 Task: Look for Airbnb options in Vasind, India from 8th December, 2023 to 16th December, 2023 for 2 adults.1  bedroom having 1 bed and 1 bathroom. Property type can be hotel. Amenities needed are: wifi, washing machine. Look for 3 properties as per requirement.
Action: Mouse moved to (564, 162)
Screenshot: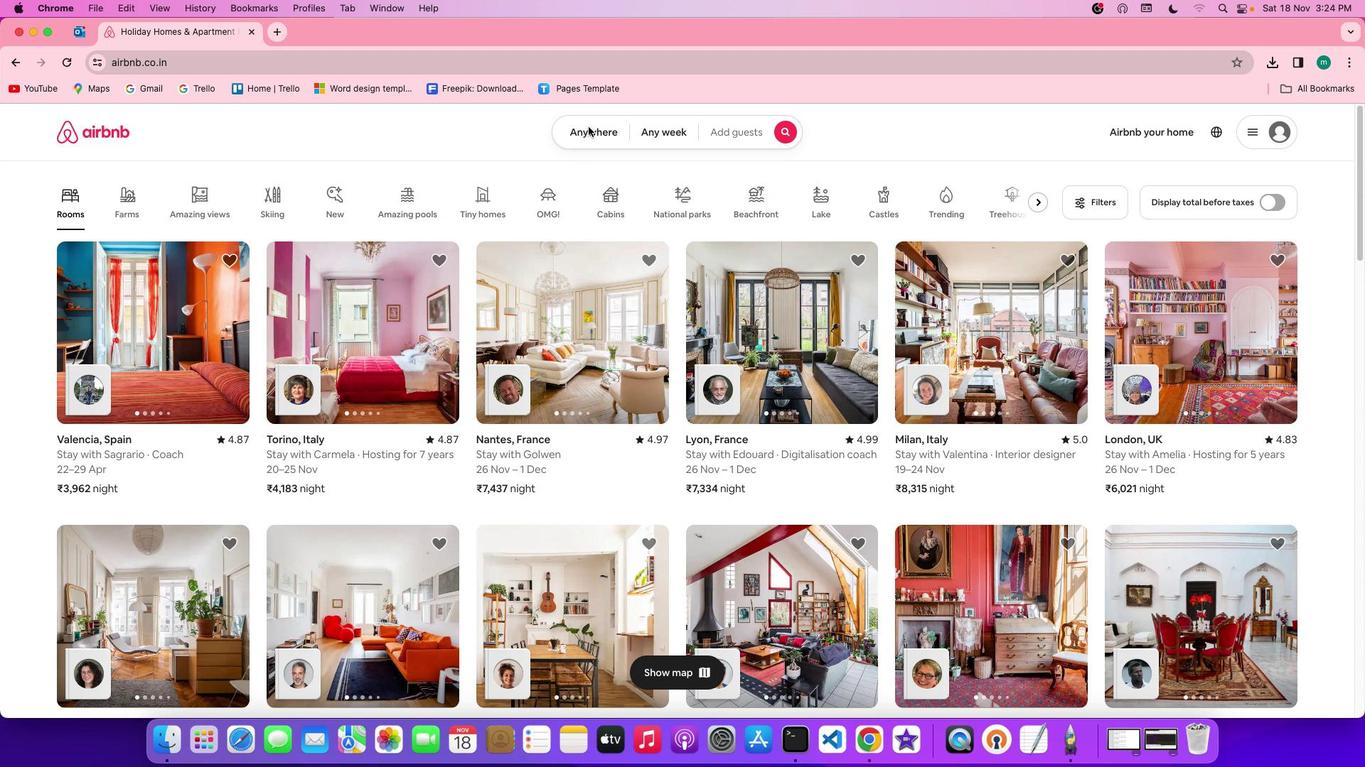 
Action: Mouse pressed left at (564, 162)
Screenshot: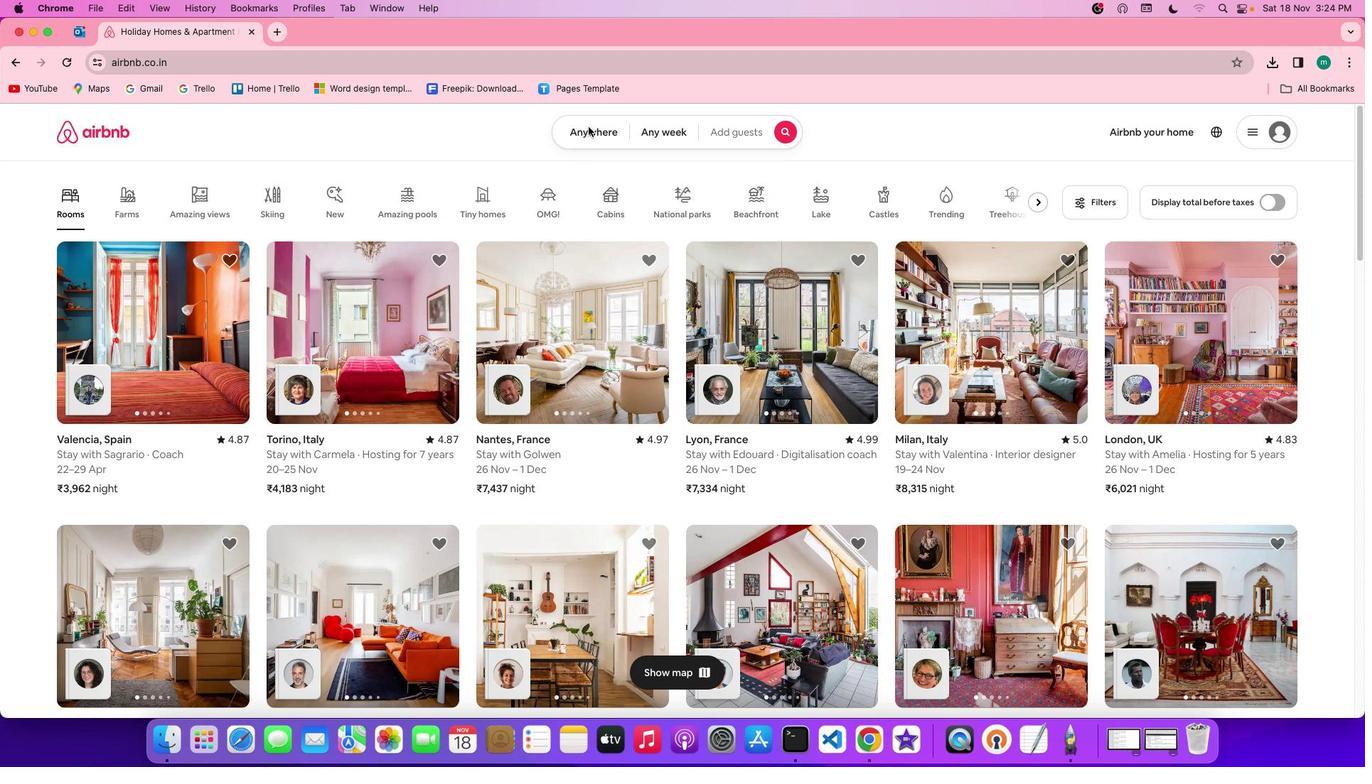 
Action: Mouse pressed left at (564, 162)
Screenshot: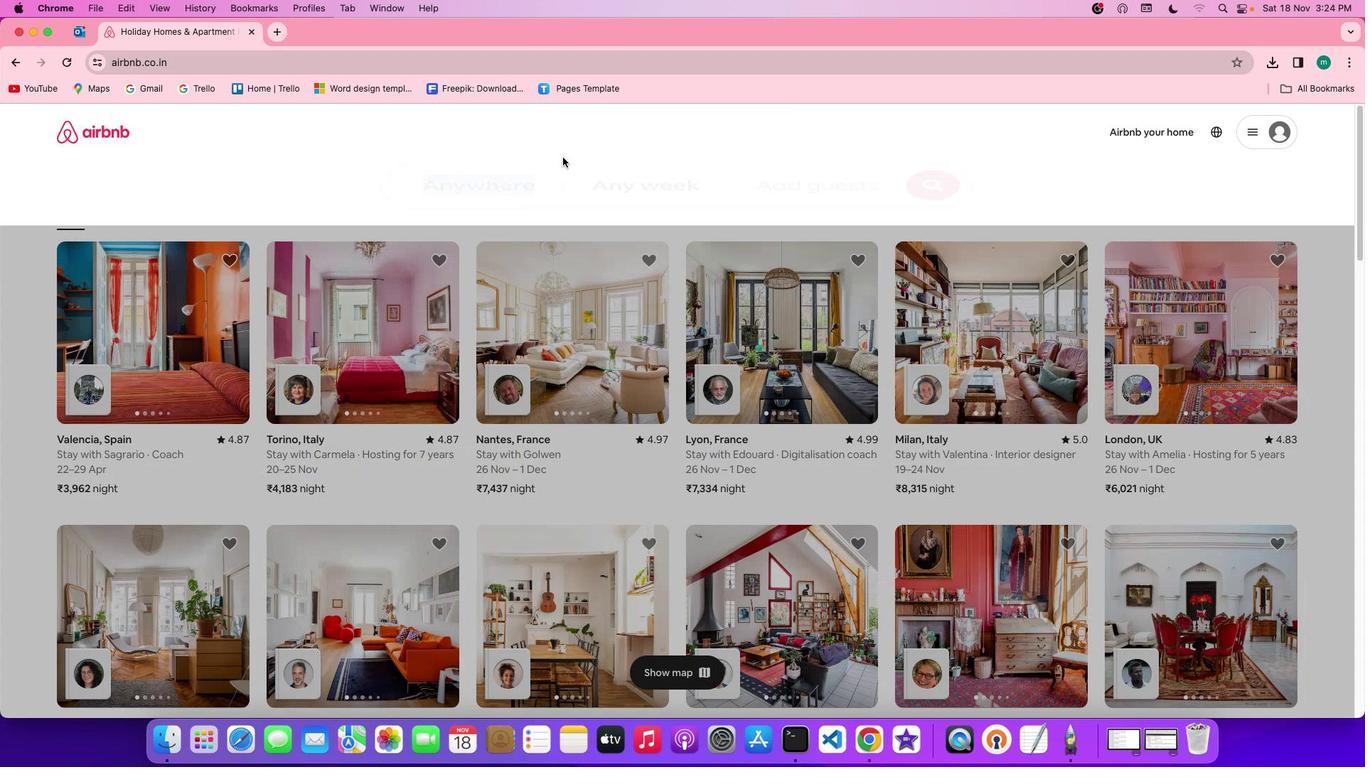 
Action: Mouse moved to (494, 218)
Screenshot: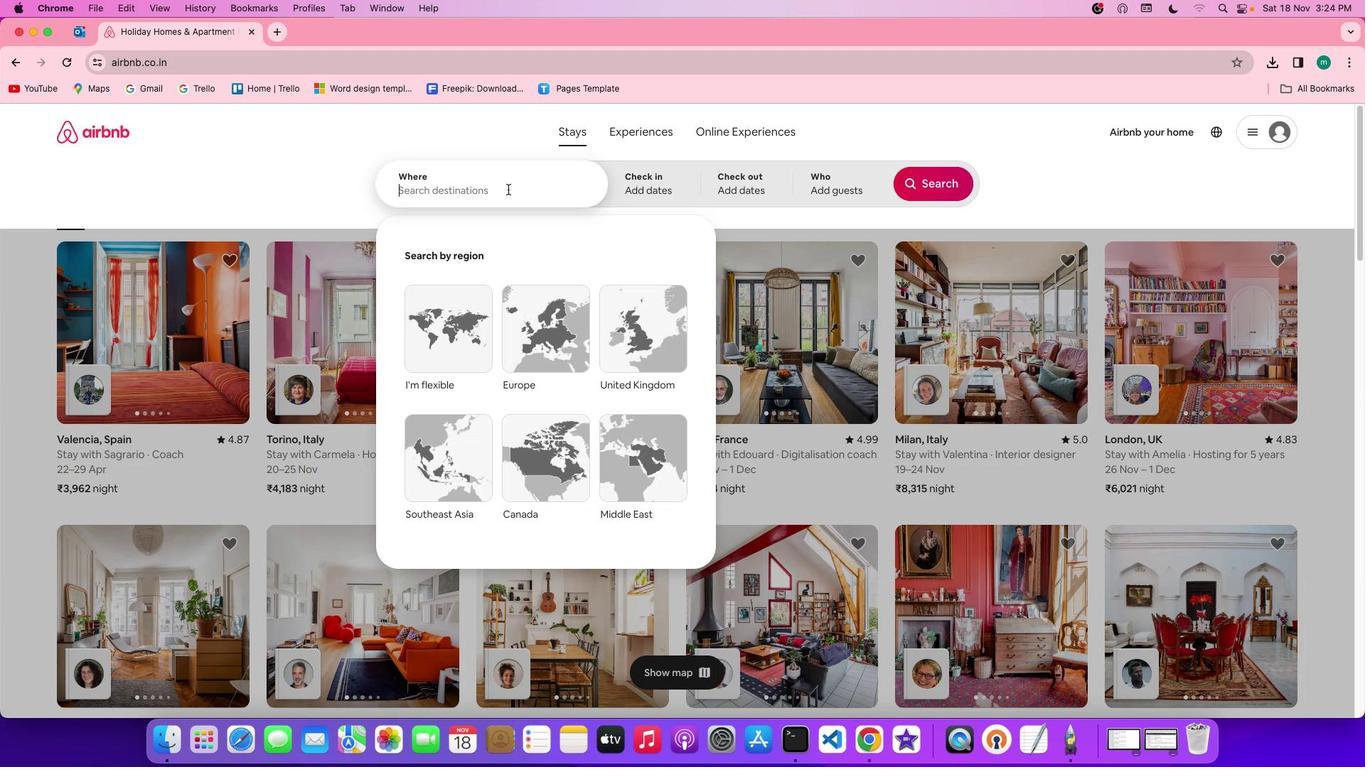 
Action: Mouse pressed left at (494, 218)
Screenshot: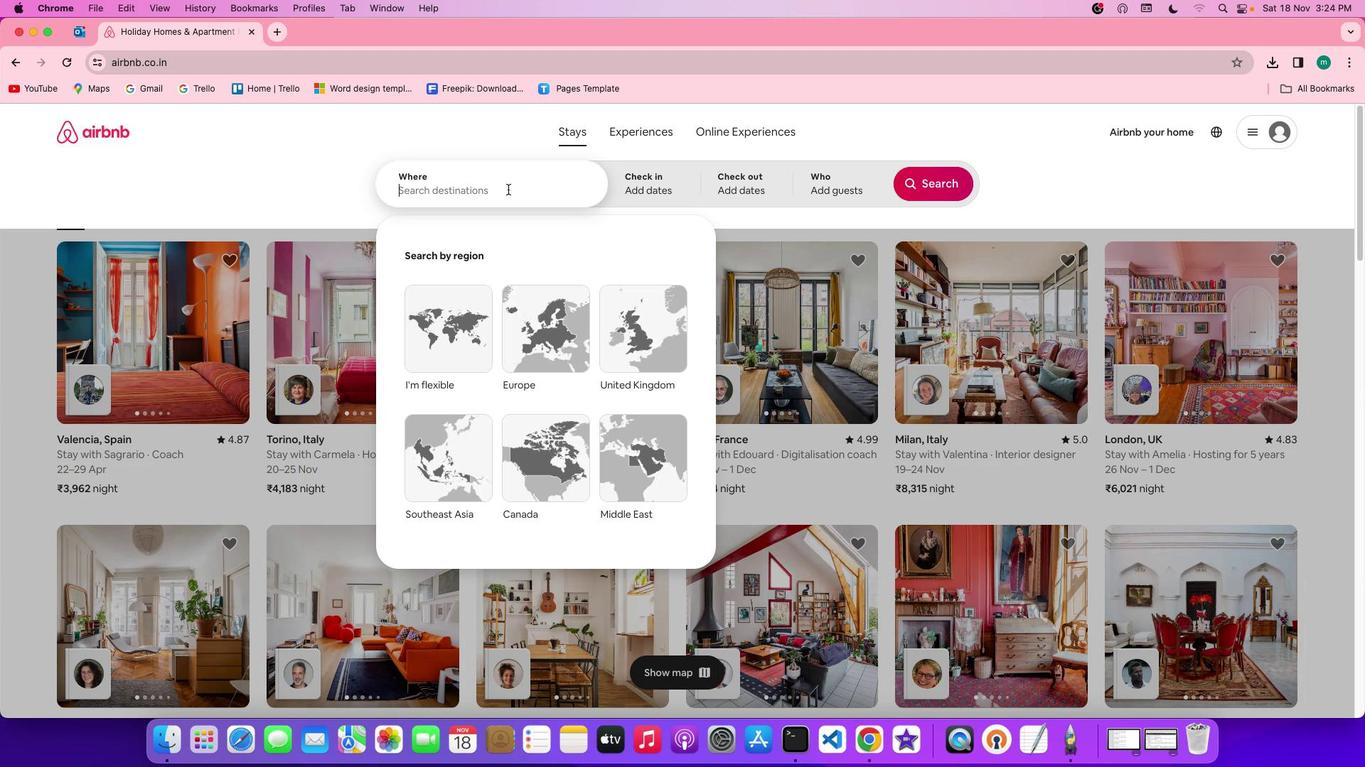 
Action: Key pressed Key.shift'V''a''s''i''n''d'','Key.spaceKey.shift'i''n''d''i''a'
Screenshot: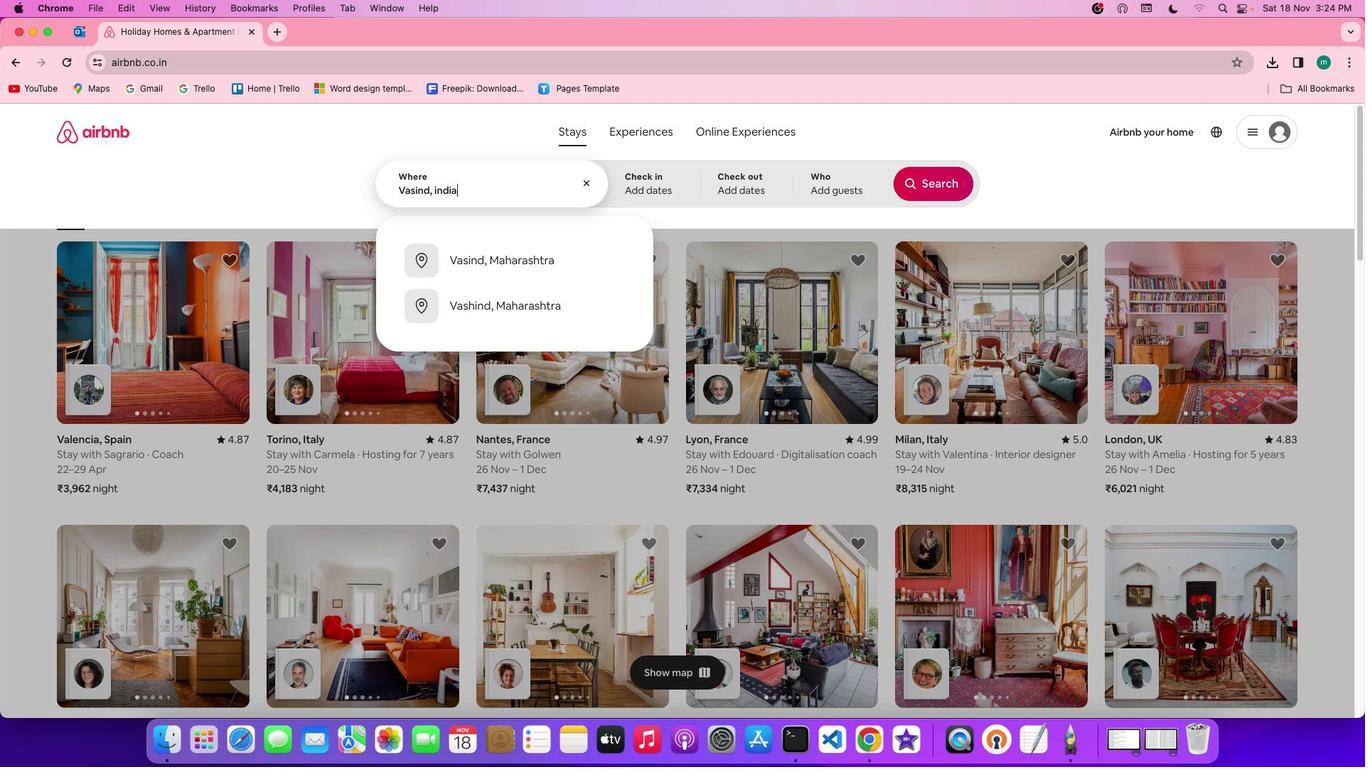 
Action: Mouse moved to (629, 218)
Screenshot: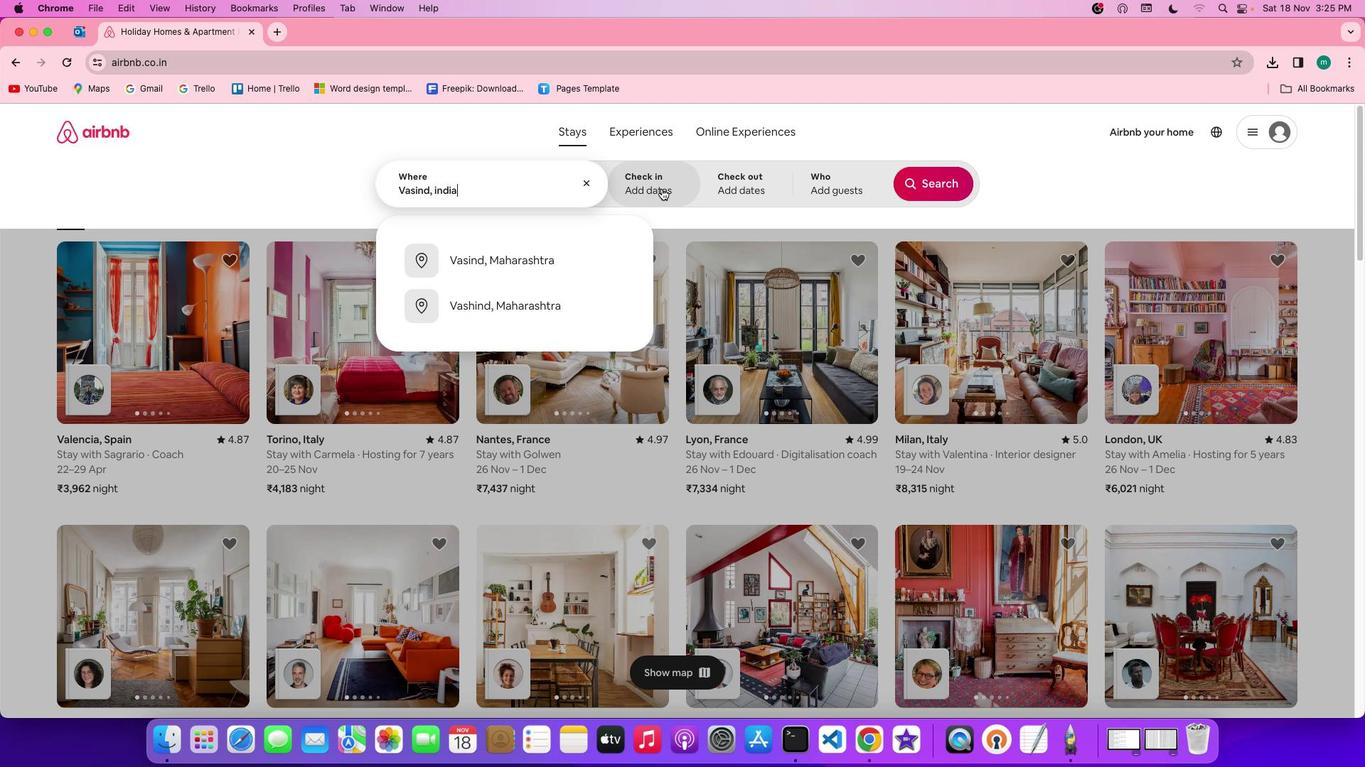 
Action: Mouse pressed left at (629, 218)
Screenshot: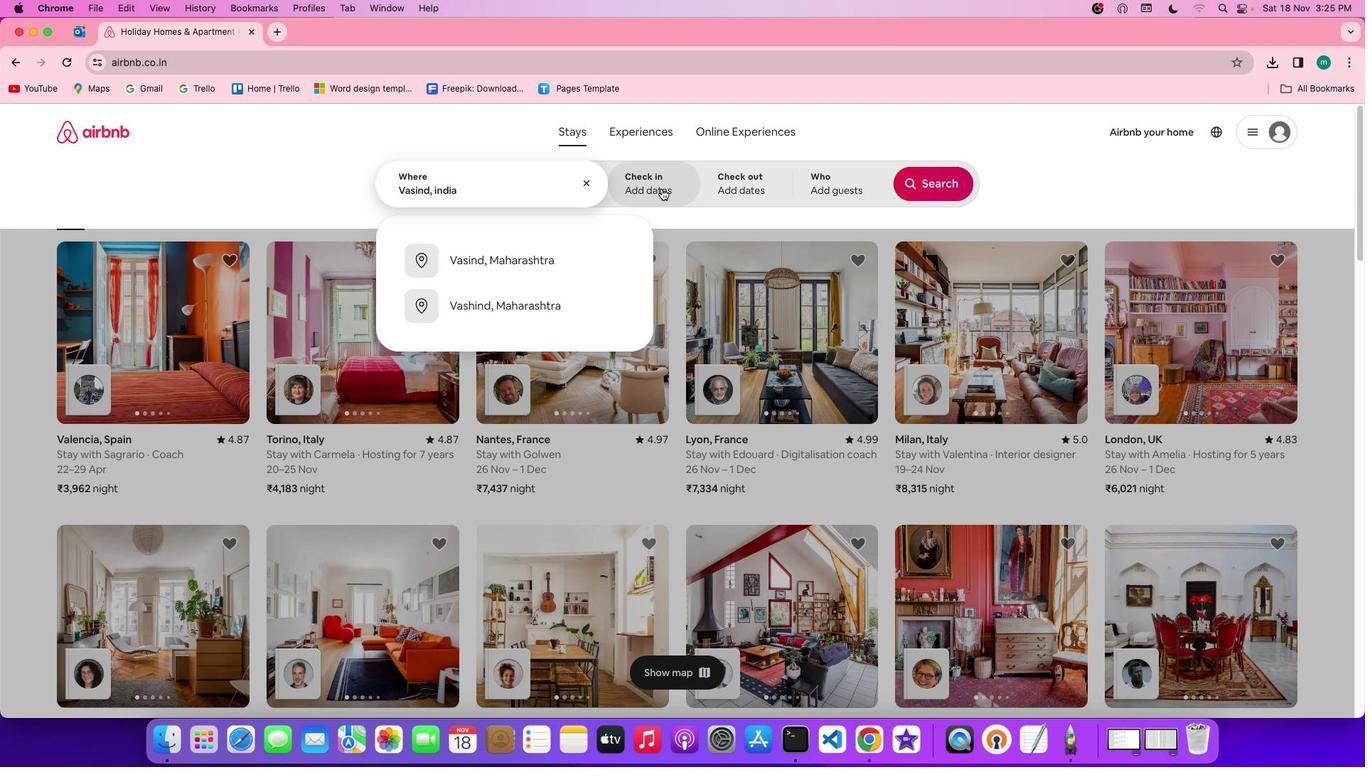 
Action: Mouse moved to (818, 410)
Screenshot: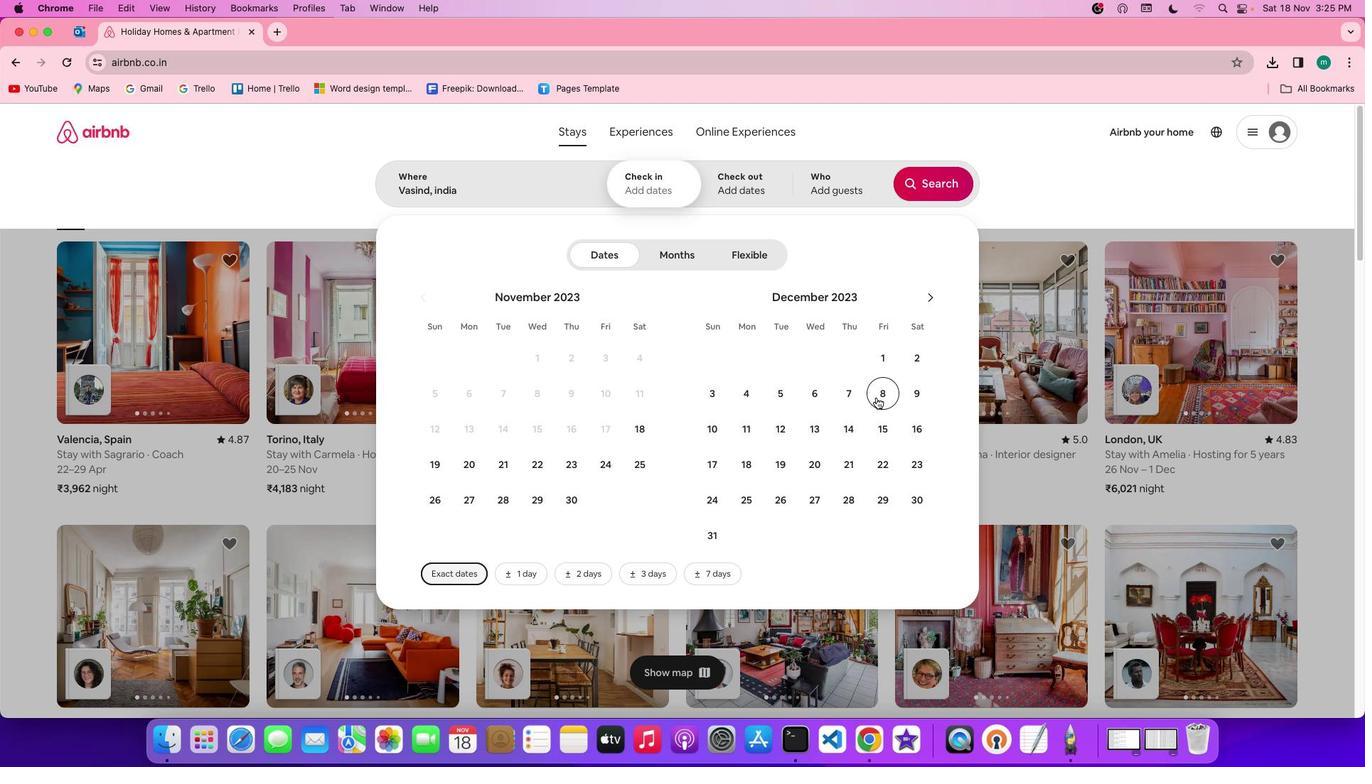 
Action: Mouse pressed left at (818, 410)
Screenshot: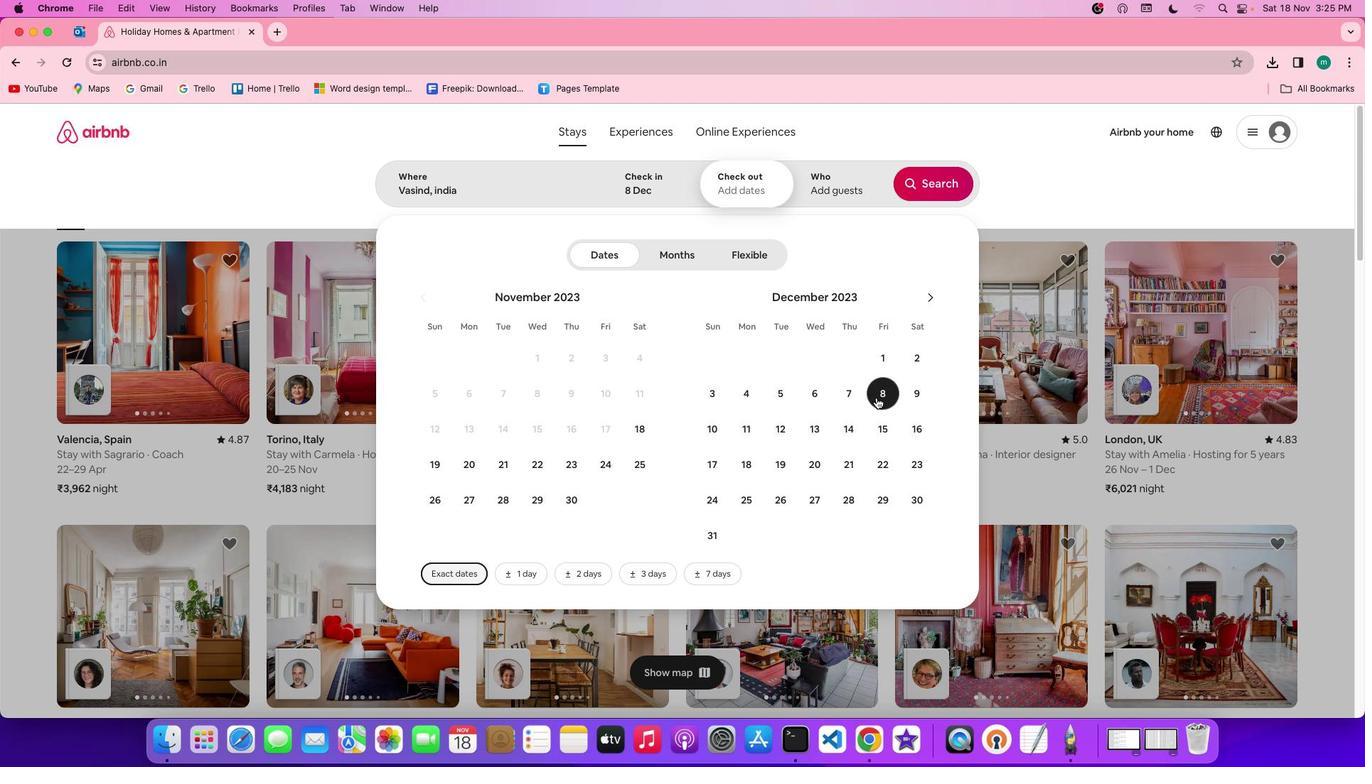 
Action: Mouse moved to (851, 441)
Screenshot: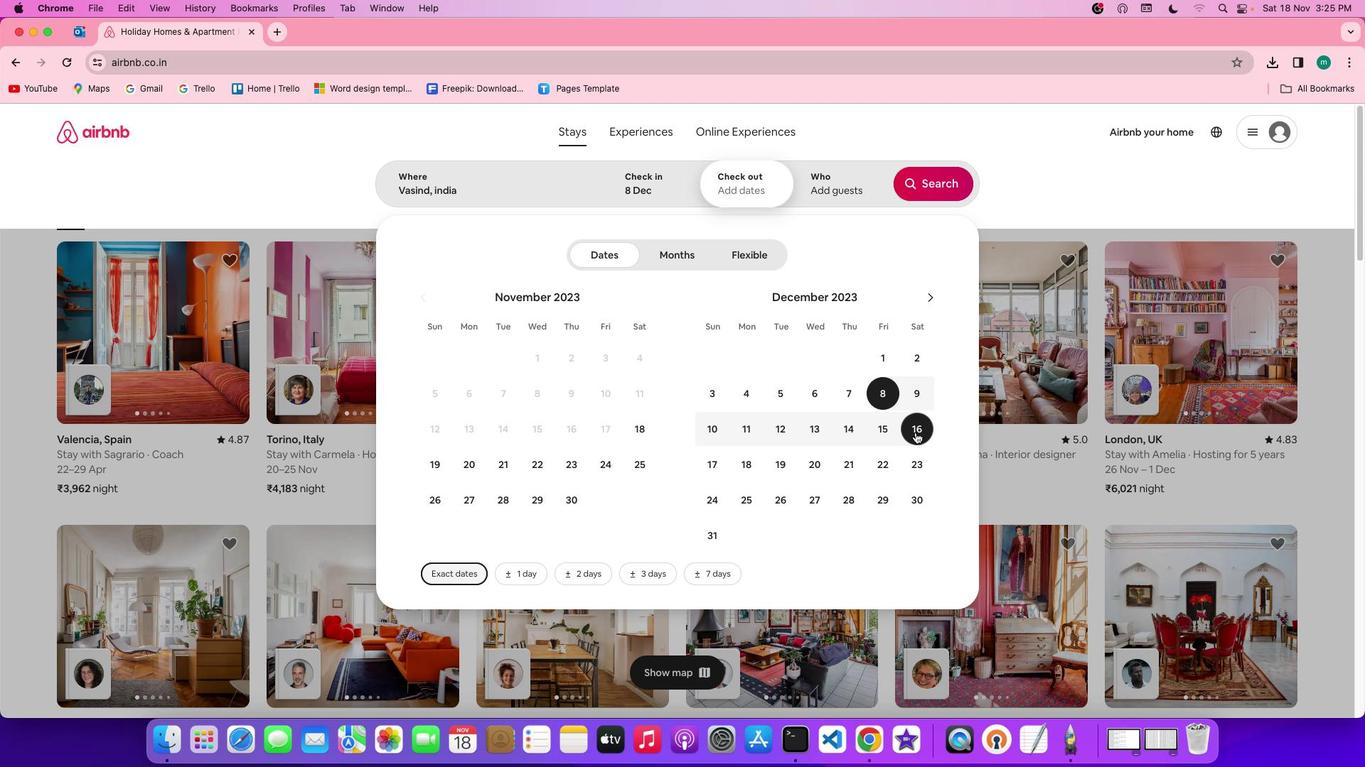 
Action: Mouse pressed left at (851, 441)
Screenshot: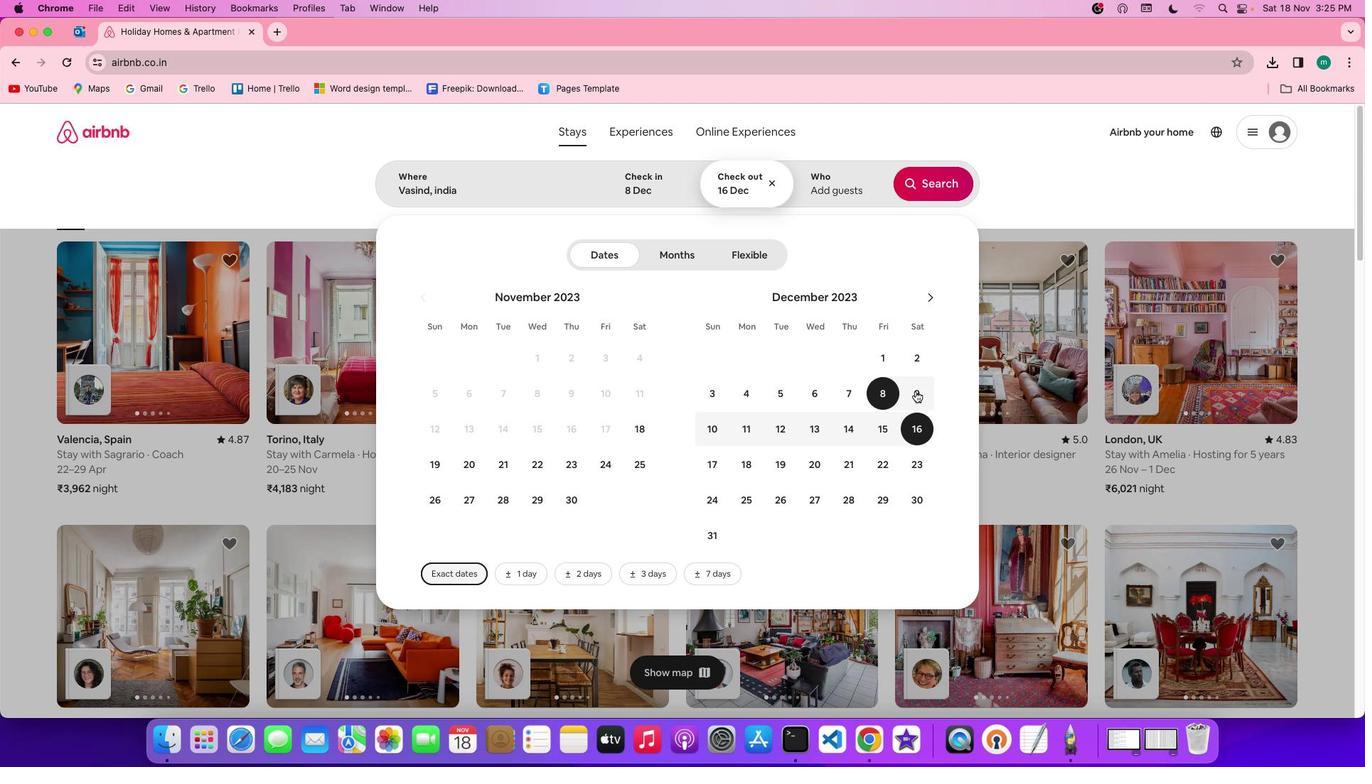 
Action: Mouse moved to (809, 210)
Screenshot: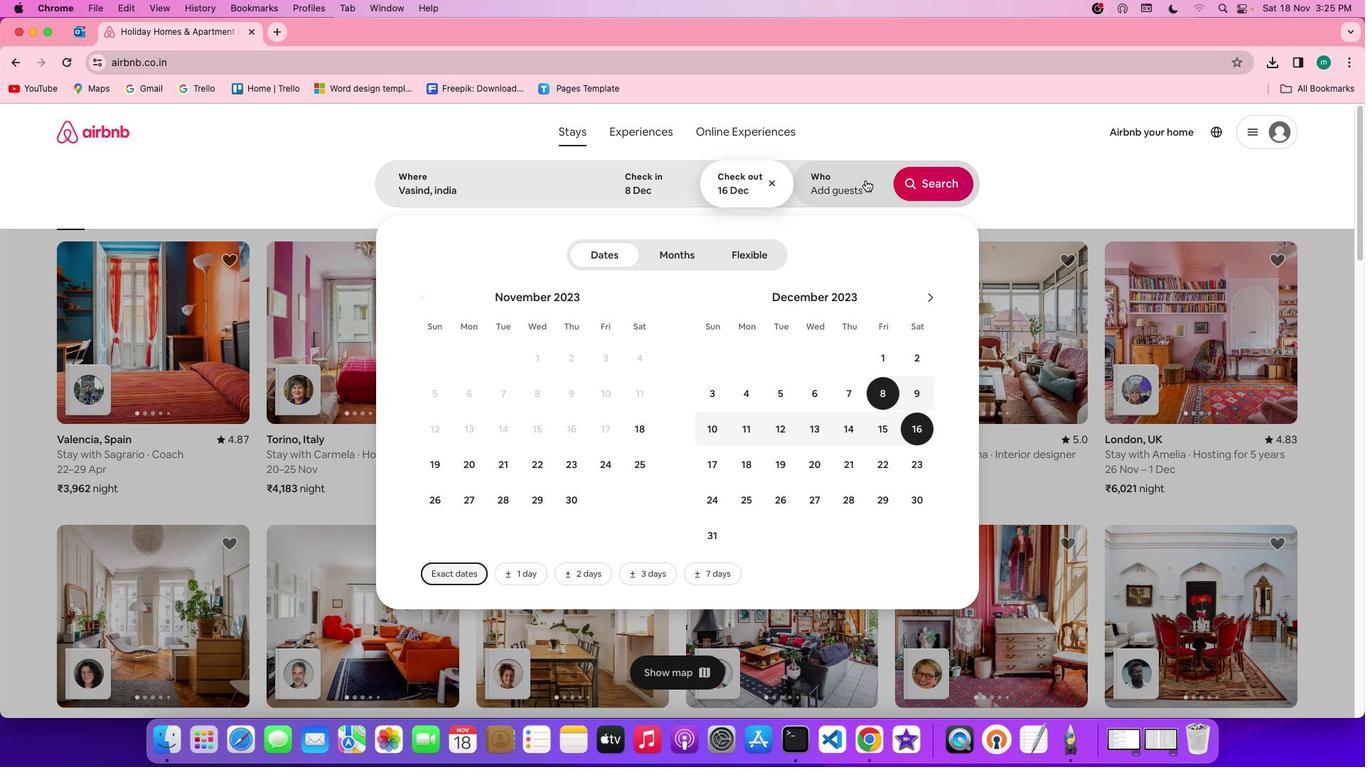 
Action: Mouse pressed left at (809, 210)
Screenshot: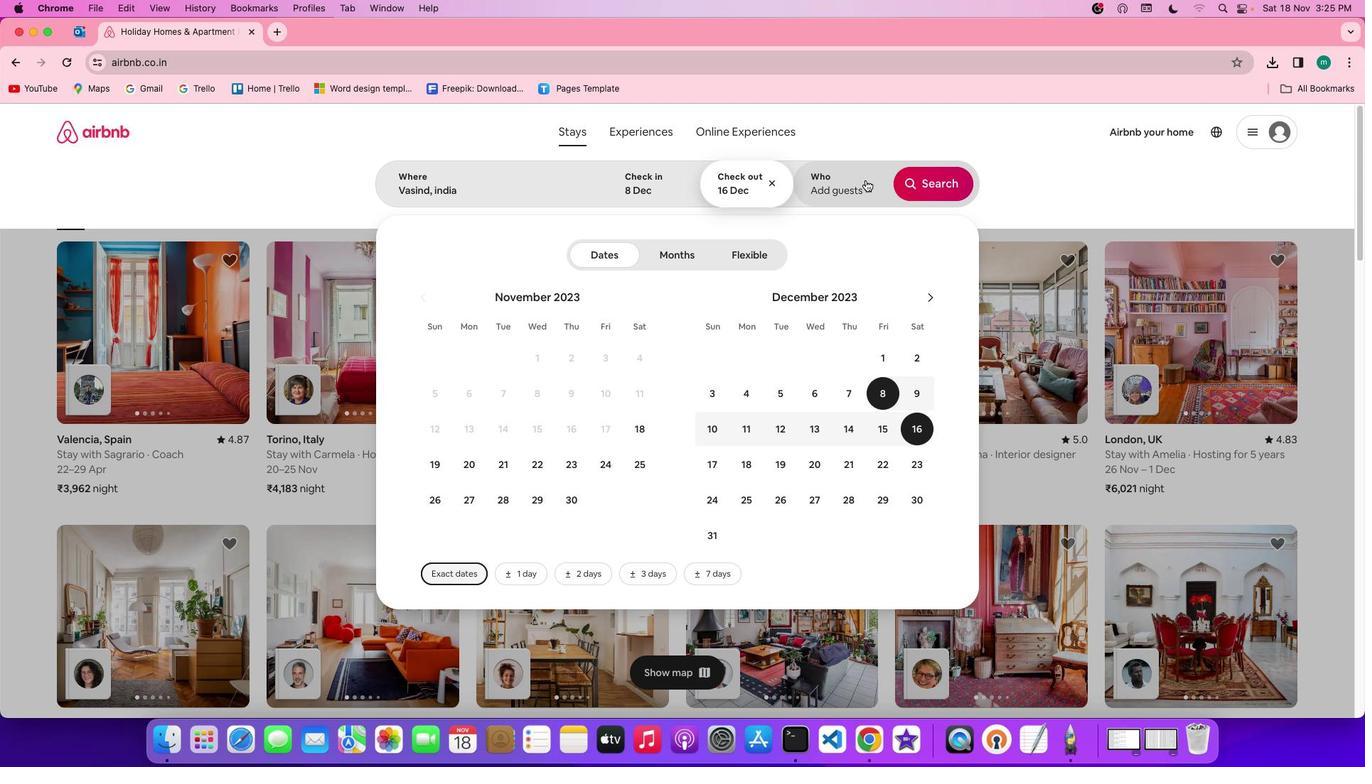 
Action: Mouse moved to (880, 279)
Screenshot: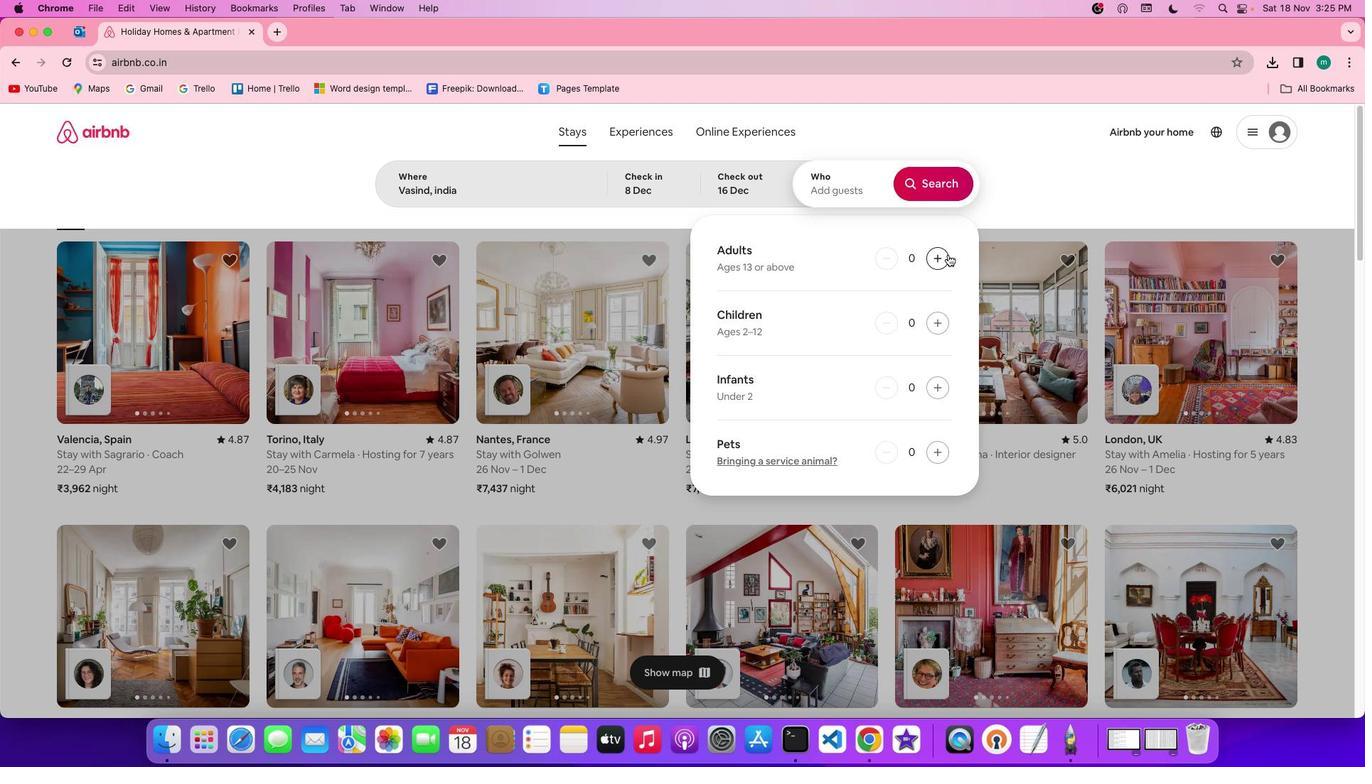 
Action: Mouse pressed left at (880, 279)
Screenshot: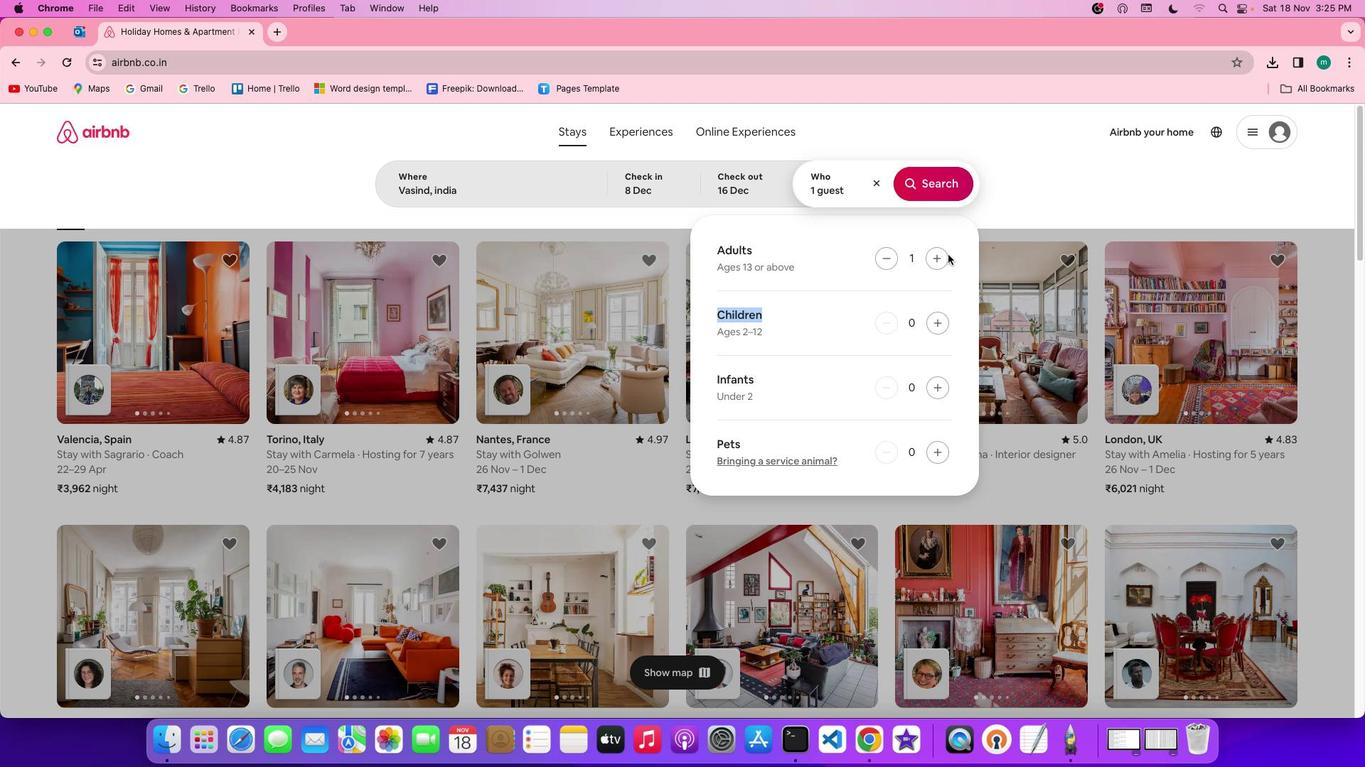 
Action: Mouse pressed left at (880, 279)
Screenshot: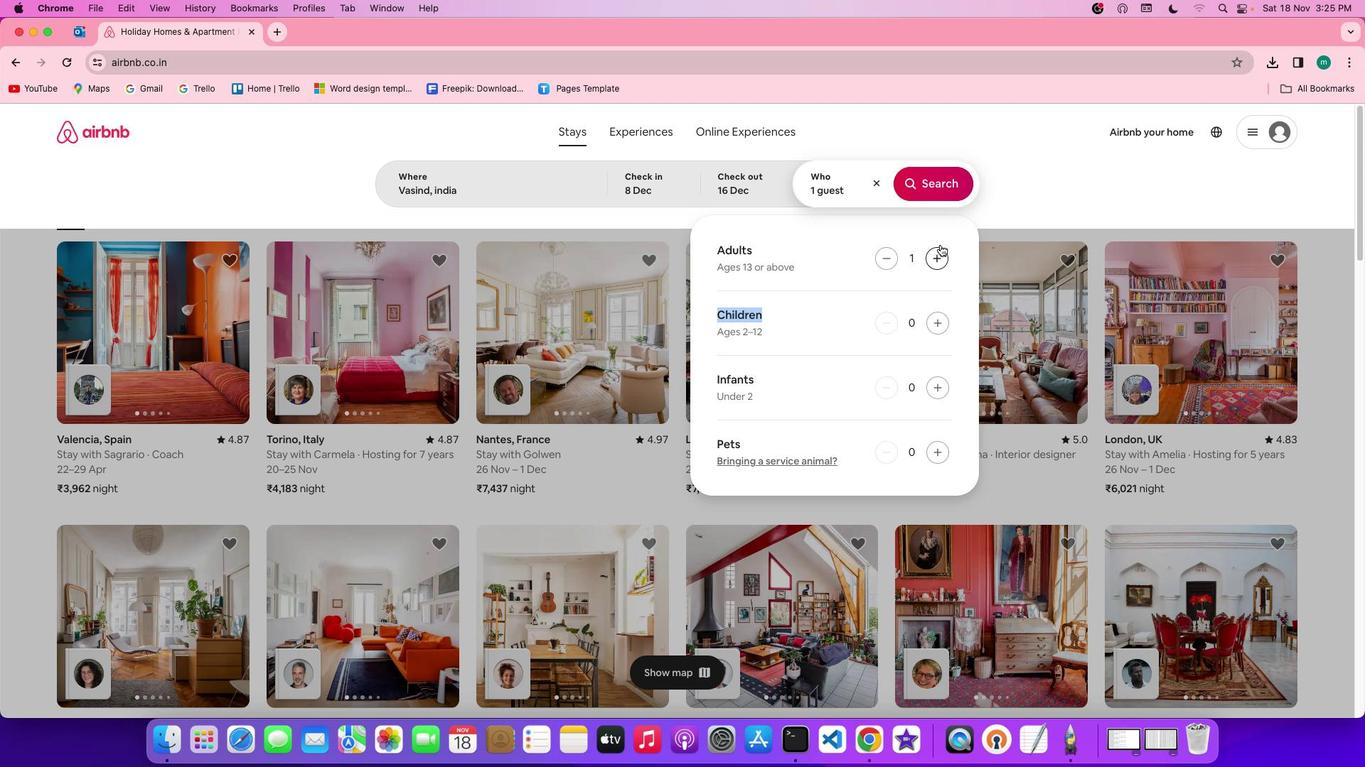 
Action: Mouse moved to (863, 282)
Screenshot: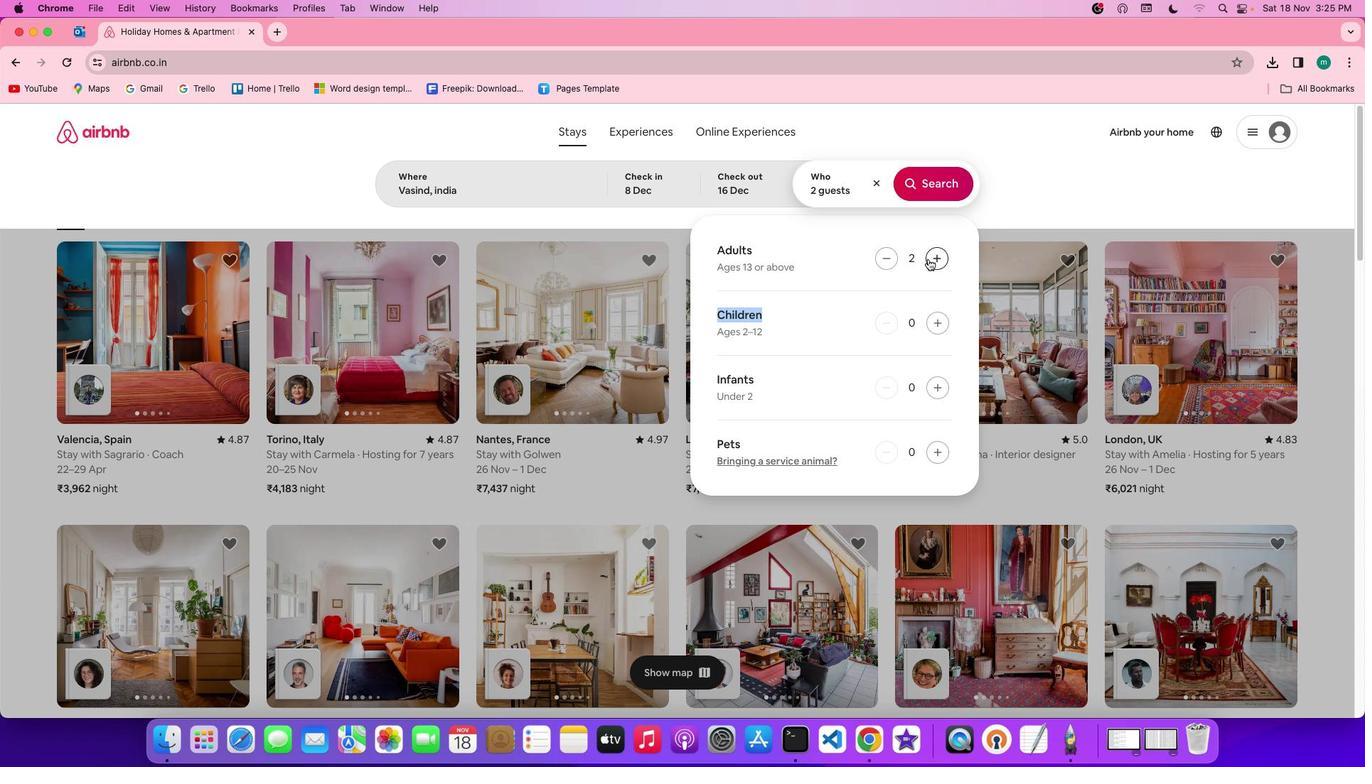 
Action: Mouse pressed left at (863, 282)
Screenshot: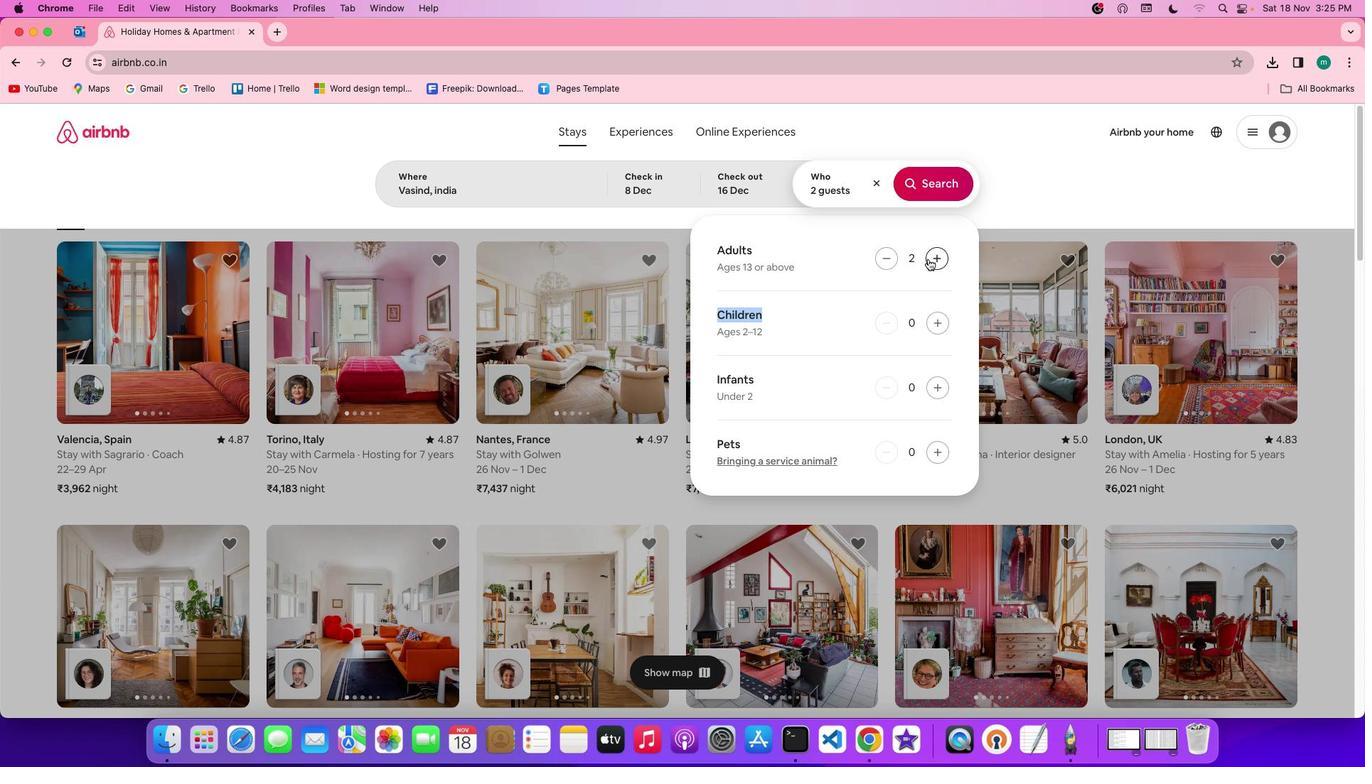 
Action: Mouse moved to (865, 216)
Screenshot: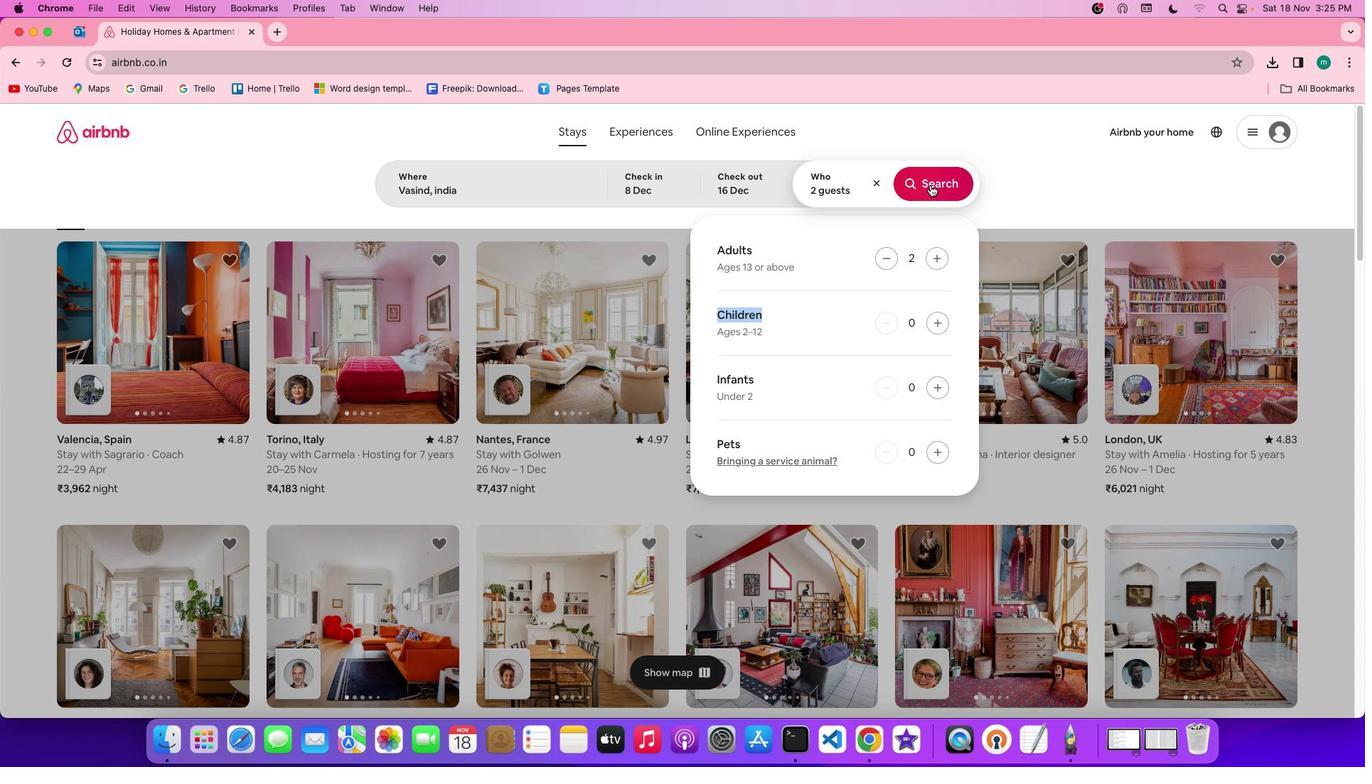 
Action: Mouse pressed left at (865, 216)
Screenshot: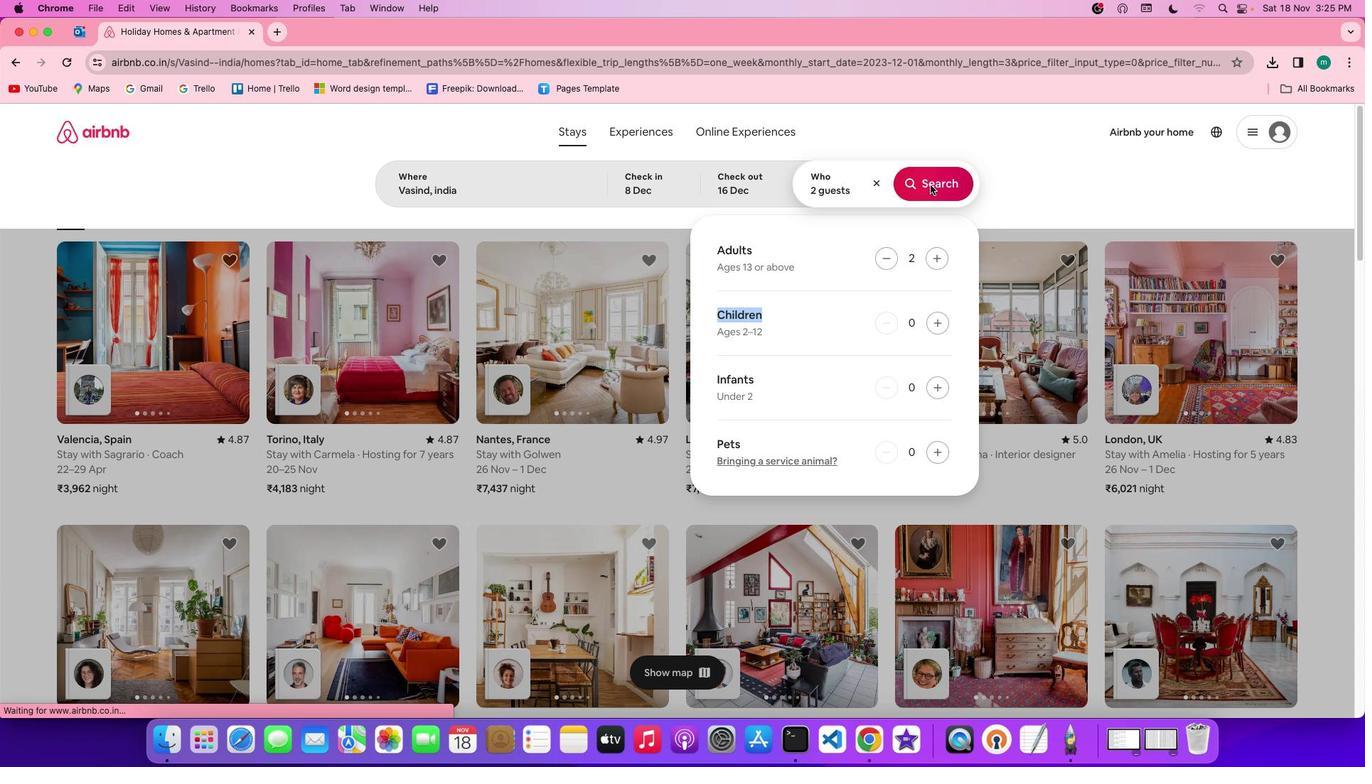 
Action: Mouse moved to (1045, 224)
Screenshot: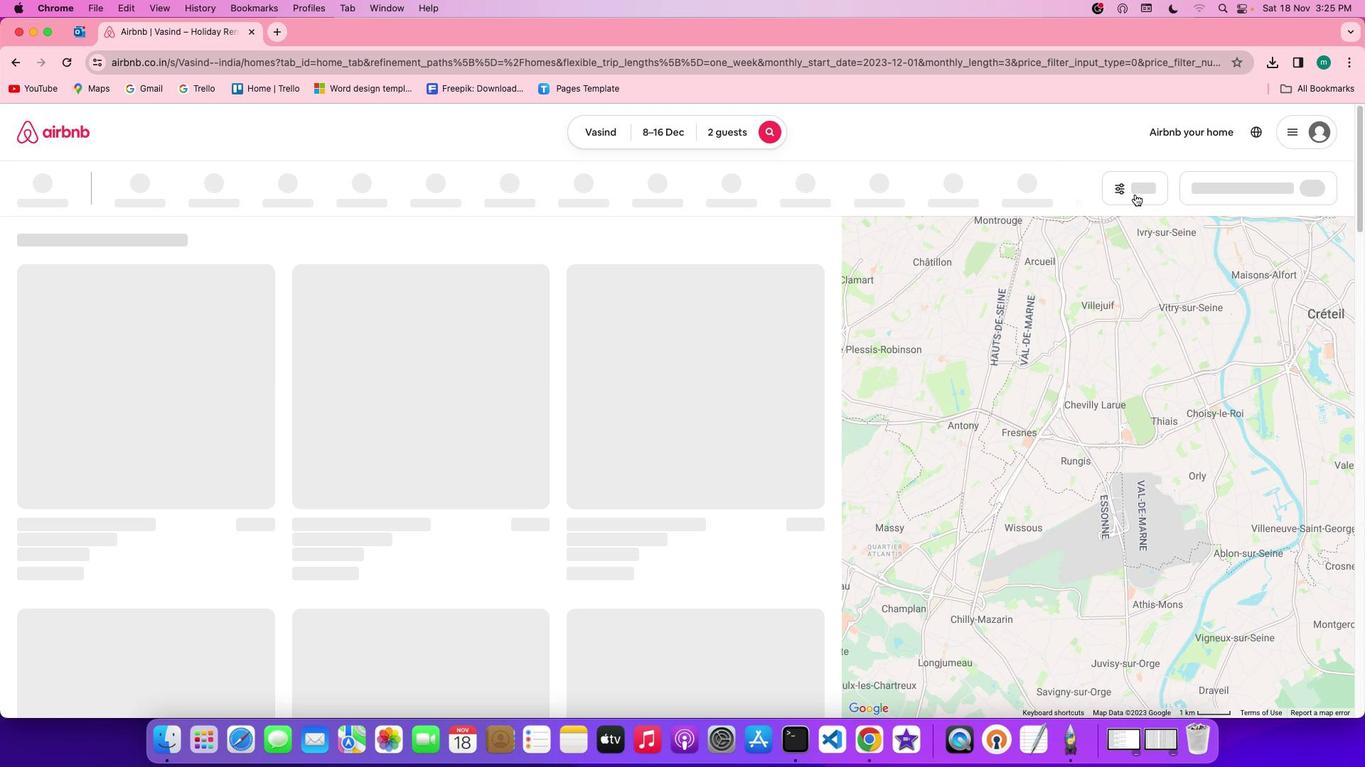 
Action: Mouse pressed left at (1045, 224)
Screenshot: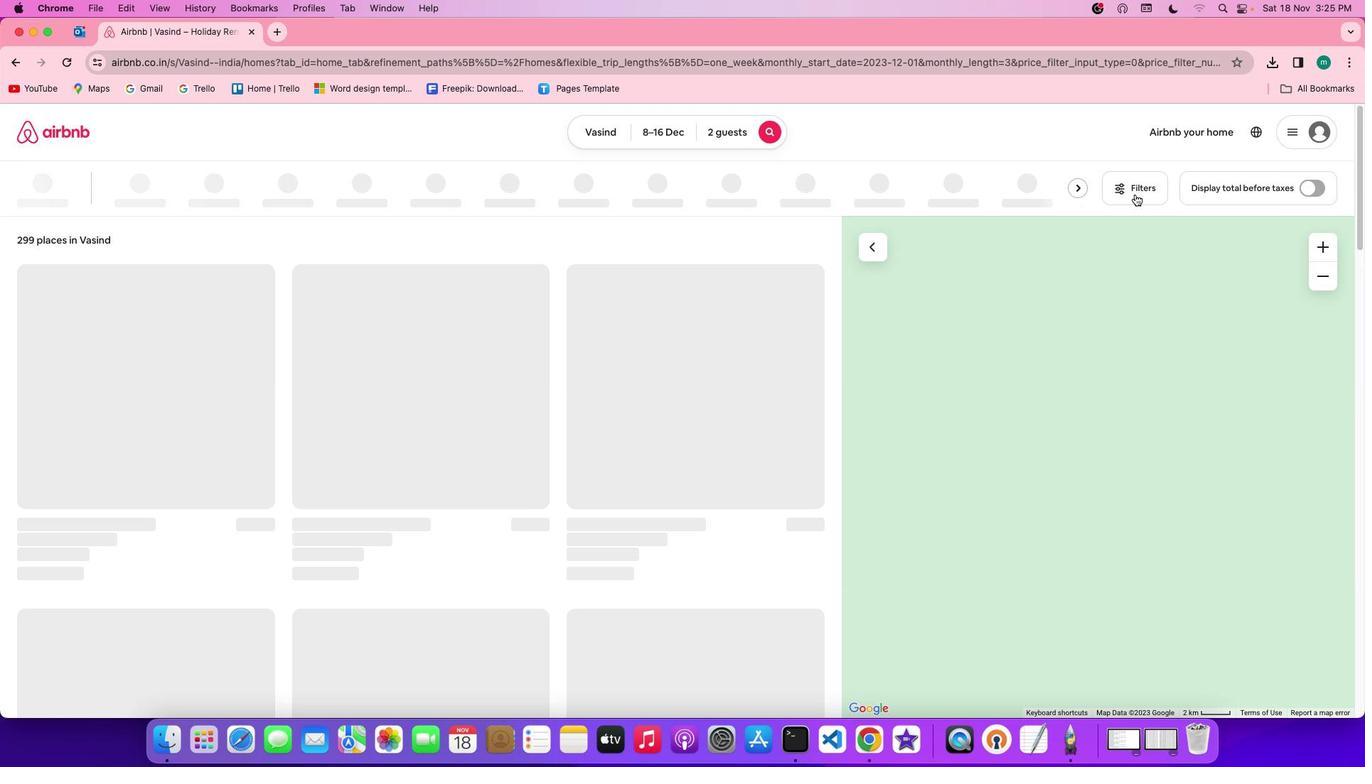 
Action: Mouse moved to (728, 447)
Screenshot: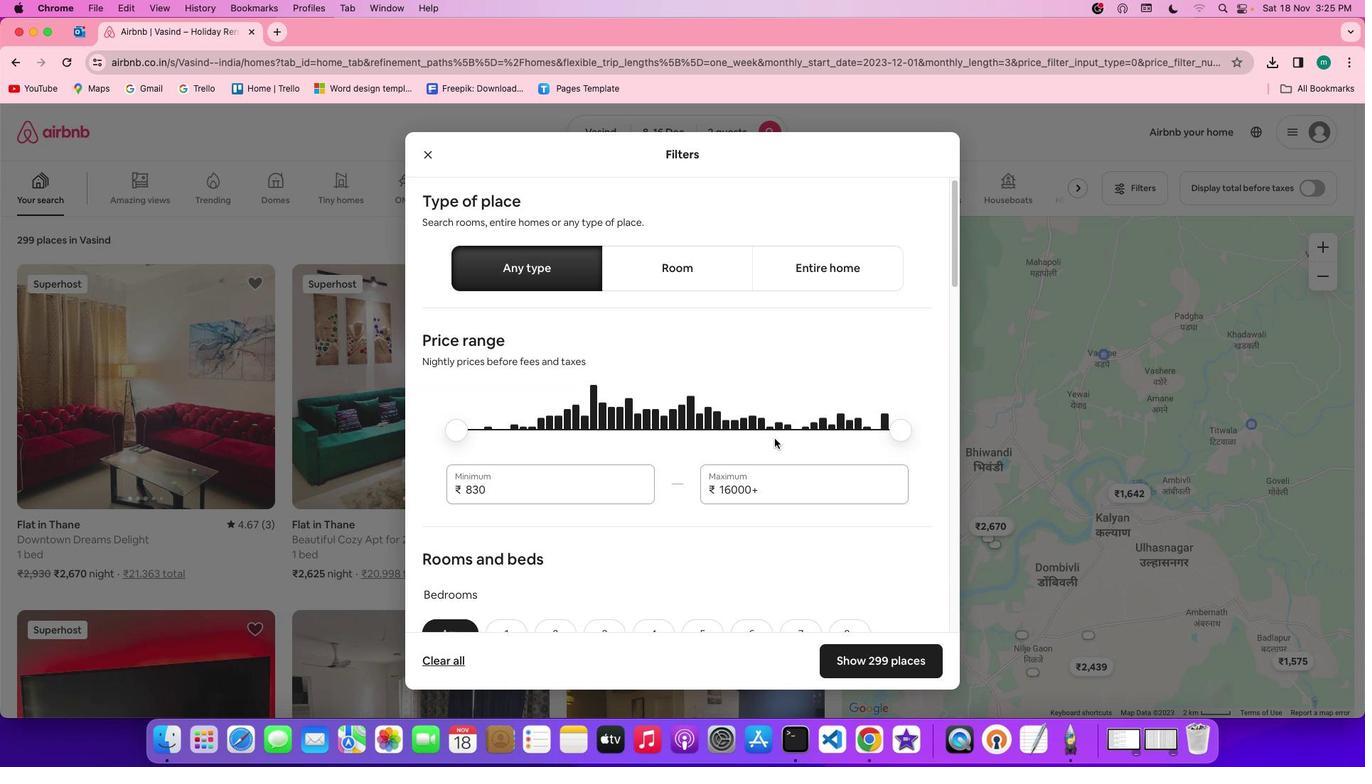 
Action: Mouse scrolled (728, 447) with delta (48, 45)
Screenshot: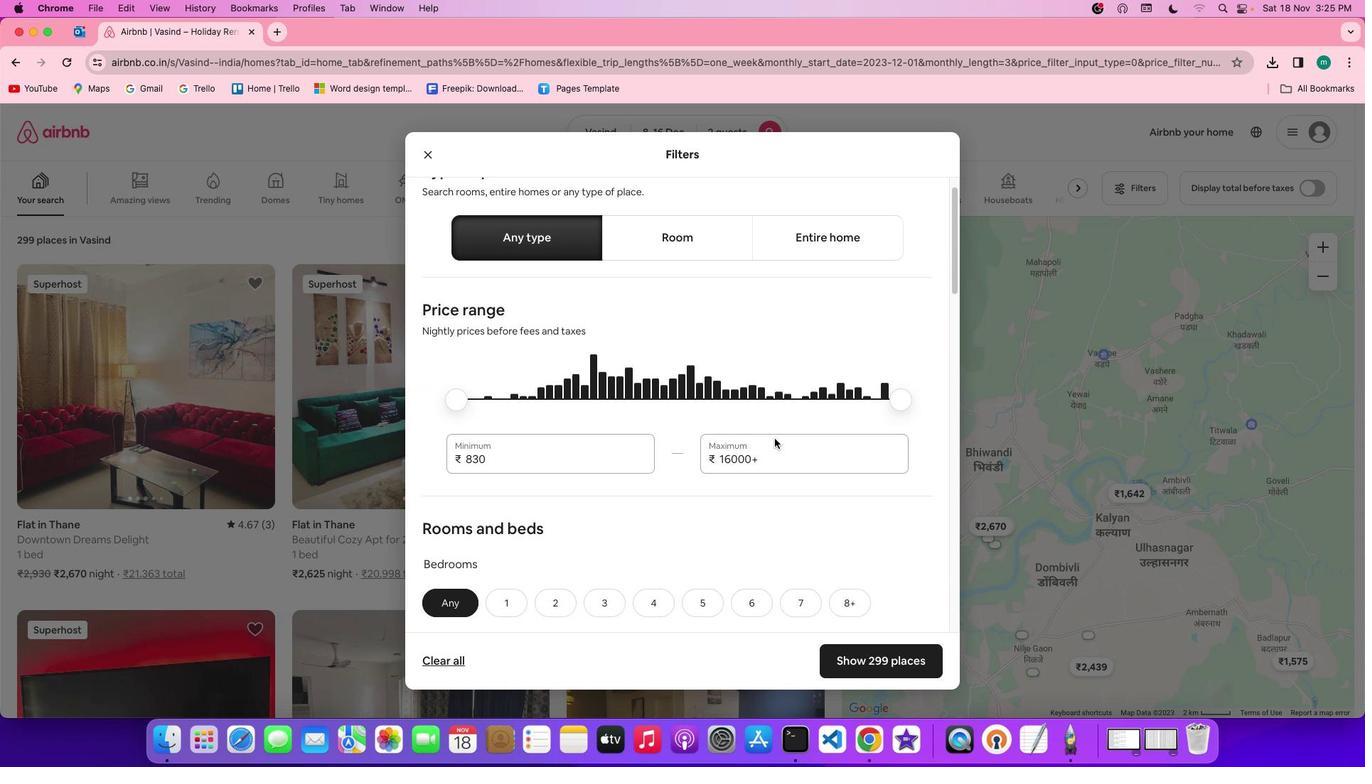 
Action: Mouse scrolled (728, 447) with delta (48, 45)
Screenshot: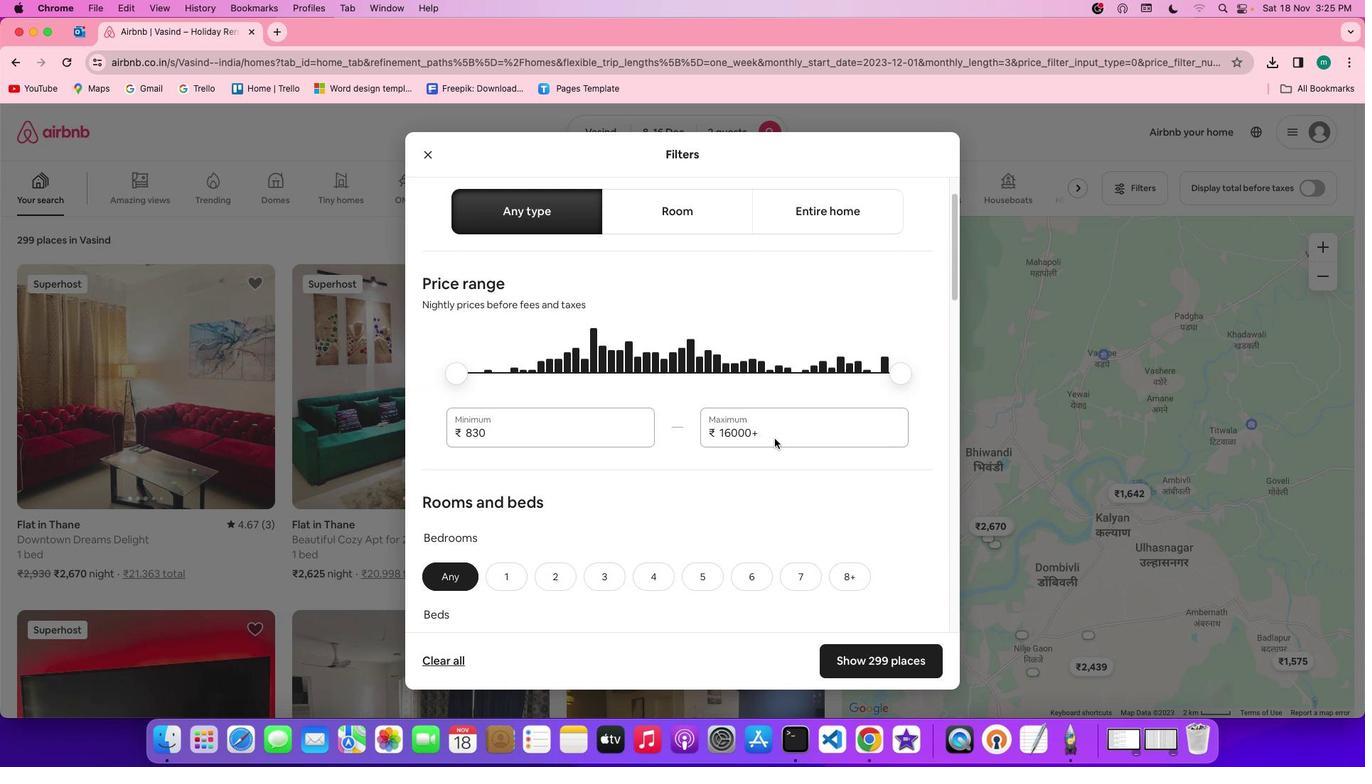 
Action: Mouse scrolled (728, 447) with delta (48, 45)
Screenshot: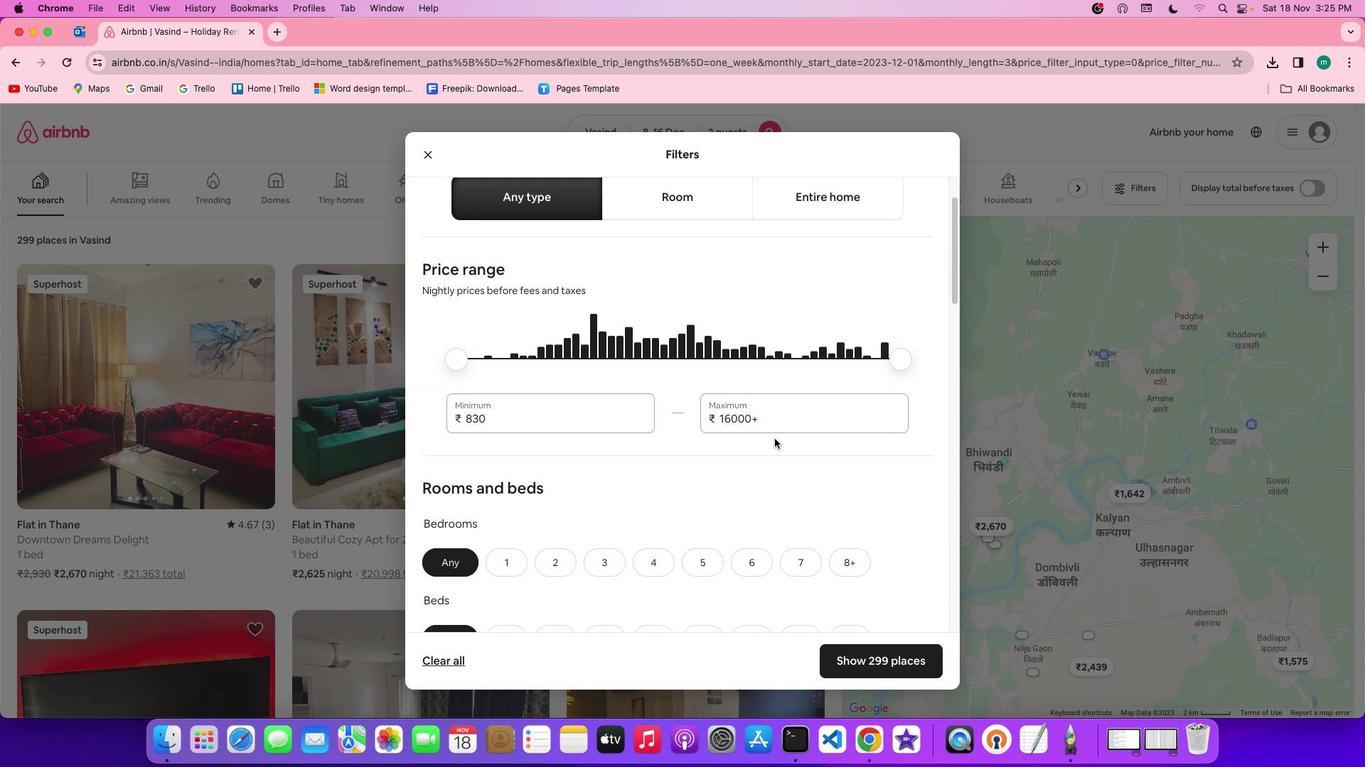 
Action: Mouse scrolled (728, 447) with delta (48, 45)
Screenshot: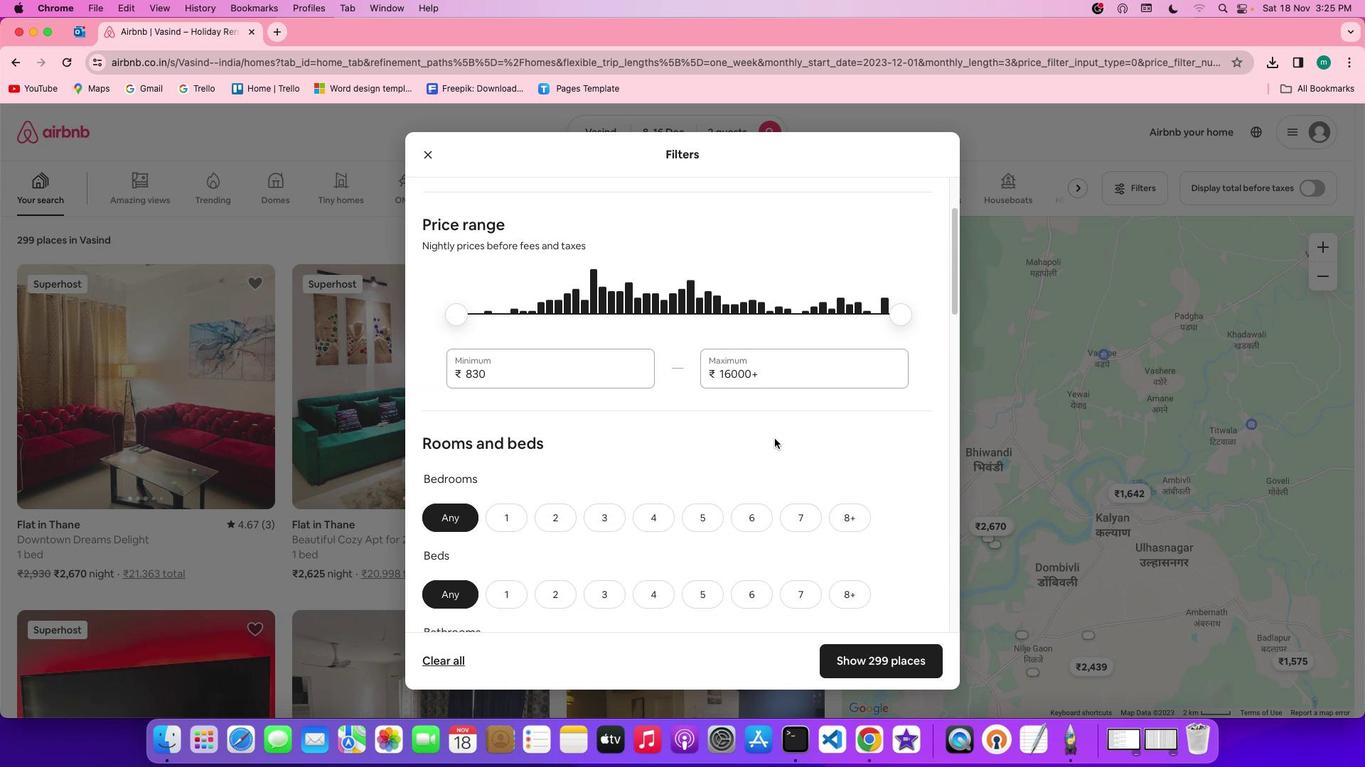 
Action: Mouse moved to (728, 448)
Screenshot: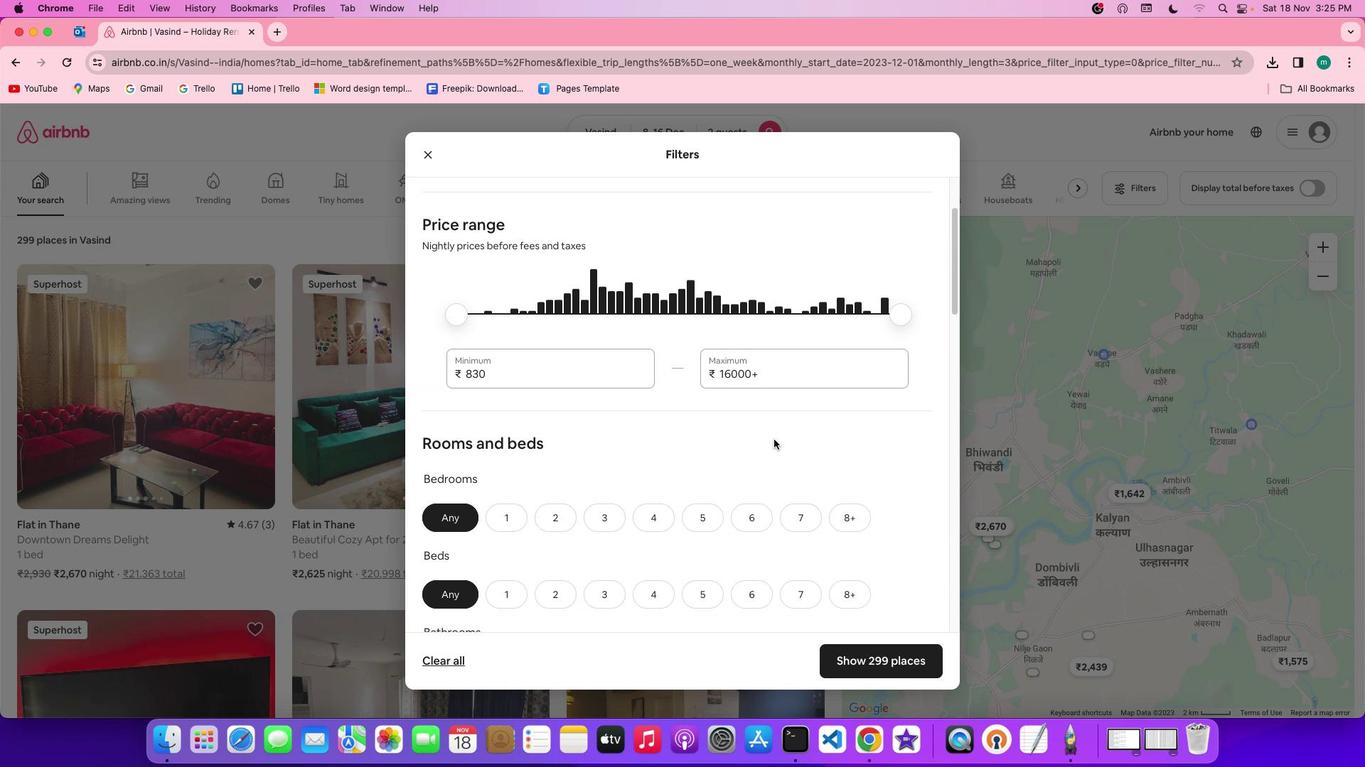 
Action: Mouse scrolled (728, 448) with delta (48, 45)
Screenshot: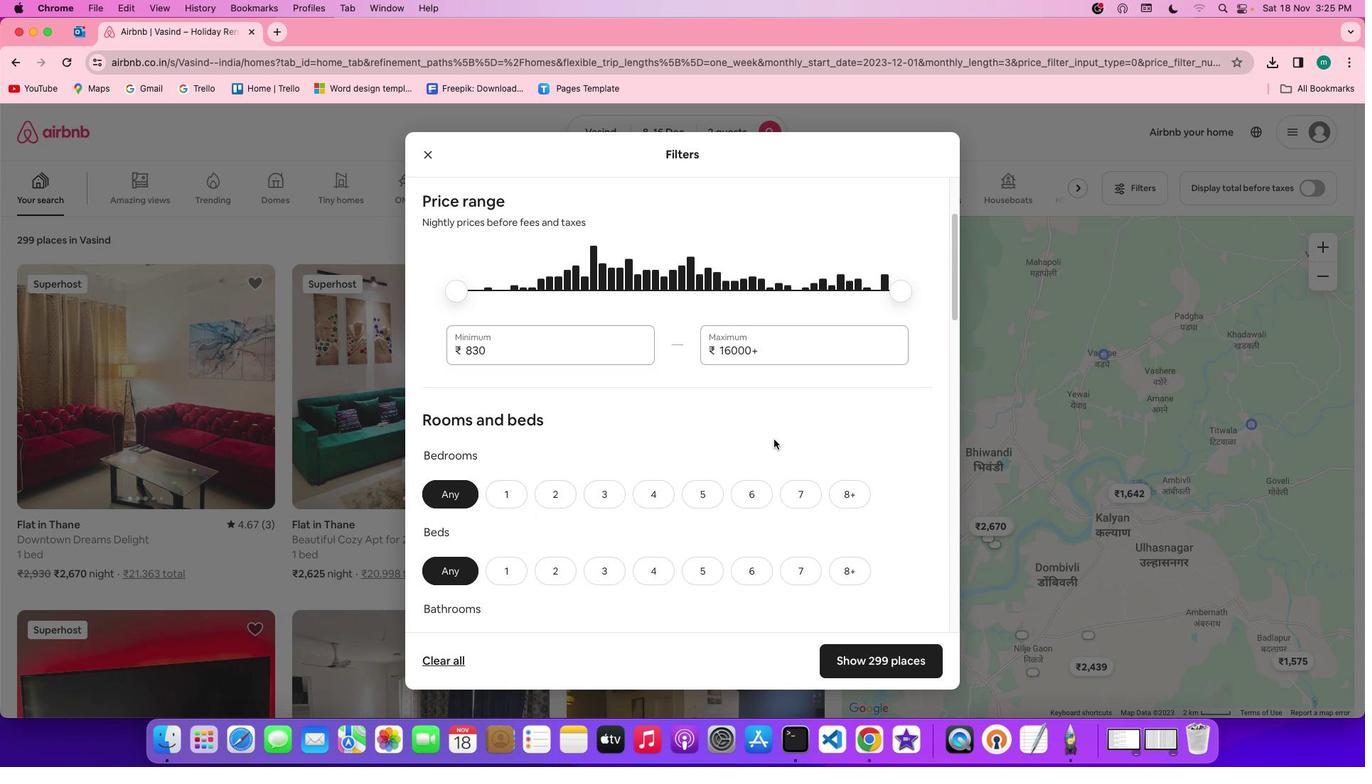 
Action: Mouse scrolled (728, 448) with delta (48, 45)
Screenshot: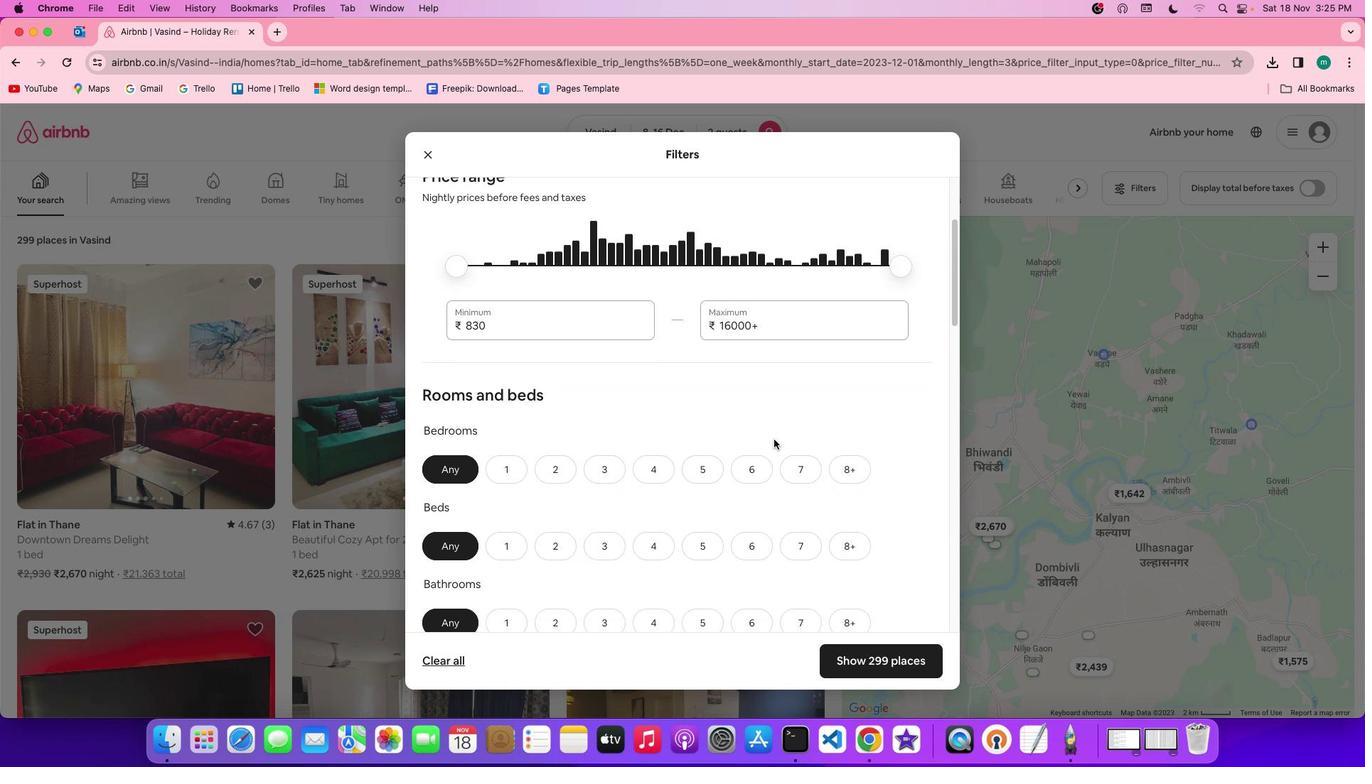 
Action: Mouse scrolled (728, 448) with delta (48, 45)
Screenshot: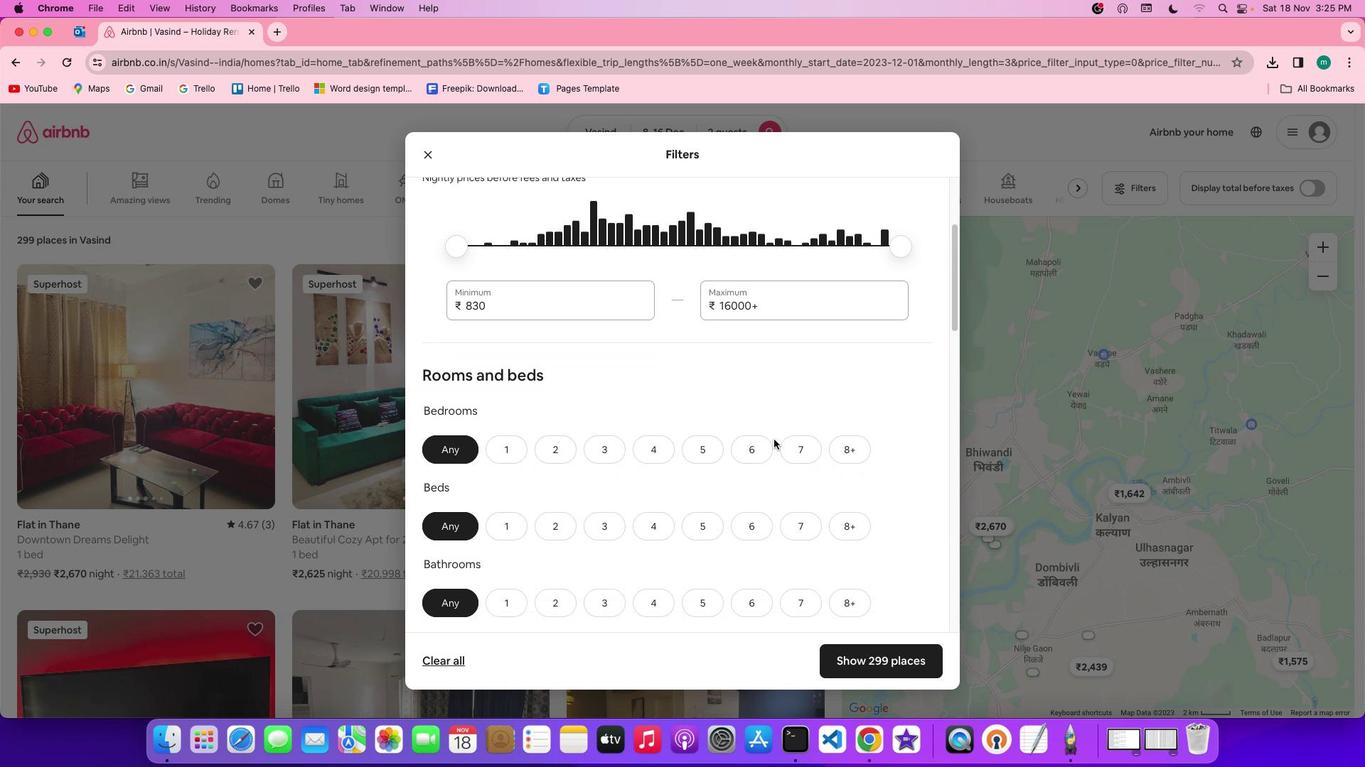 
Action: Mouse scrolled (728, 448) with delta (48, 45)
Screenshot: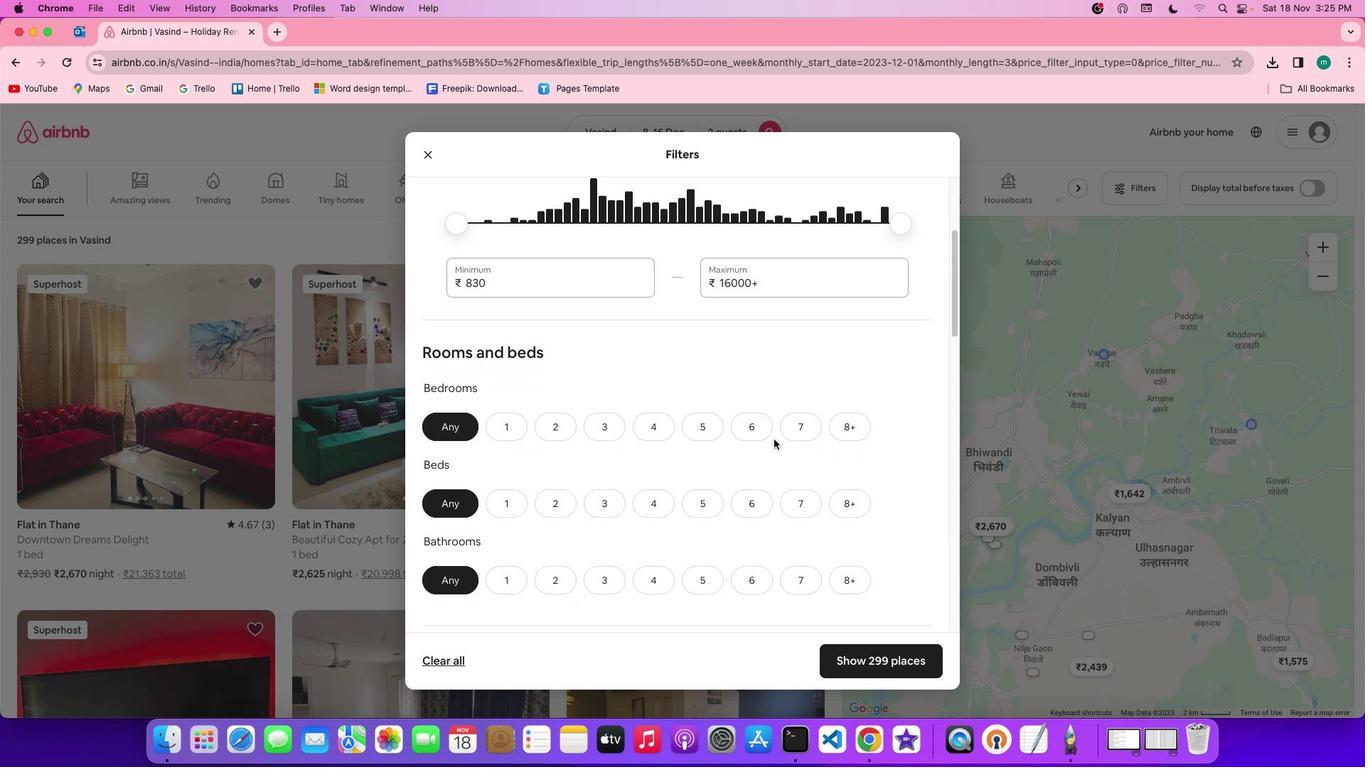 
Action: Mouse scrolled (728, 448) with delta (48, 45)
Screenshot: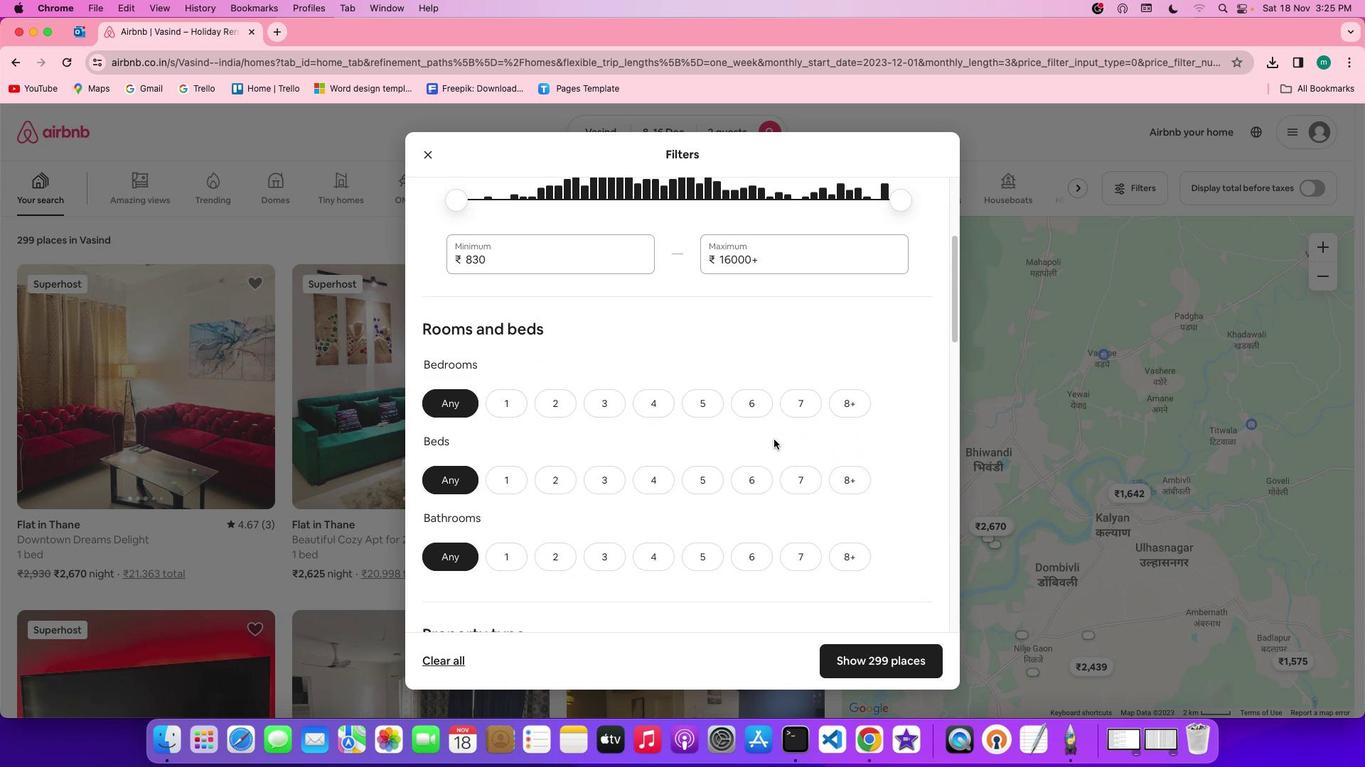 
Action: Mouse scrolled (728, 448) with delta (48, 45)
Screenshot: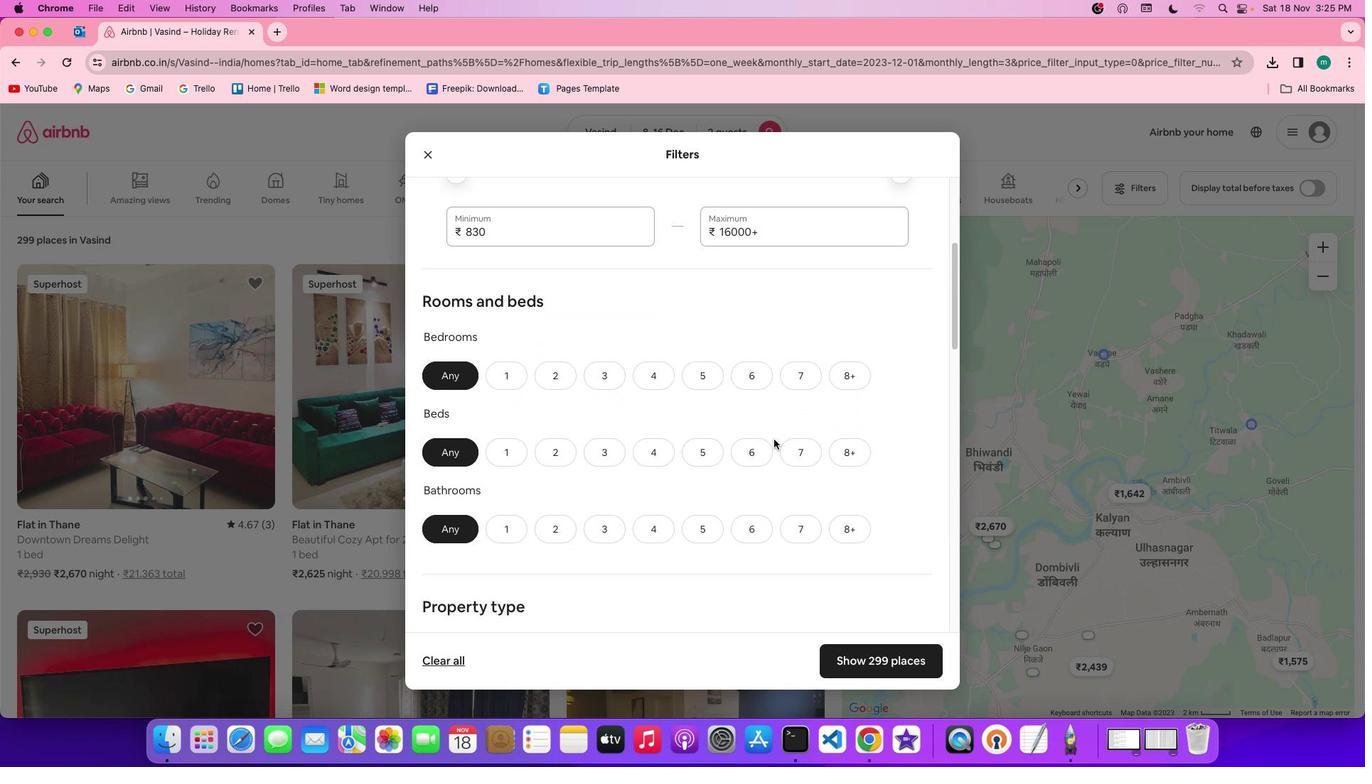 
Action: Mouse scrolled (728, 448) with delta (48, 45)
Screenshot: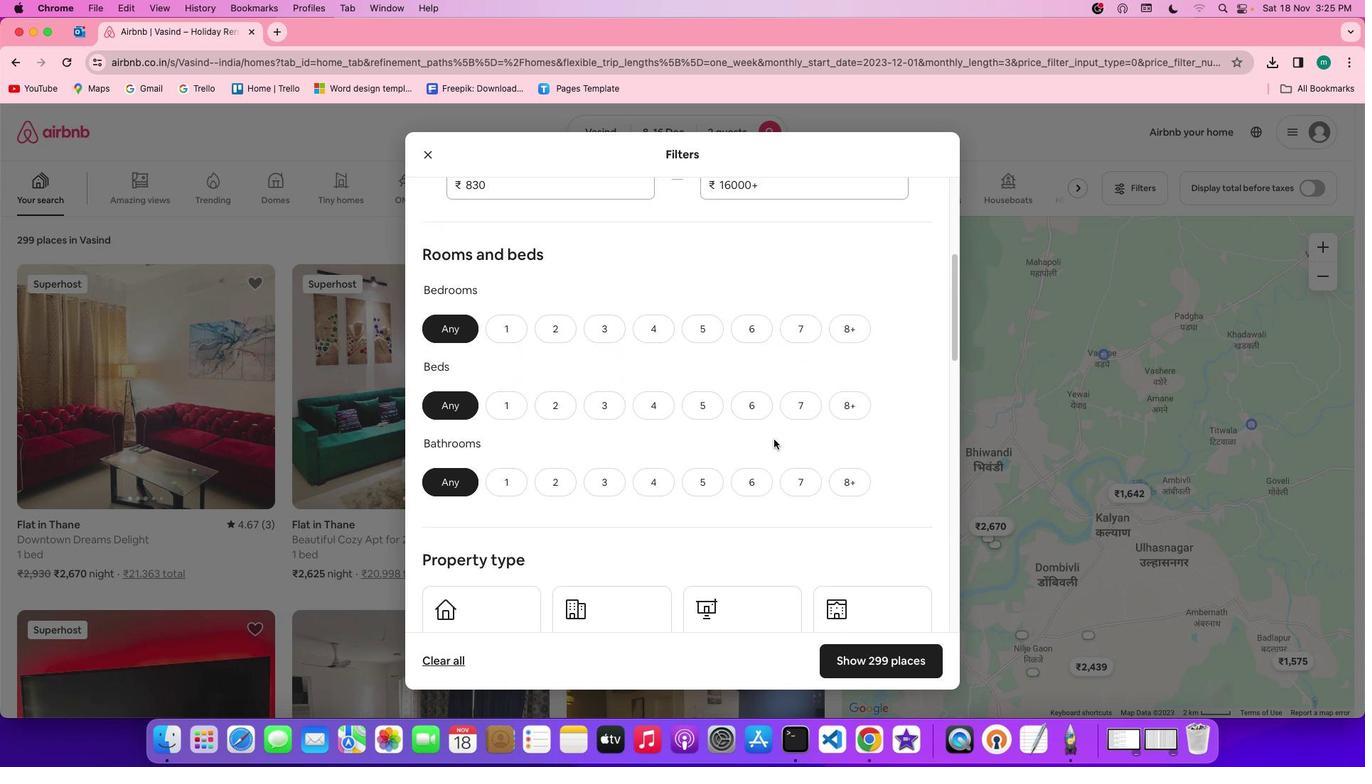 
Action: Mouse scrolled (728, 448) with delta (48, 44)
Screenshot: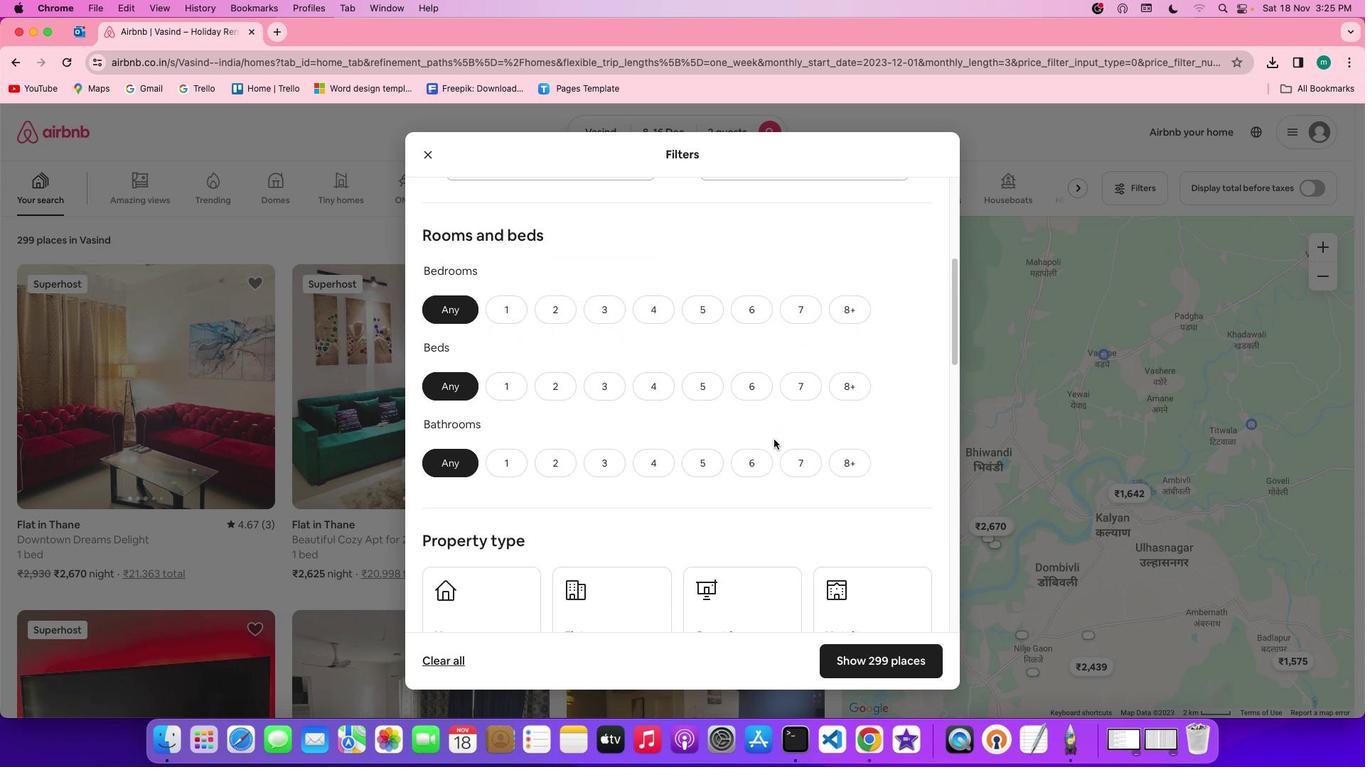 
Action: Mouse scrolled (728, 448) with delta (48, 45)
Screenshot: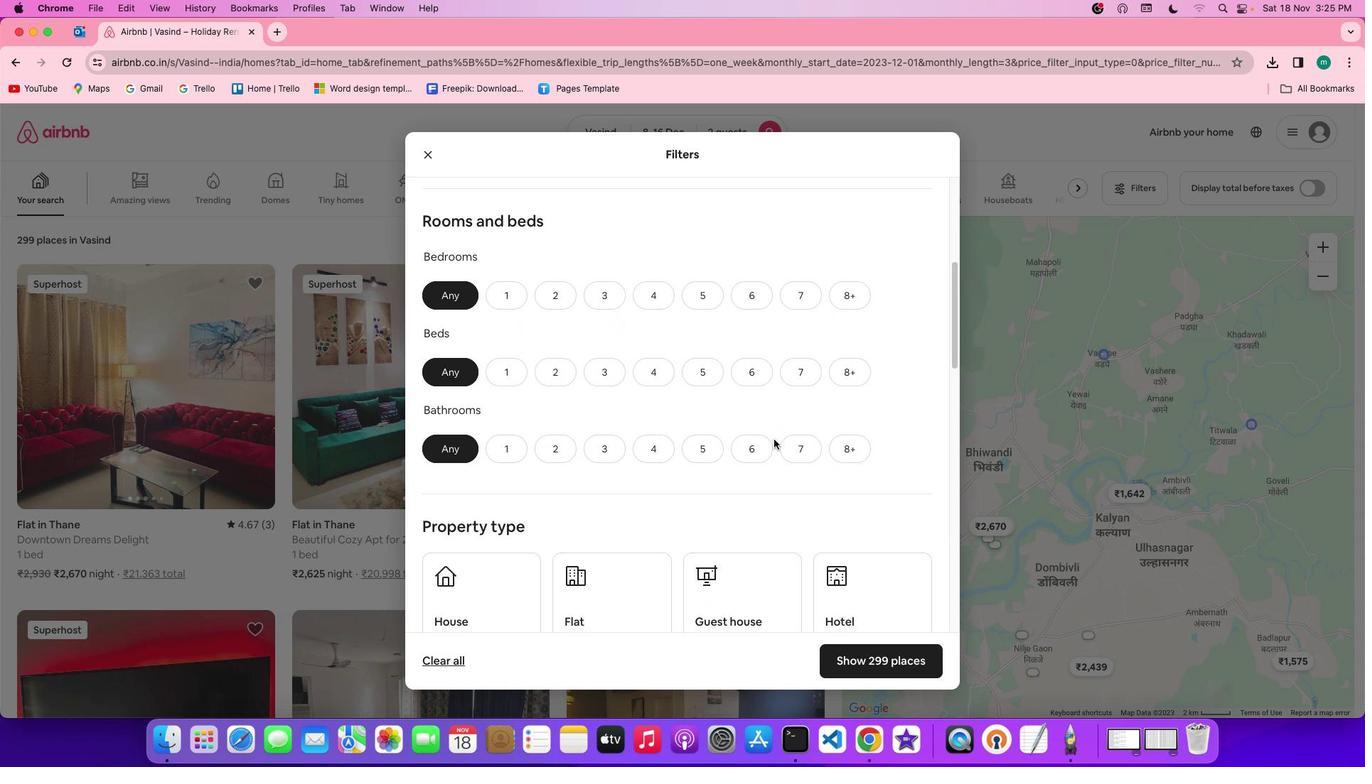 
Action: Mouse scrolled (728, 448) with delta (48, 45)
Screenshot: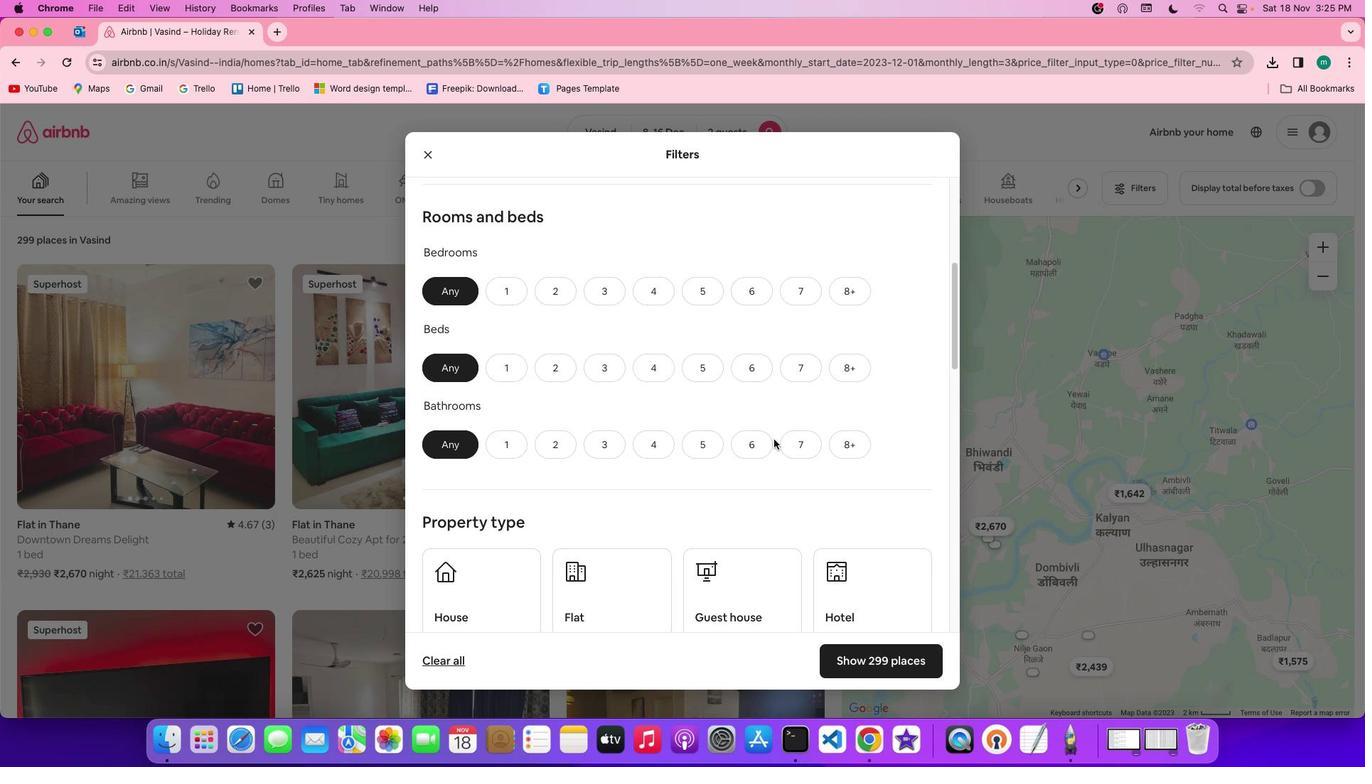 
Action: Mouse moved to (494, 310)
Screenshot: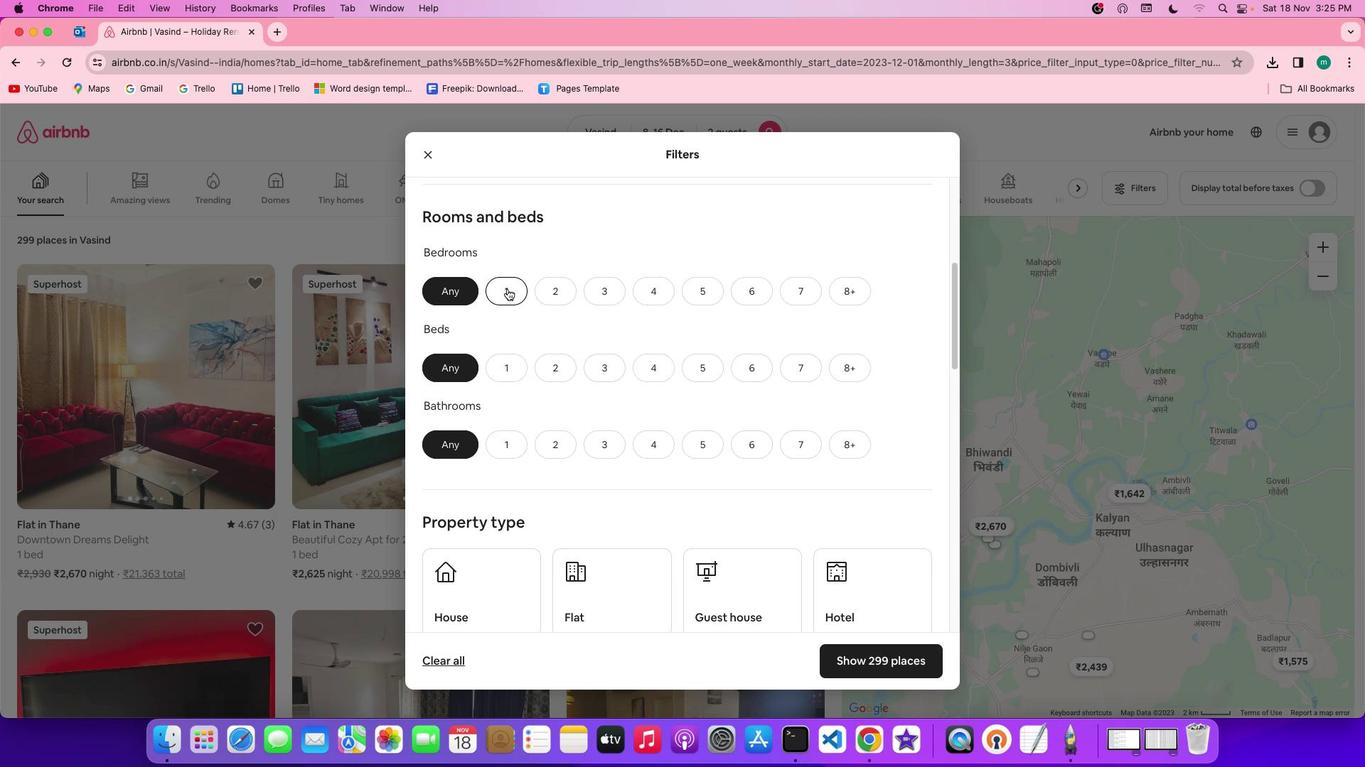 
Action: Mouse pressed left at (494, 310)
Screenshot: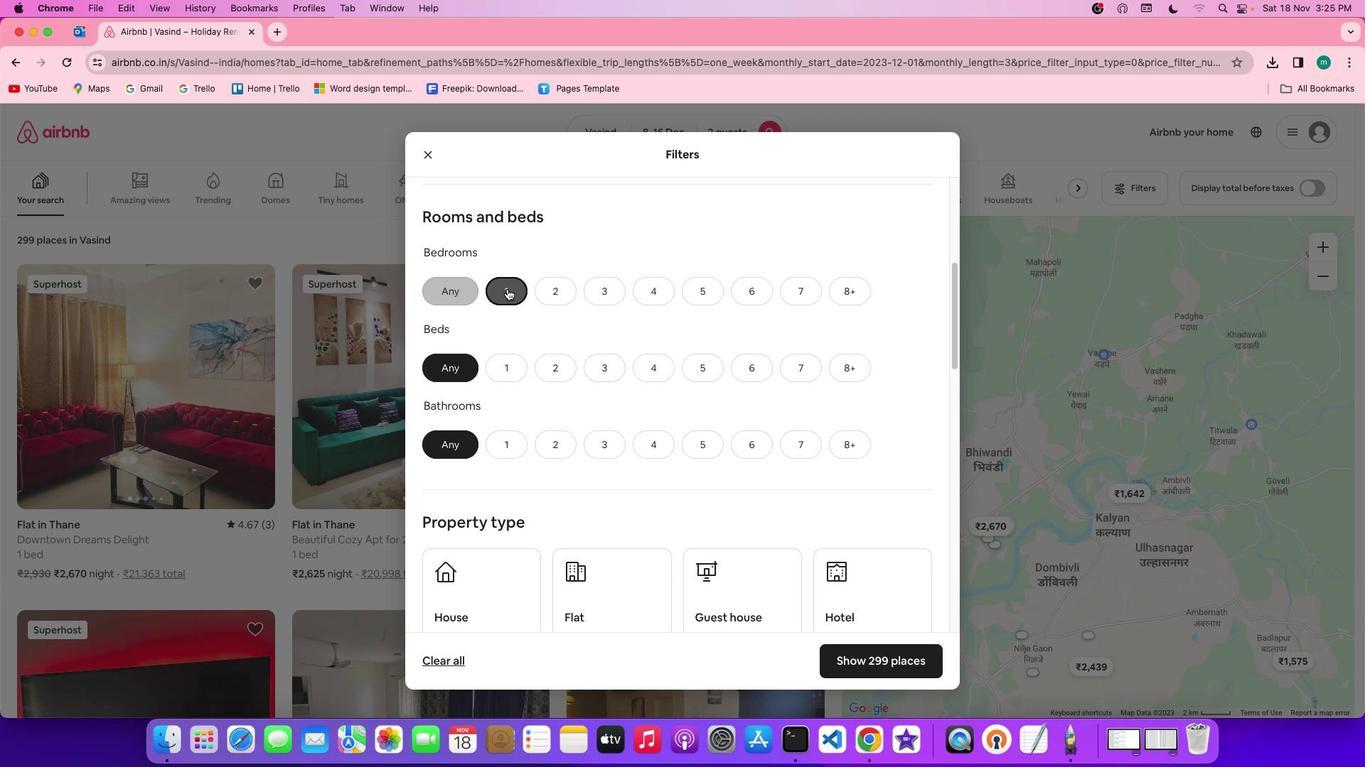 
Action: Mouse moved to (490, 388)
Screenshot: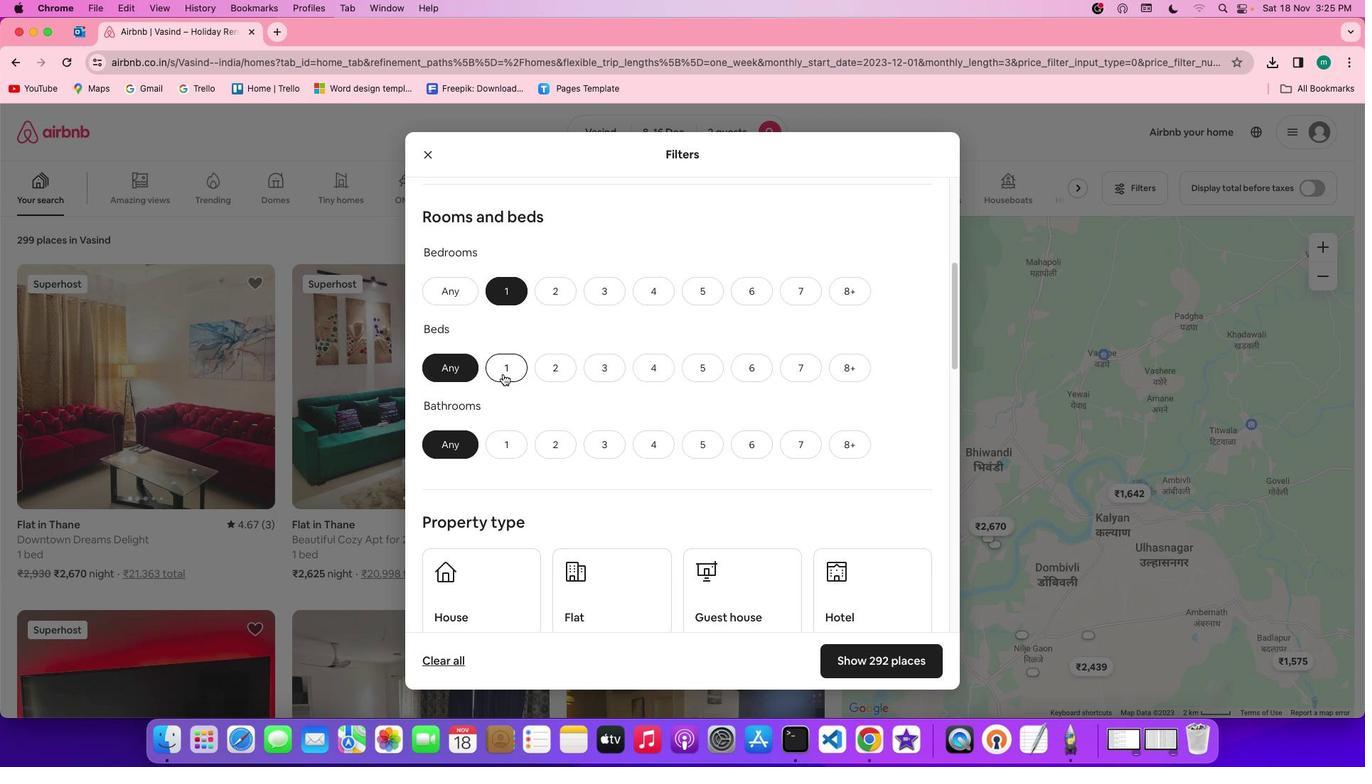 
Action: Mouse pressed left at (490, 388)
Screenshot: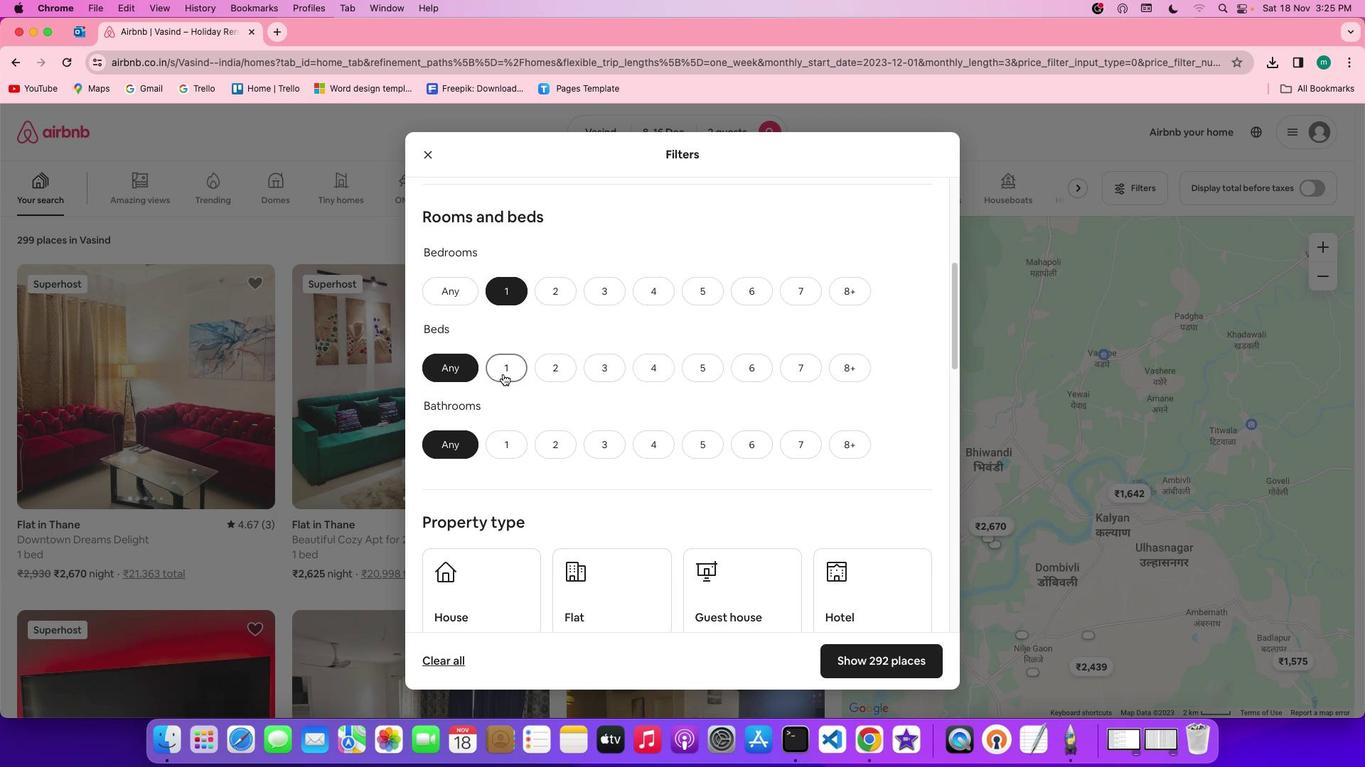 
Action: Mouse moved to (486, 445)
Screenshot: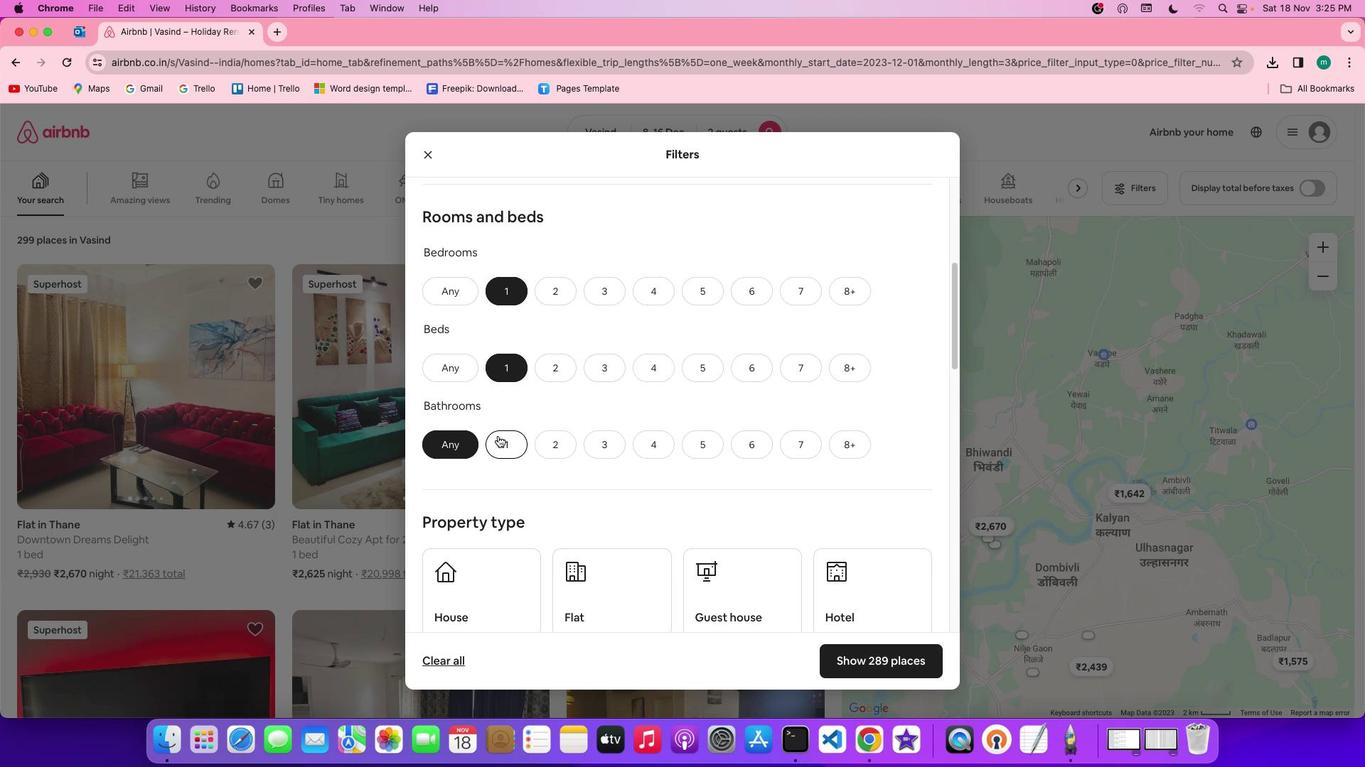 
Action: Mouse pressed left at (486, 445)
Screenshot: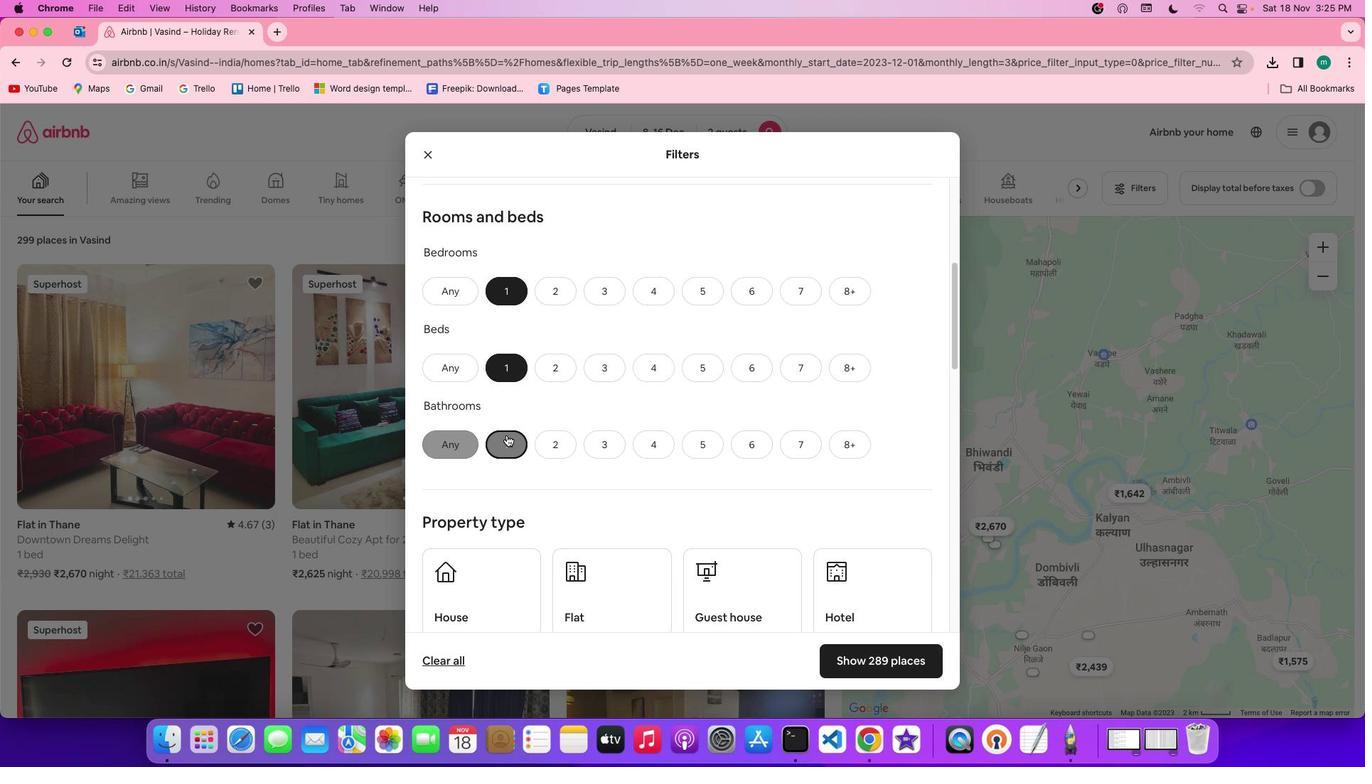 
Action: Mouse moved to (762, 478)
Screenshot: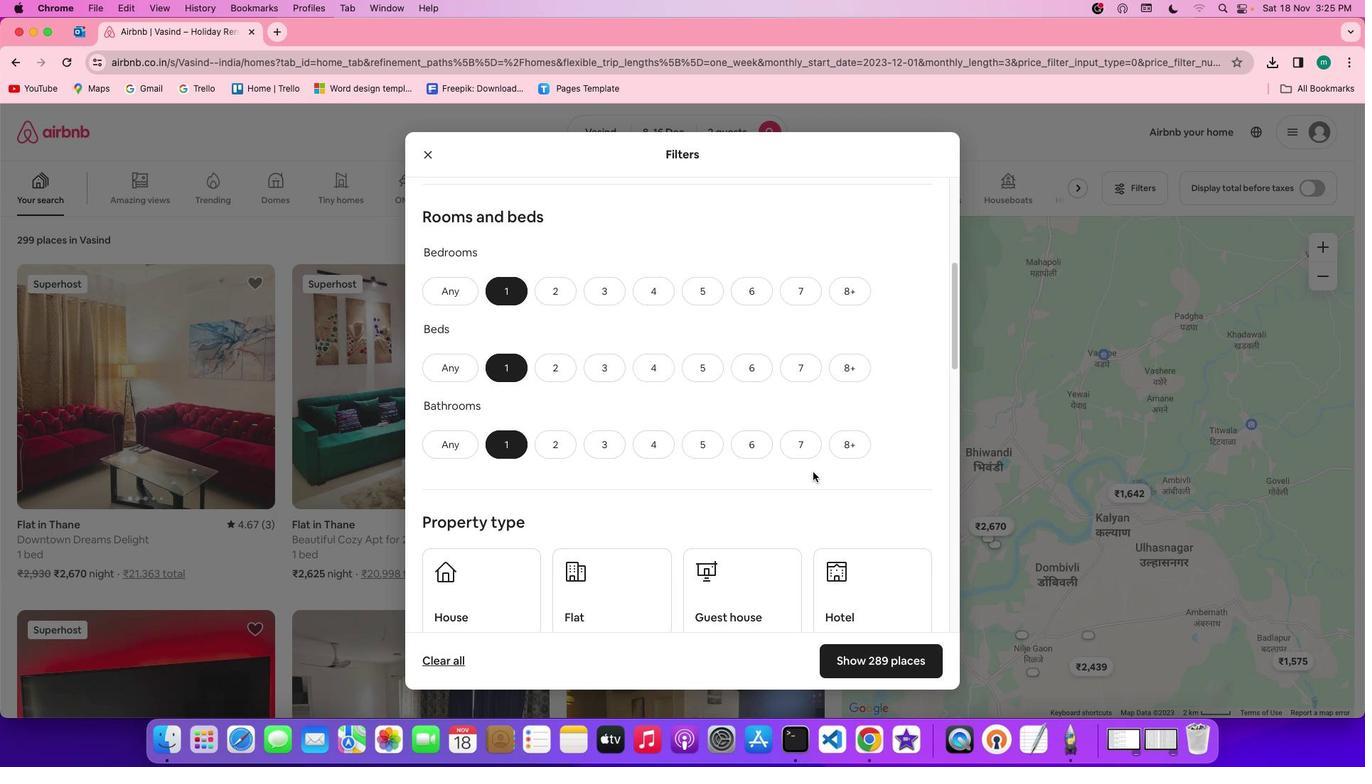 
Action: Mouse scrolled (762, 478) with delta (48, 45)
Screenshot: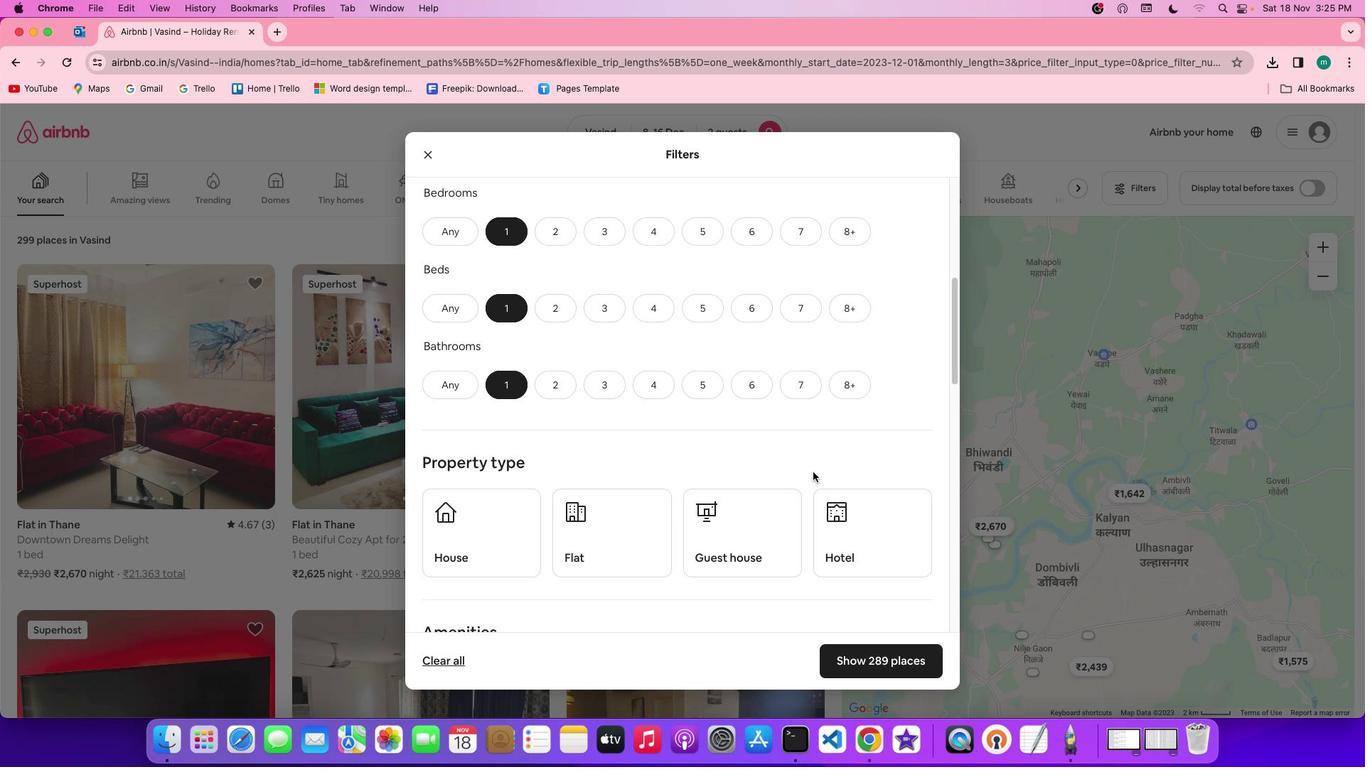 
Action: Mouse scrolled (762, 478) with delta (48, 45)
Screenshot: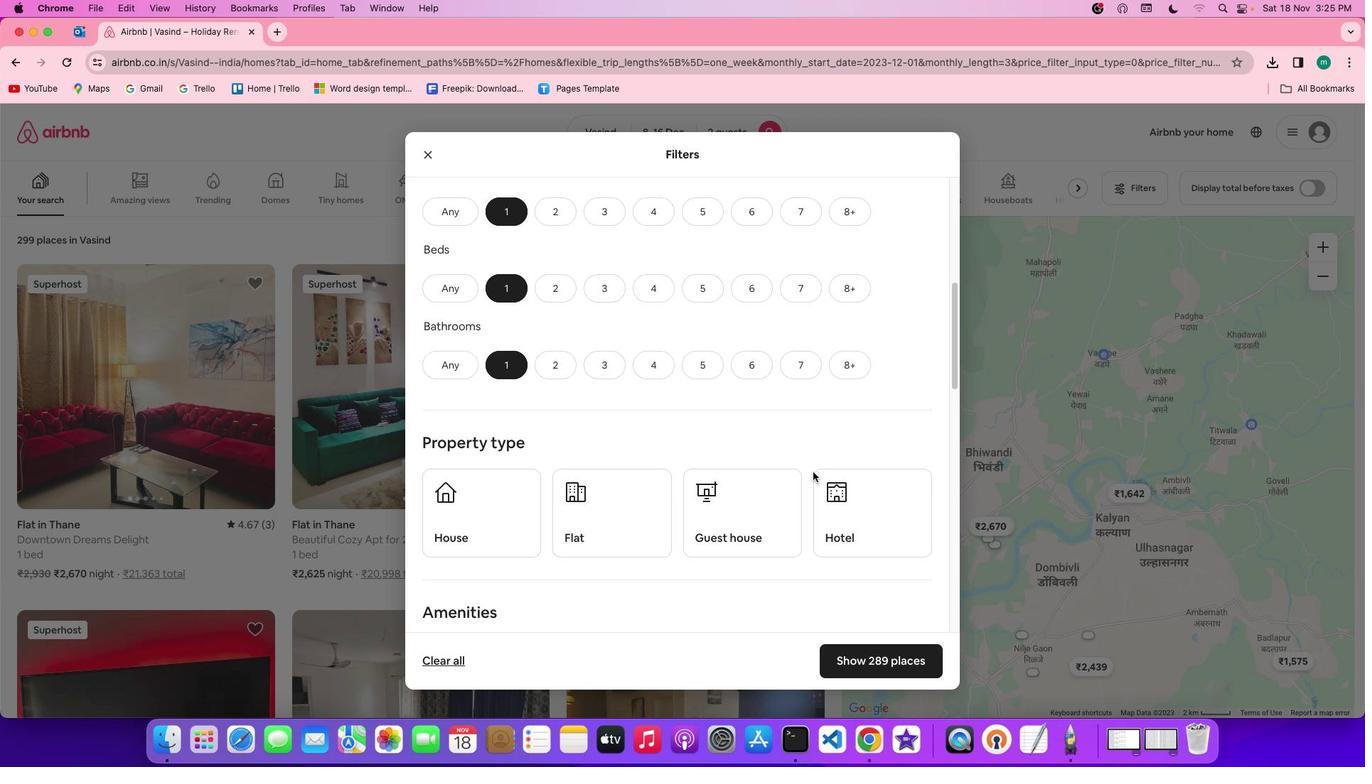 
Action: Mouse scrolled (762, 478) with delta (48, 44)
Screenshot: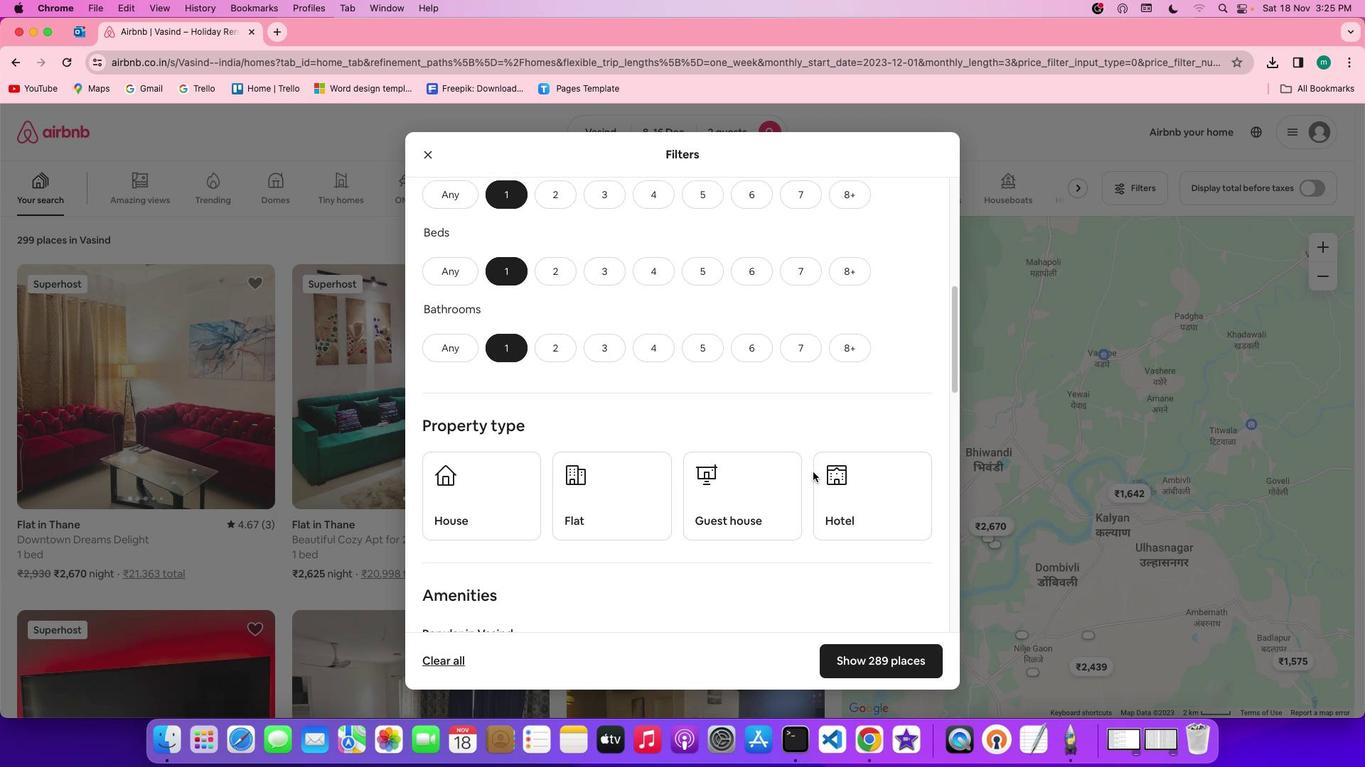 
Action: Mouse scrolled (762, 478) with delta (48, 45)
Screenshot: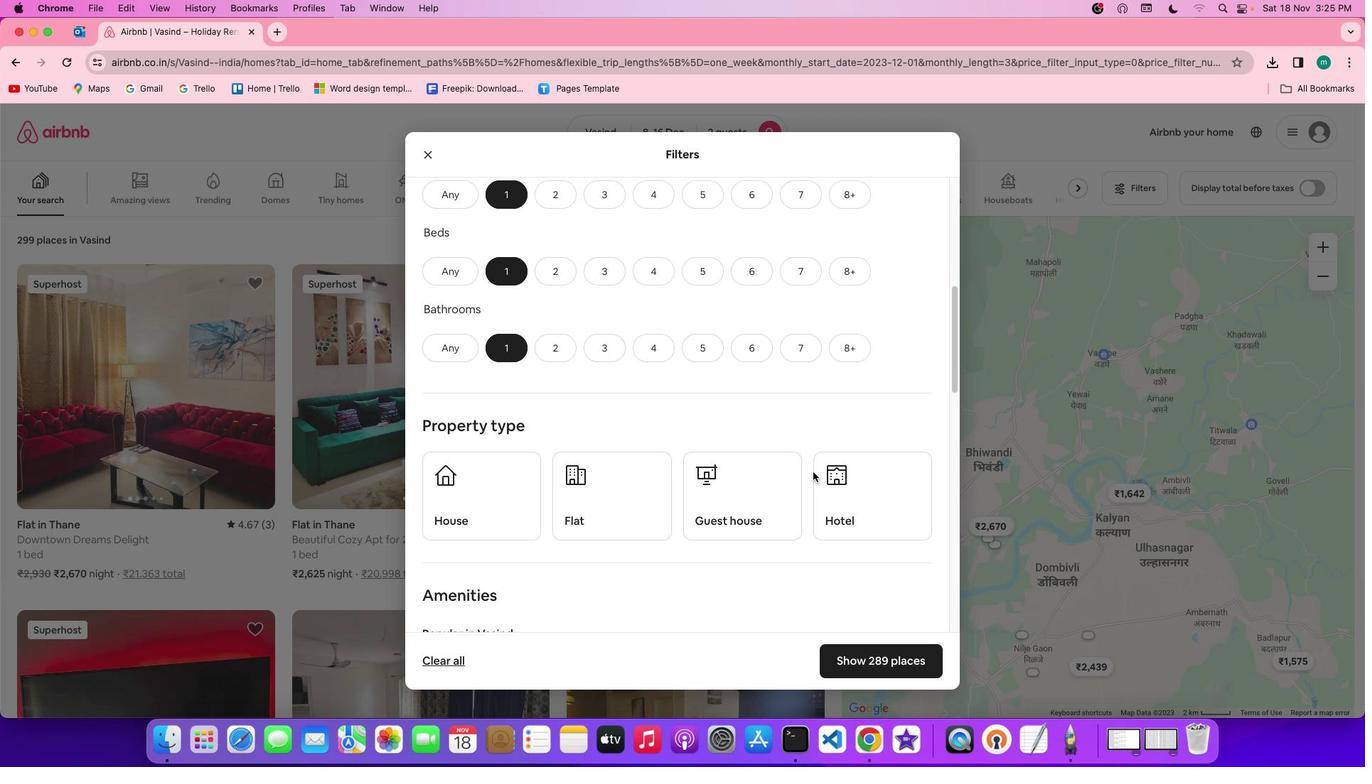 
Action: Mouse scrolled (762, 478) with delta (48, 45)
Screenshot: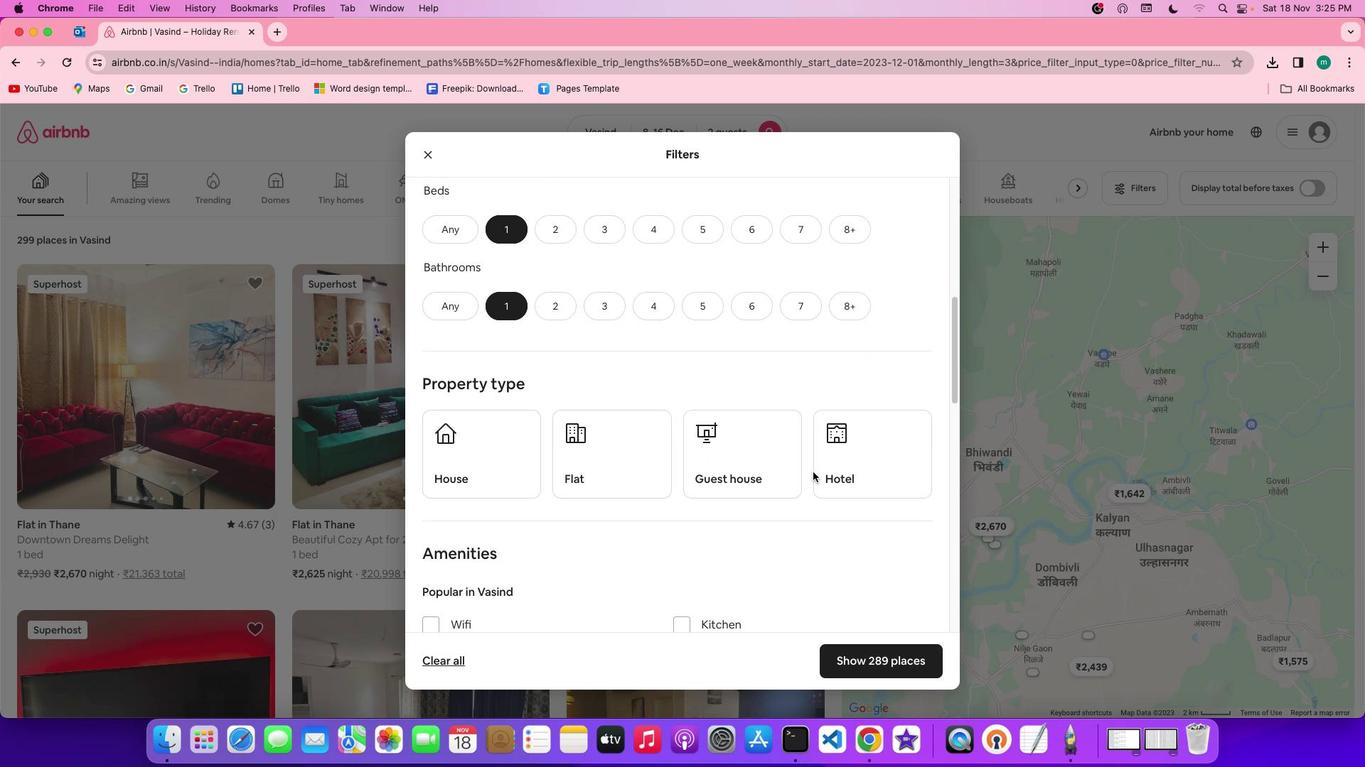 
Action: Mouse scrolled (762, 478) with delta (48, 45)
Screenshot: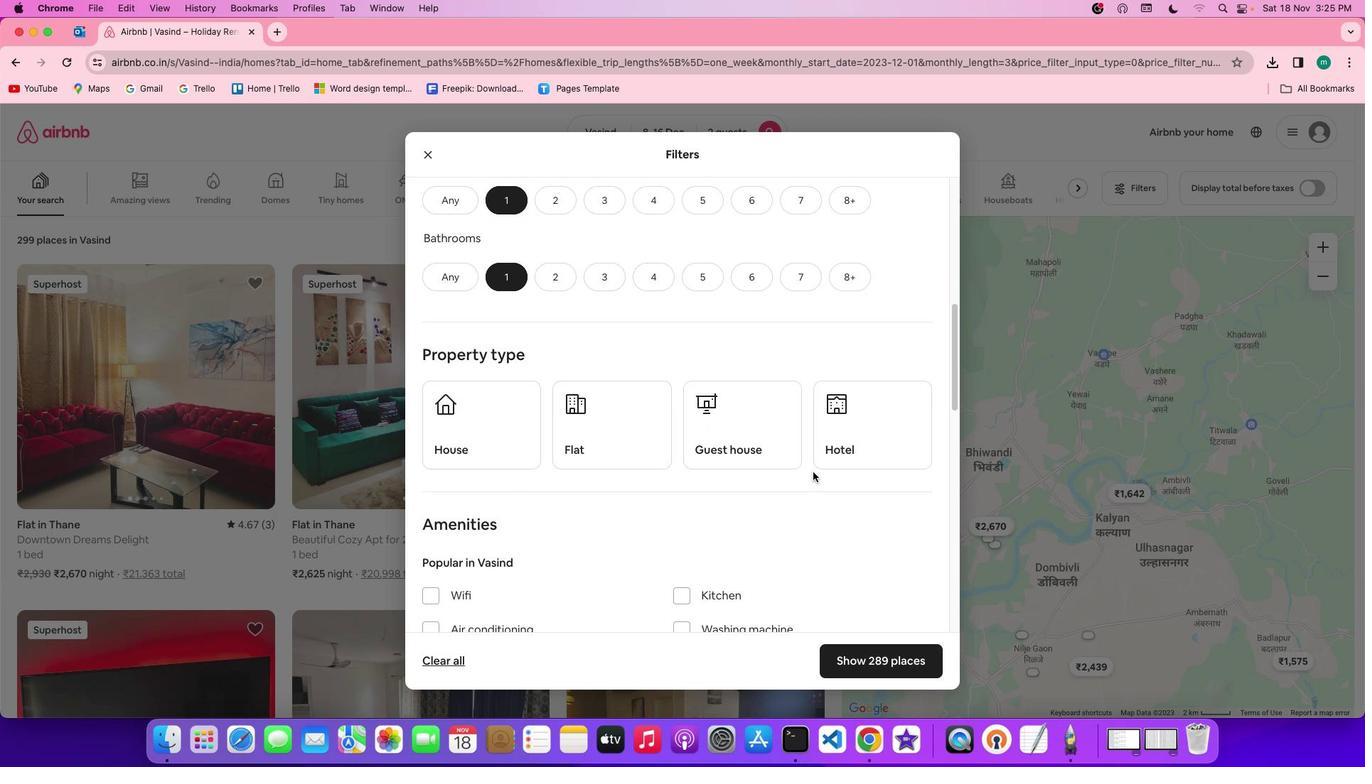 
Action: Mouse scrolled (762, 478) with delta (48, 45)
Screenshot: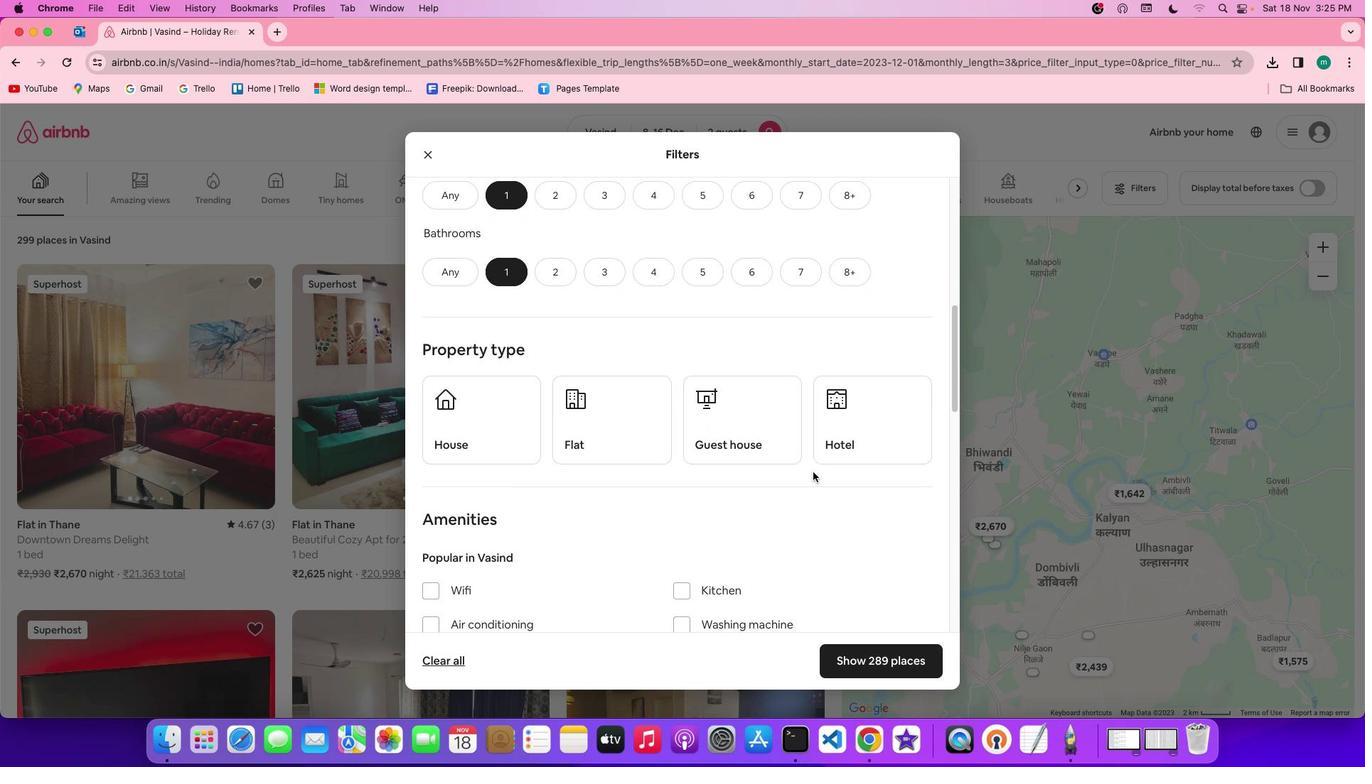 
Action: Mouse scrolled (762, 478) with delta (48, 45)
Screenshot: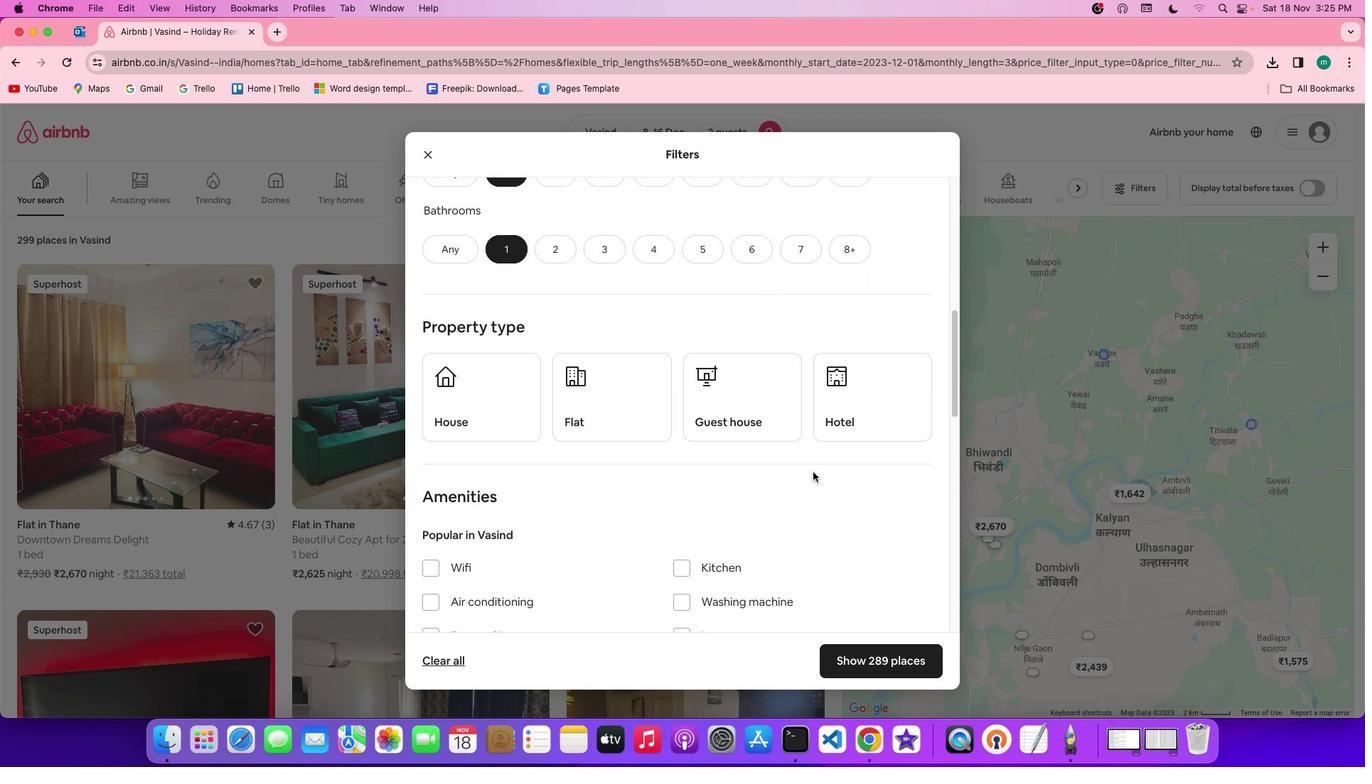 
Action: Mouse scrolled (762, 478) with delta (48, 45)
Screenshot: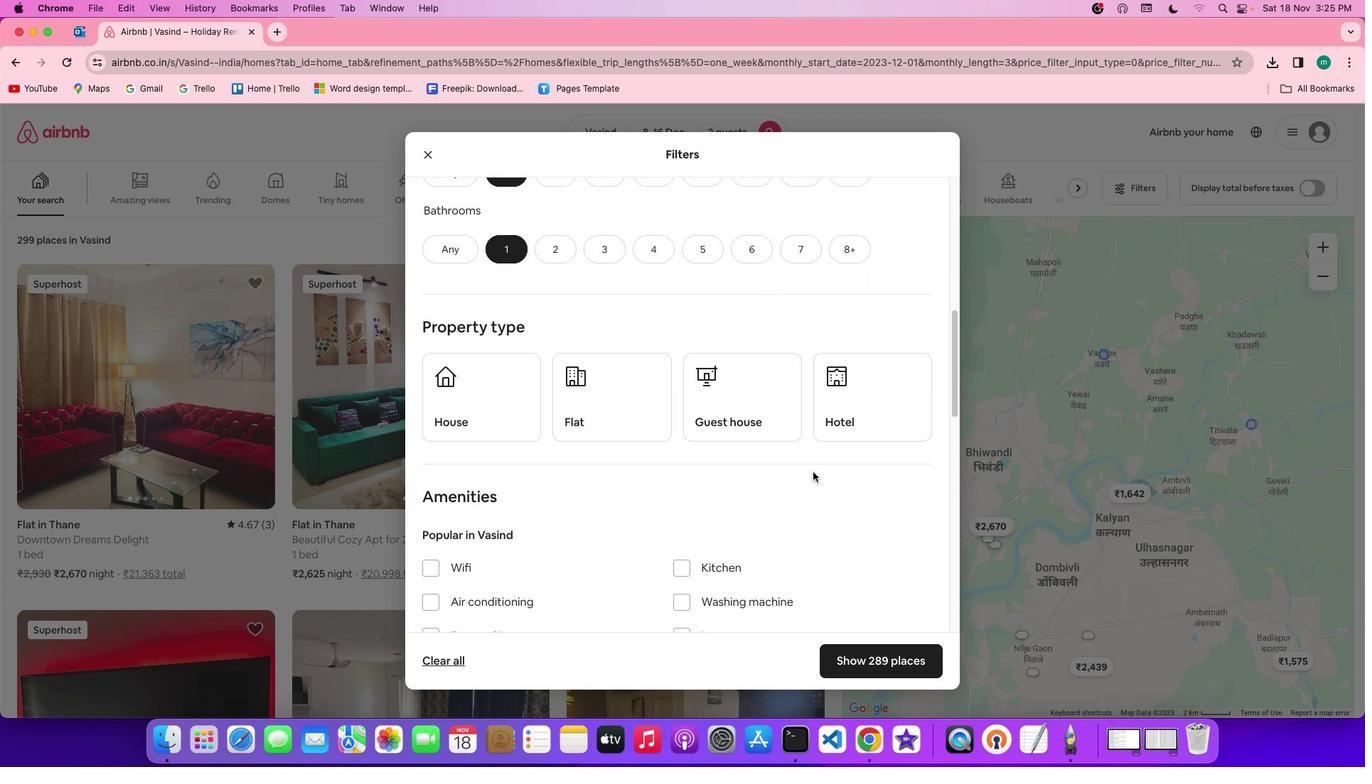 
Action: Mouse moved to (826, 419)
Screenshot: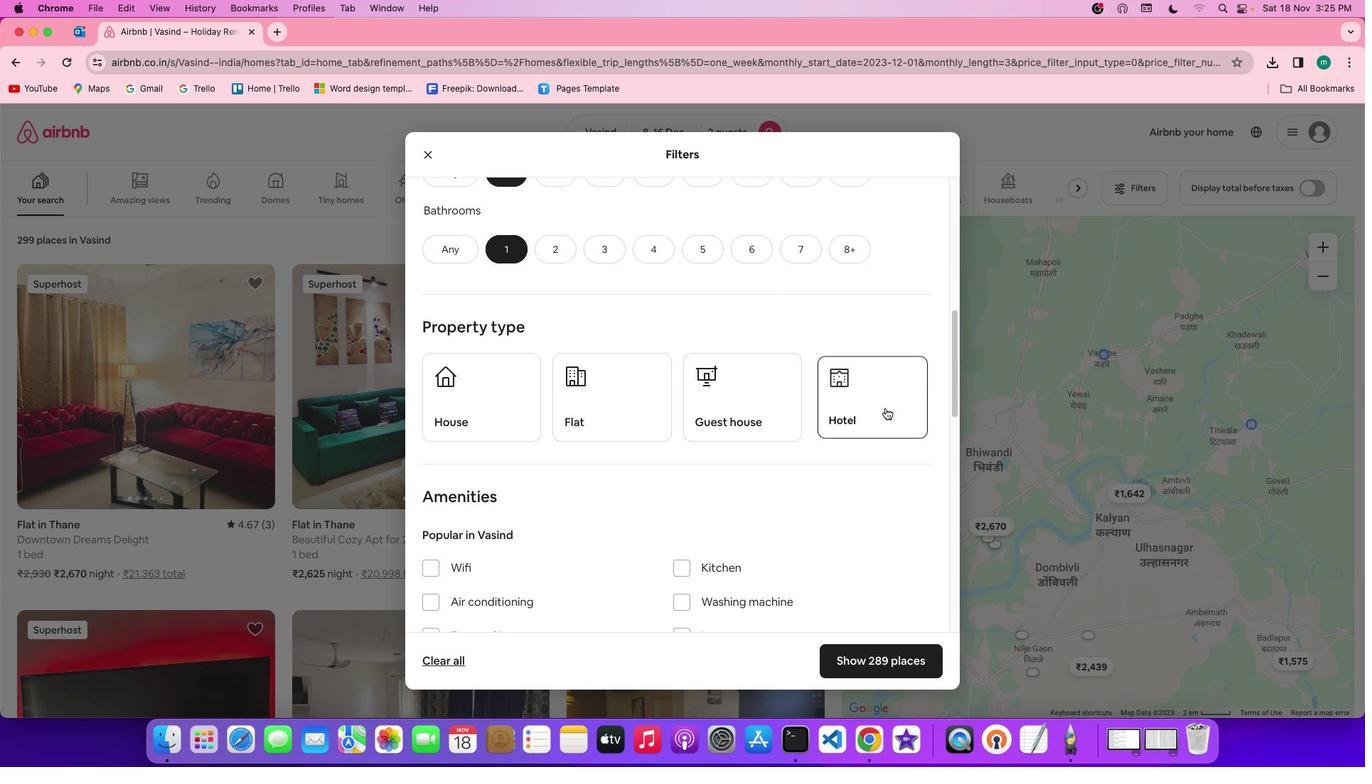 
Action: Mouse pressed left at (826, 419)
Screenshot: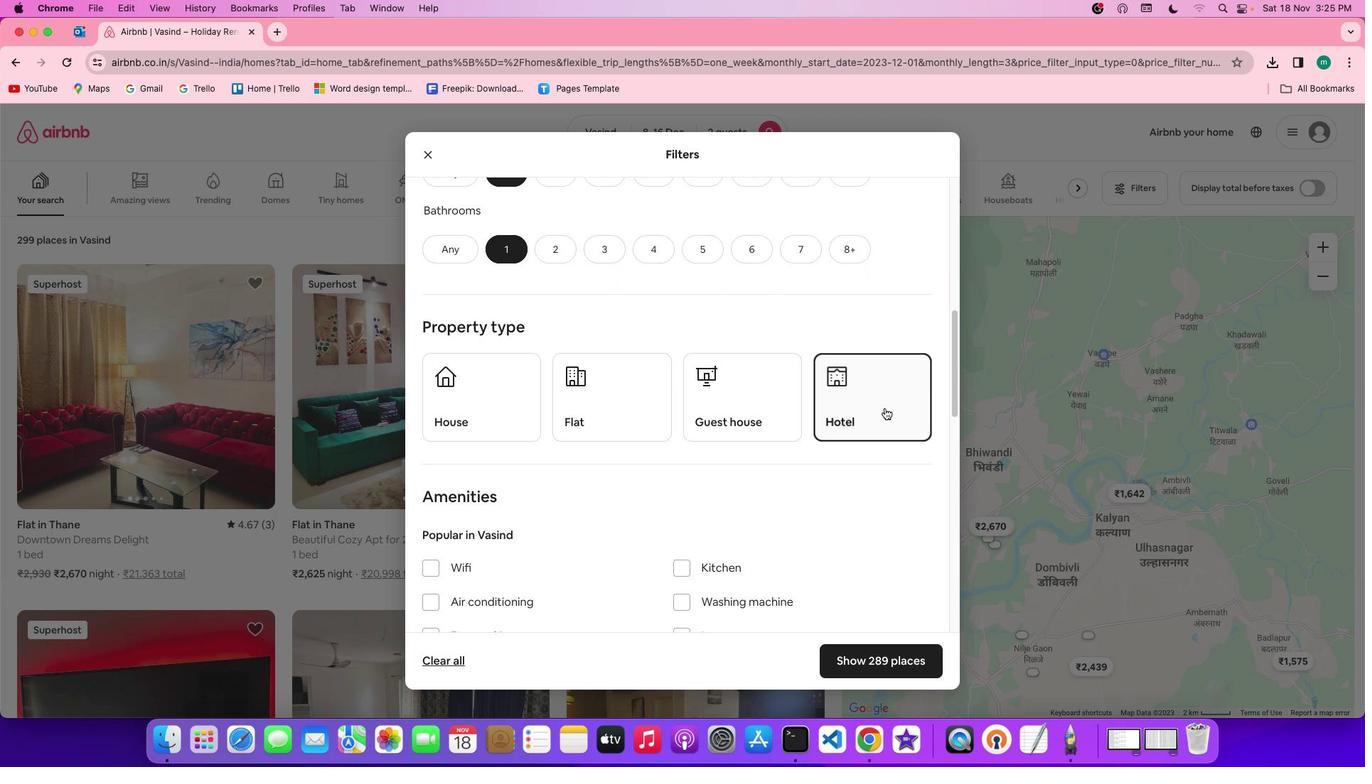 
Action: Mouse moved to (745, 504)
Screenshot: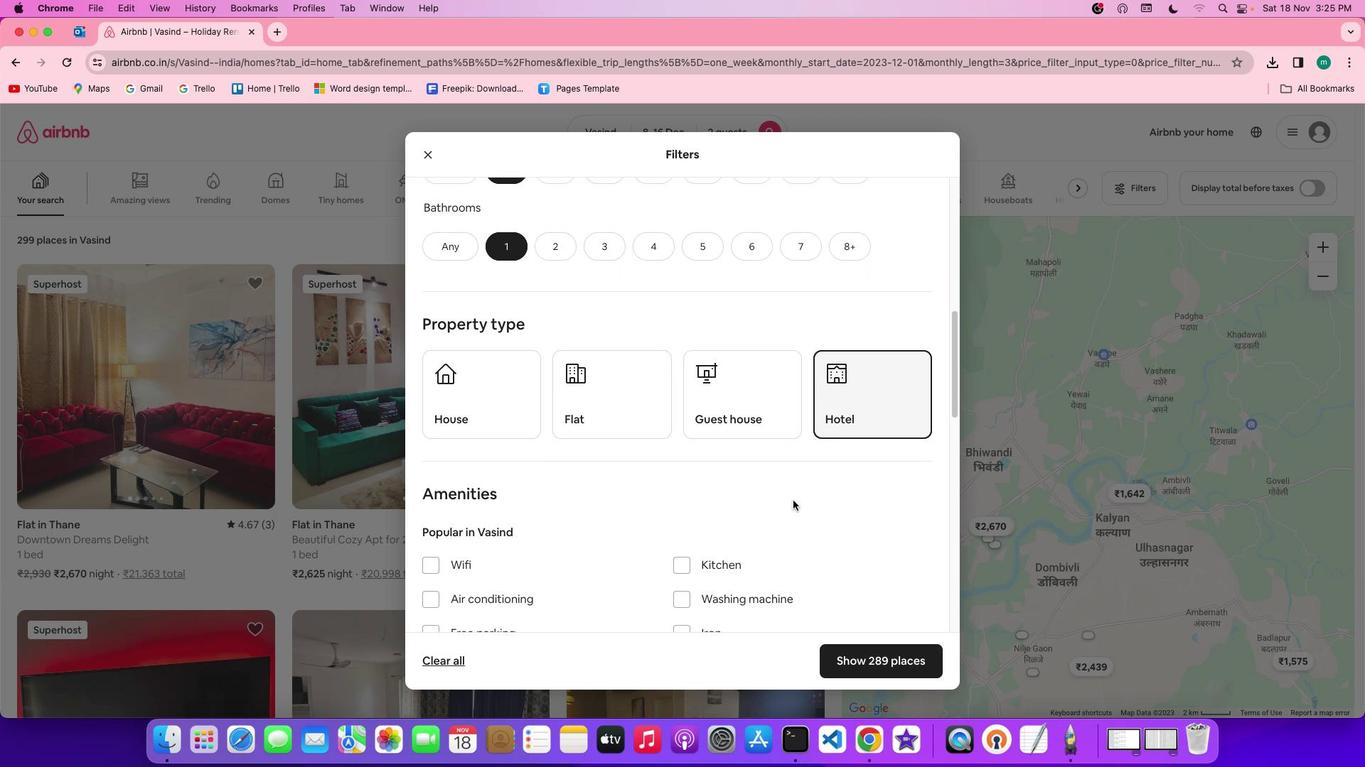 
Action: Mouse scrolled (745, 504) with delta (48, 45)
Screenshot: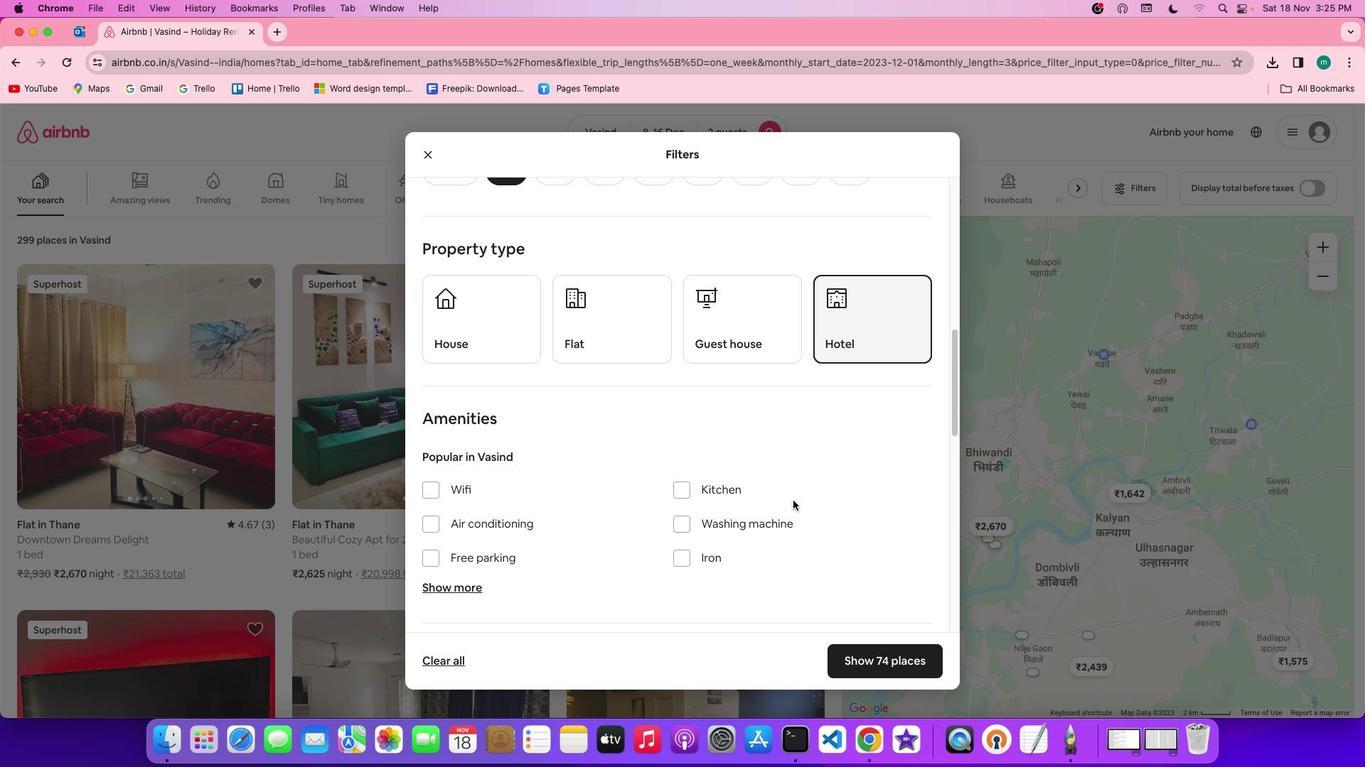 
Action: Mouse scrolled (745, 504) with delta (48, 45)
Screenshot: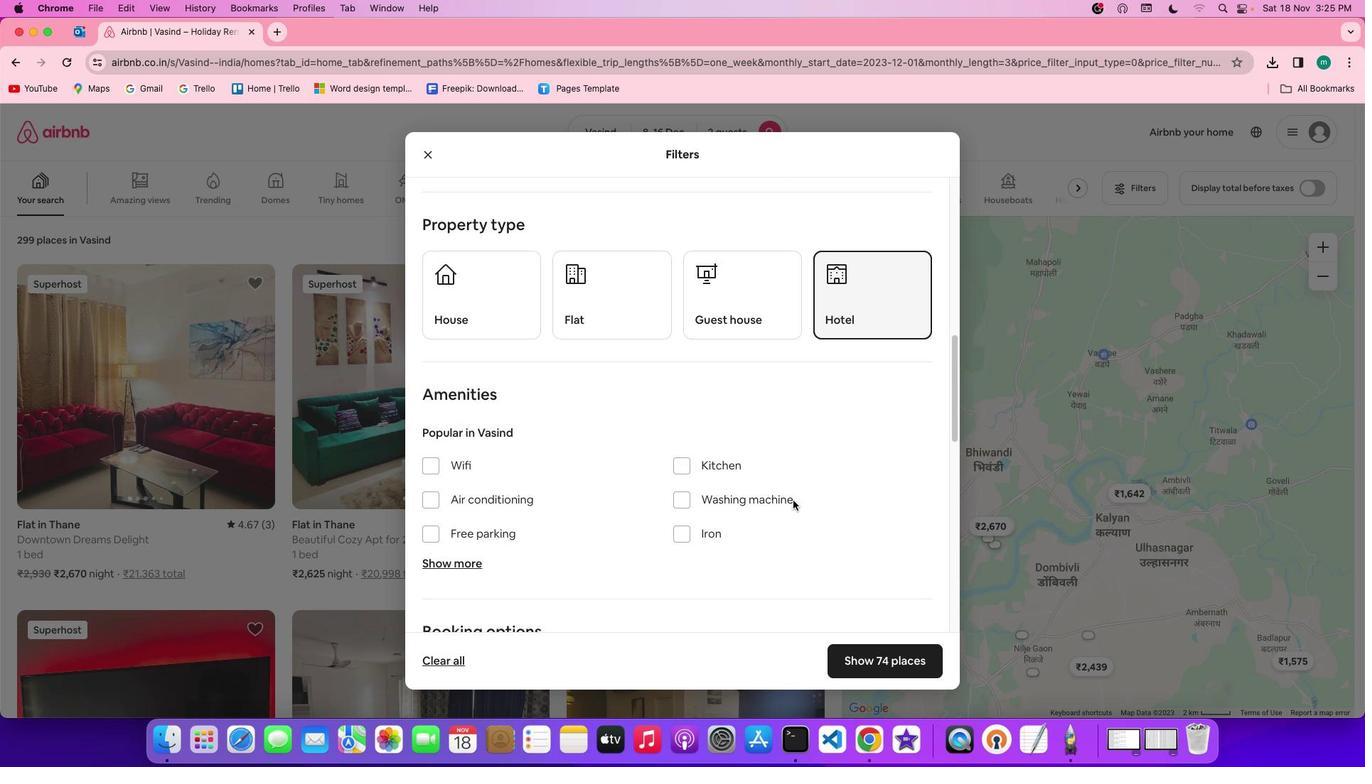
Action: Mouse scrolled (745, 504) with delta (48, 44)
Screenshot: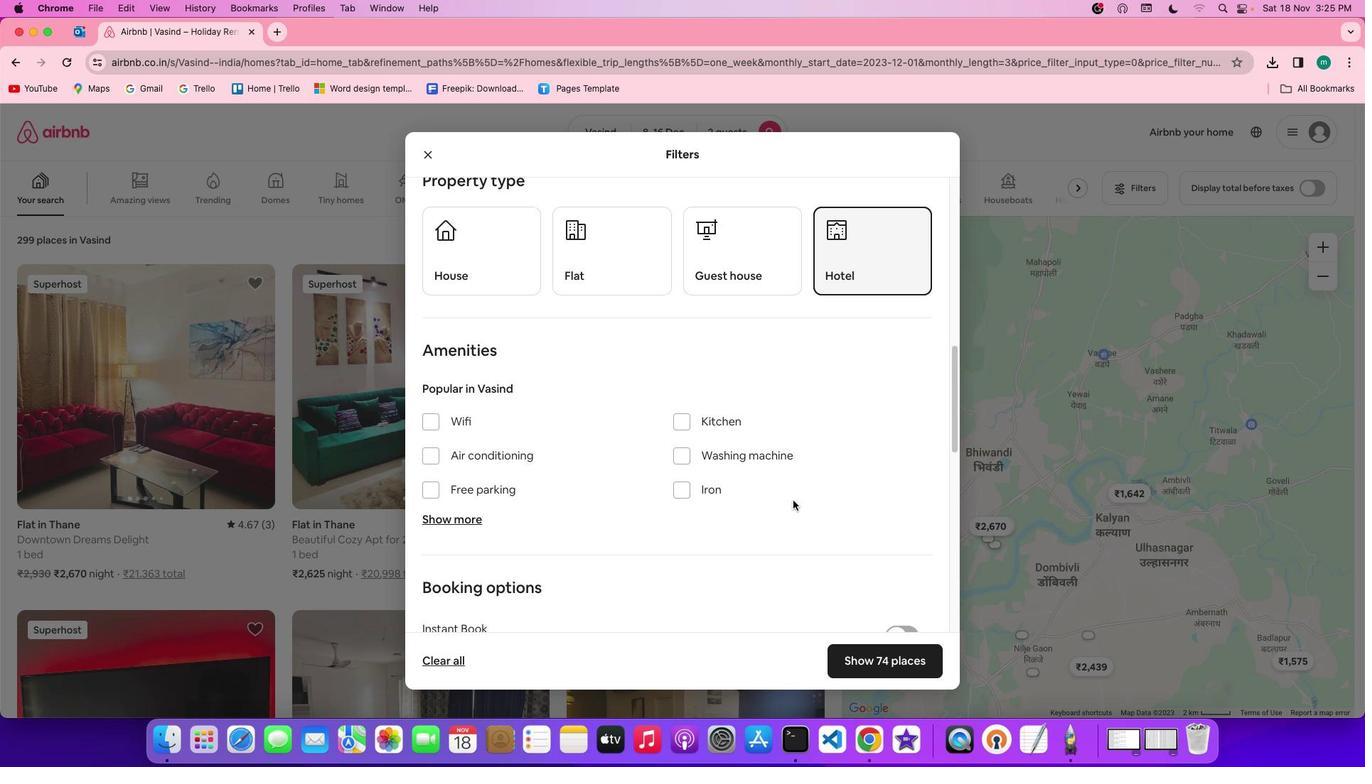
Action: Mouse scrolled (745, 504) with delta (48, 44)
Screenshot: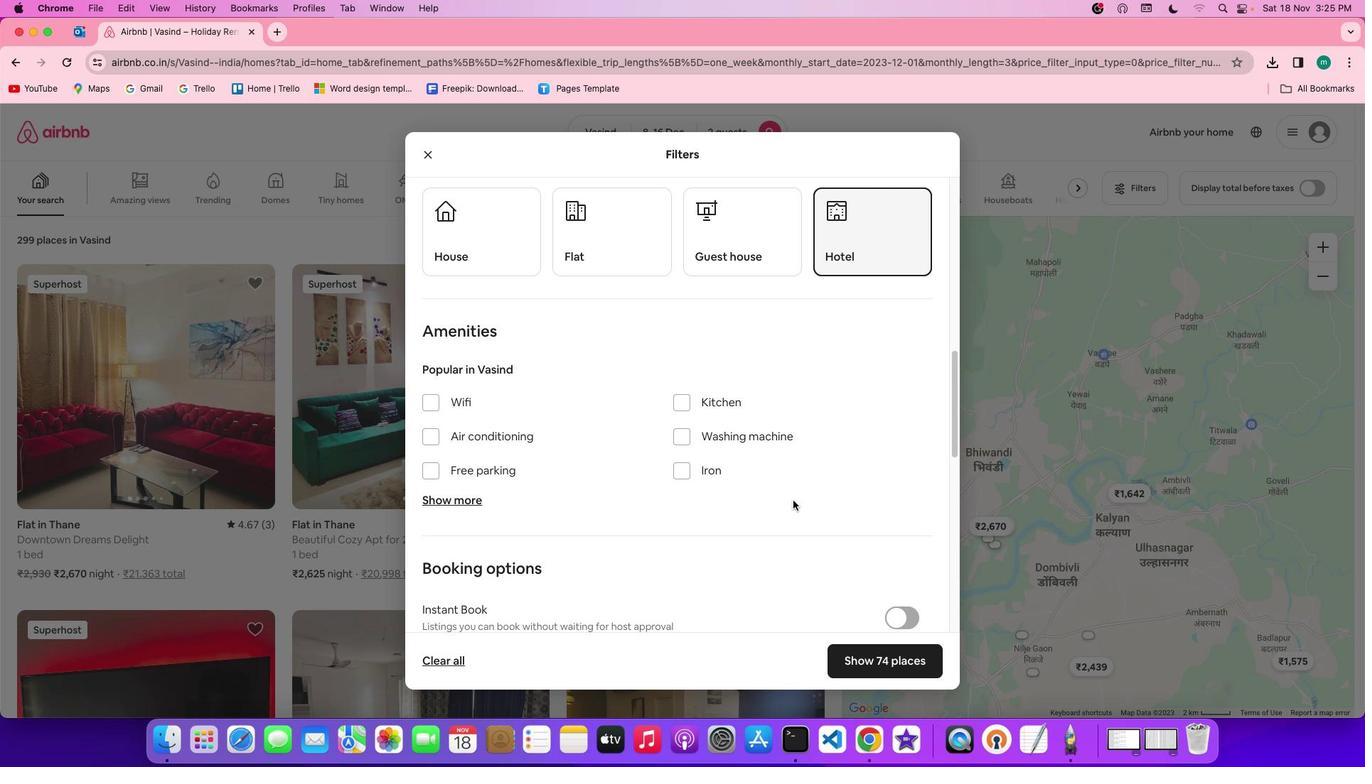 
Action: Mouse scrolled (745, 504) with delta (48, 45)
Screenshot: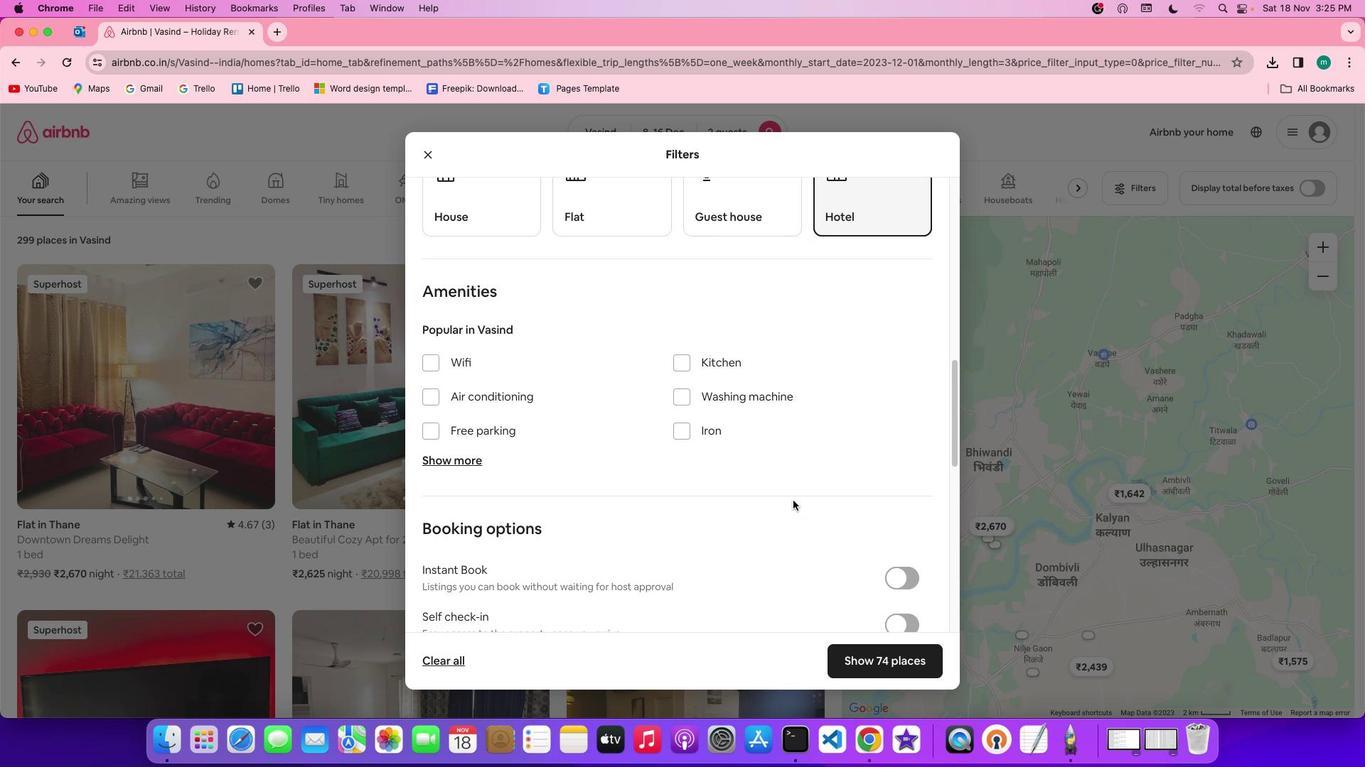 
Action: Mouse scrolled (745, 504) with delta (48, 45)
Screenshot: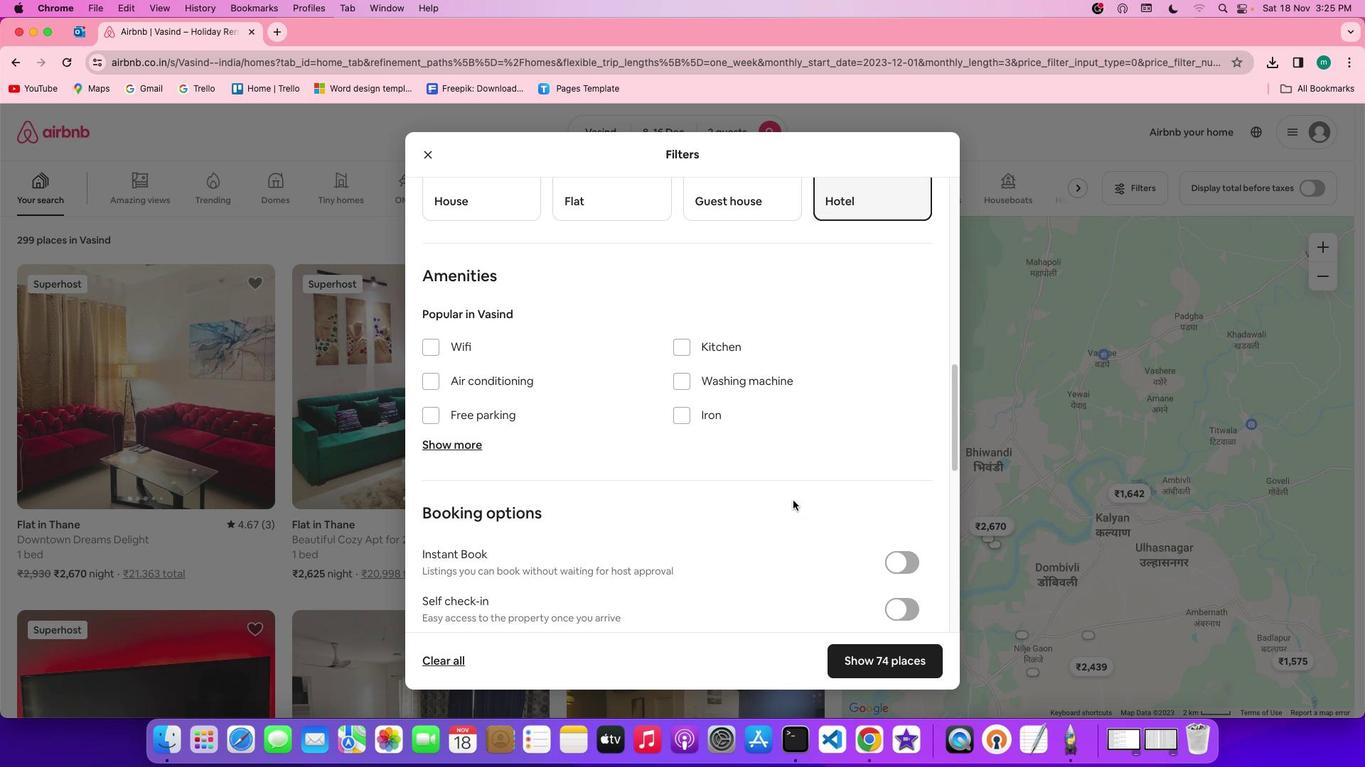 
Action: Mouse scrolled (745, 504) with delta (48, 45)
Screenshot: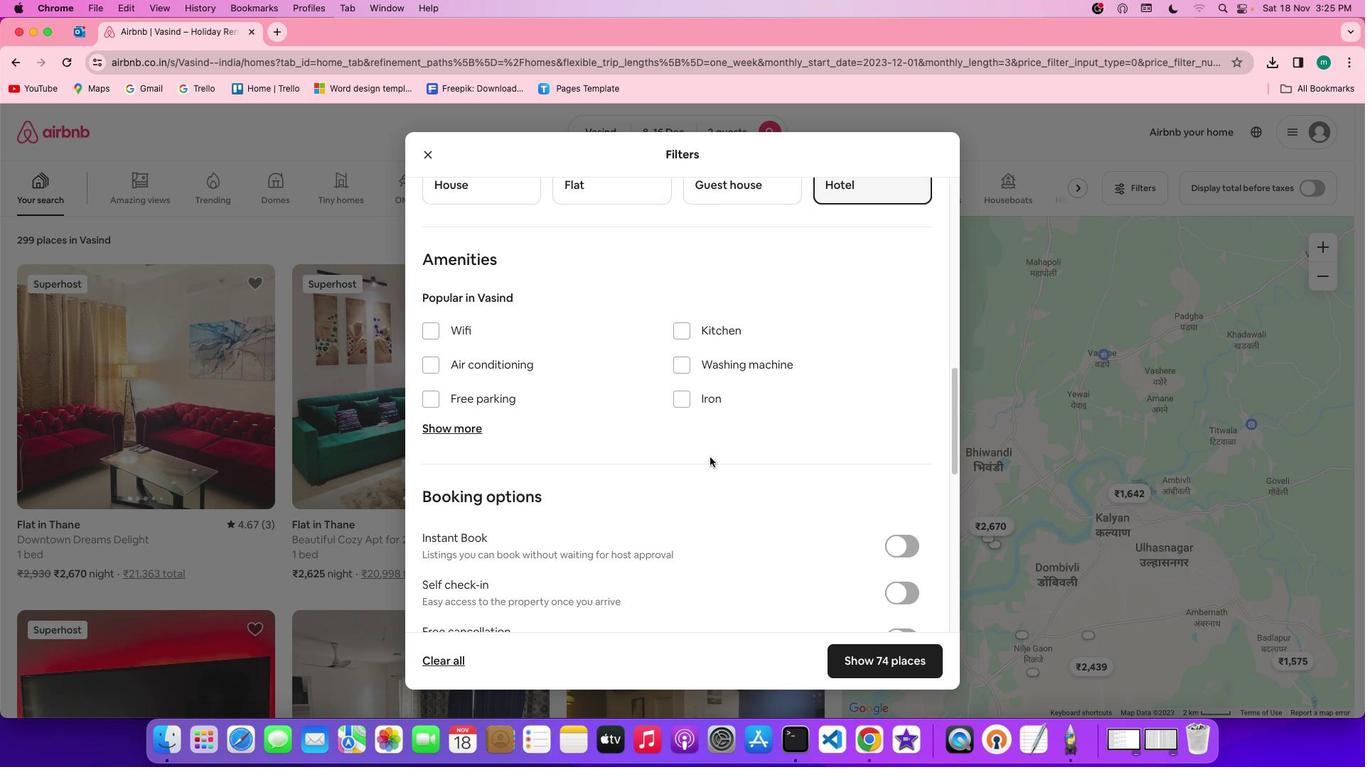
Action: Mouse moved to (425, 346)
Screenshot: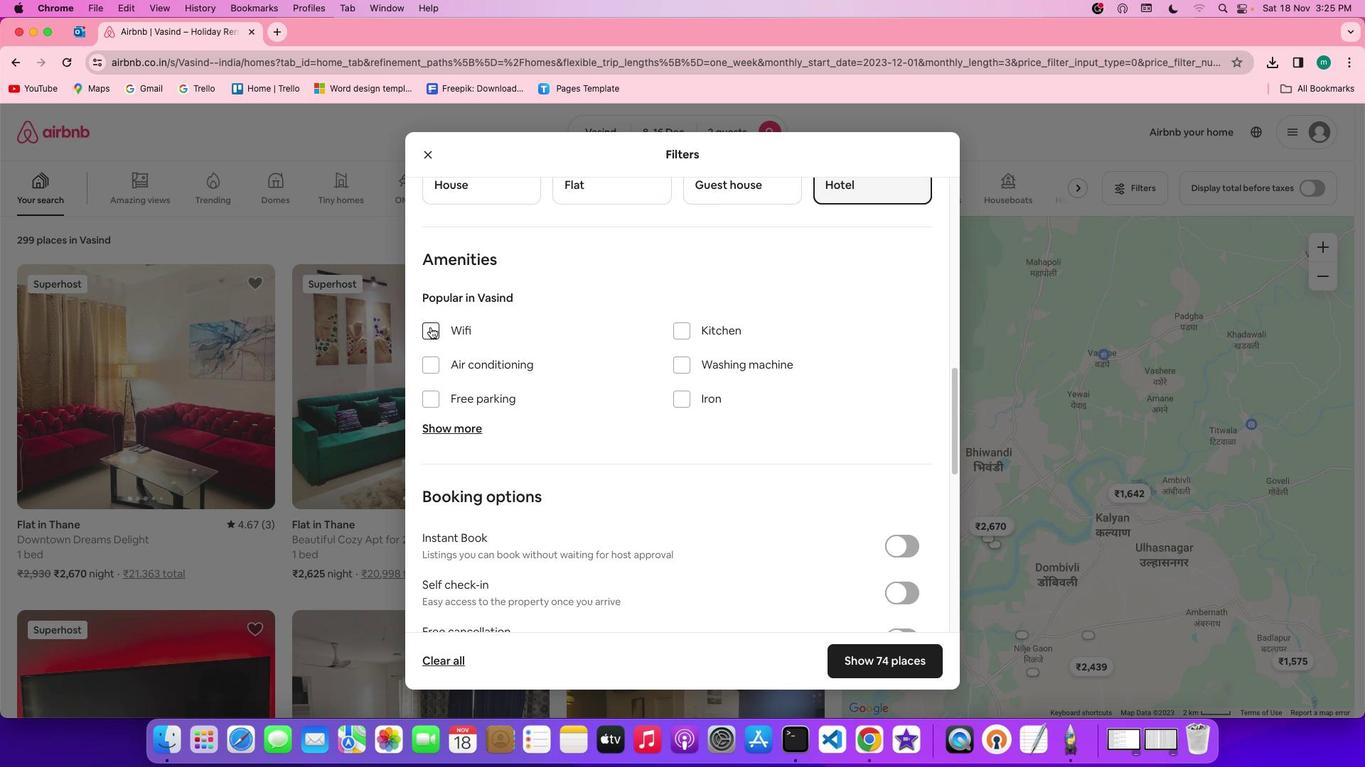 
Action: Mouse pressed left at (425, 346)
Screenshot: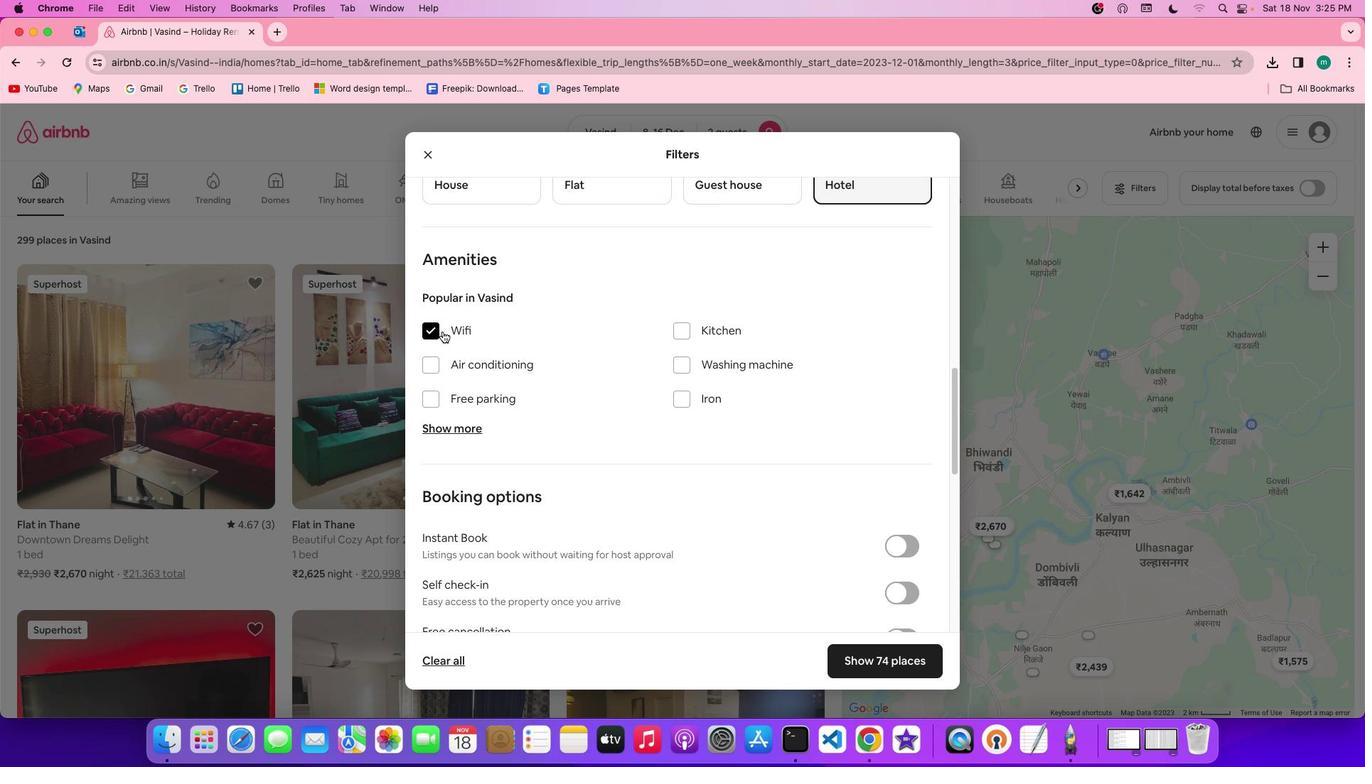 
Action: Mouse moved to (765, 457)
Screenshot: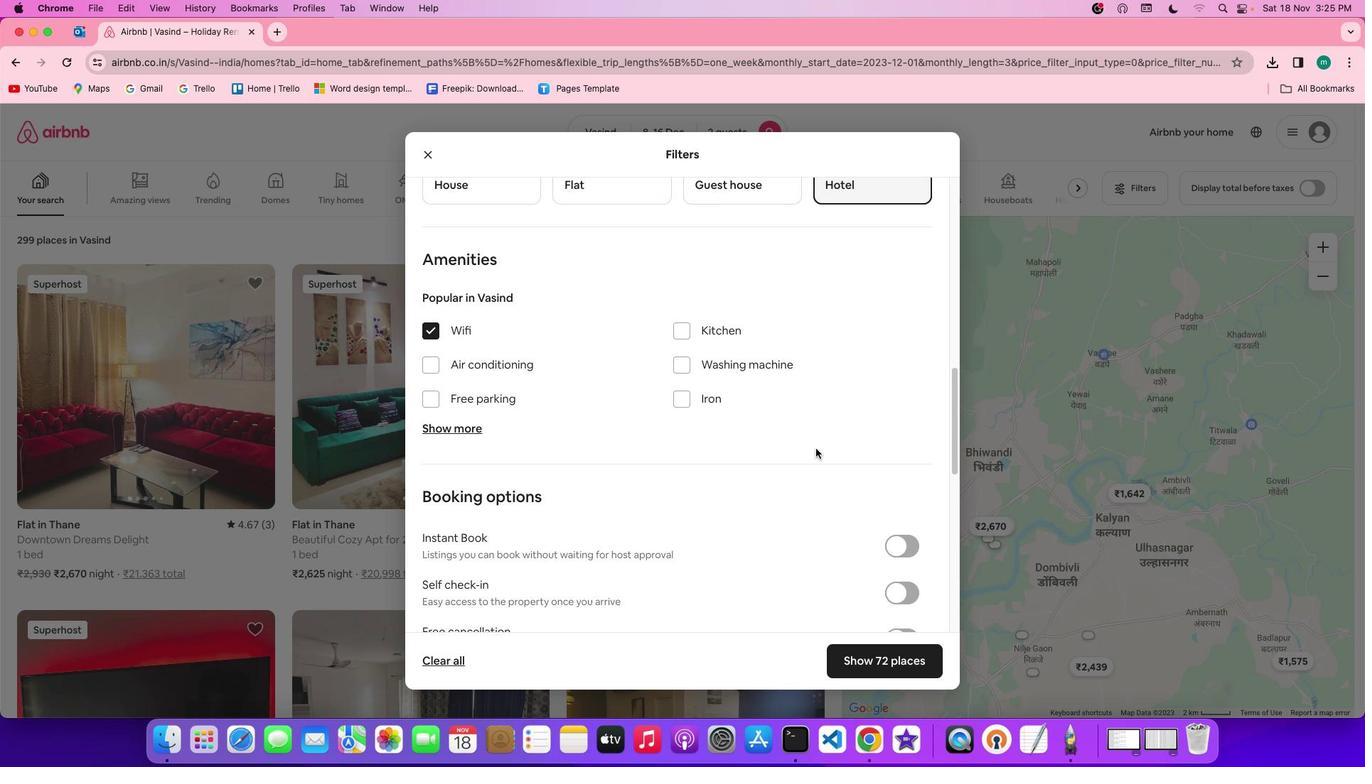 
Action: Mouse scrolled (765, 457) with delta (48, 45)
Screenshot: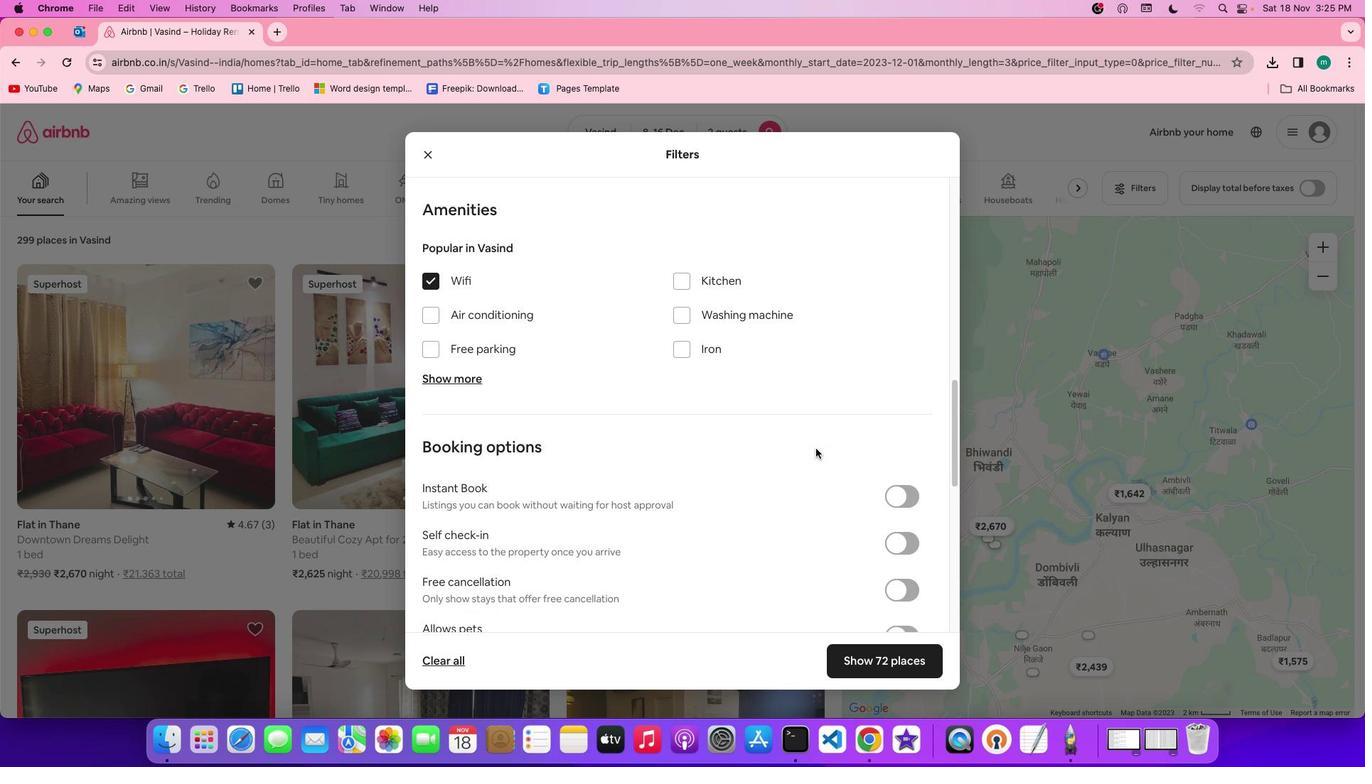 
Action: Mouse scrolled (765, 457) with delta (48, 45)
Screenshot: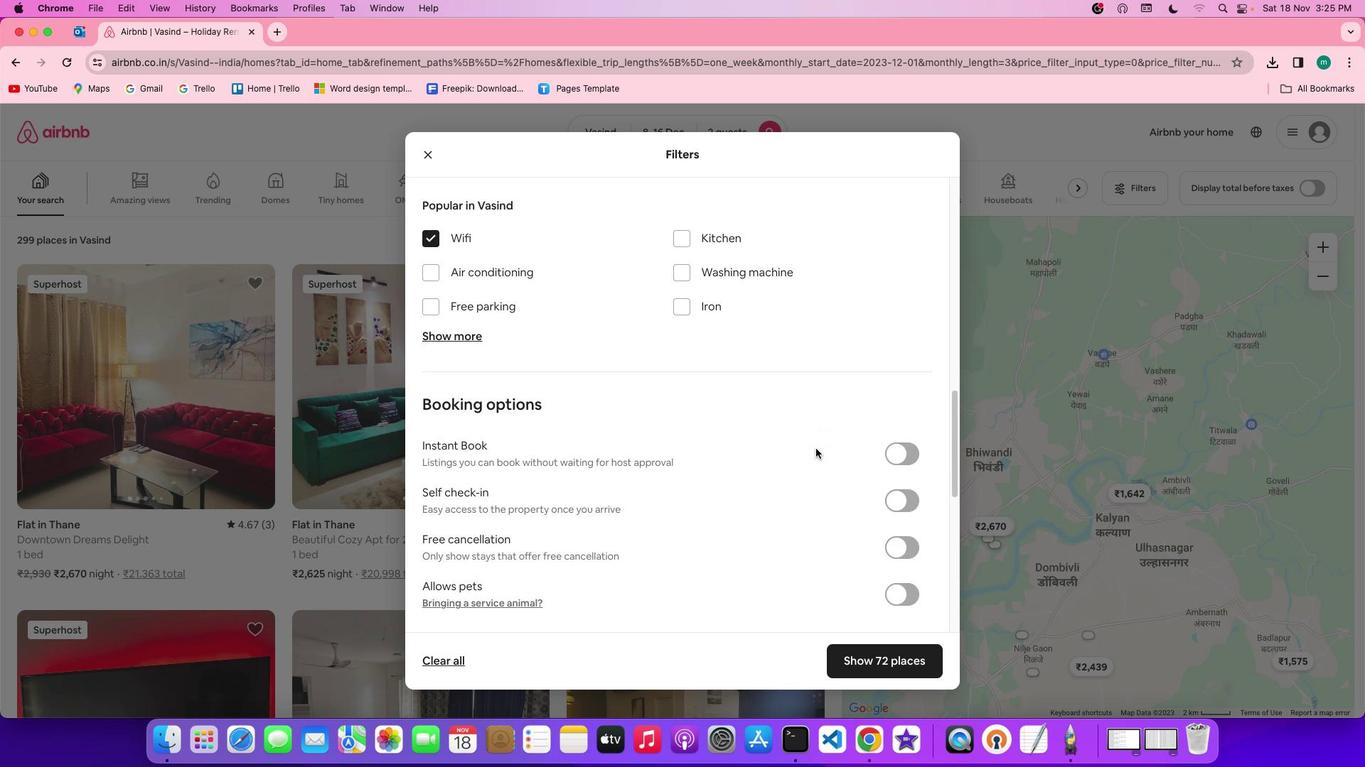 
Action: Mouse scrolled (765, 457) with delta (48, 44)
Screenshot: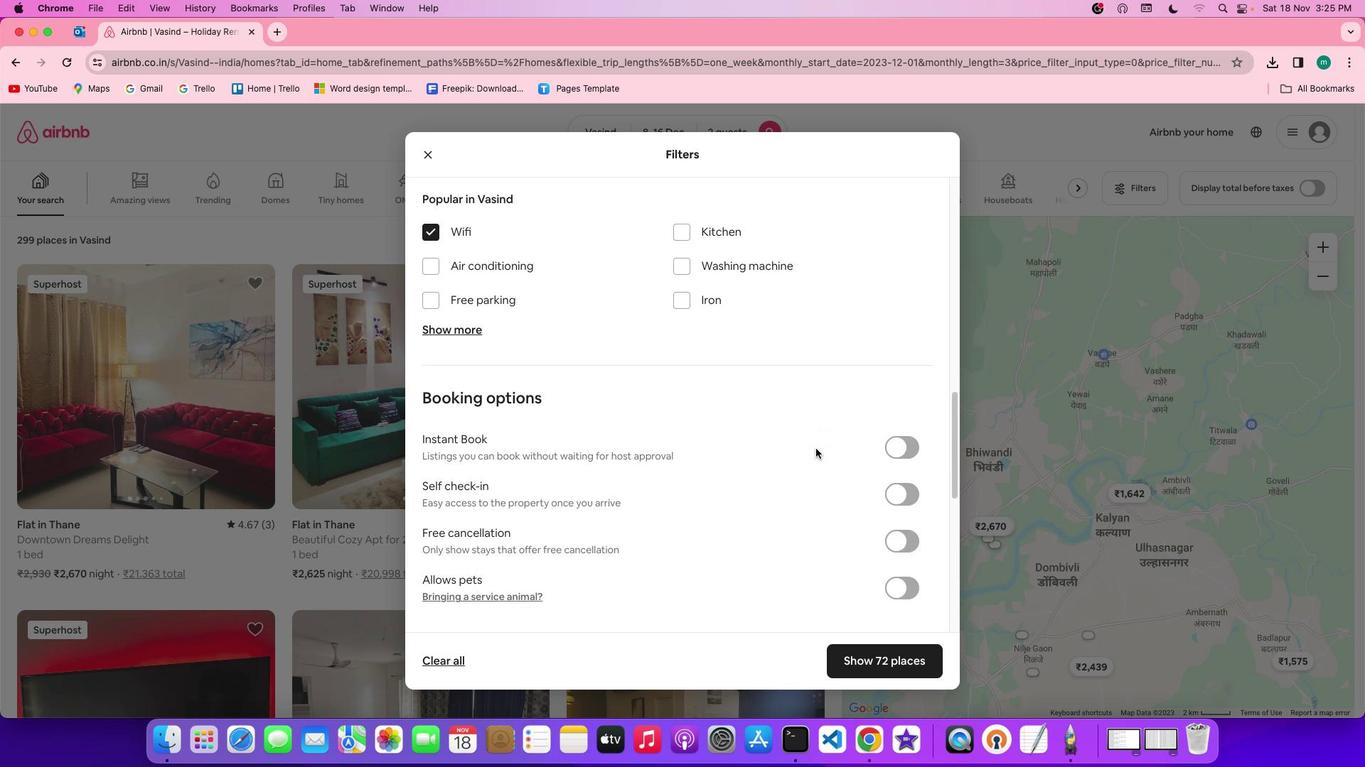 
Action: Mouse moved to (458, 348)
Screenshot: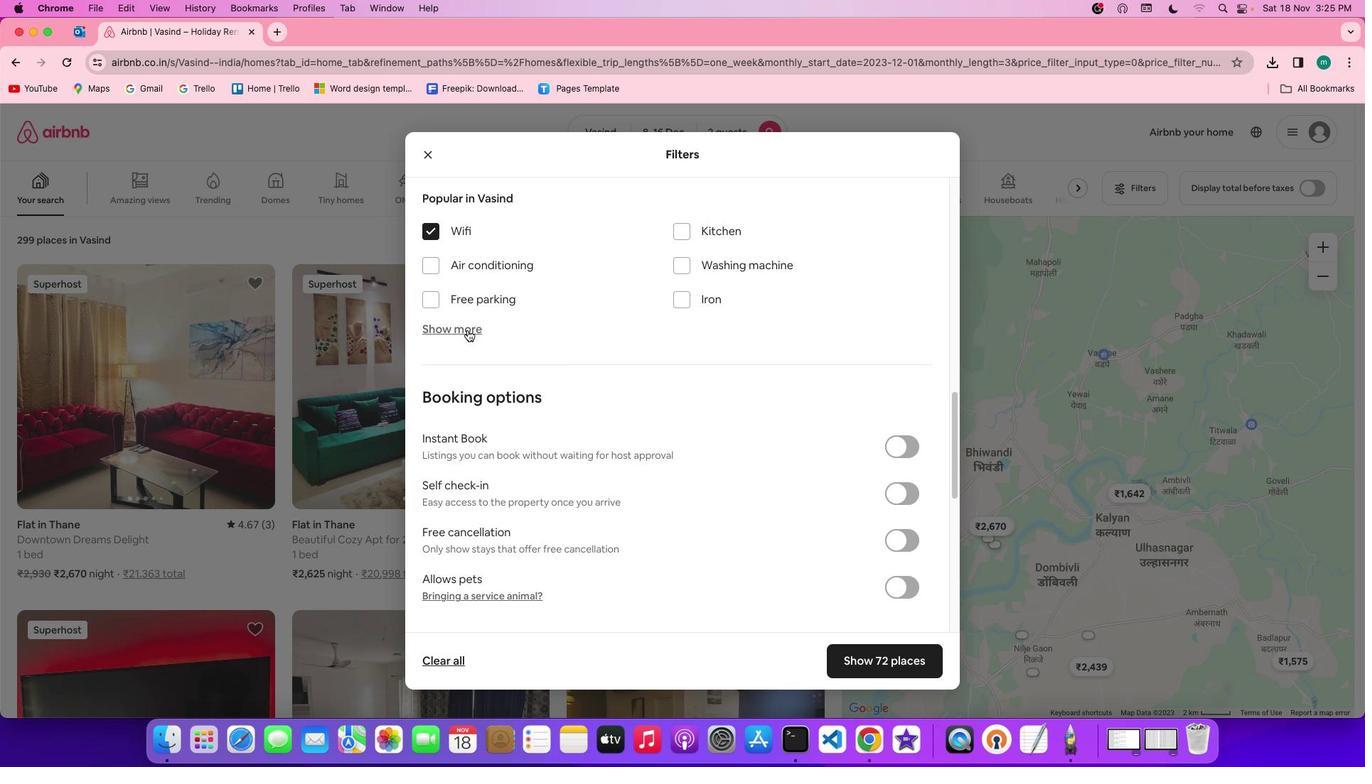 
Action: Mouse pressed left at (458, 348)
Screenshot: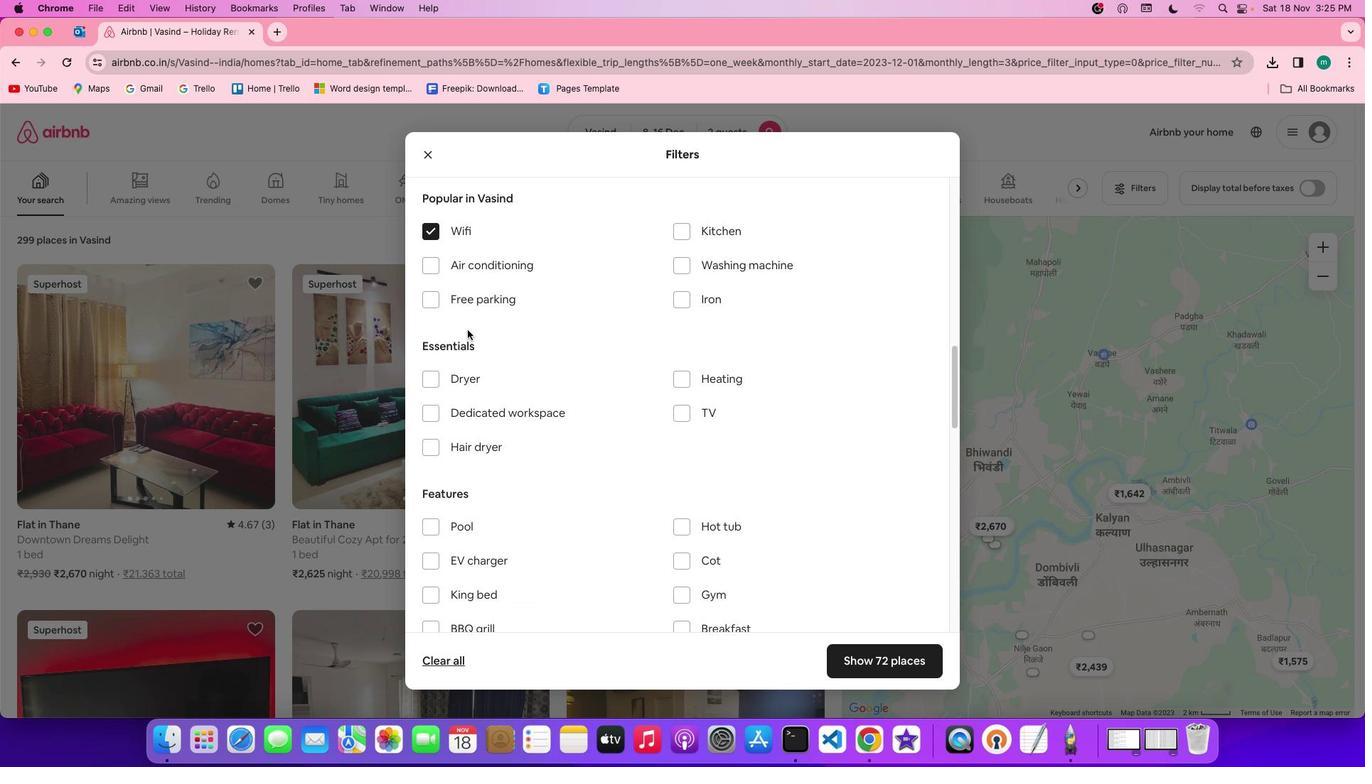 
Action: Mouse moved to (717, 418)
Screenshot: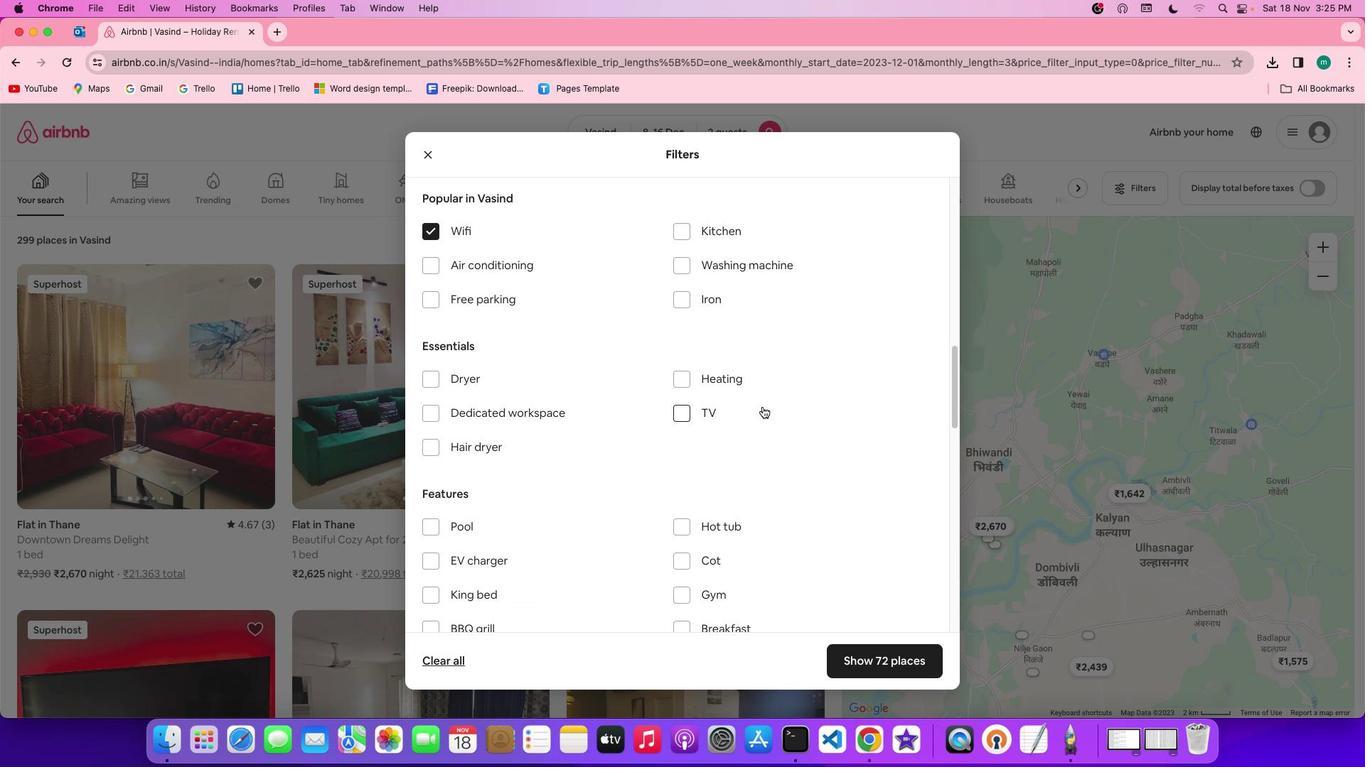 
Action: Mouse scrolled (717, 418) with delta (48, 45)
Screenshot: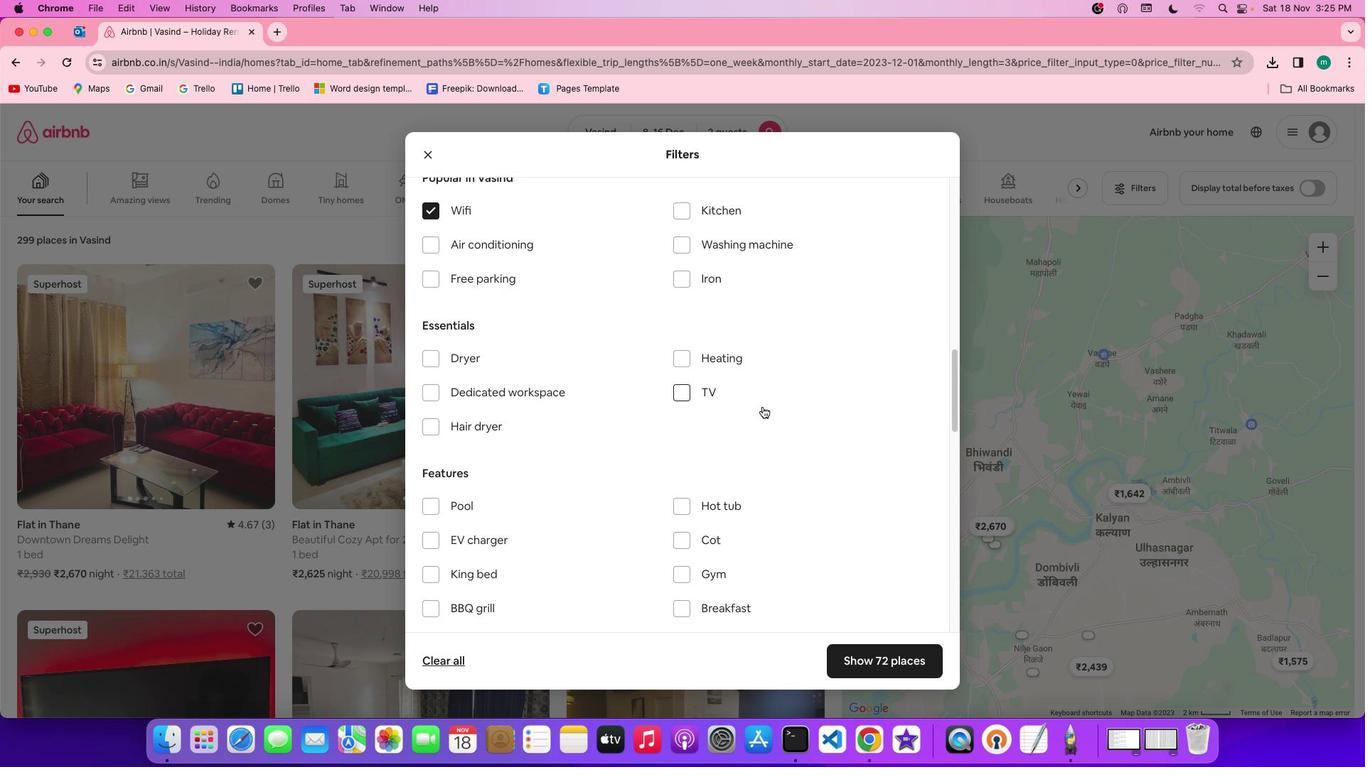 
Action: Mouse scrolled (717, 418) with delta (48, 45)
Screenshot: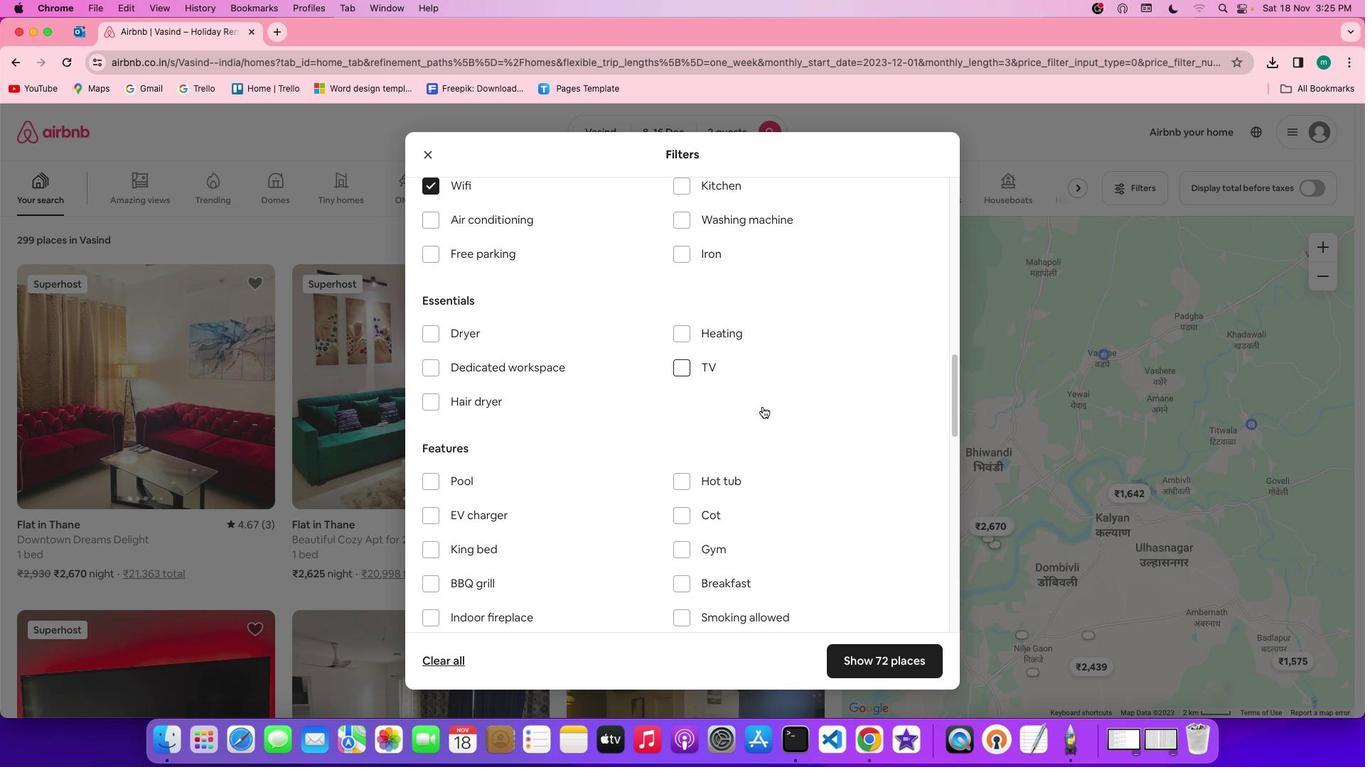 
Action: Mouse scrolled (717, 418) with delta (48, 45)
Screenshot: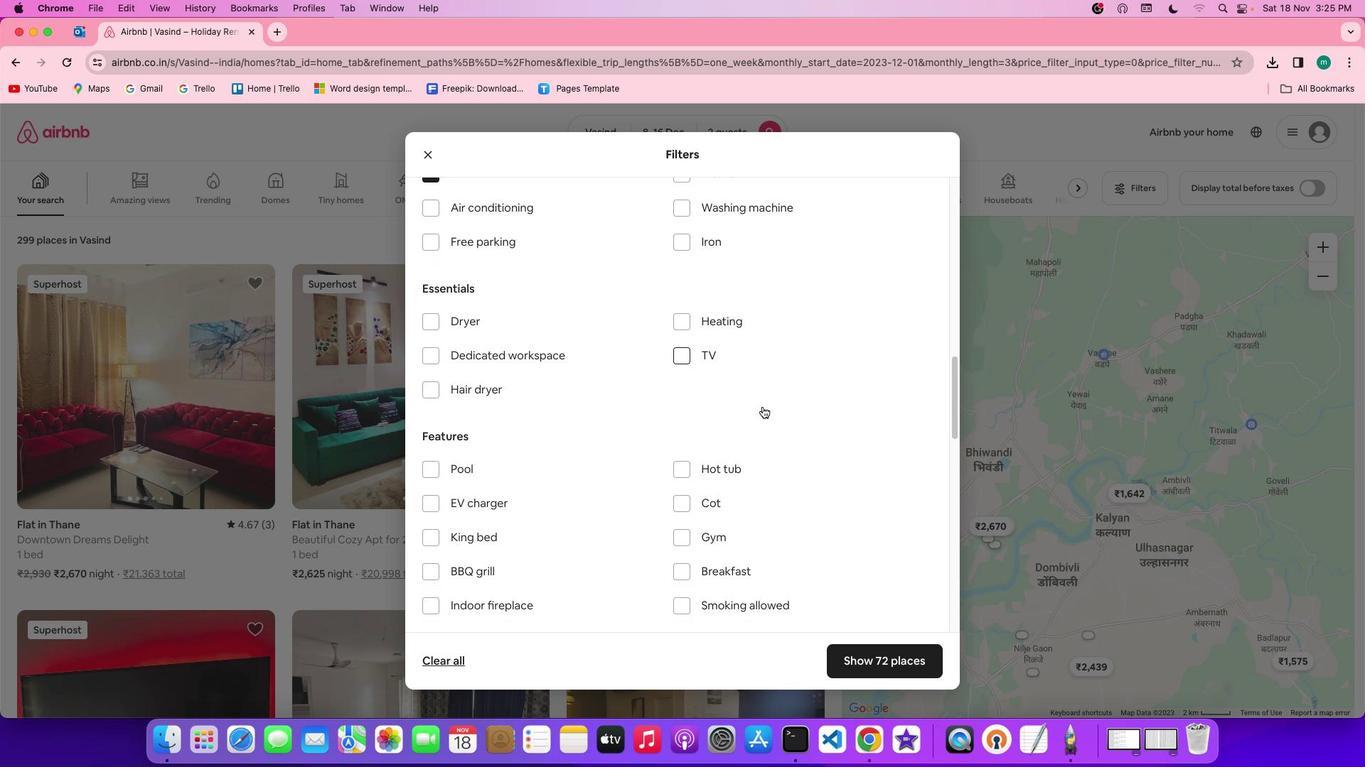 
Action: Mouse scrolled (717, 418) with delta (48, 45)
Screenshot: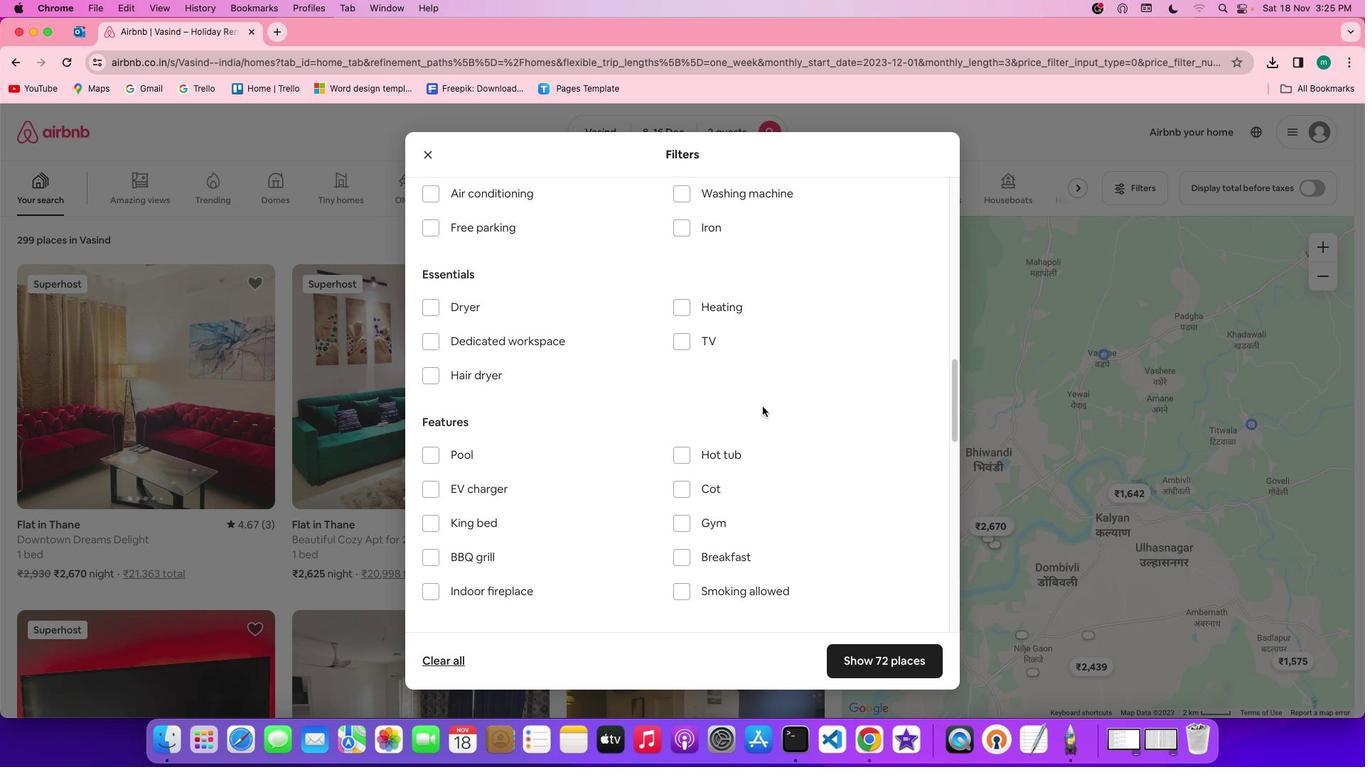 
Action: Mouse scrolled (717, 418) with delta (48, 45)
Screenshot: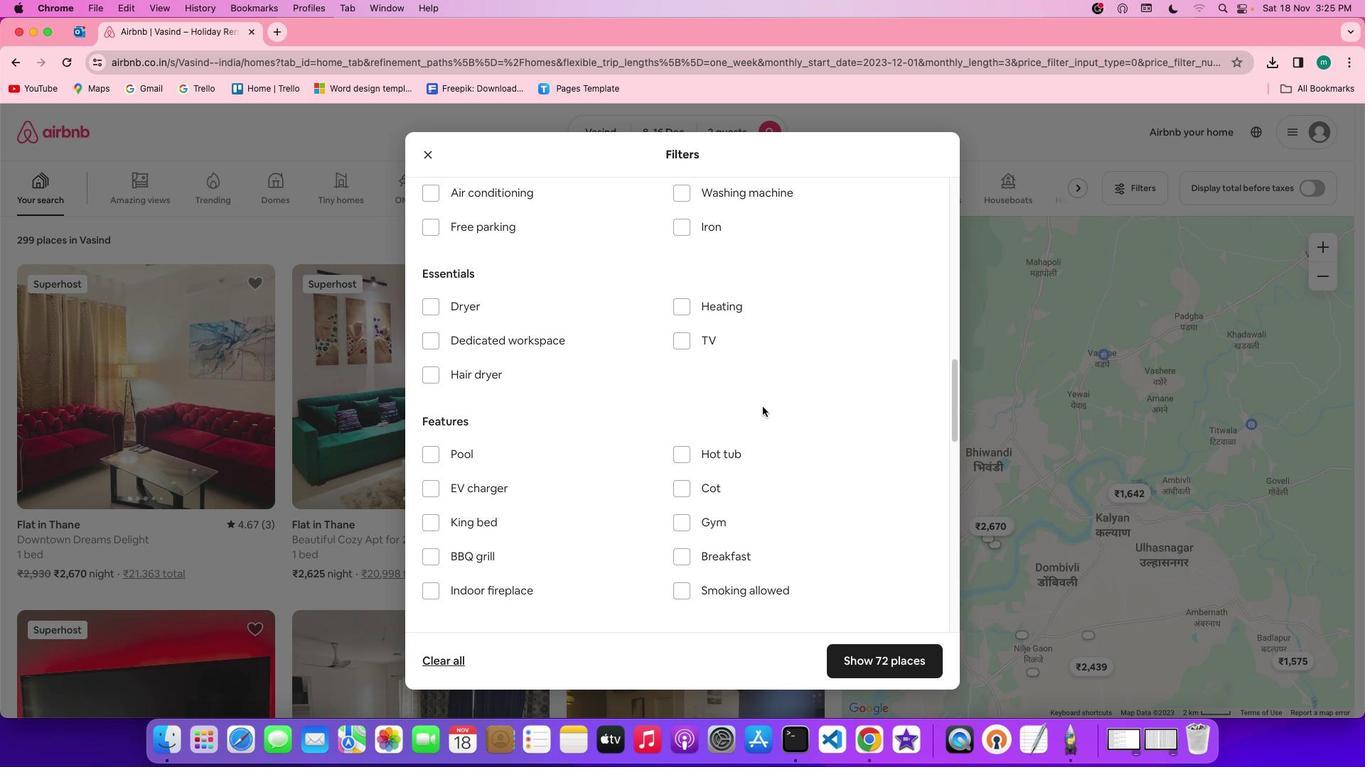 
Action: Mouse moved to (681, 218)
Screenshot: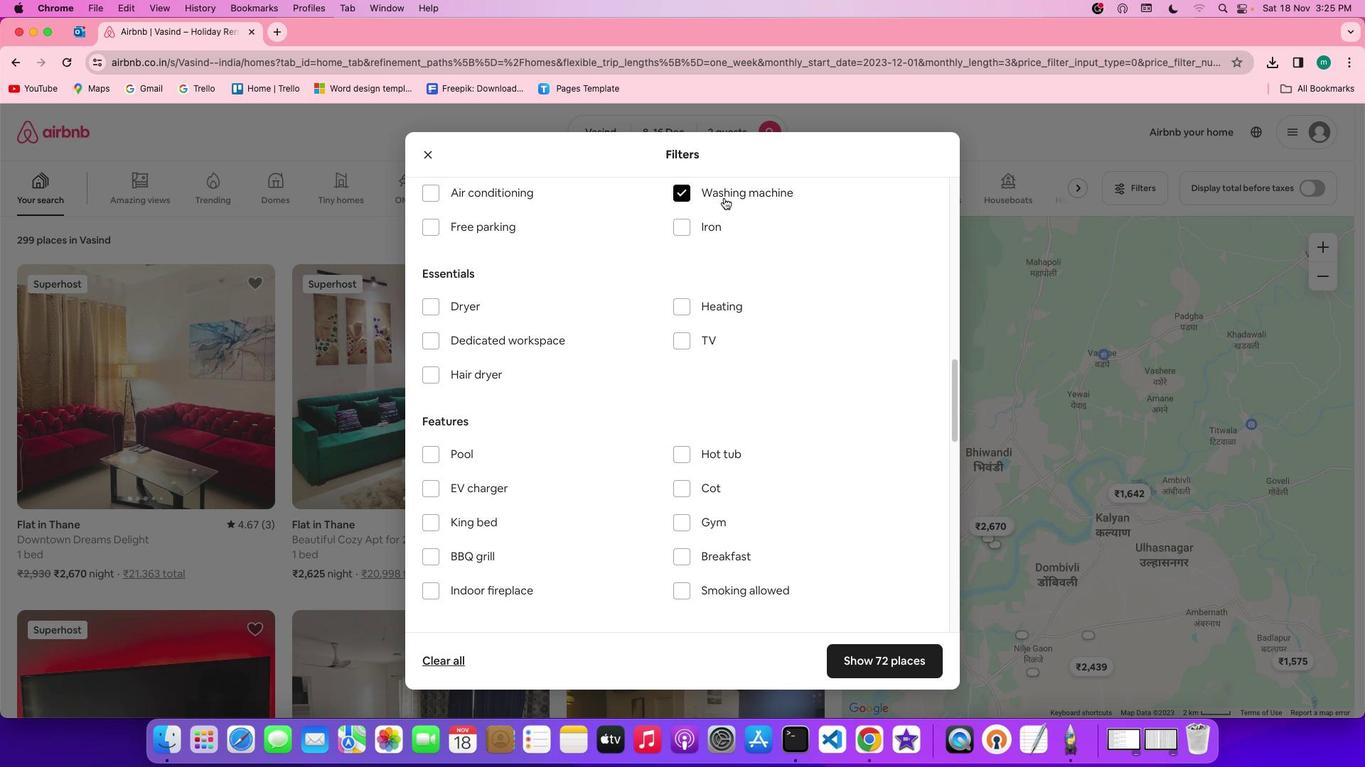 
Action: Mouse pressed left at (681, 218)
Screenshot: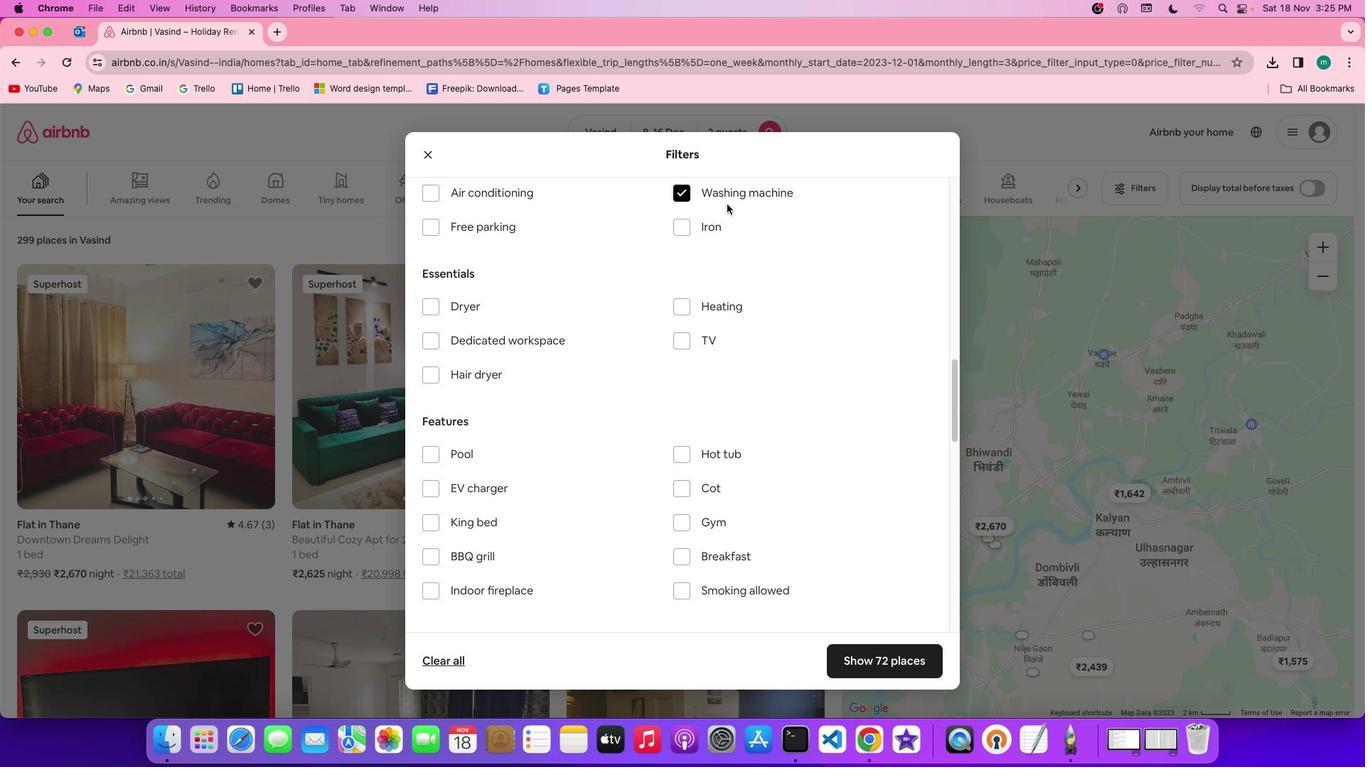 
Action: Mouse moved to (701, 452)
Screenshot: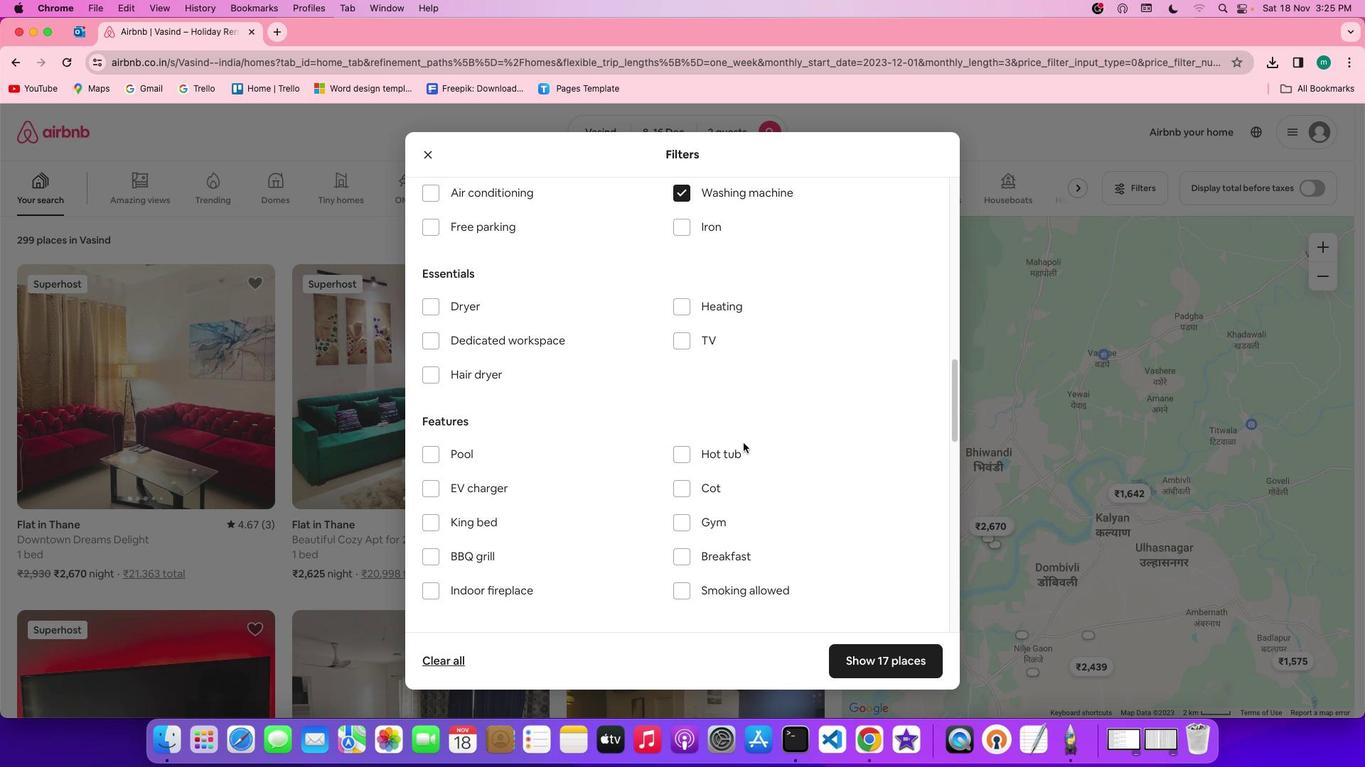
Action: Mouse scrolled (701, 452) with delta (48, 45)
Screenshot: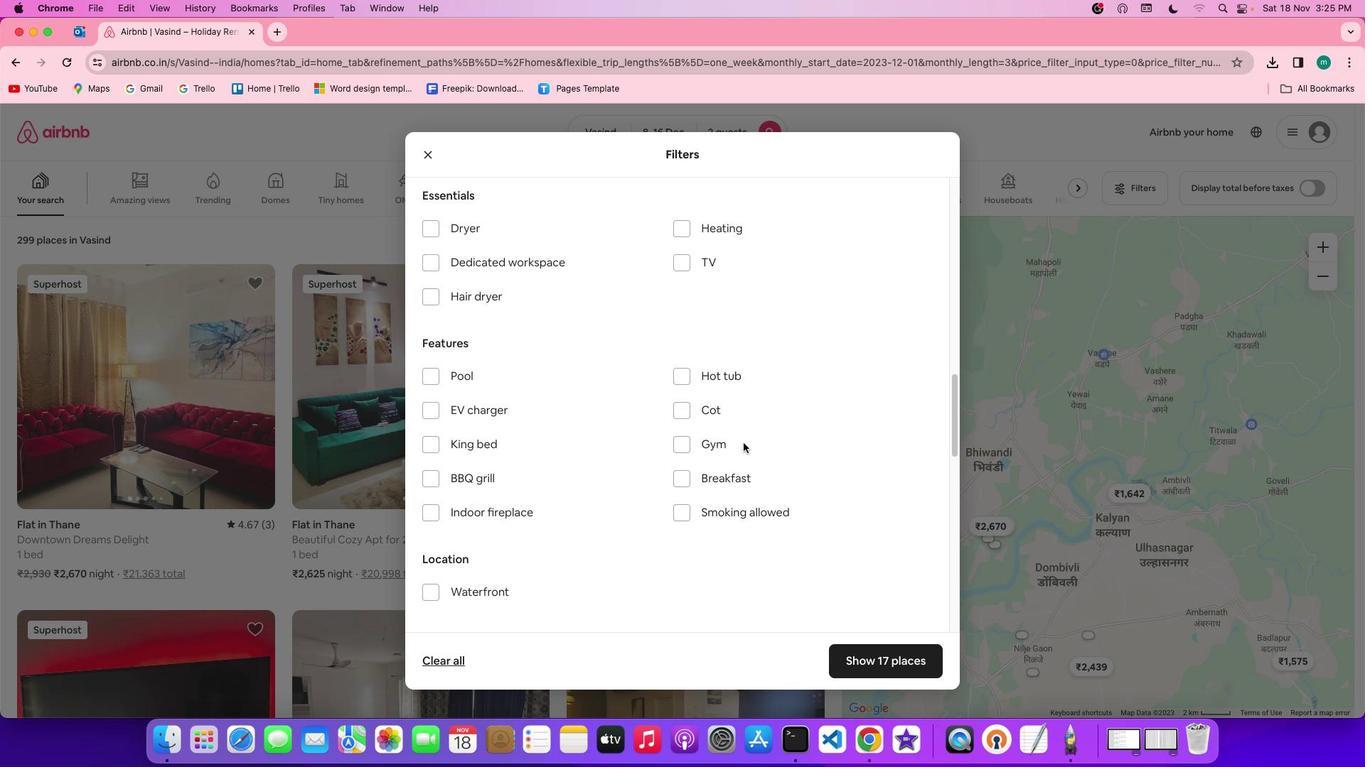 
Action: Mouse scrolled (701, 452) with delta (48, 45)
Screenshot: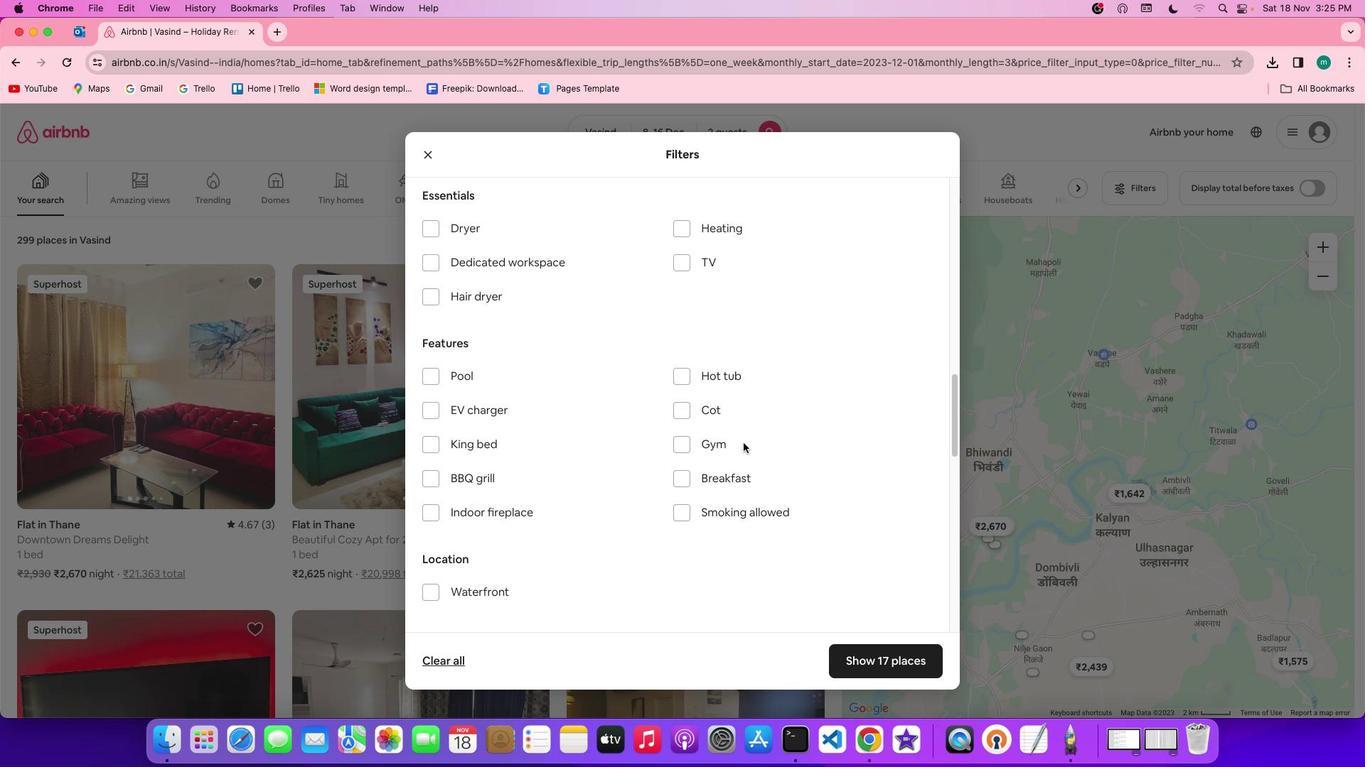 
Action: Mouse scrolled (701, 452) with delta (48, 44)
Screenshot: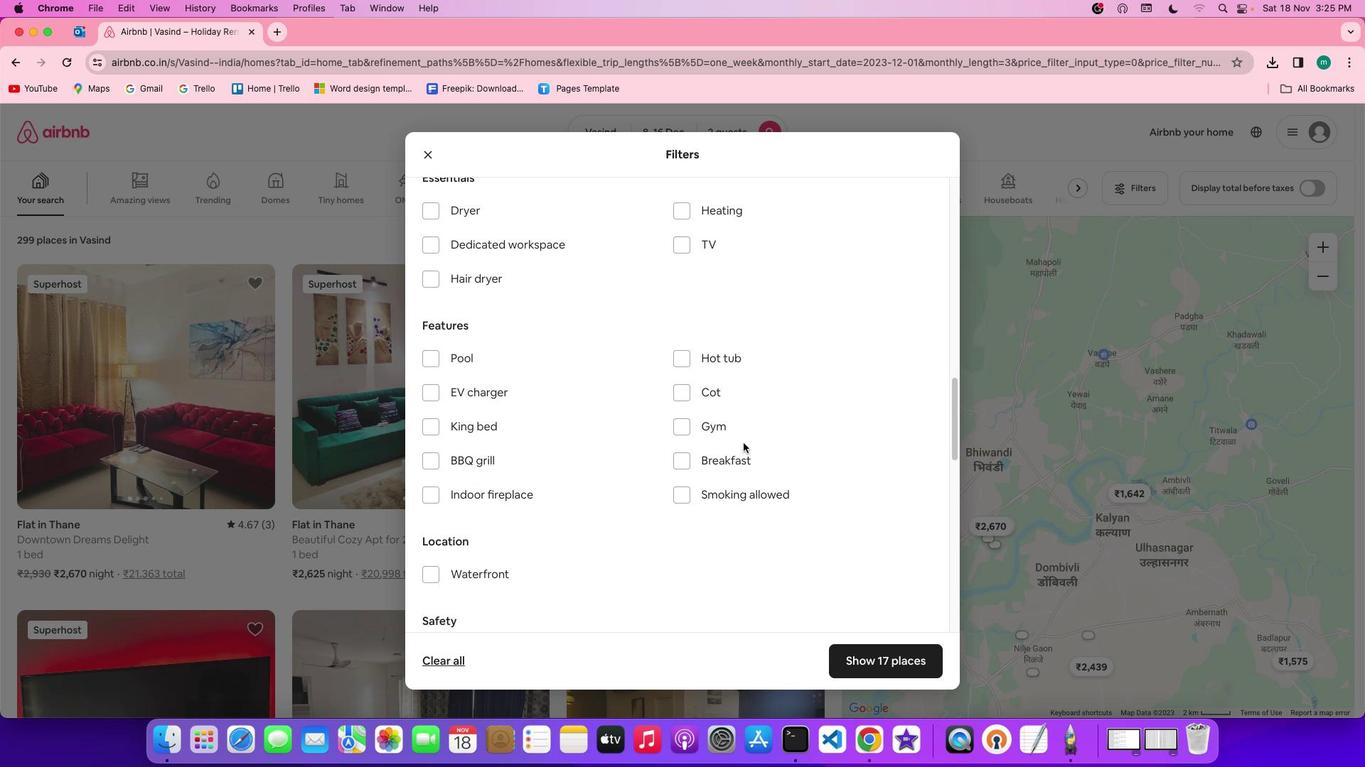 
Action: Mouse scrolled (701, 452) with delta (48, 45)
Screenshot: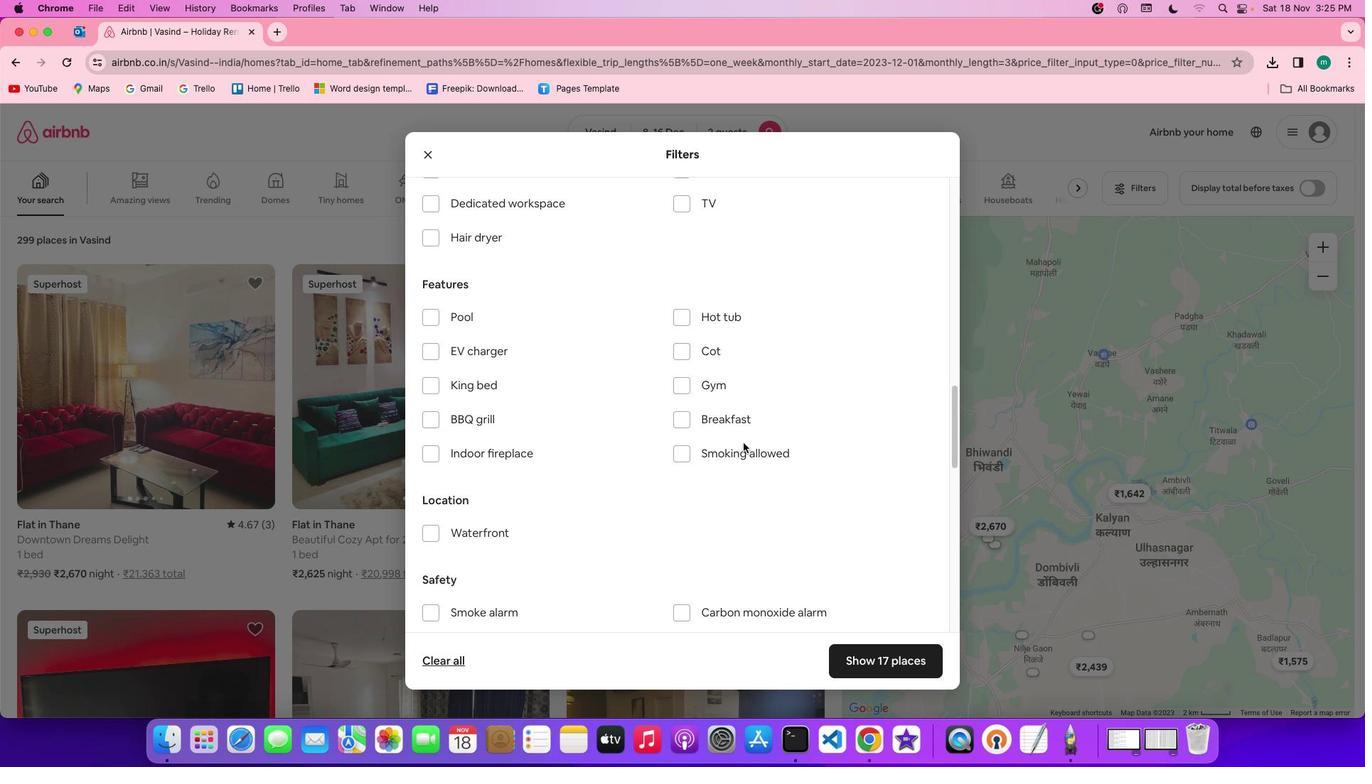 
Action: Mouse scrolled (701, 452) with delta (48, 45)
Screenshot: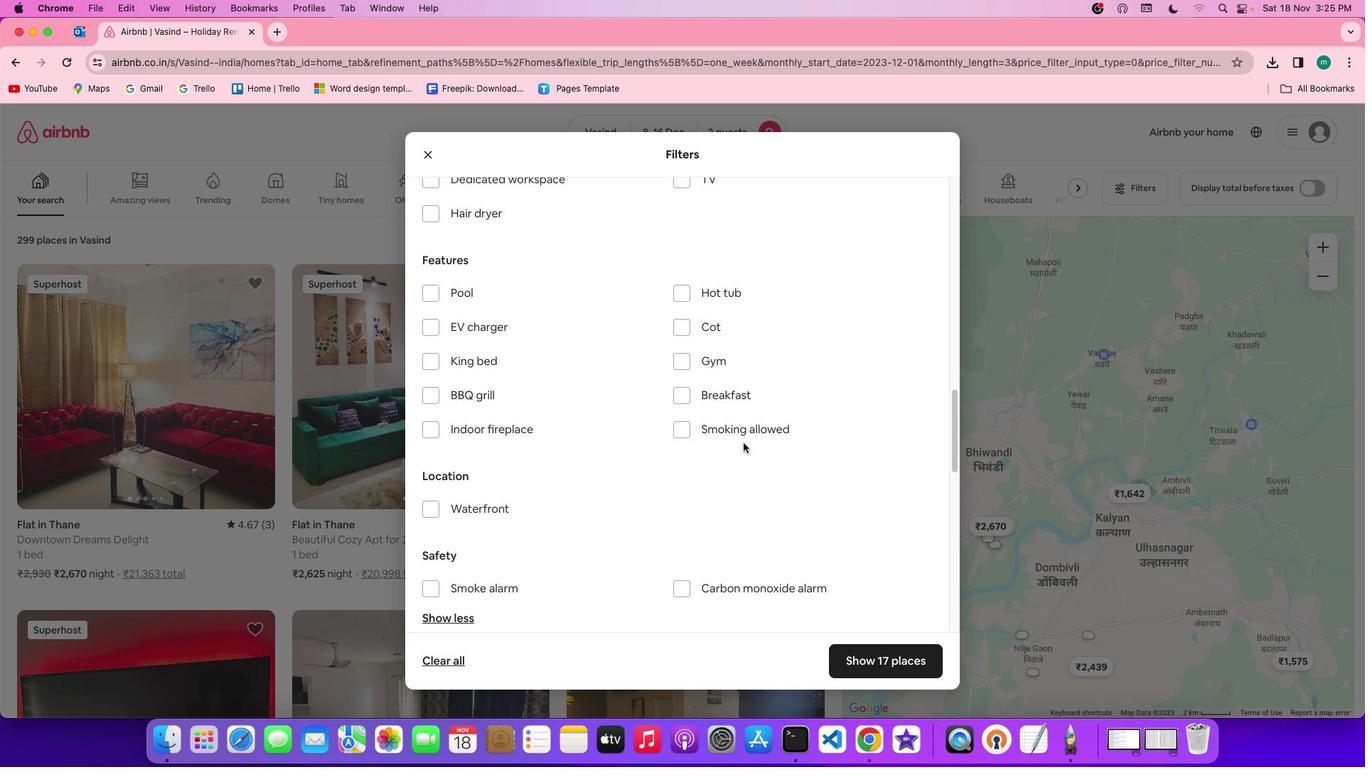 
Action: Mouse scrolled (701, 452) with delta (48, 45)
Screenshot: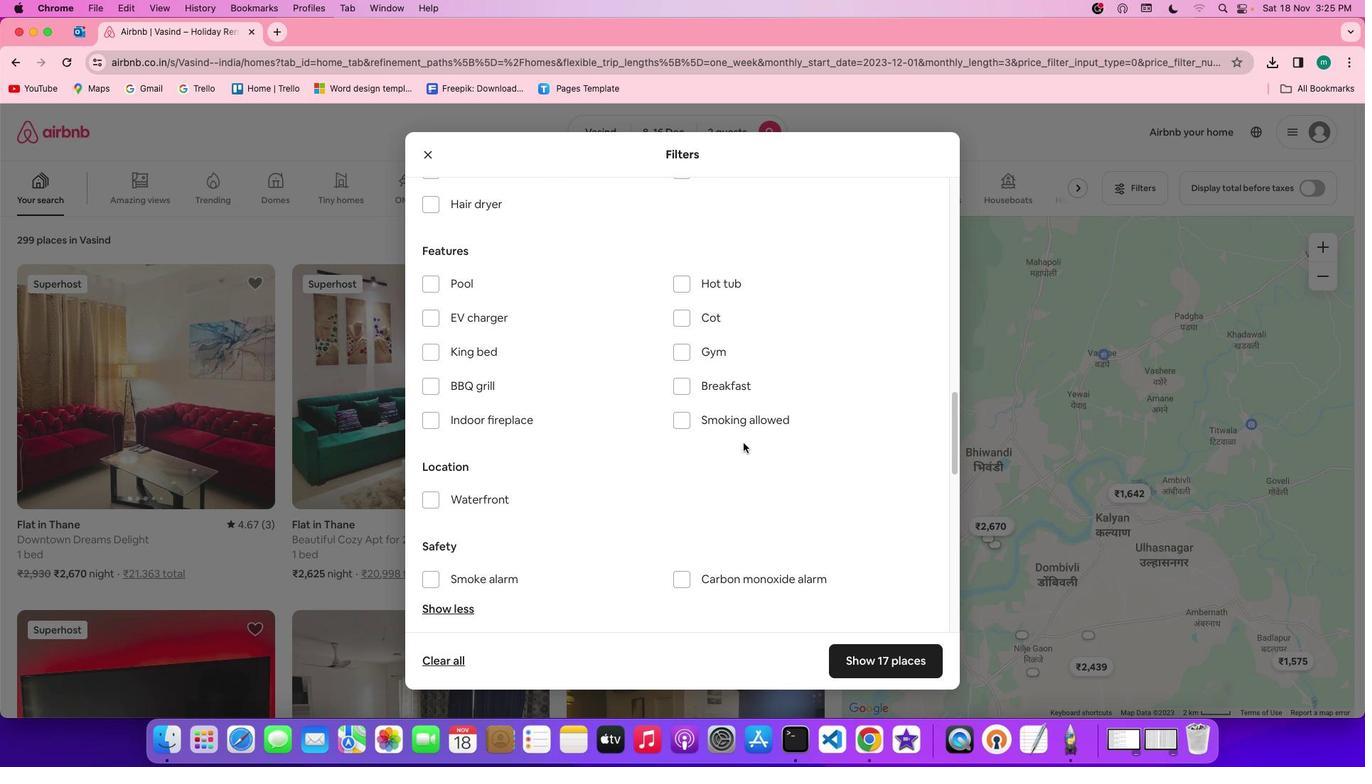 
Action: Mouse scrolled (701, 452) with delta (48, 45)
Screenshot: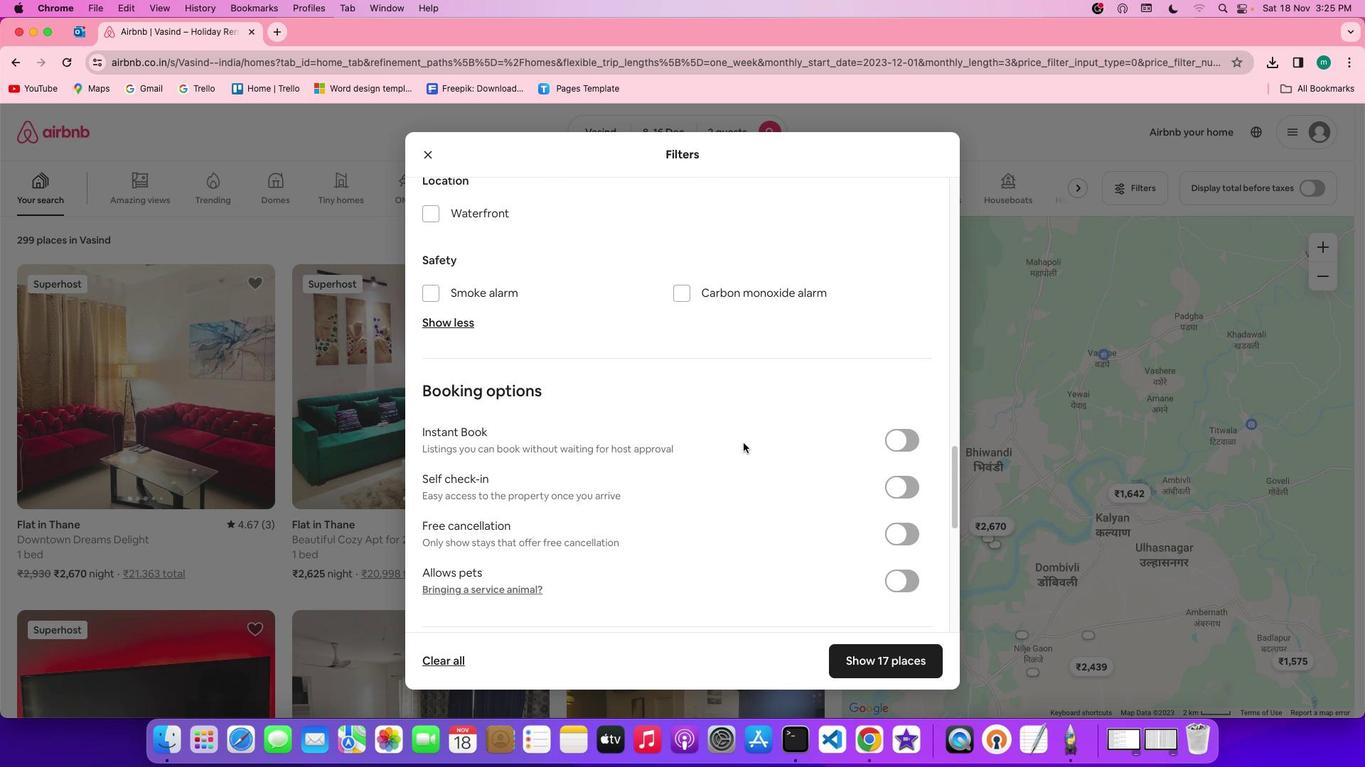 
Action: Mouse scrolled (701, 452) with delta (48, 45)
Screenshot: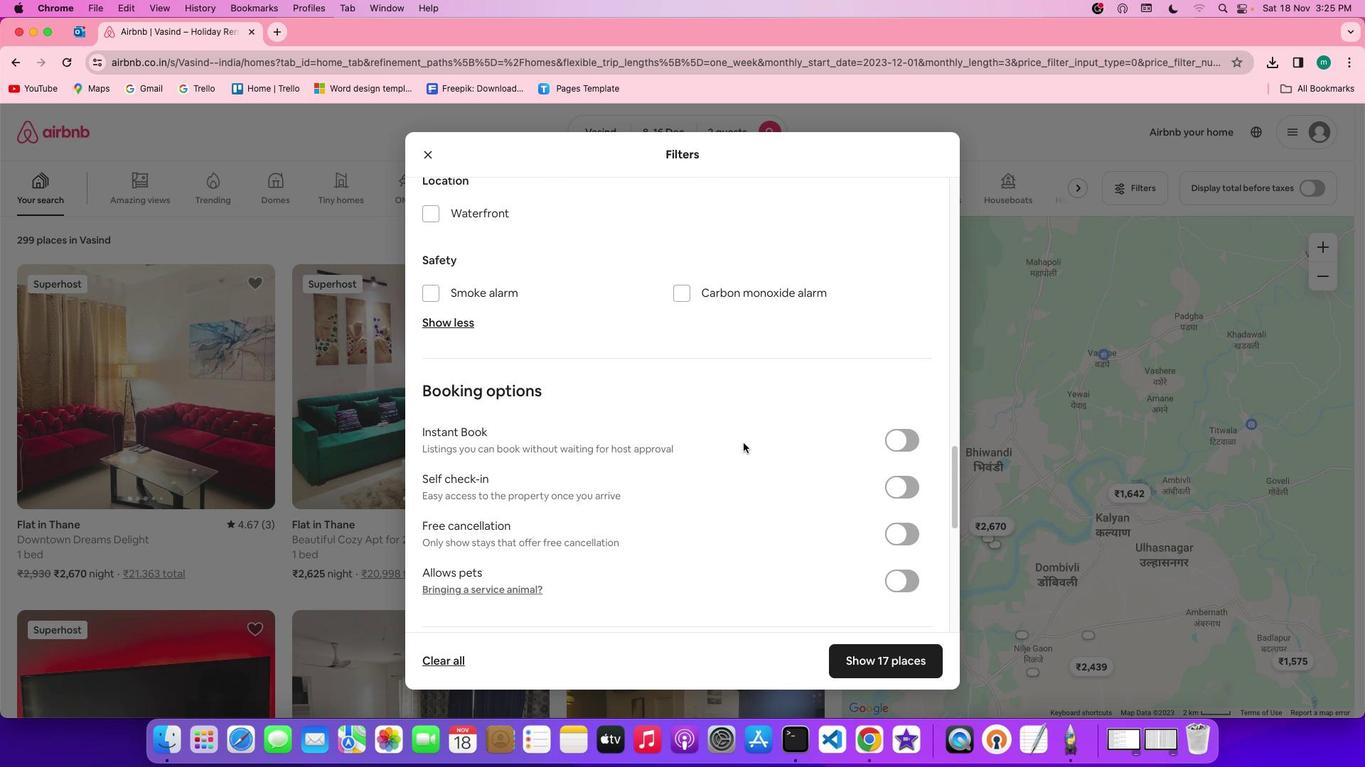 
Action: Mouse scrolled (701, 452) with delta (48, 44)
Screenshot: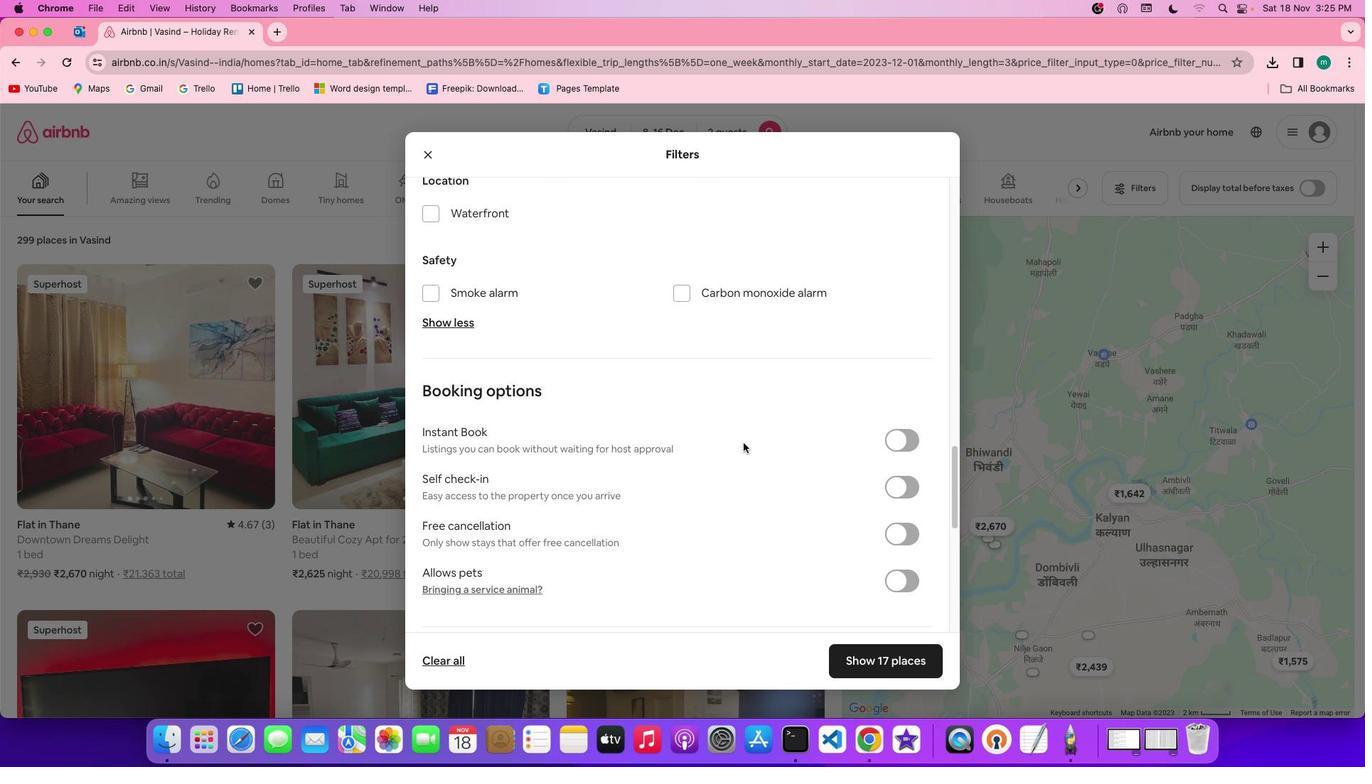 
Action: Mouse scrolled (701, 452) with delta (48, 42)
Screenshot: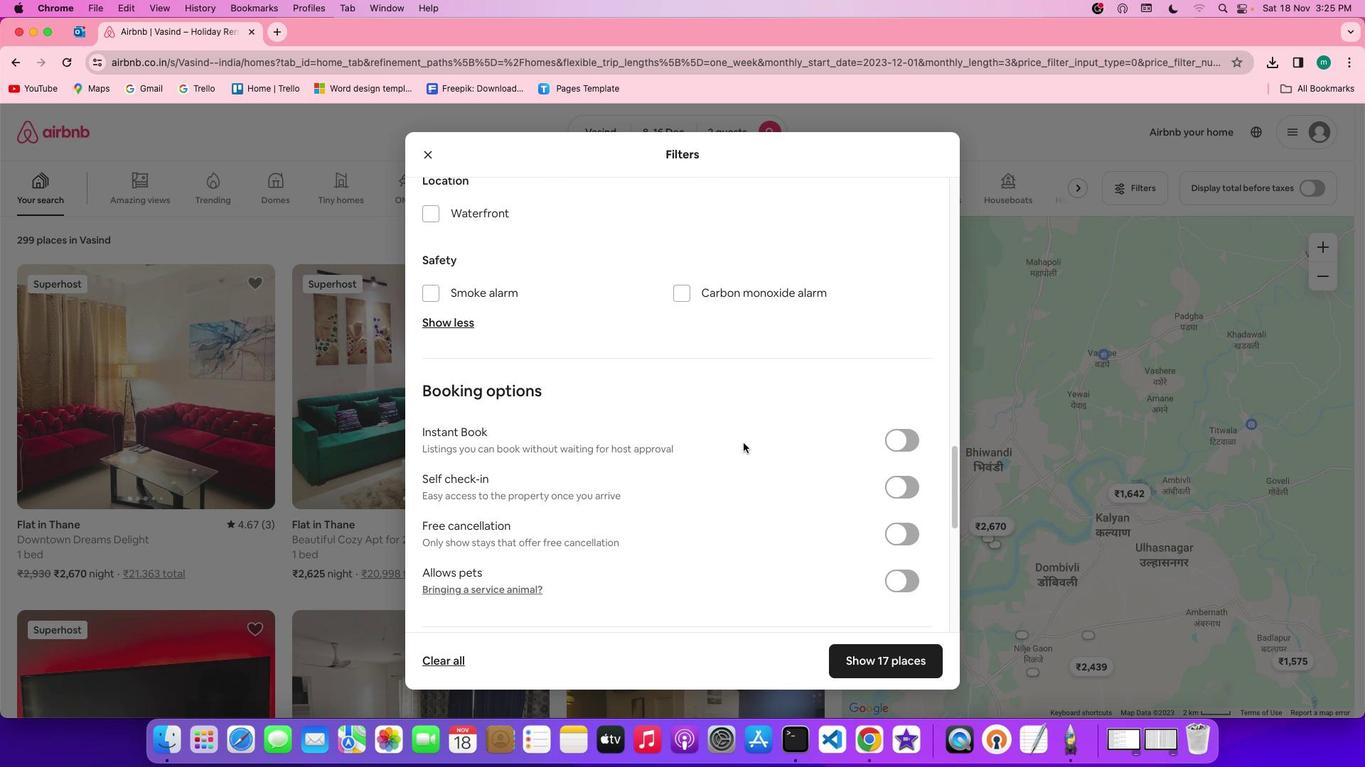 
Action: Mouse scrolled (701, 452) with delta (48, 45)
Screenshot: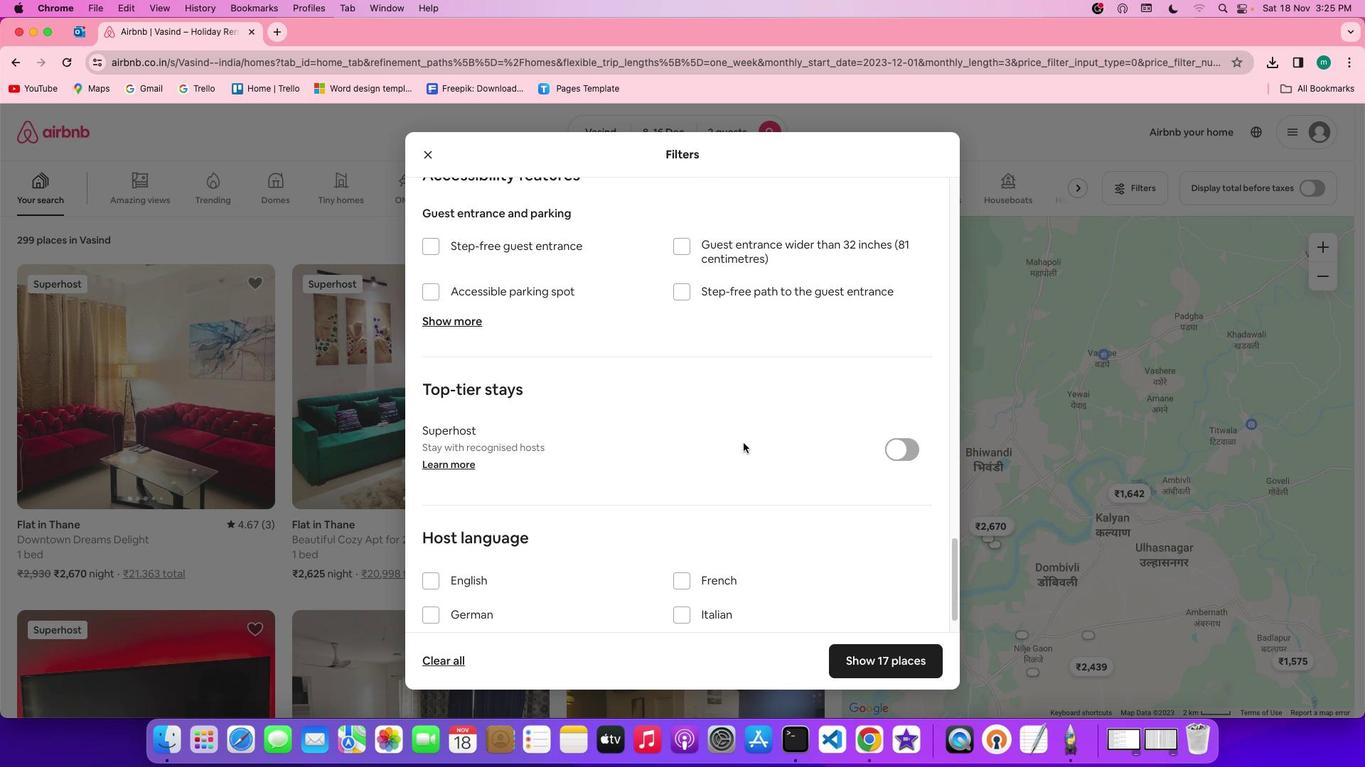 
Action: Mouse scrolled (701, 452) with delta (48, 45)
Screenshot: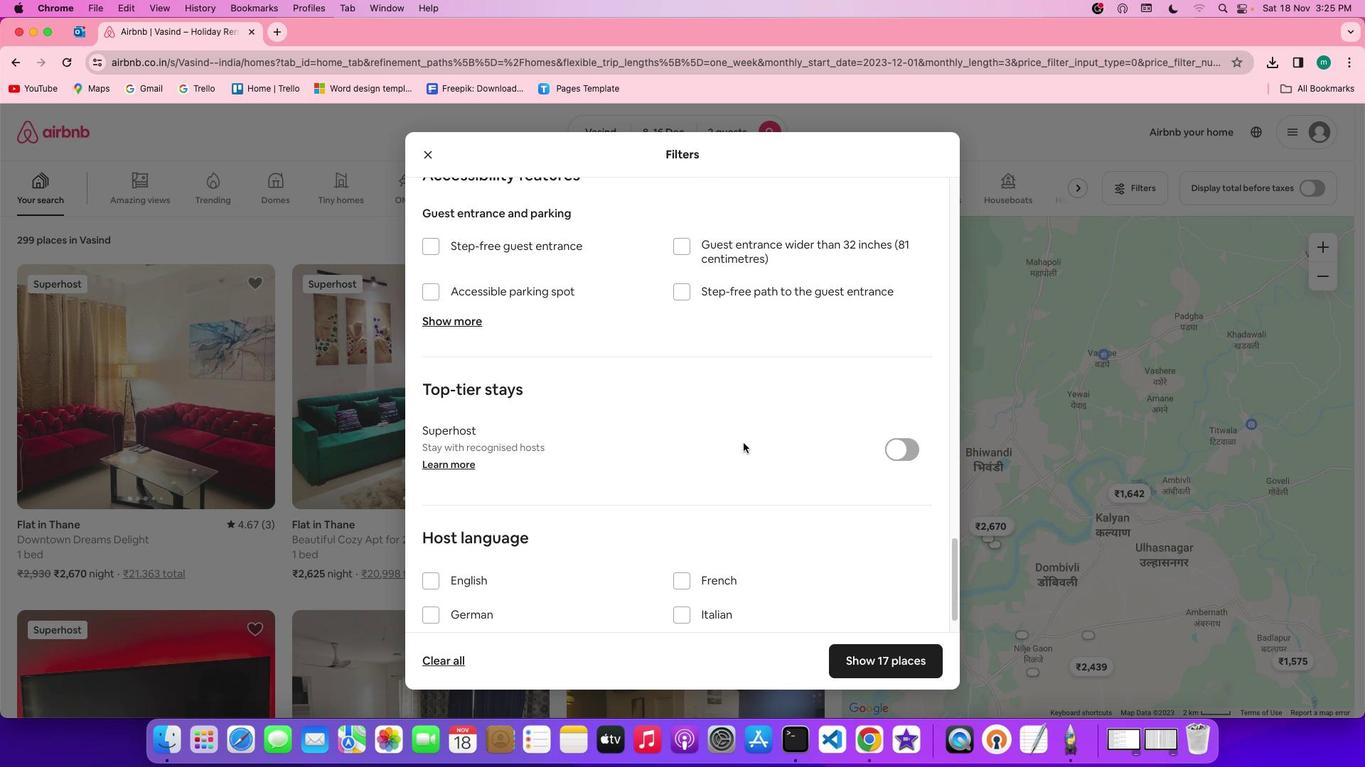 
Action: Mouse scrolled (701, 452) with delta (48, 44)
Screenshot: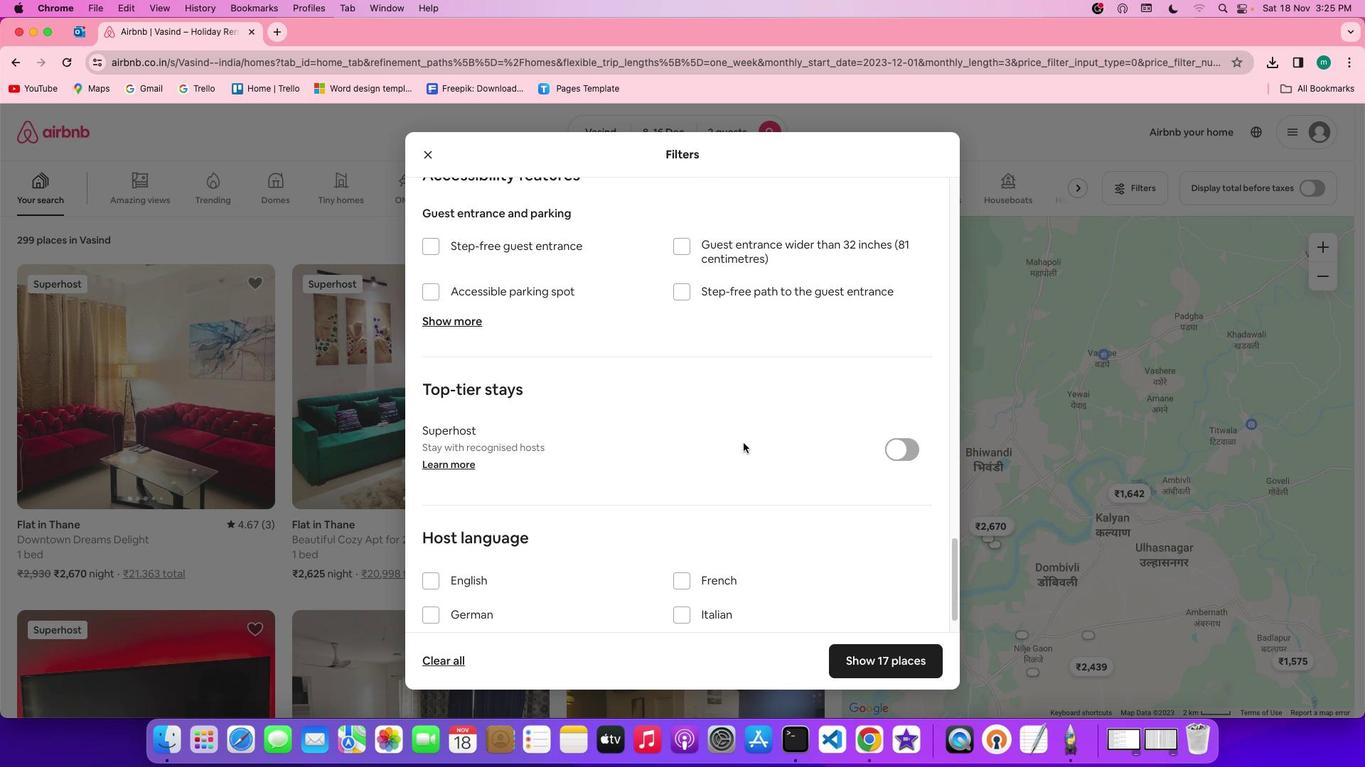 
Action: Mouse scrolled (701, 452) with delta (48, 42)
Screenshot: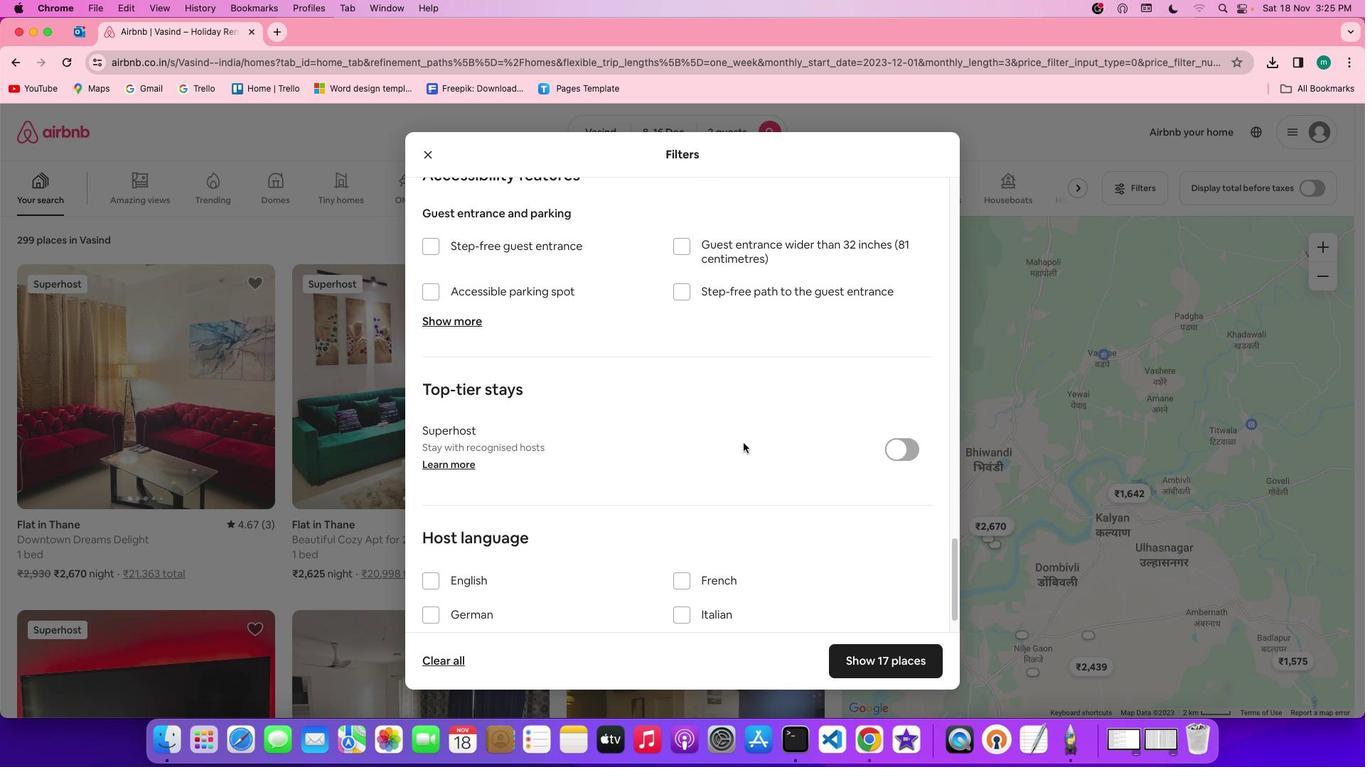 
Action: Mouse scrolled (701, 452) with delta (48, 41)
Screenshot: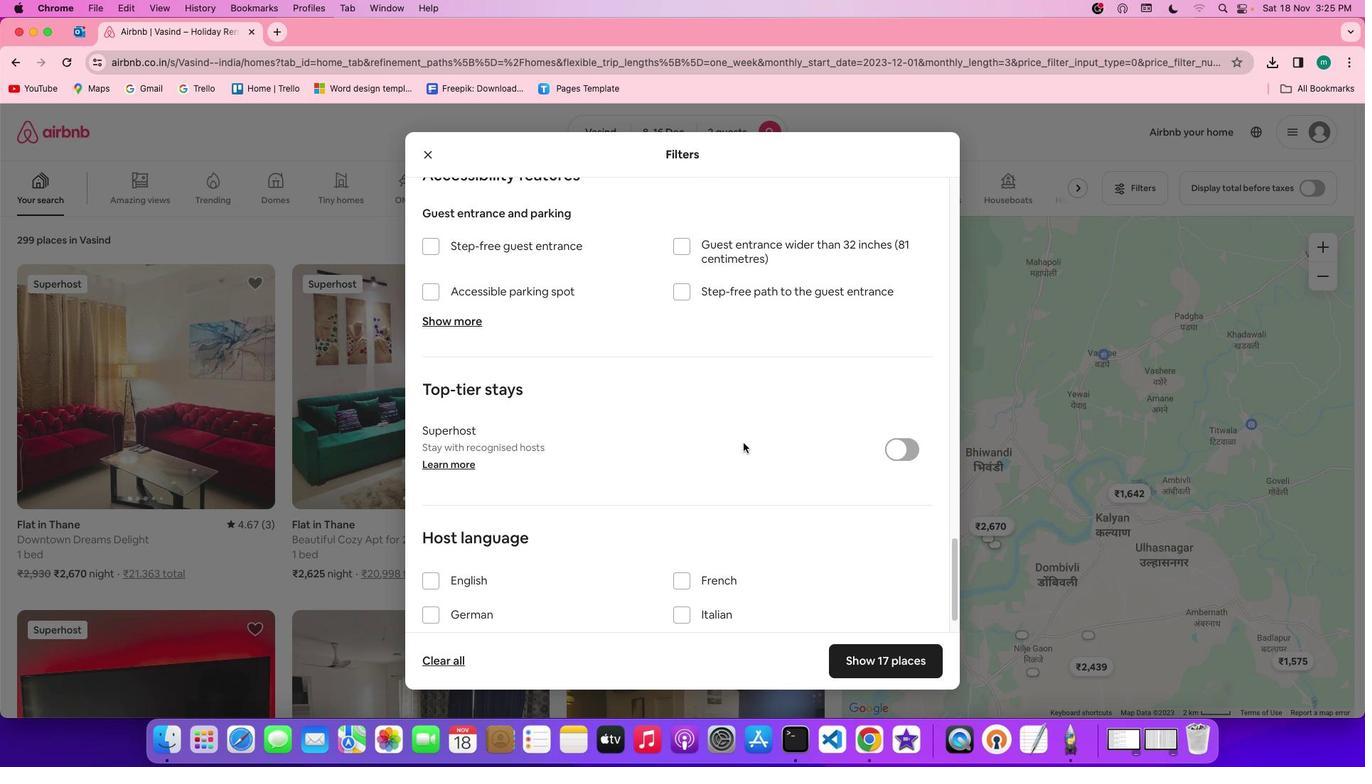 
Action: Mouse scrolled (701, 452) with delta (48, 45)
Screenshot: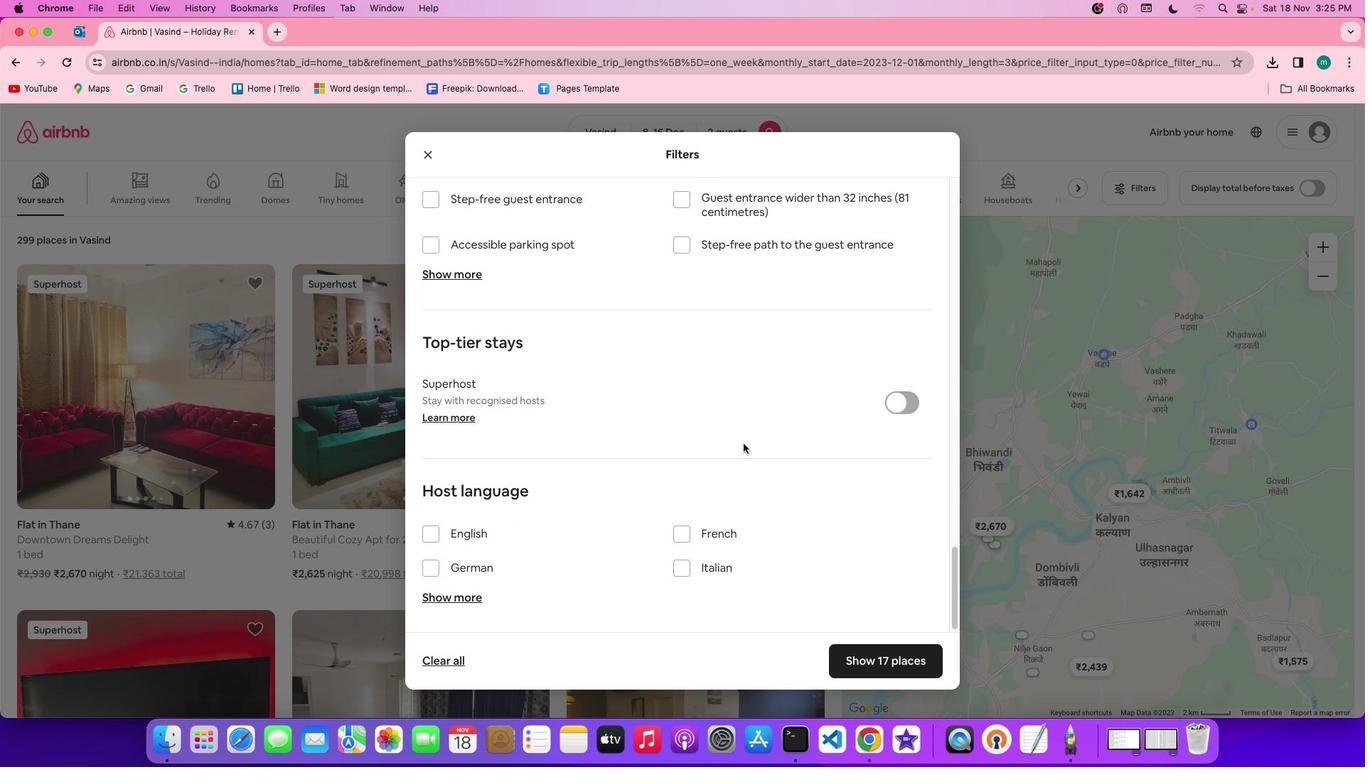 
Action: Mouse scrolled (701, 452) with delta (48, 45)
Screenshot: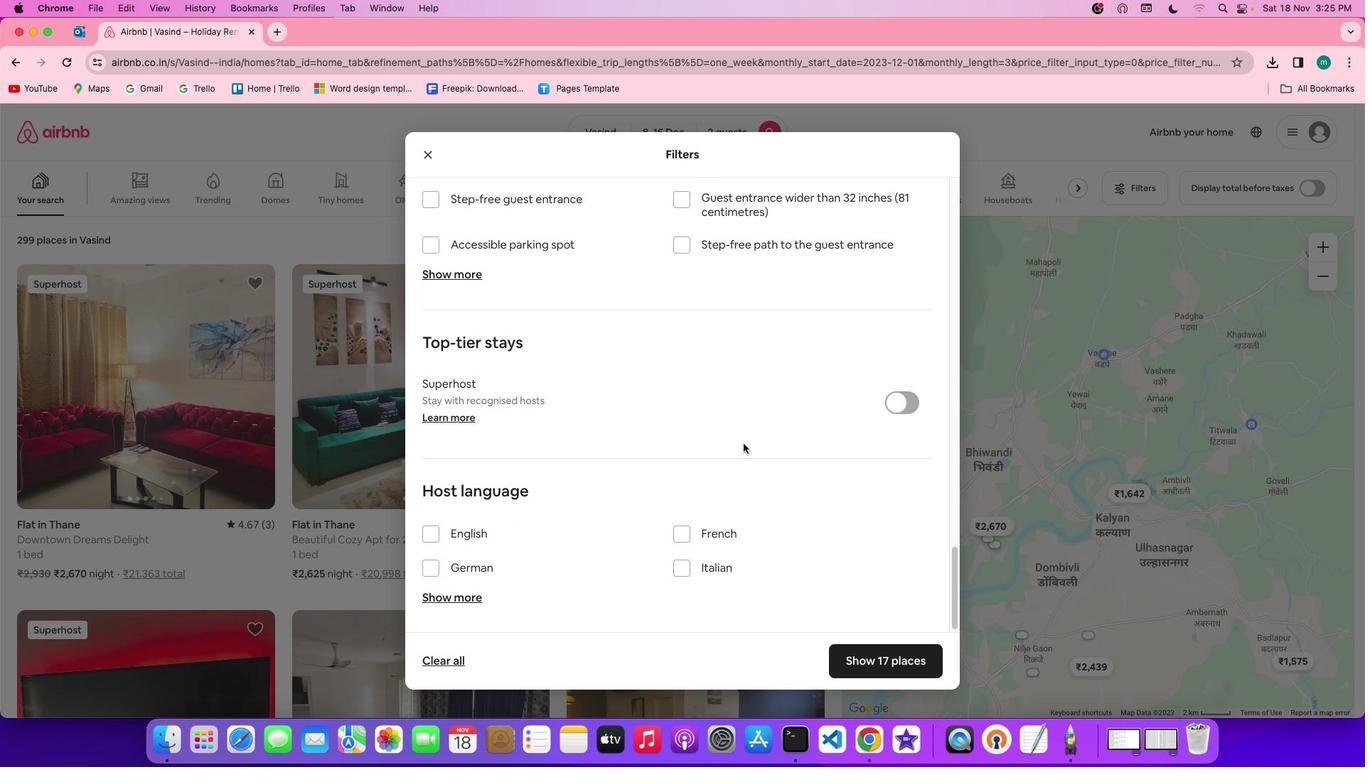 
Action: Mouse scrolled (701, 452) with delta (48, 44)
Screenshot: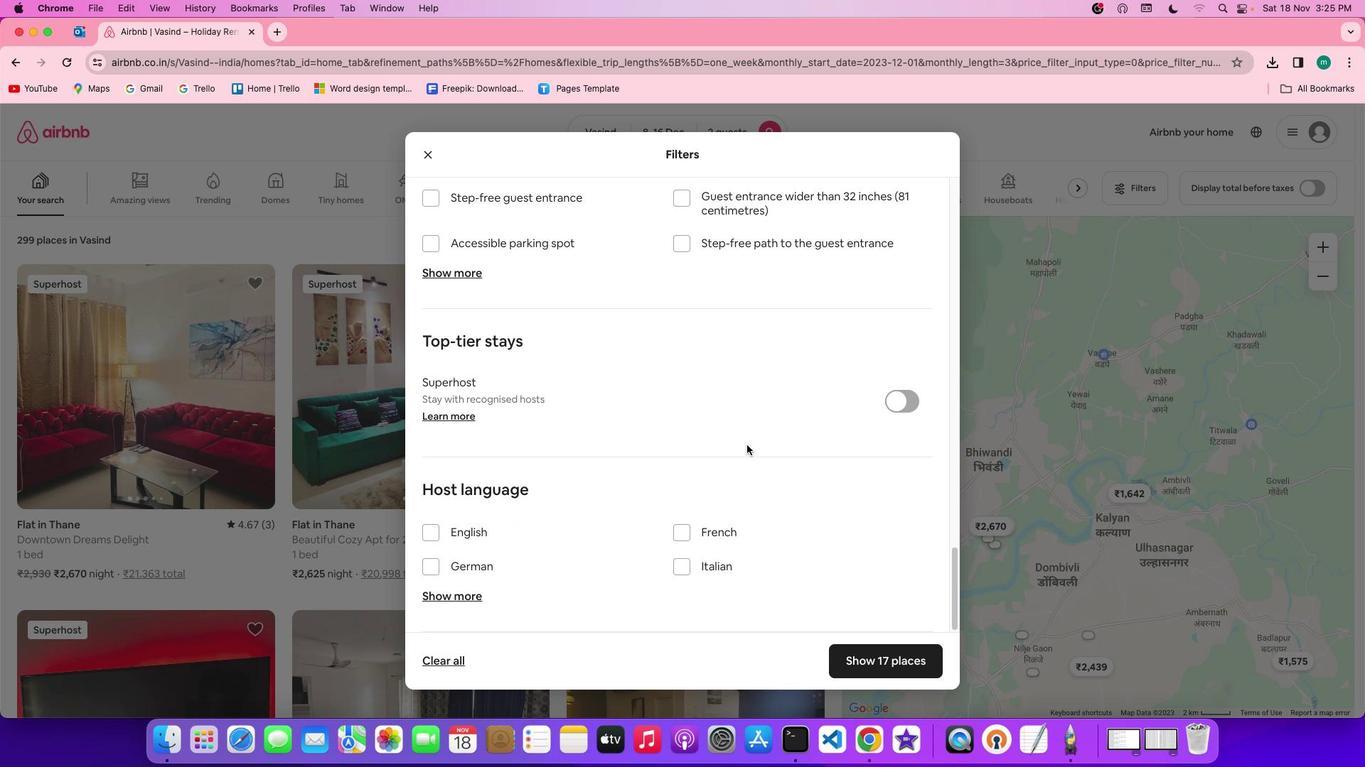 
Action: Mouse scrolled (701, 452) with delta (48, 42)
Screenshot: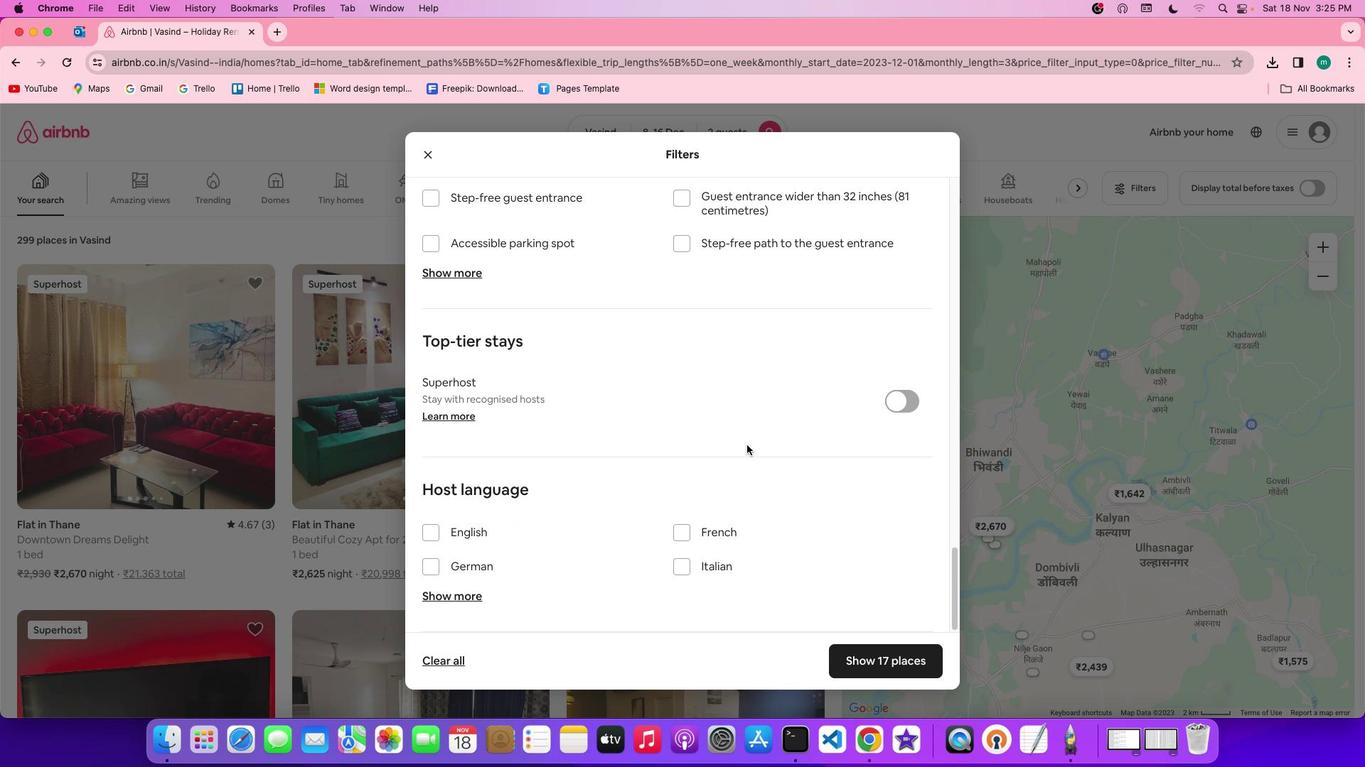 
Action: Mouse moved to (704, 453)
Screenshot: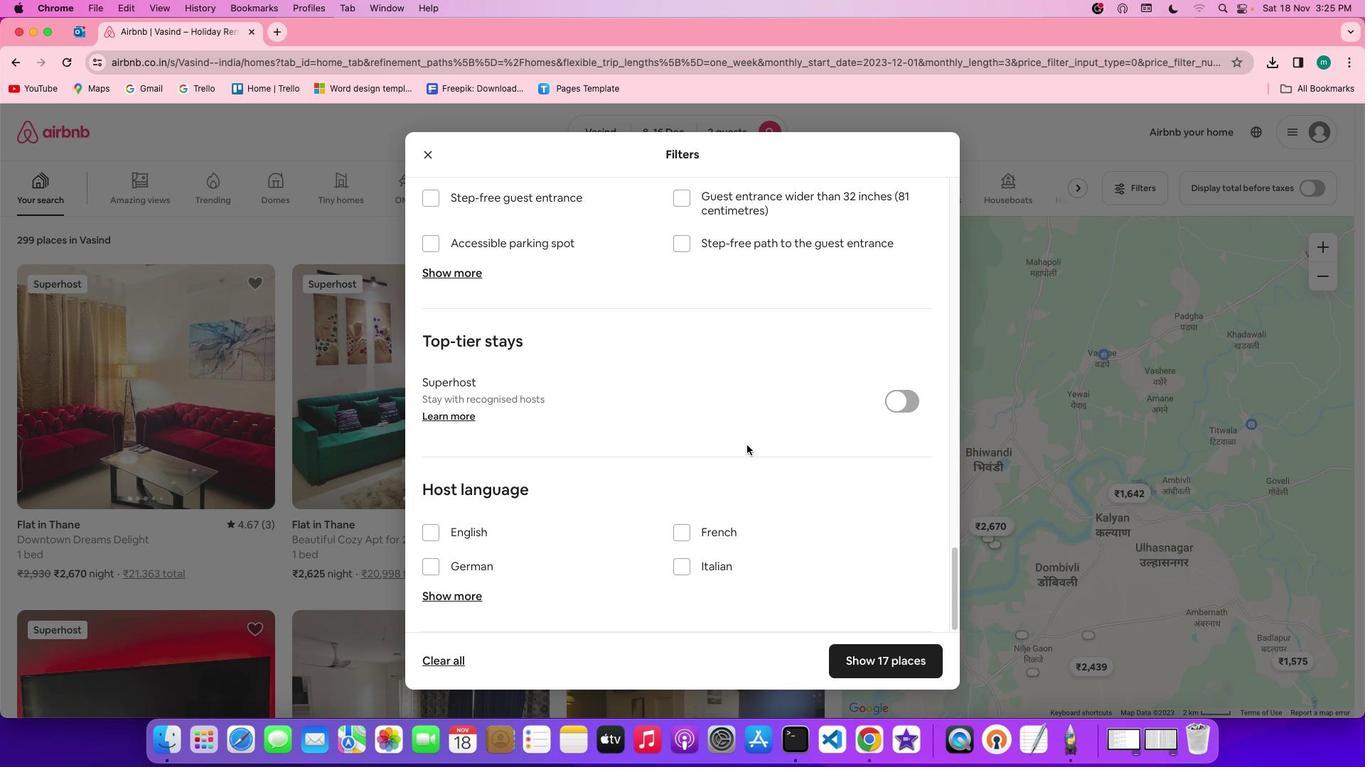 
Action: Mouse scrolled (704, 453) with delta (48, 45)
Screenshot: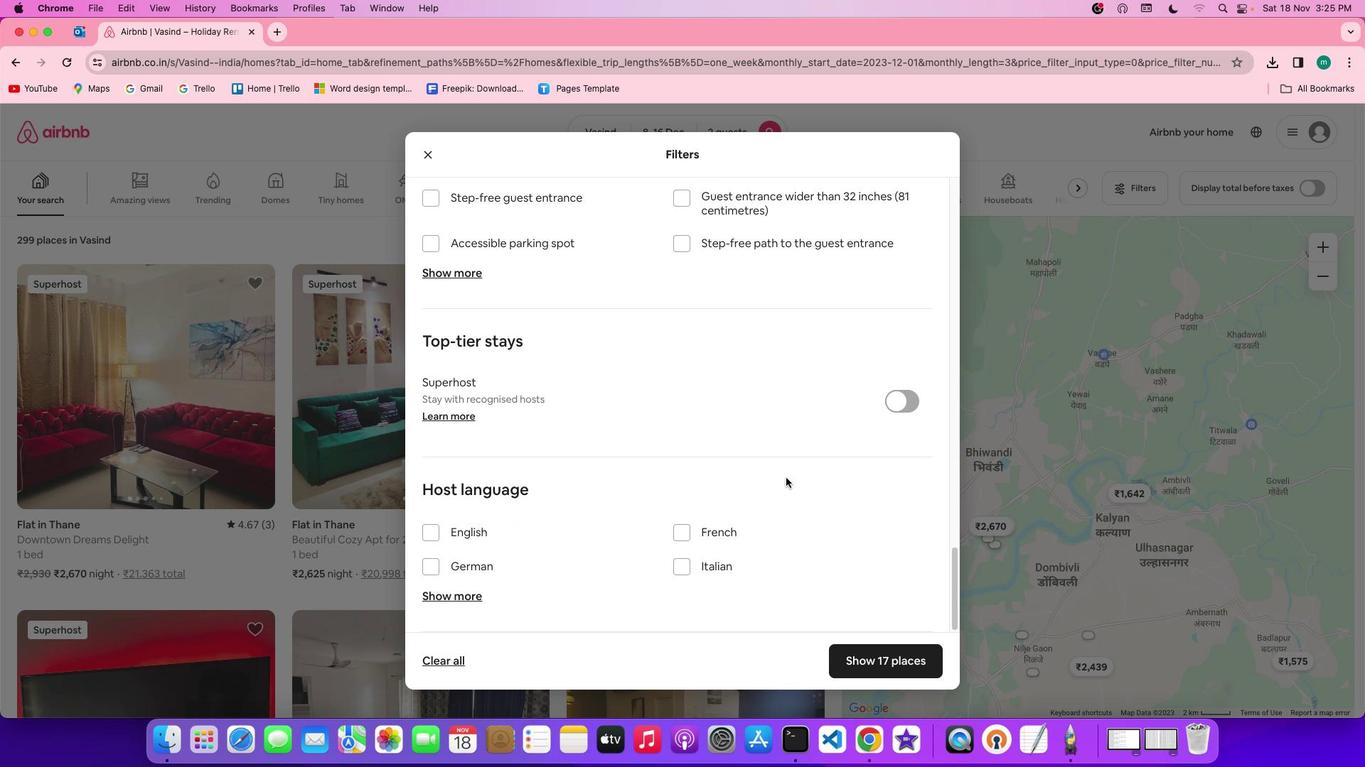 
Action: Mouse scrolled (704, 453) with delta (48, 45)
Screenshot: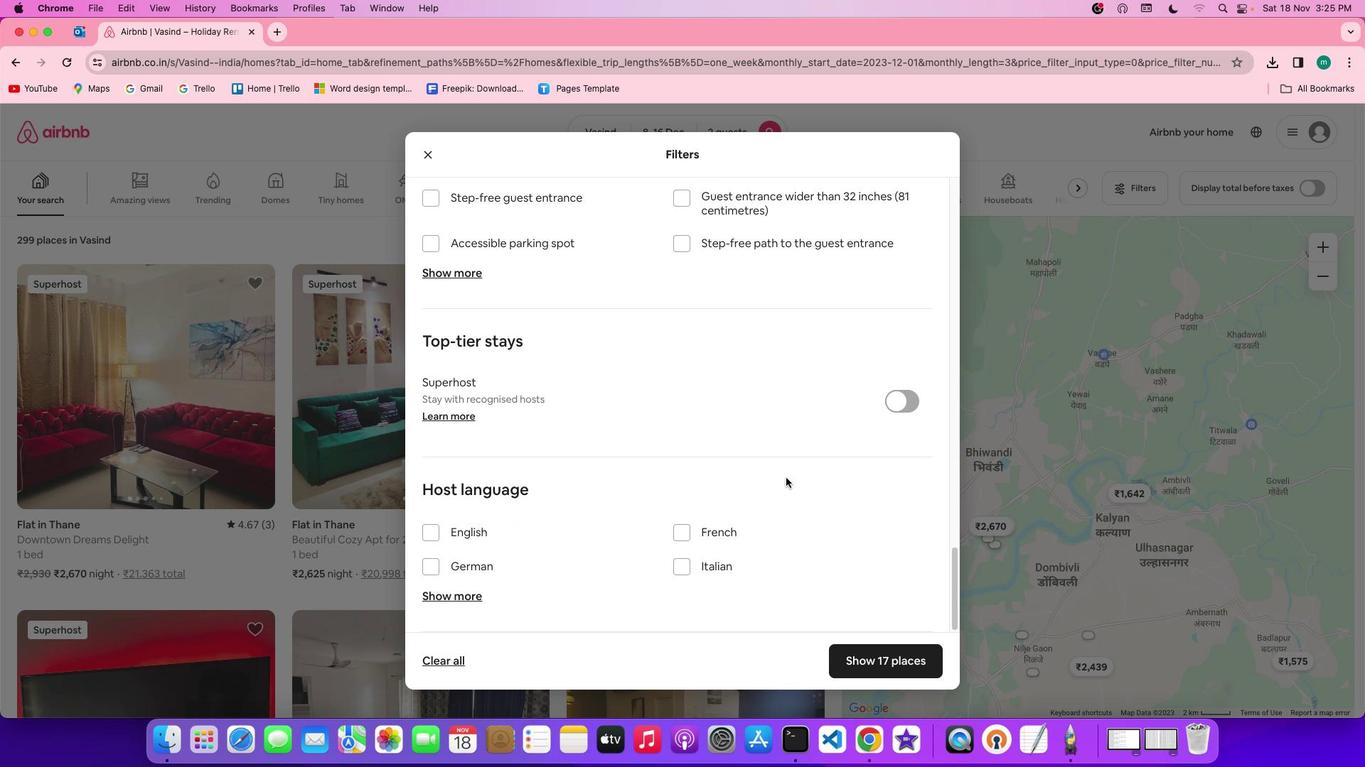 
Action: Mouse scrolled (704, 453) with delta (48, 43)
Screenshot: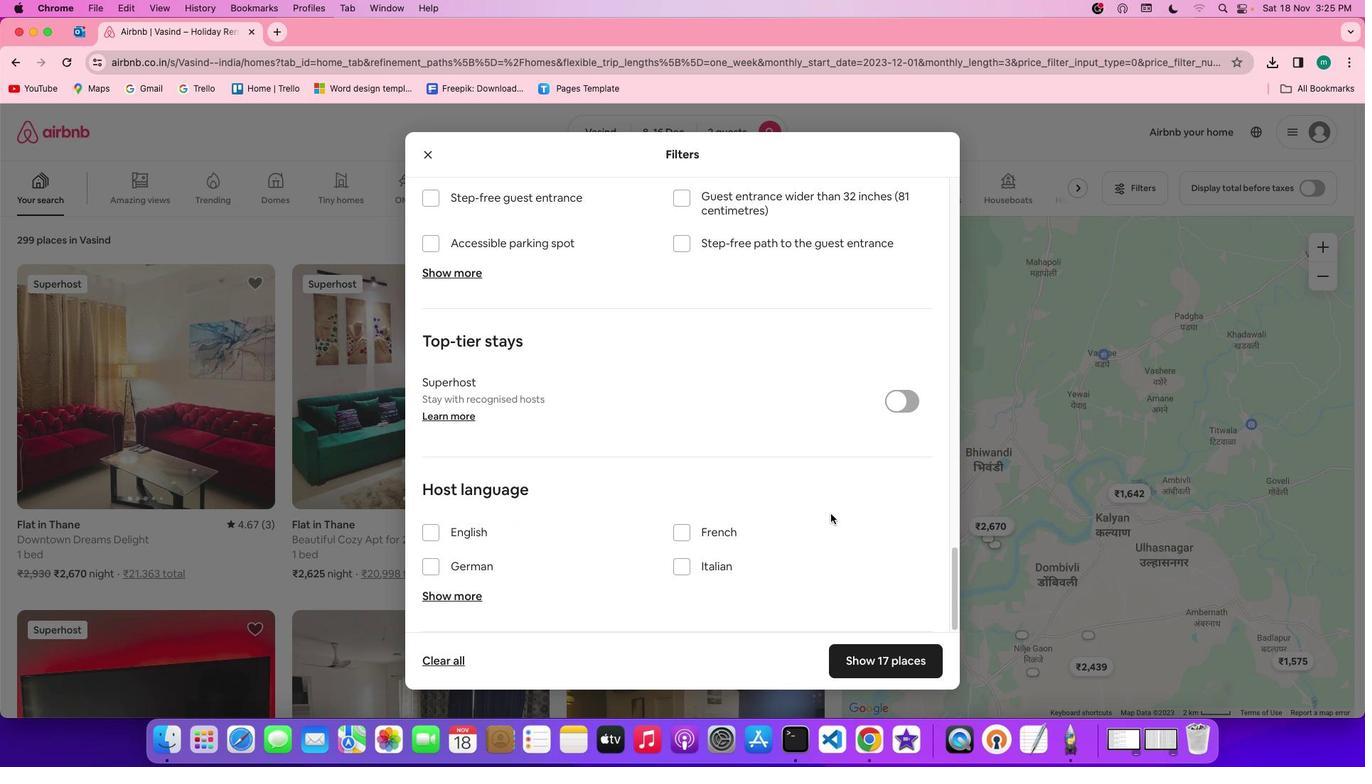 
Action: Mouse scrolled (704, 453) with delta (48, 42)
Screenshot: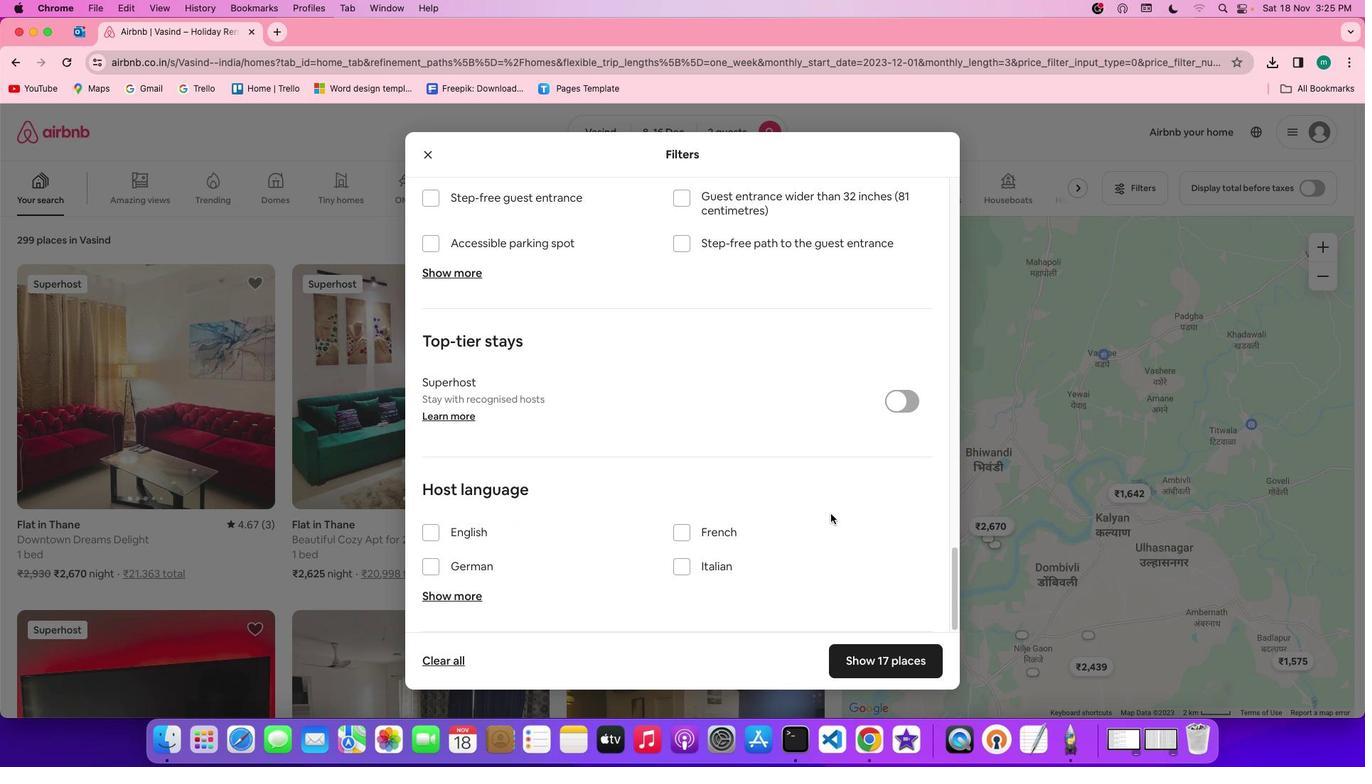 
Action: Mouse scrolled (704, 453) with delta (48, 41)
Screenshot: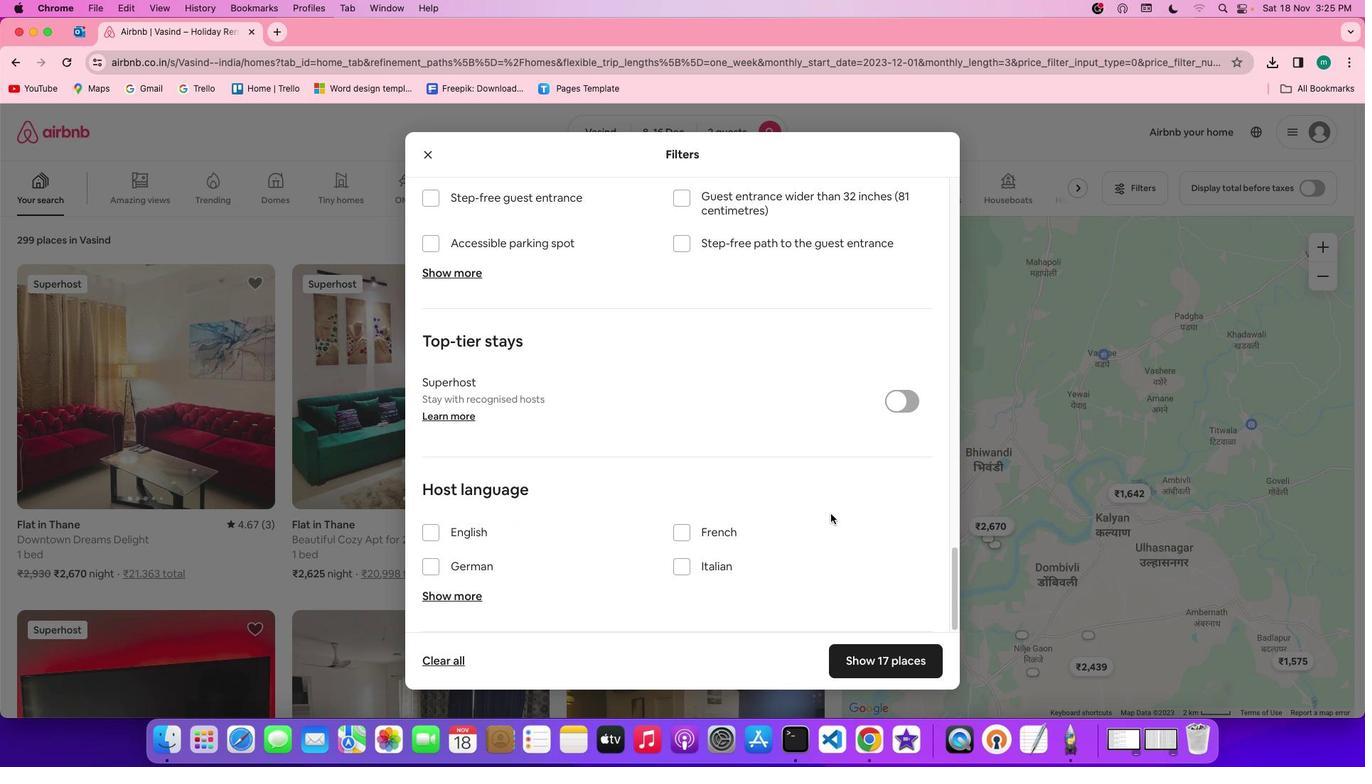 
Action: Mouse scrolled (704, 453) with delta (48, 41)
Screenshot: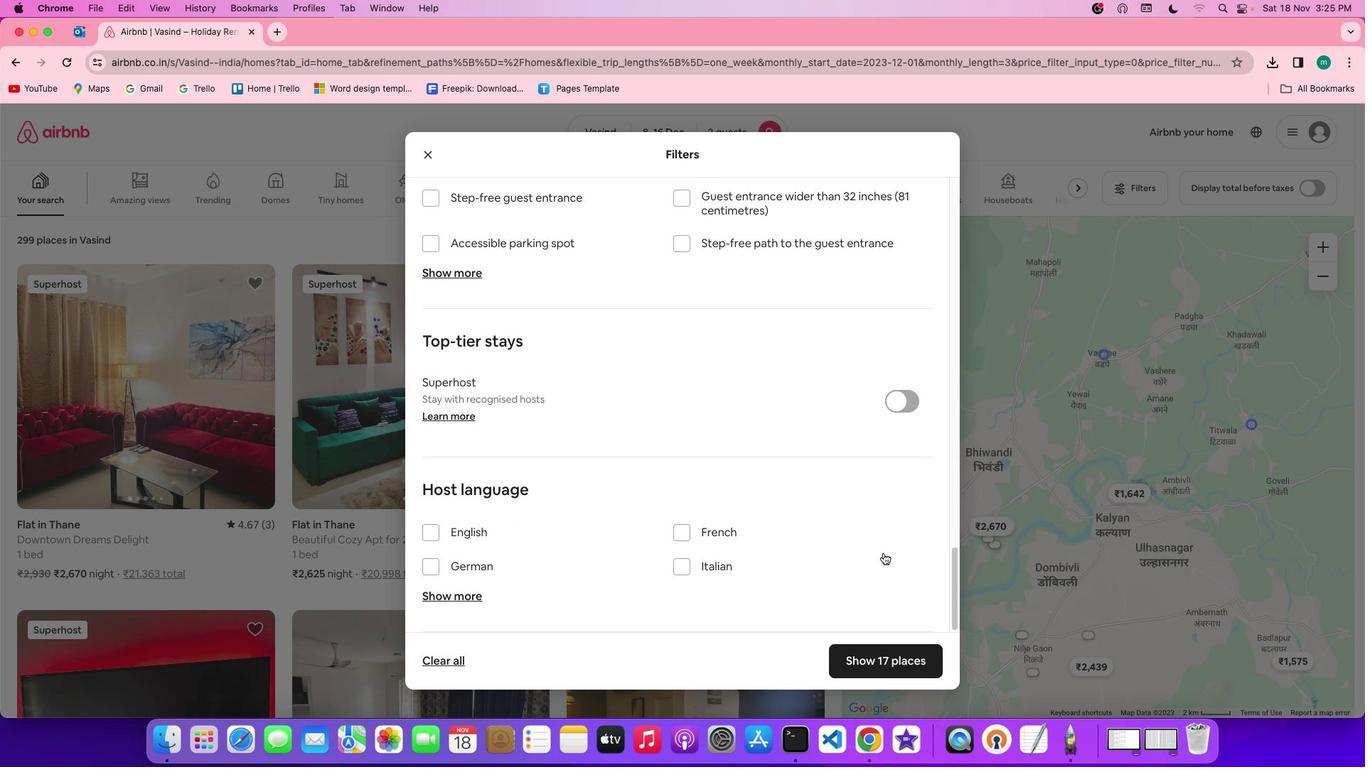 
Action: Mouse moved to (825, 653)
Screenshot: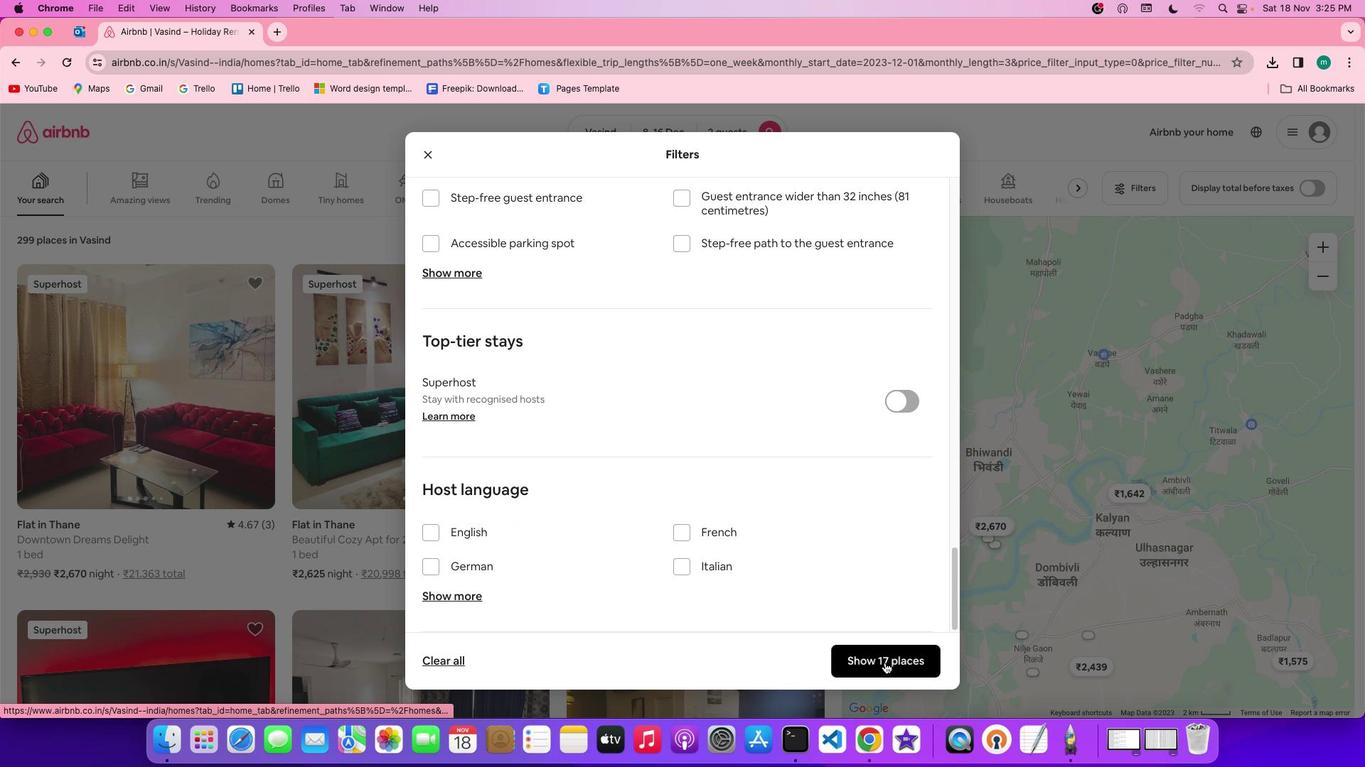 
Action: Mouse pressed left at (825, 653)
Screenshot: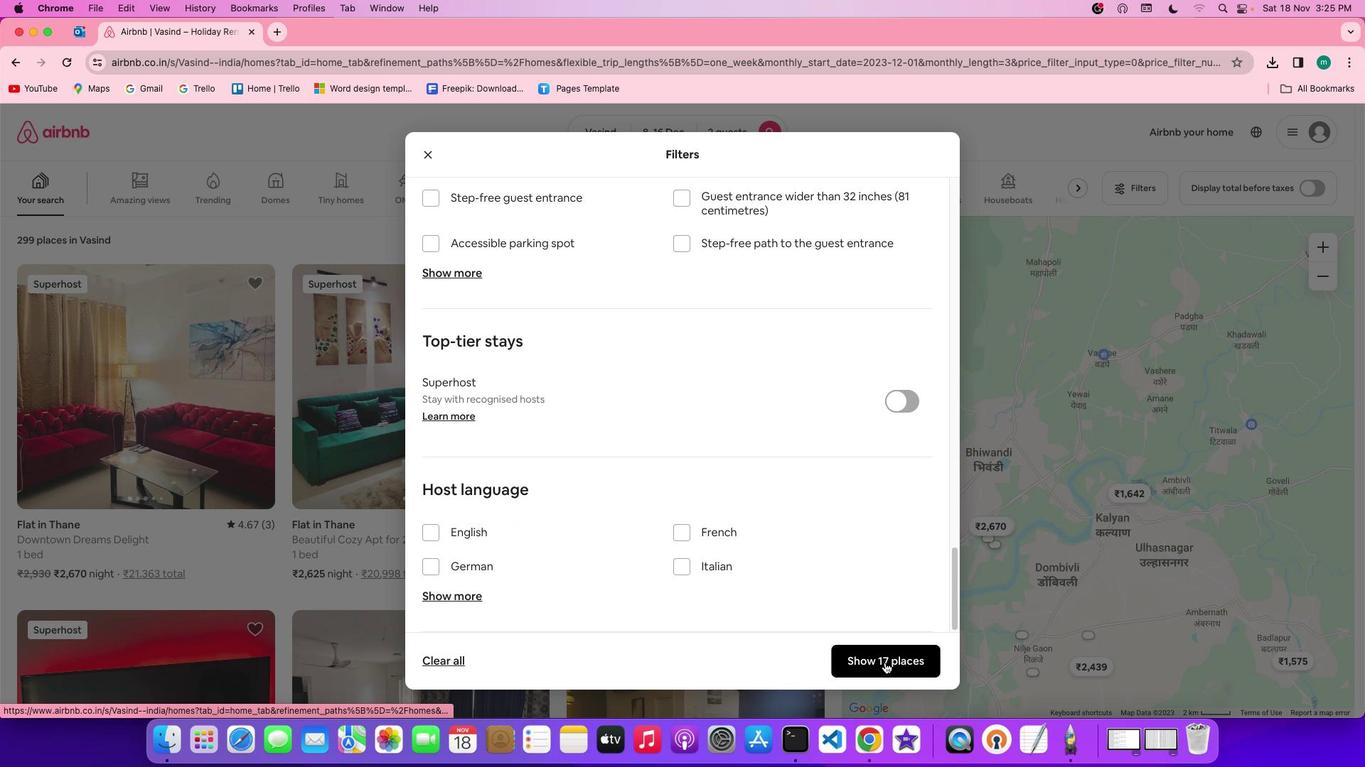 
Action: Mouse moved to (598, 417)
Screenshot: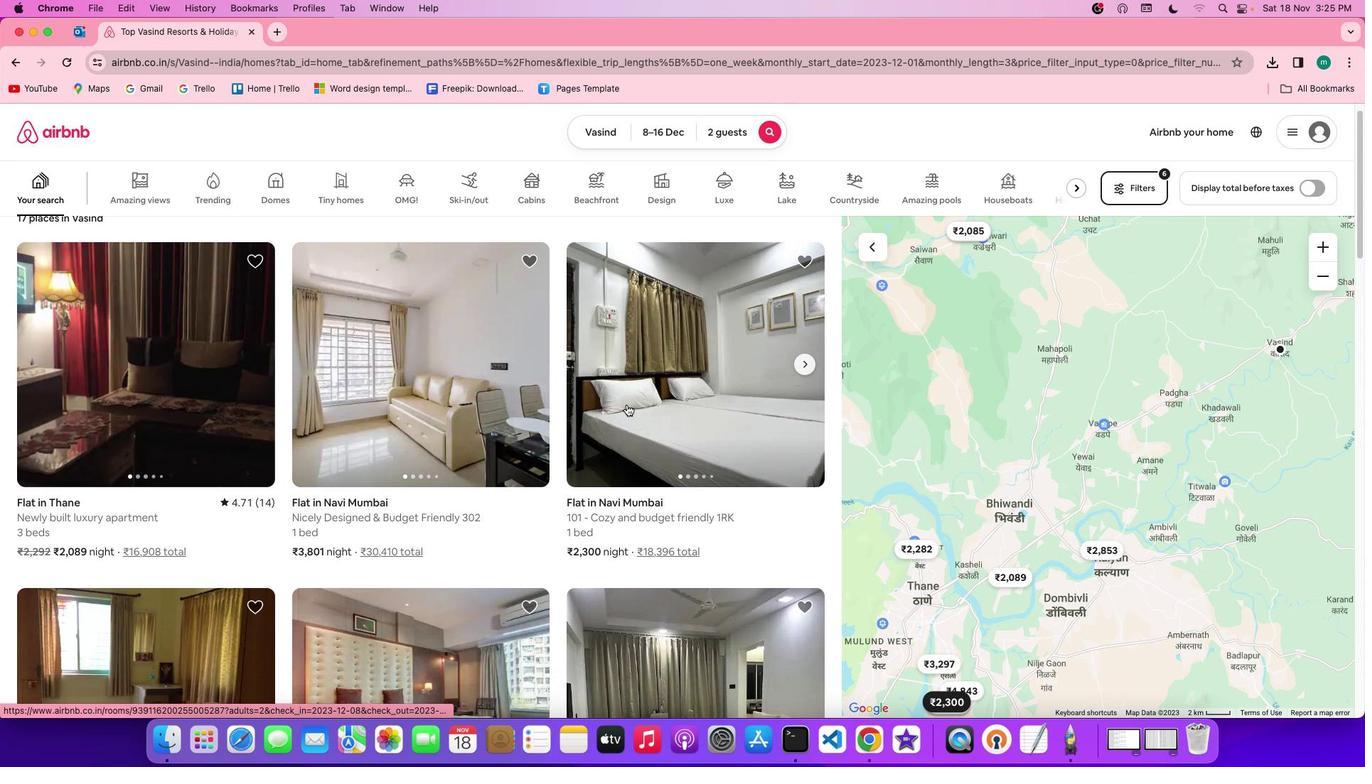 
Action: Mouse scrolled (598, 417) with delta (48, 45)
Screenshot: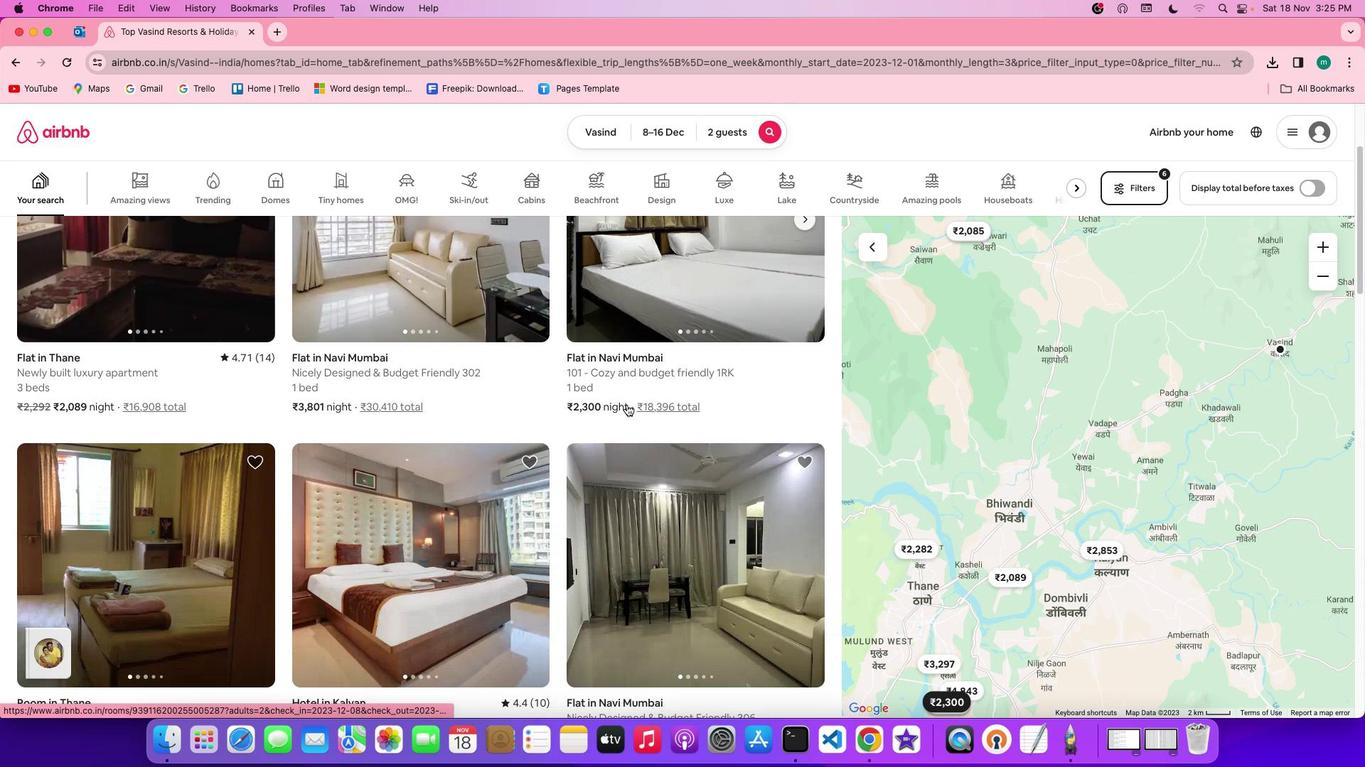 
Action: Mouse scrolled (598, 417) with delta (48, 45)
Screenshot: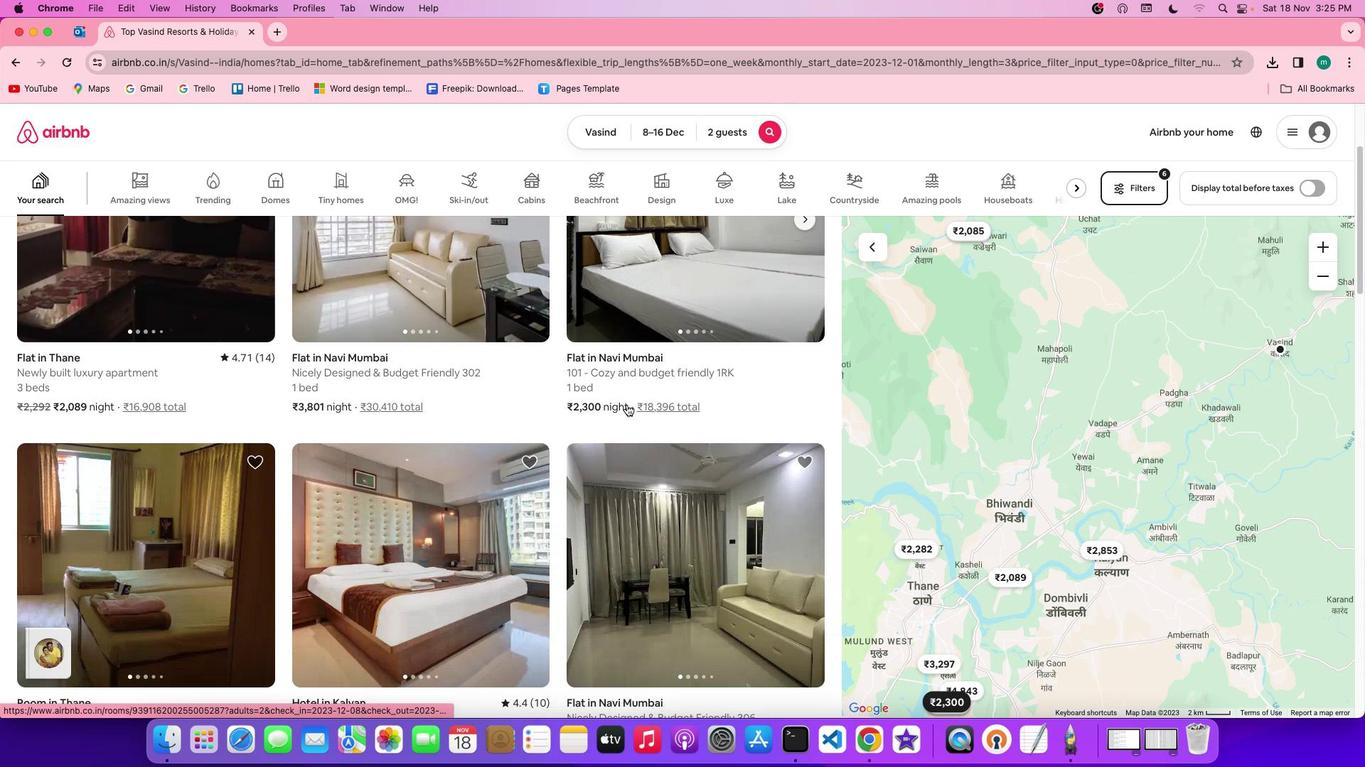 
Action: Mouse scrolled (598, 417) with delta (48, 44)
Screenshot: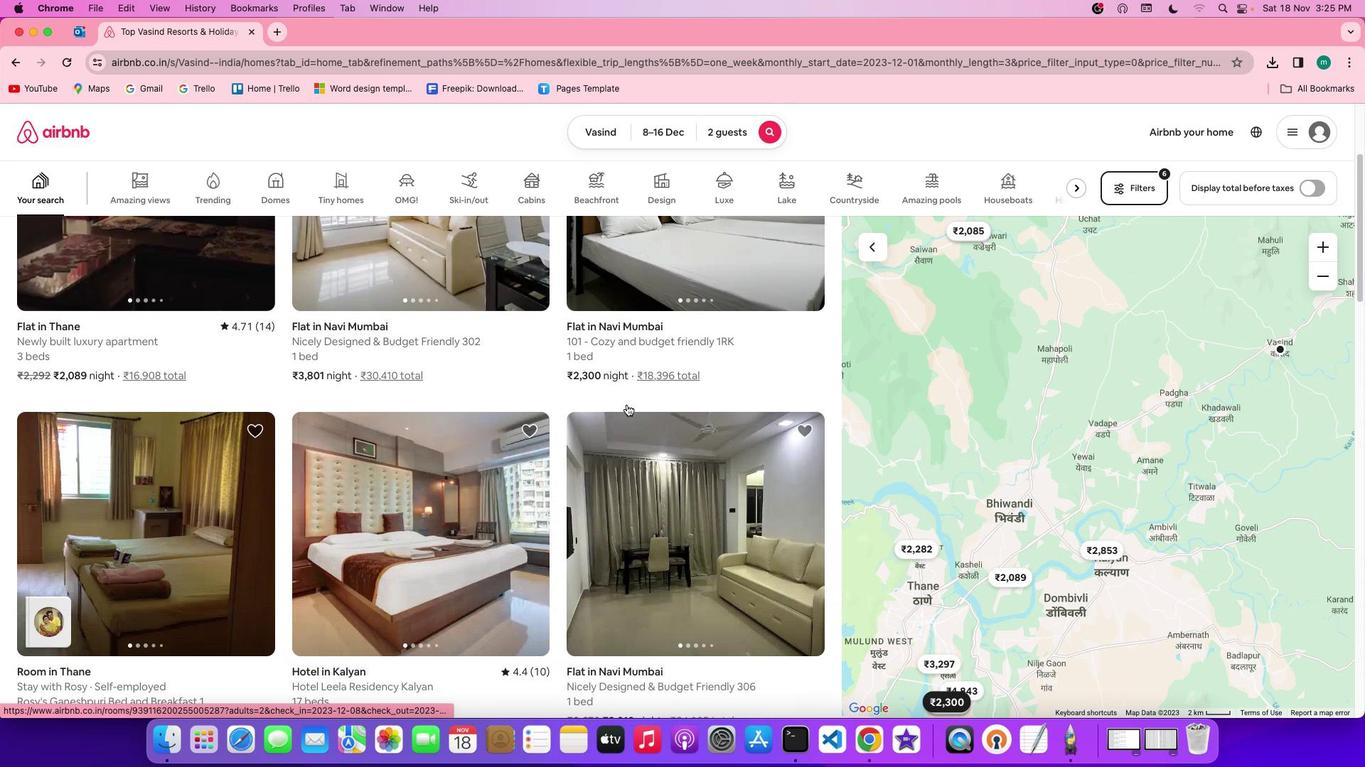 
Action: Mouse scrolled (598, 417) with delta (48, 44)
Screenshot: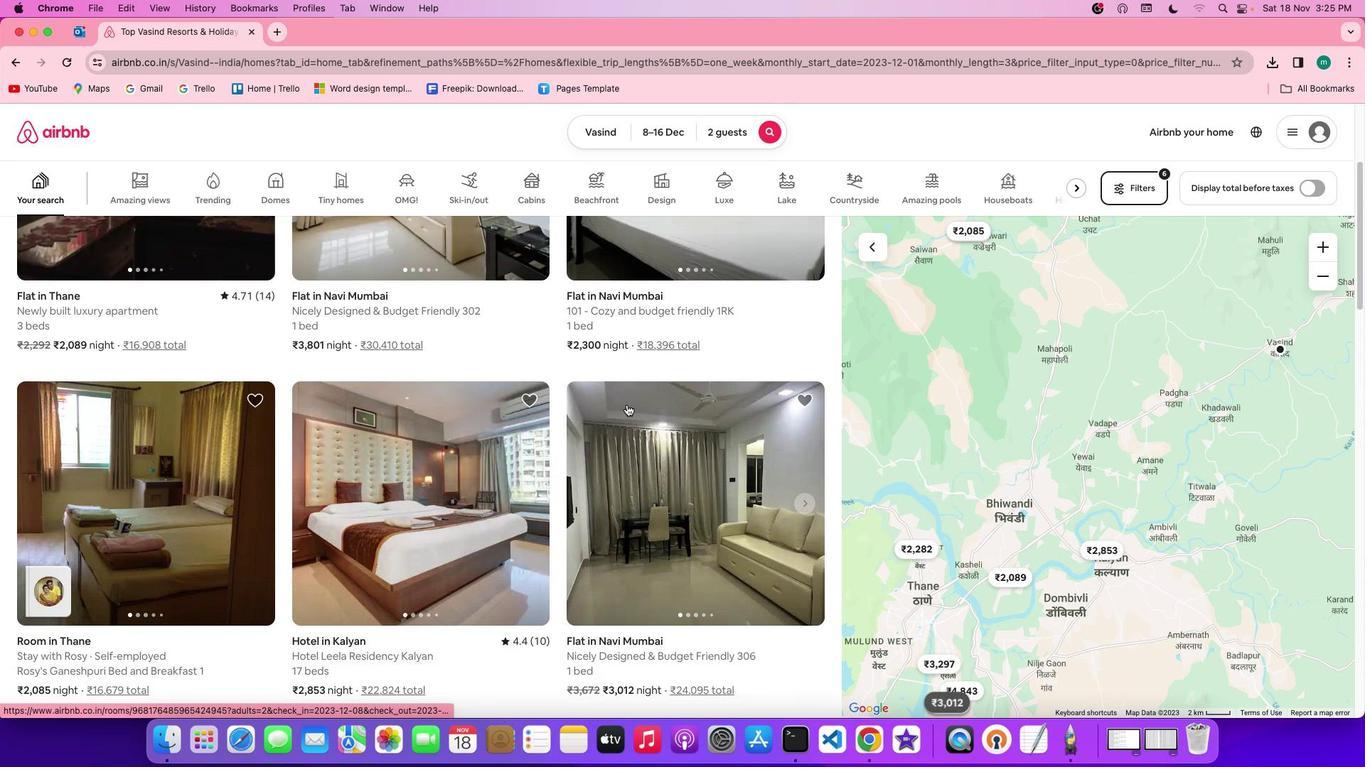 
Action: Mouse scrolled (598, 417) with delta (48, 45)
Screenshot: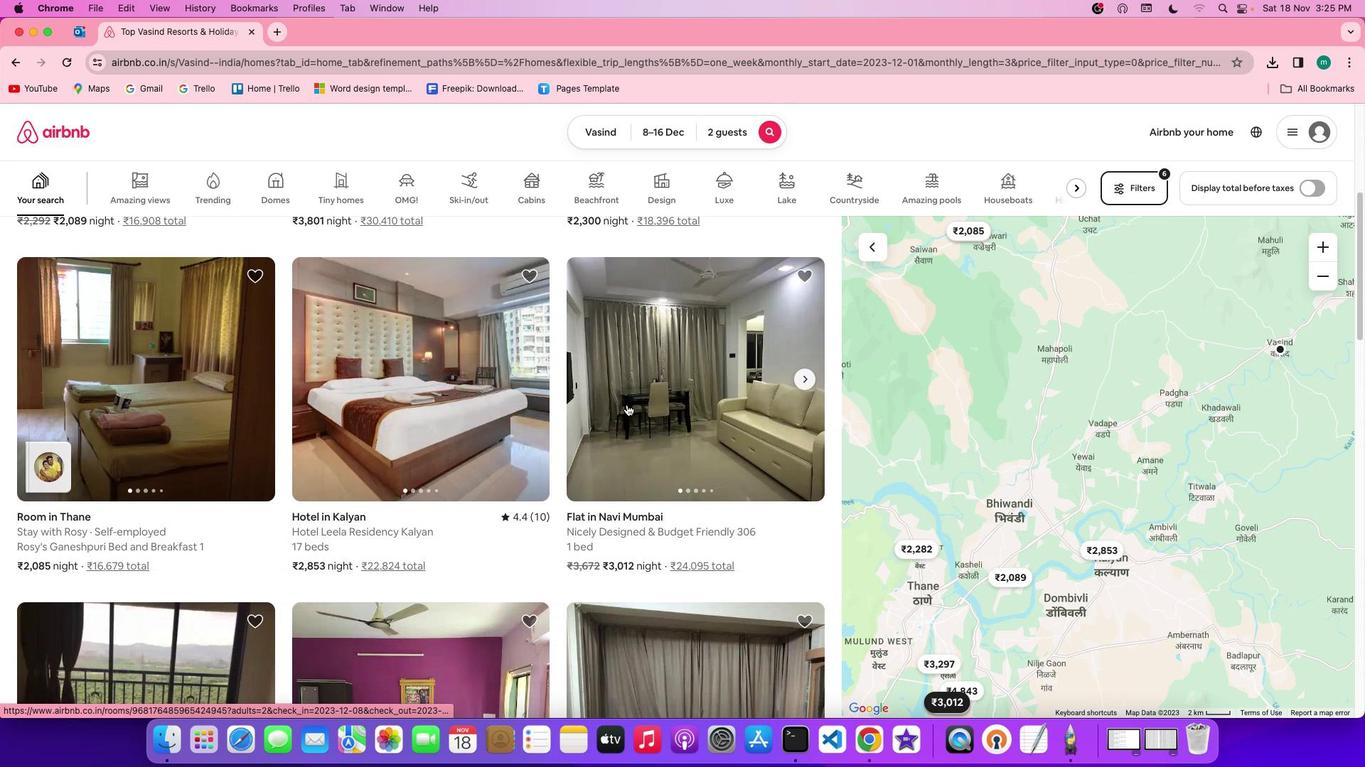 
Action: Mouse scrolled (598, 417) with delta (48, 45)
Screenshot: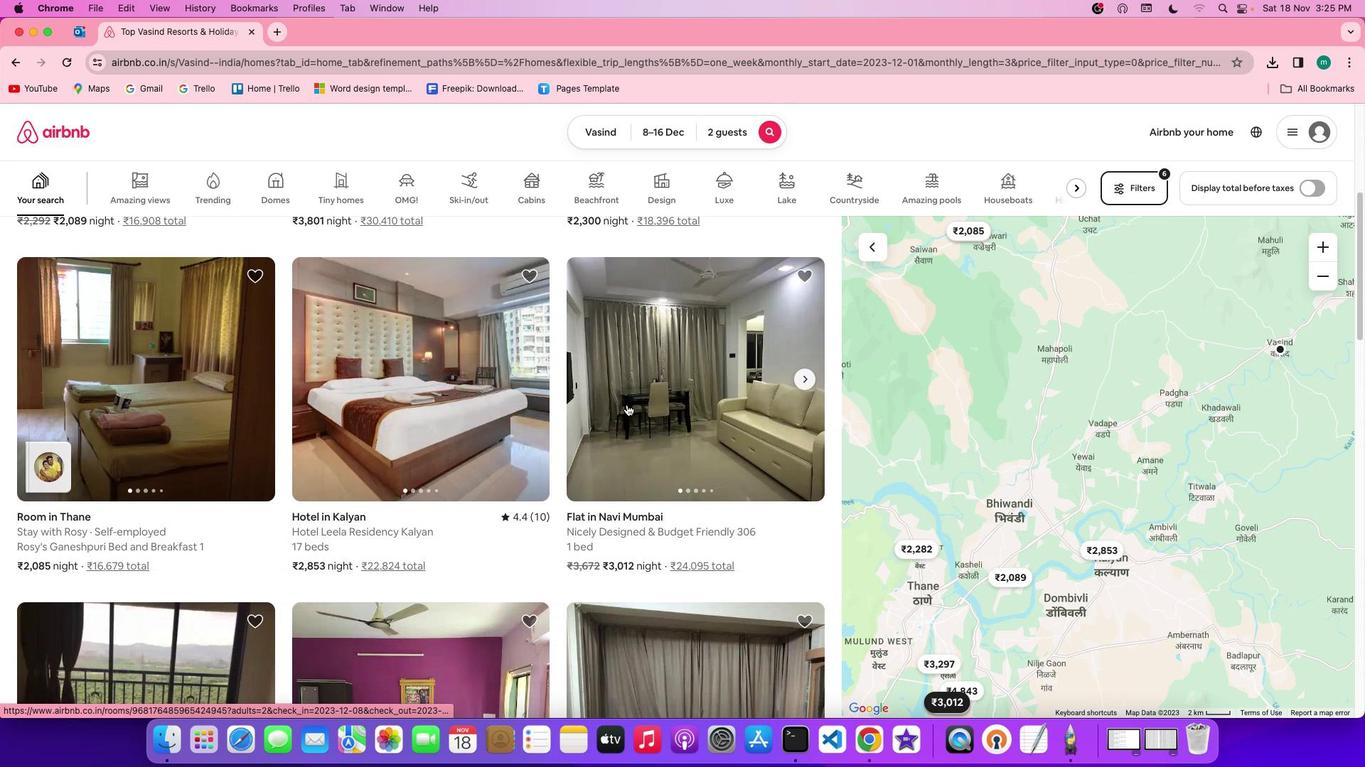 
Action: Mouse scrolled (598, 417) with delta (48, 44)
Screenshot: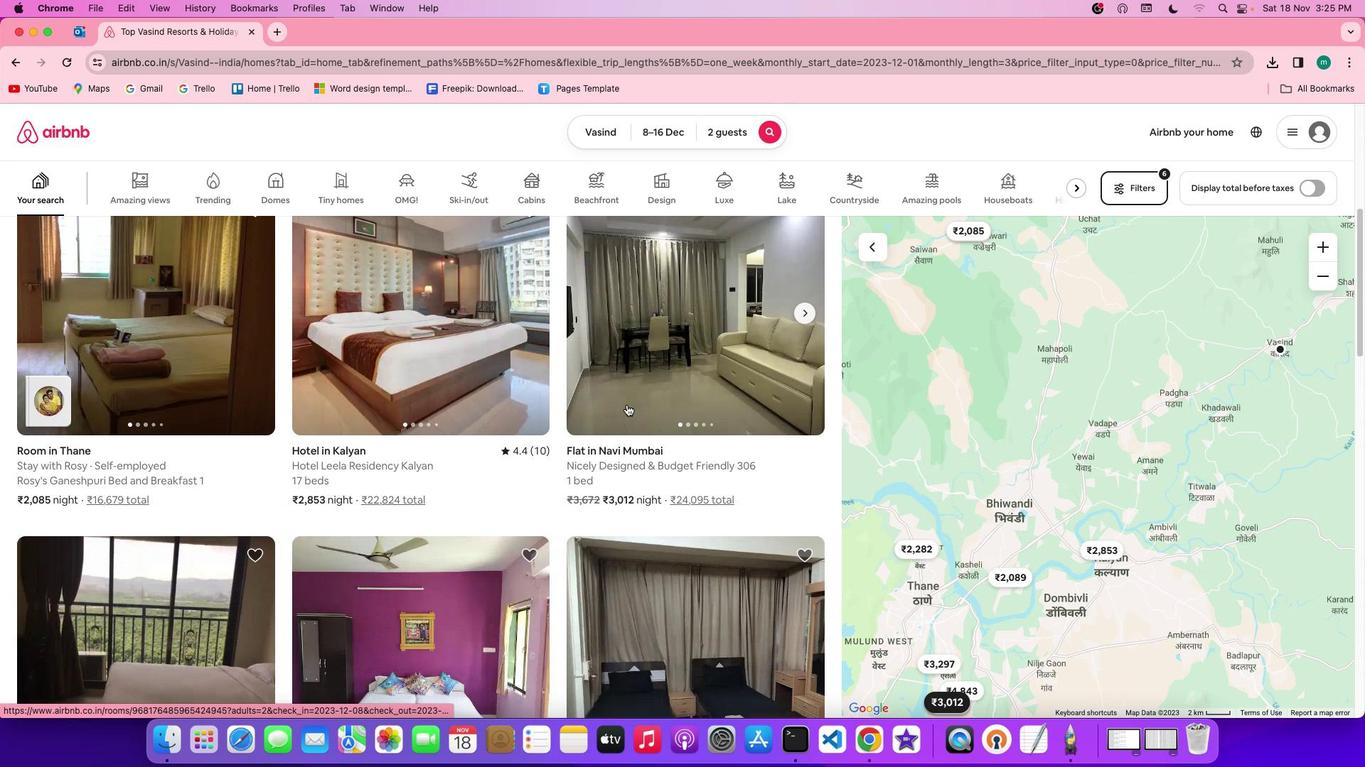 
Action: Mouse scrolled (598, 417) with delta (48, 44)
Screenshot: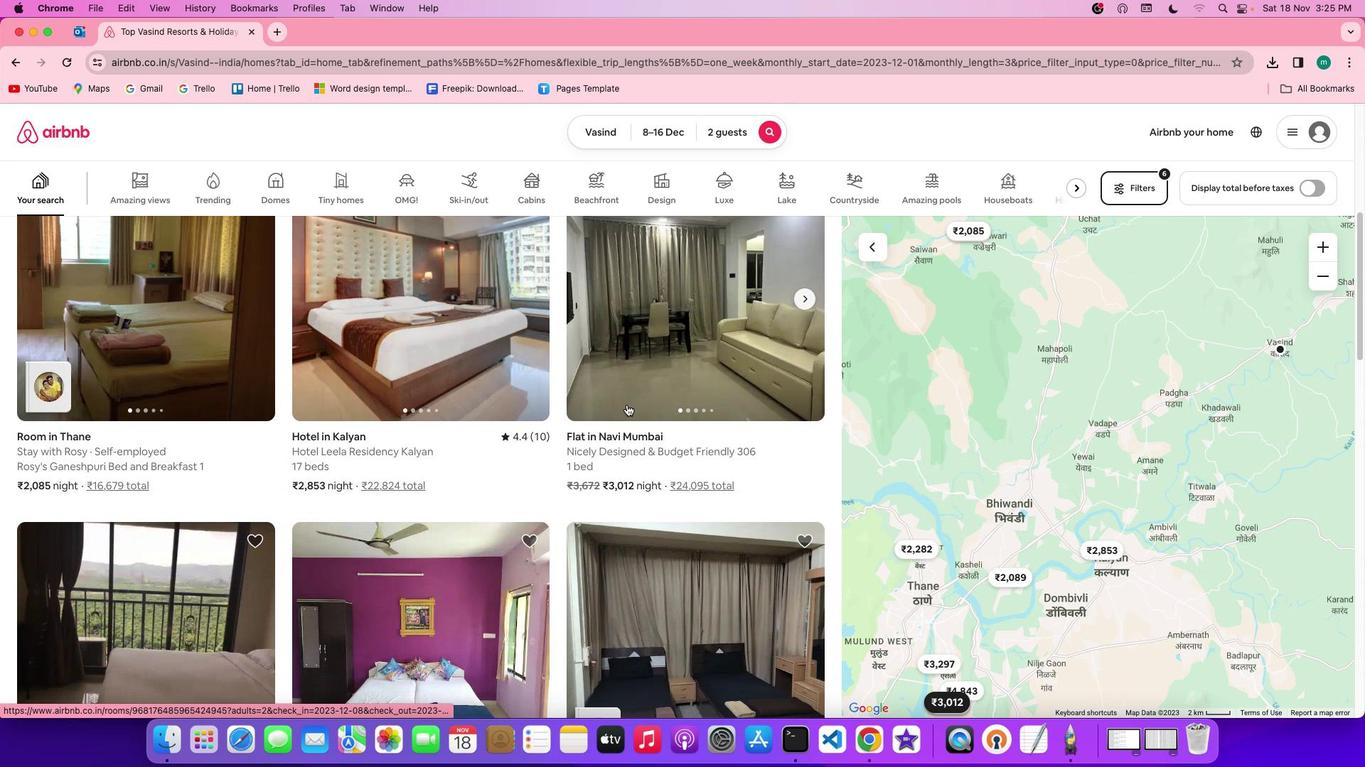 
Action: Mouse scrolled (598, 417) with delta (48, 45)
Screenshot: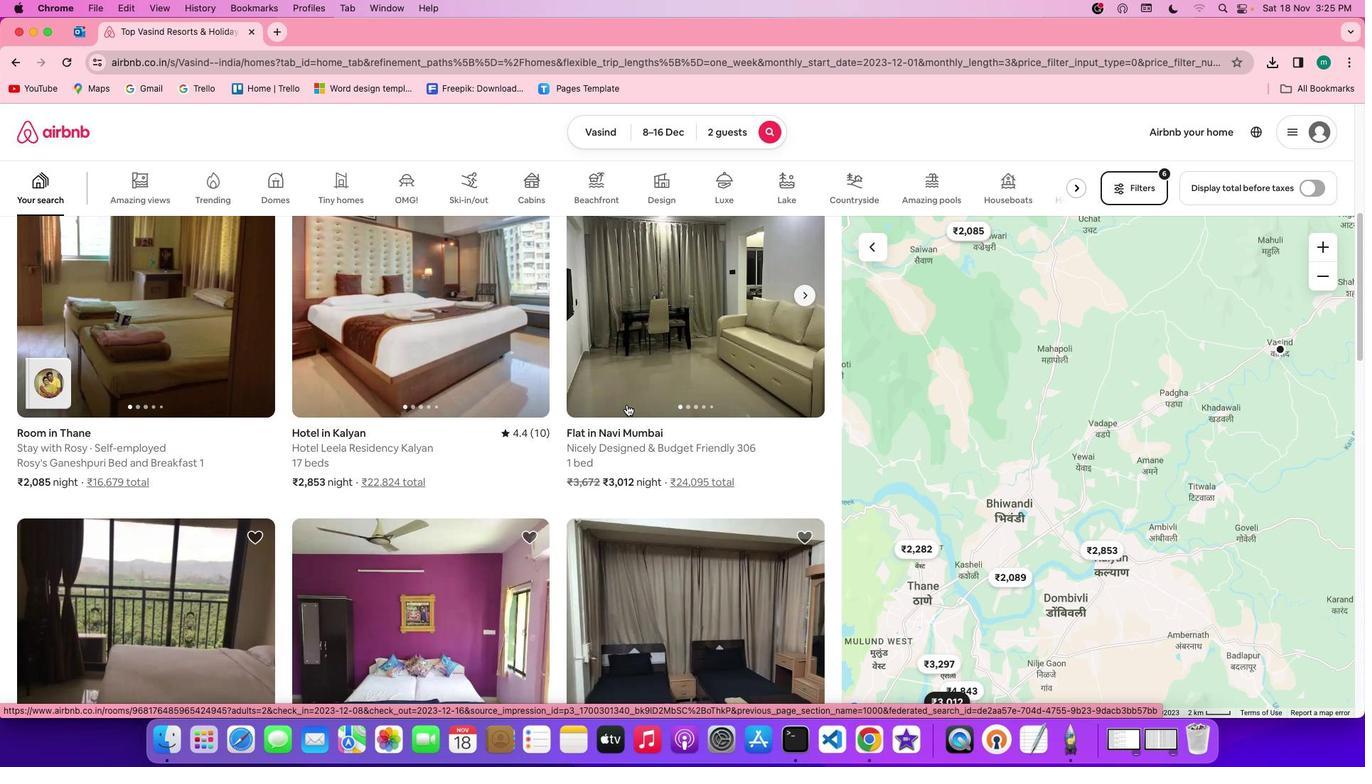 
Action: Mouse scrolled (598, 417) with delta (48, 45)
Screenshot: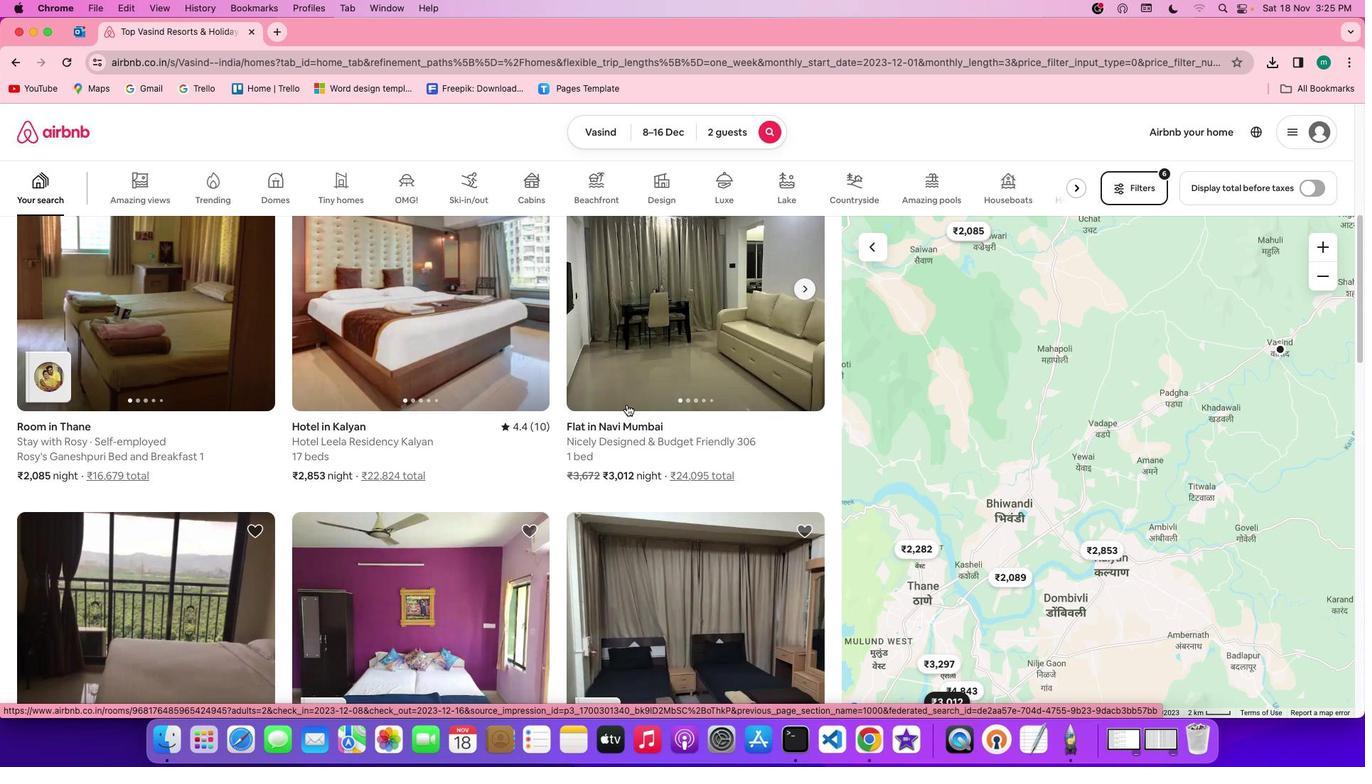 
Action: Mouse scrolled (598, 417) with delta (48, 45)
Screenshot: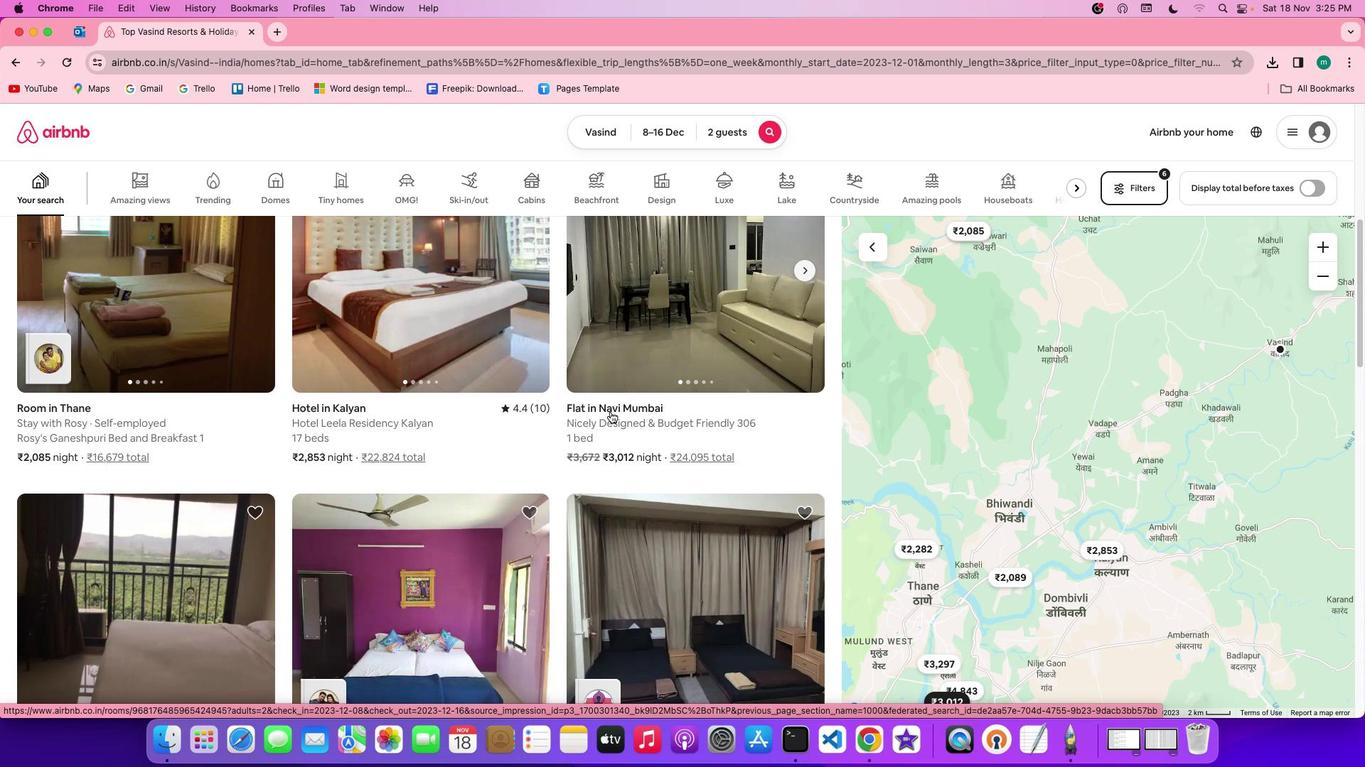 
Action: Mouse scrolled (598, 417) with delta (48, 45)
Screenshot: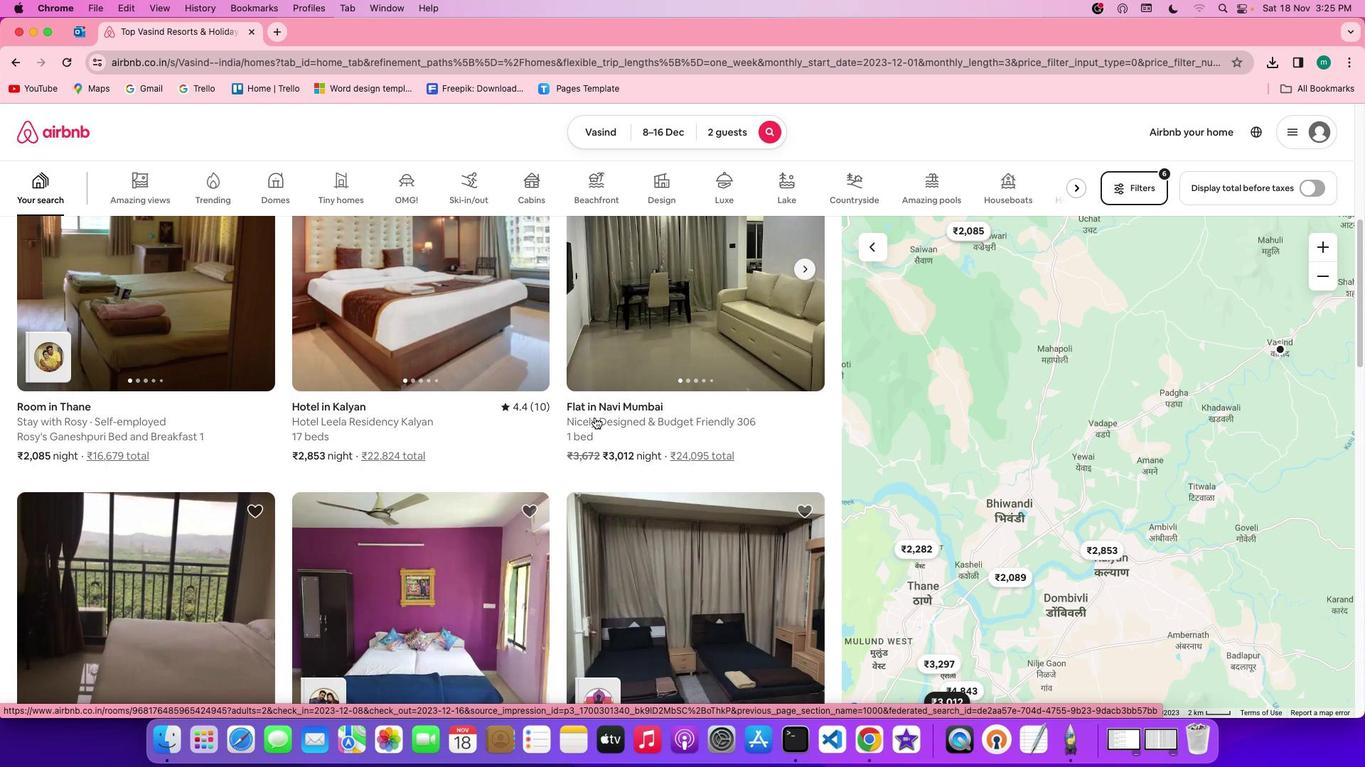 
Action: Mouse moved to (568, 430)
Screenshot: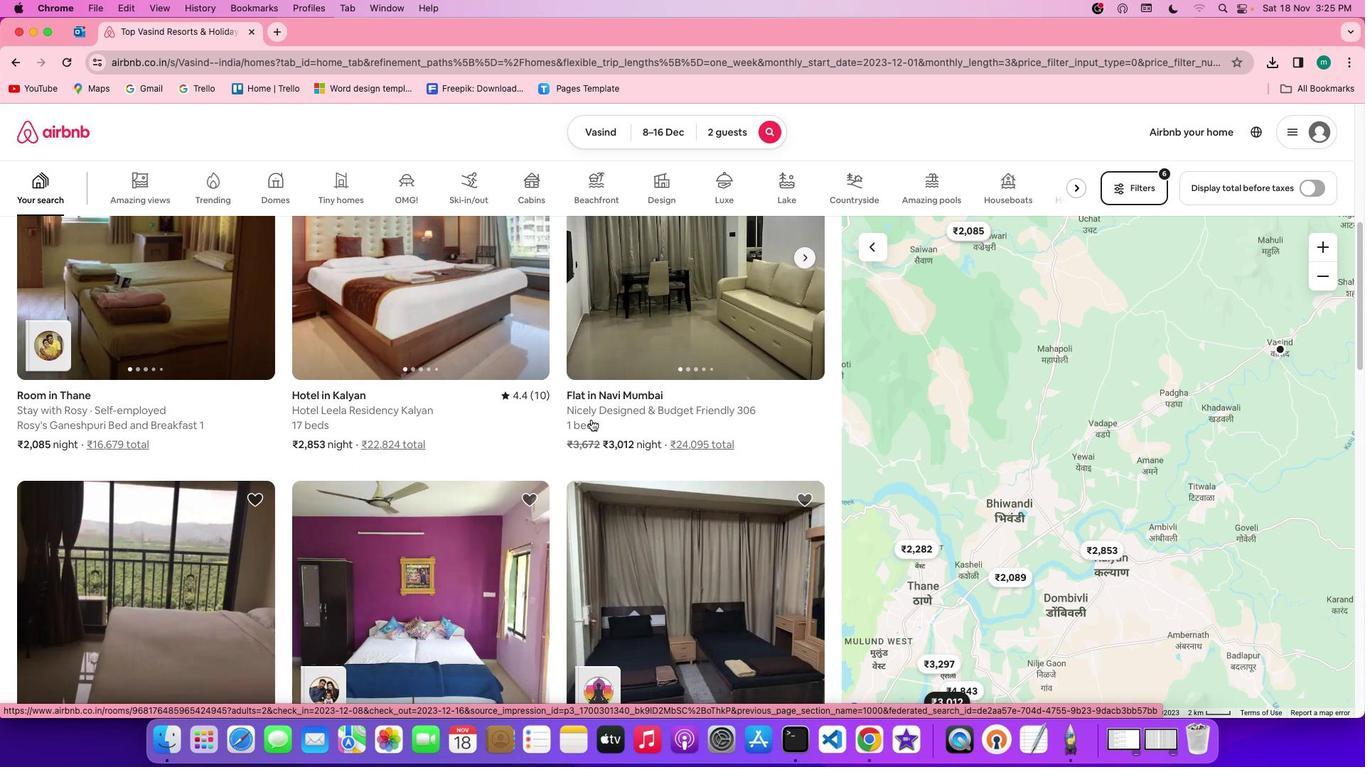 
Action: Mouse scrolled (568, 430) with delta (48, 45)
Screenshot: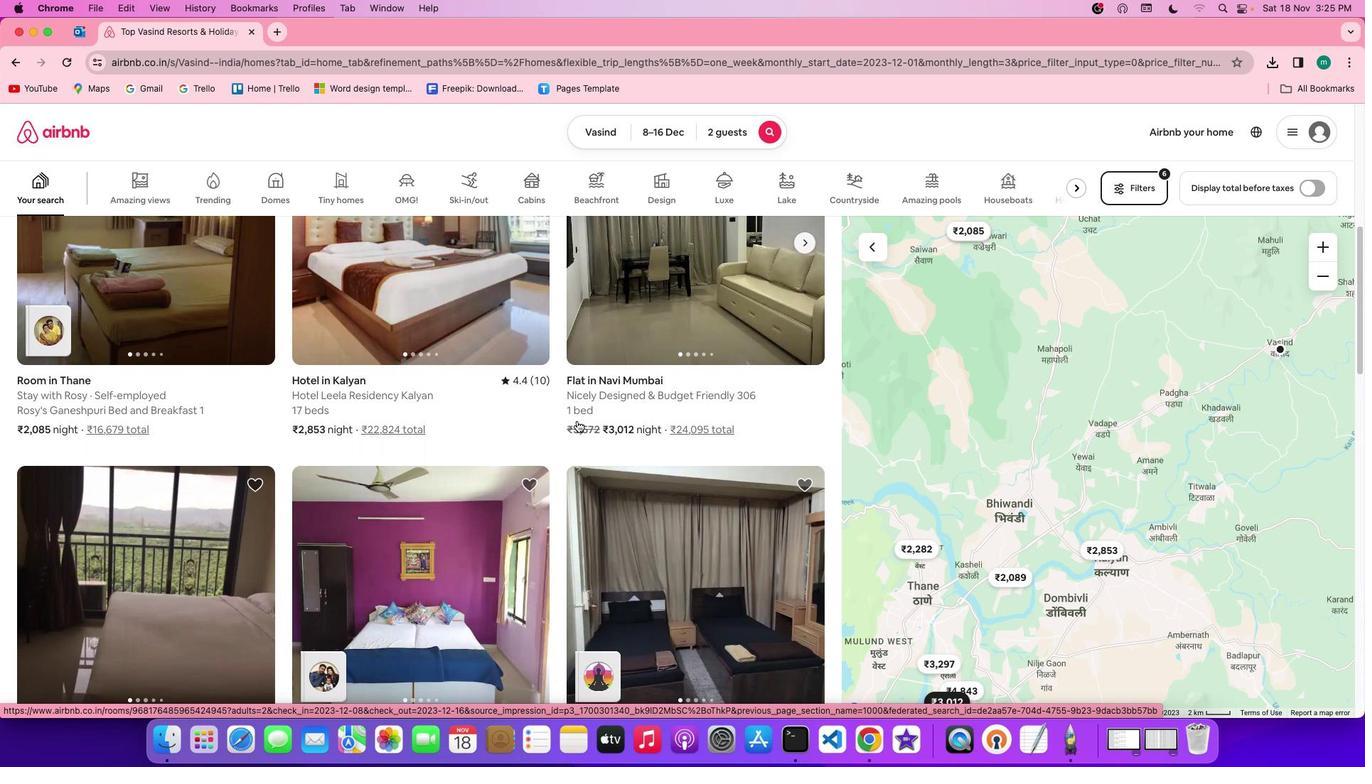 
Action: Mouse scrolled (568, 430) with delta (48, 45)
Screenshot: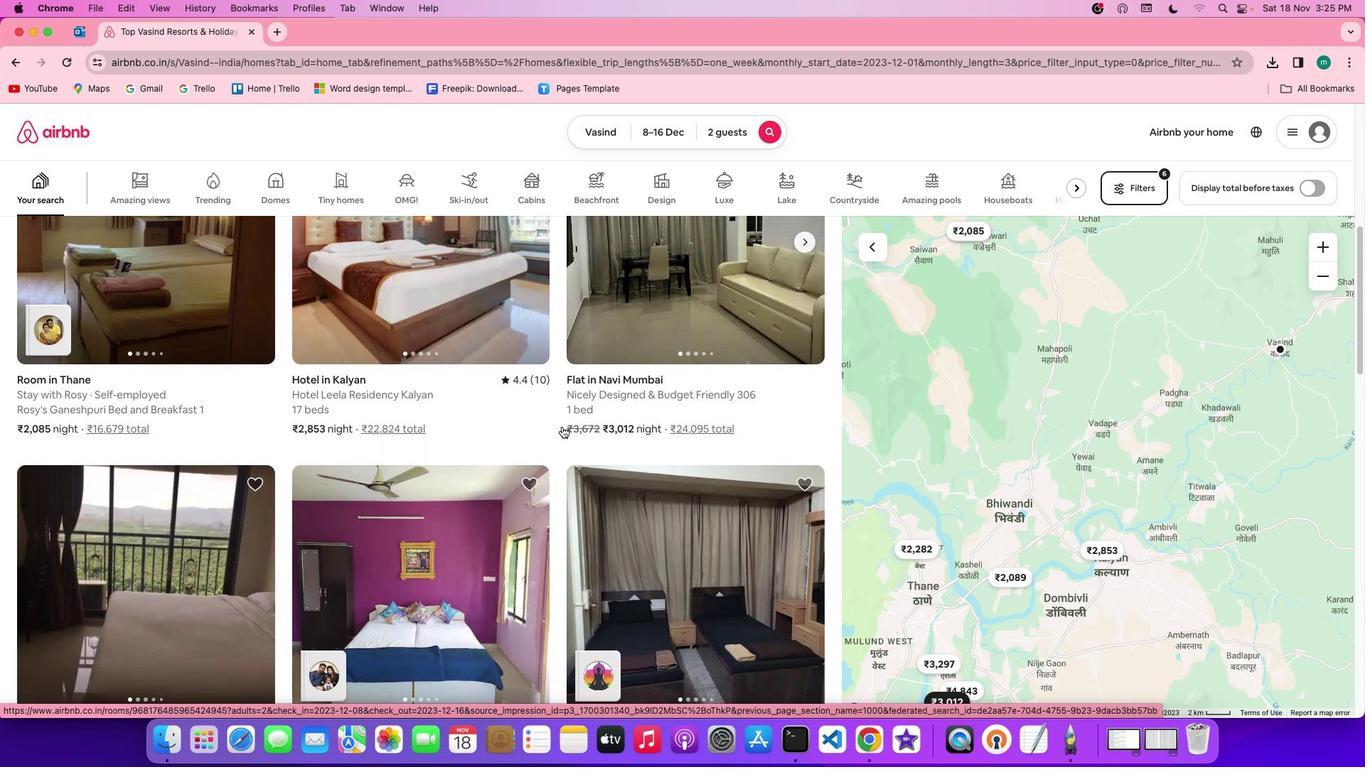 
Action: Mouse moved to (164, 602)
Screenshot: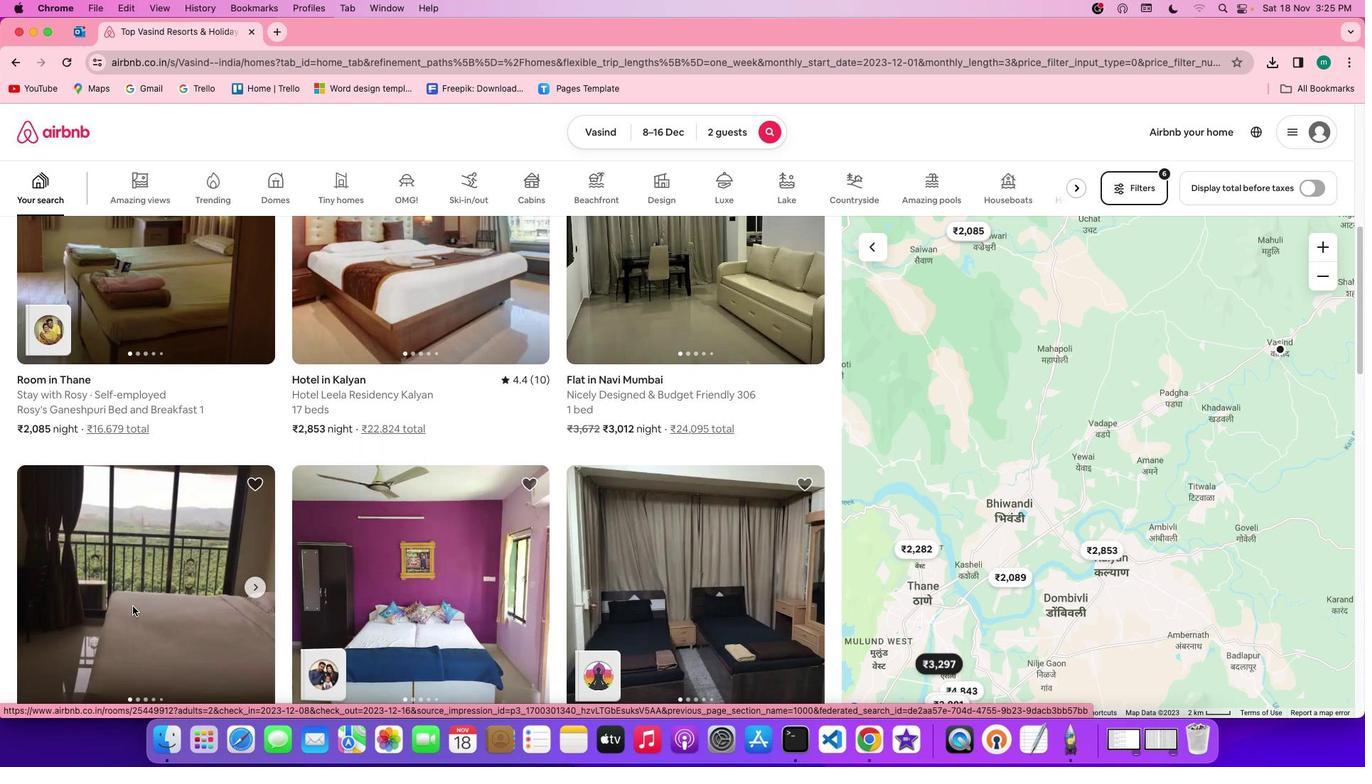 
Action: Mouse pressed left at (164, 602)
Screenshot: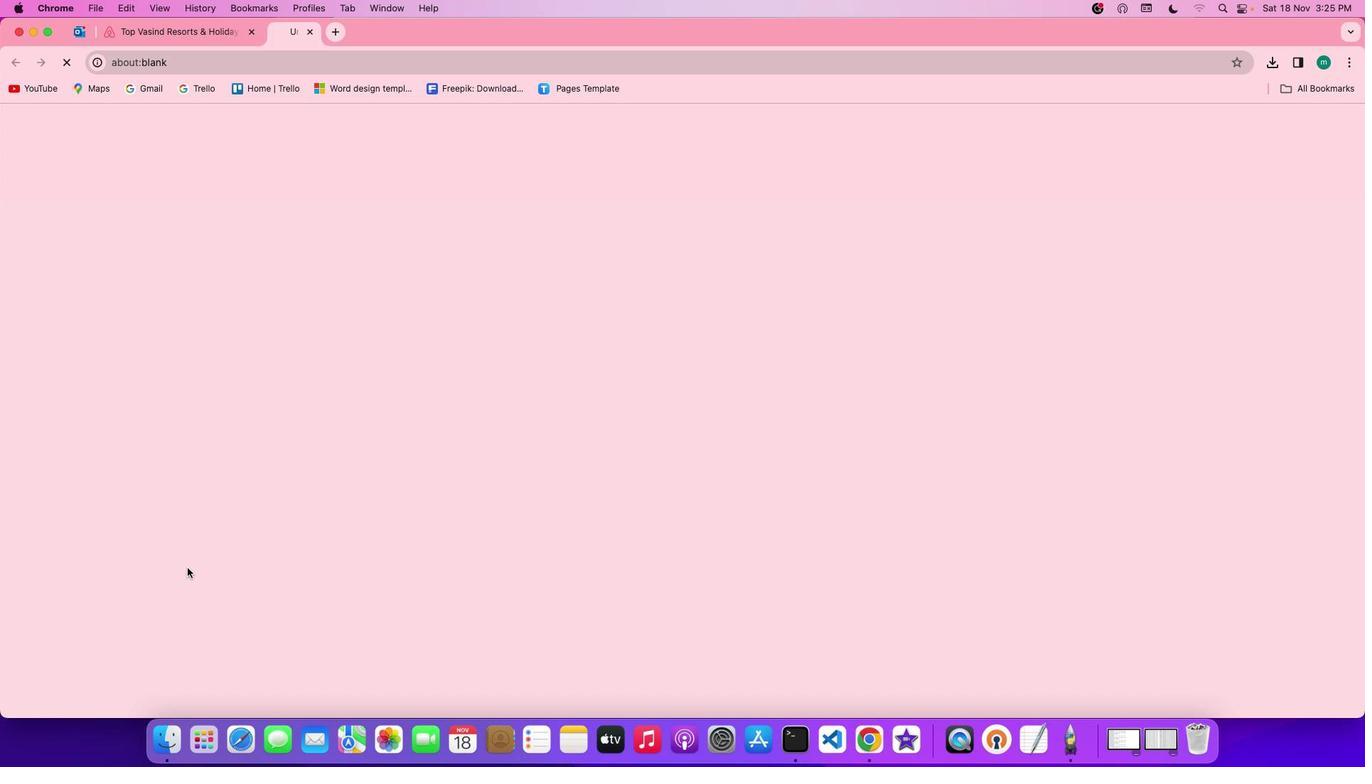 
Action: Mouse moved to (927, 533)
Screenshot: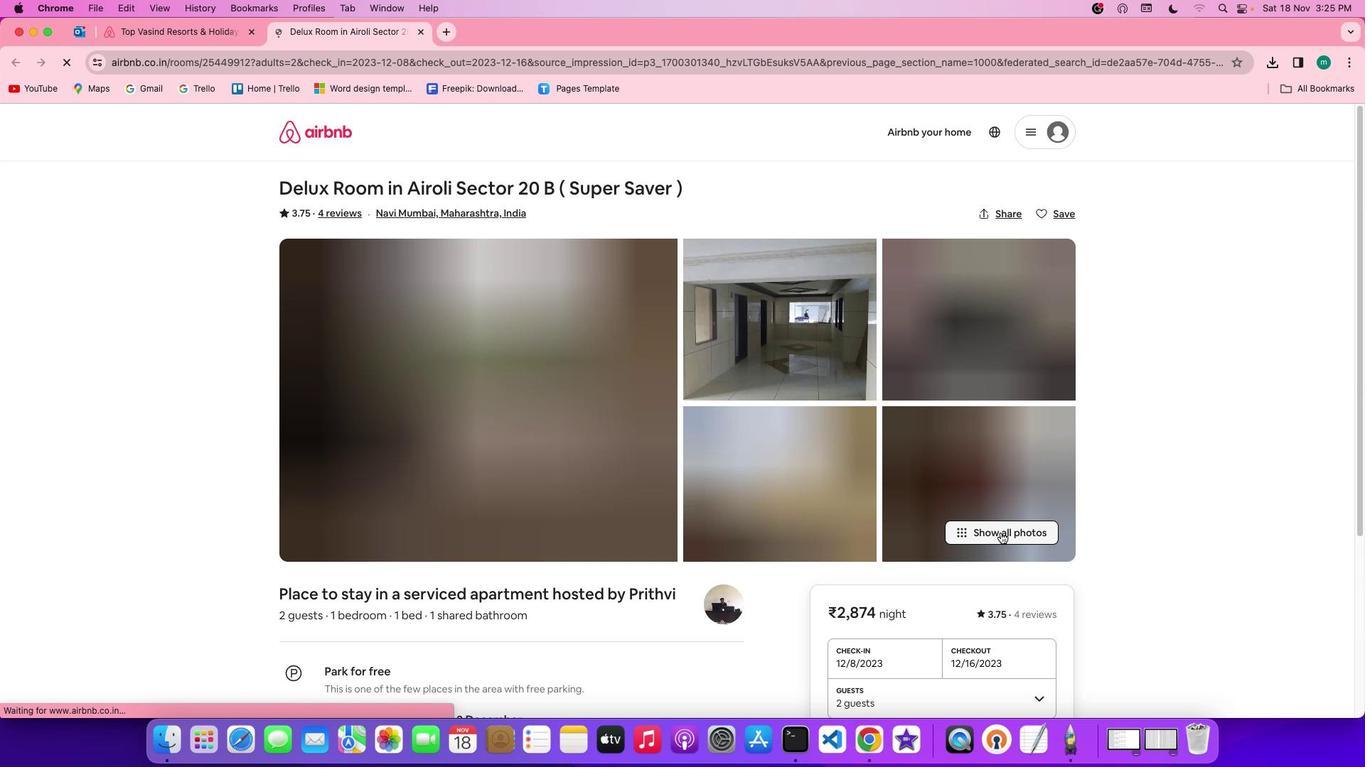 
Action: Mouse pressed left at (927, 533)
Screenshot: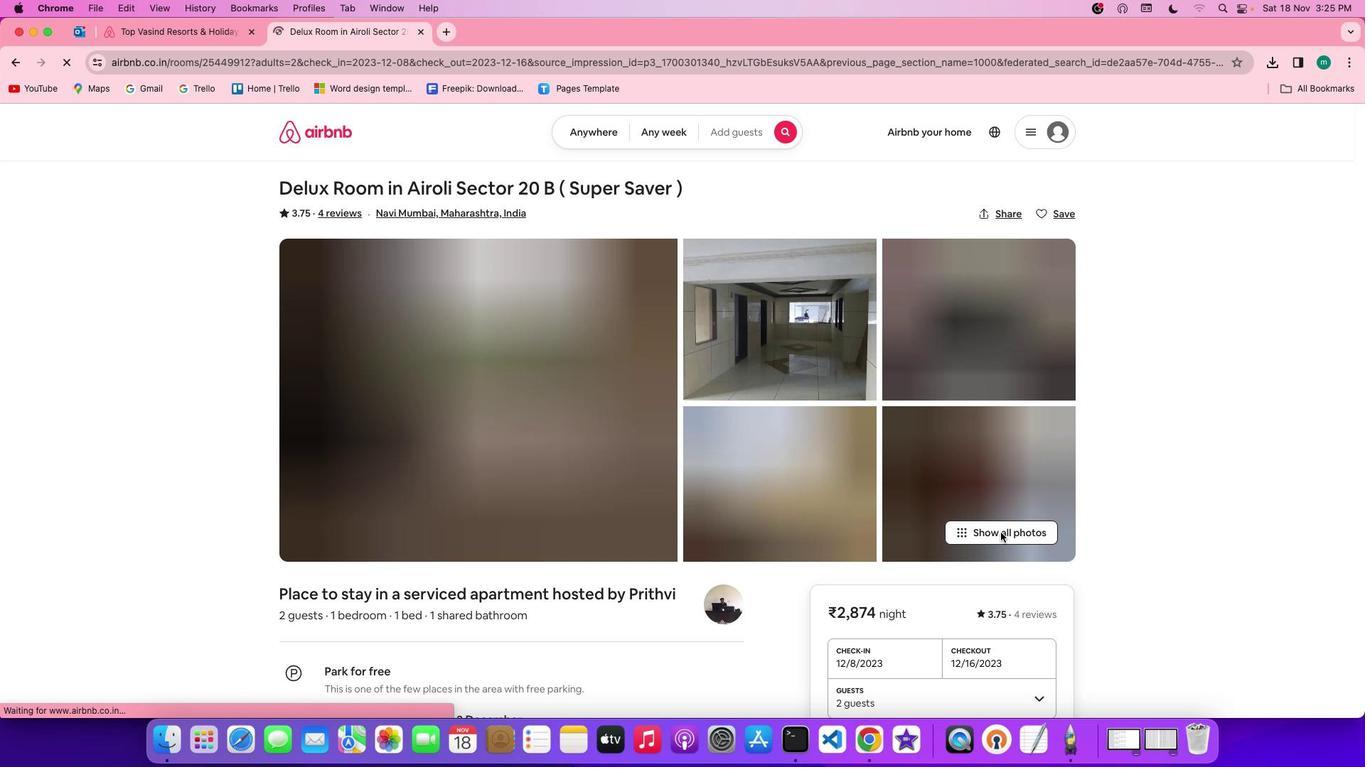 
Action: Mouse moved to (613, 526)
Screenshot: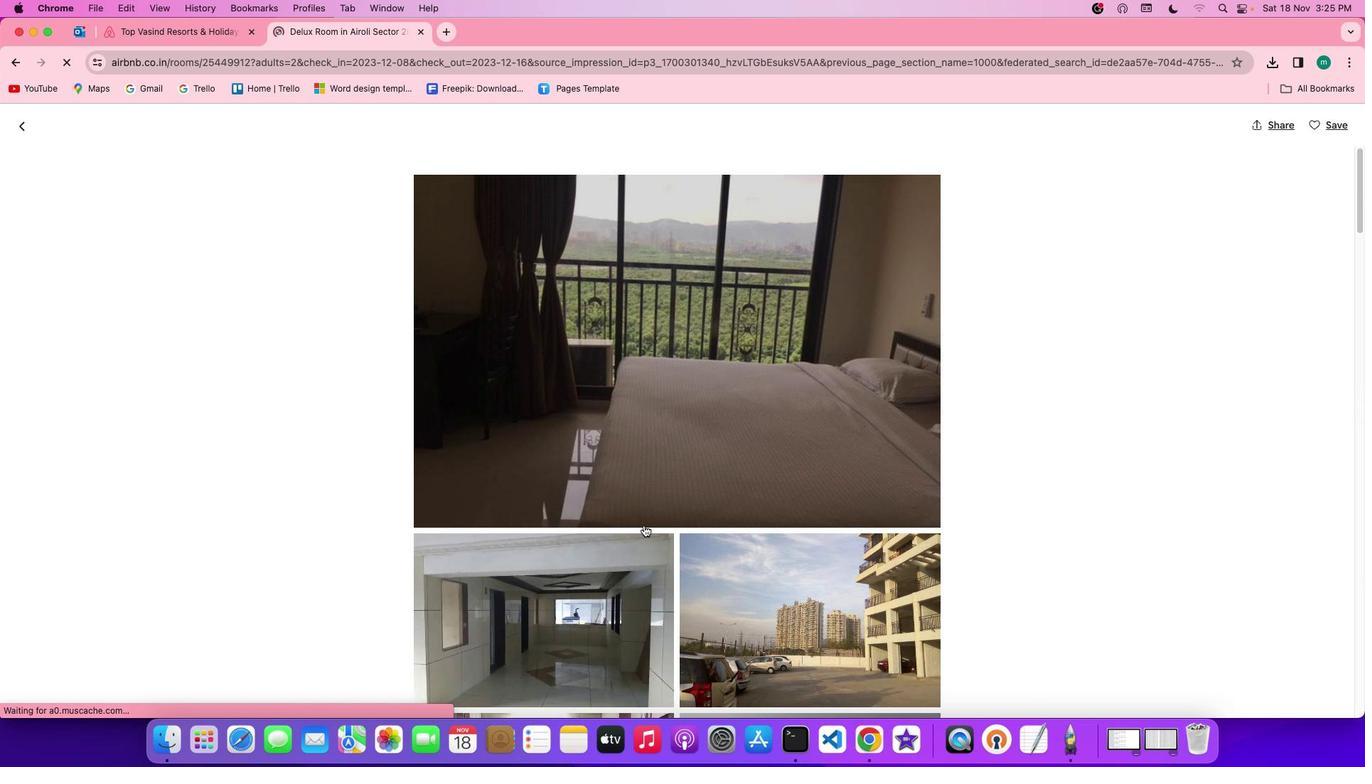 
Action: Mouse scrolled (613, 526) with delta (48, 45)
Screenshot: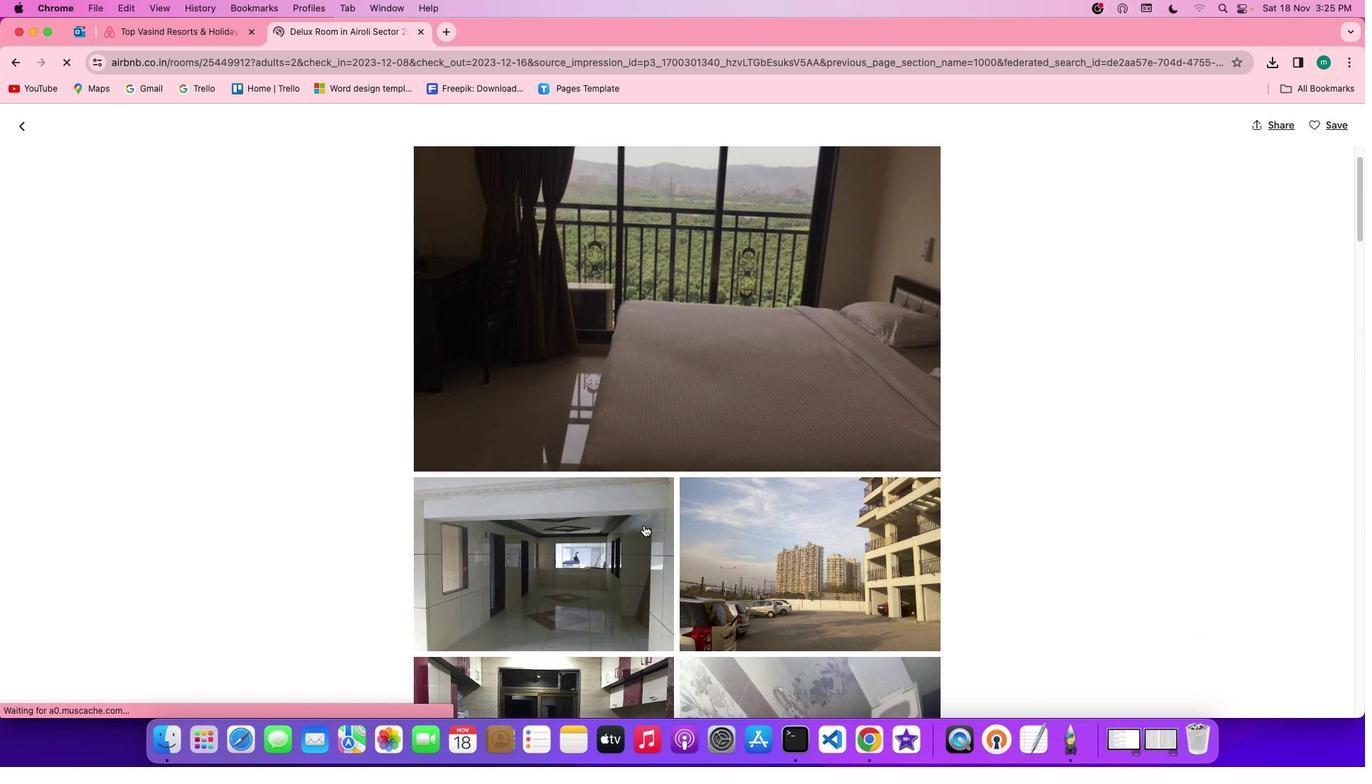 
Action: Mouse scrolled (613, 526) with delta (48, 45)
Screenshot: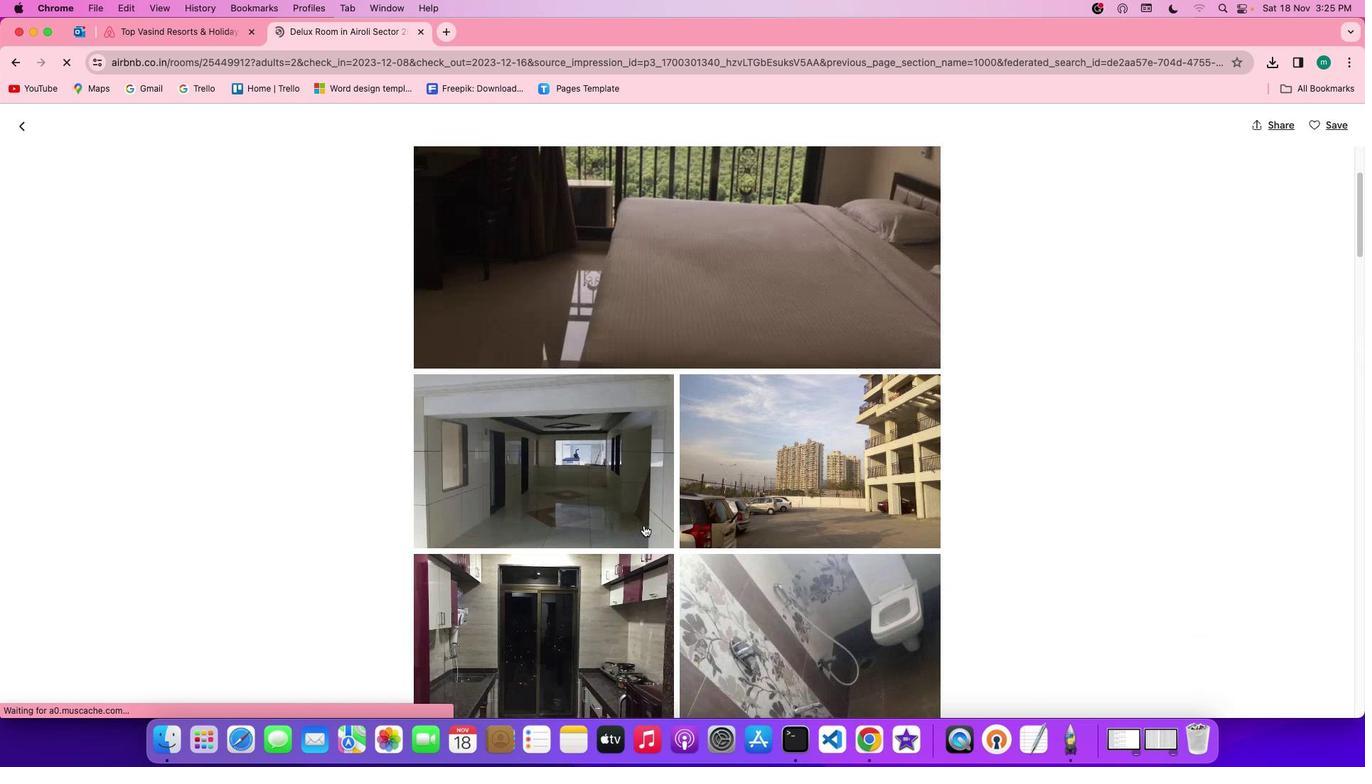 
Action: Mouse scrolled (613, 526) with delta (48, 44)
Screenshot: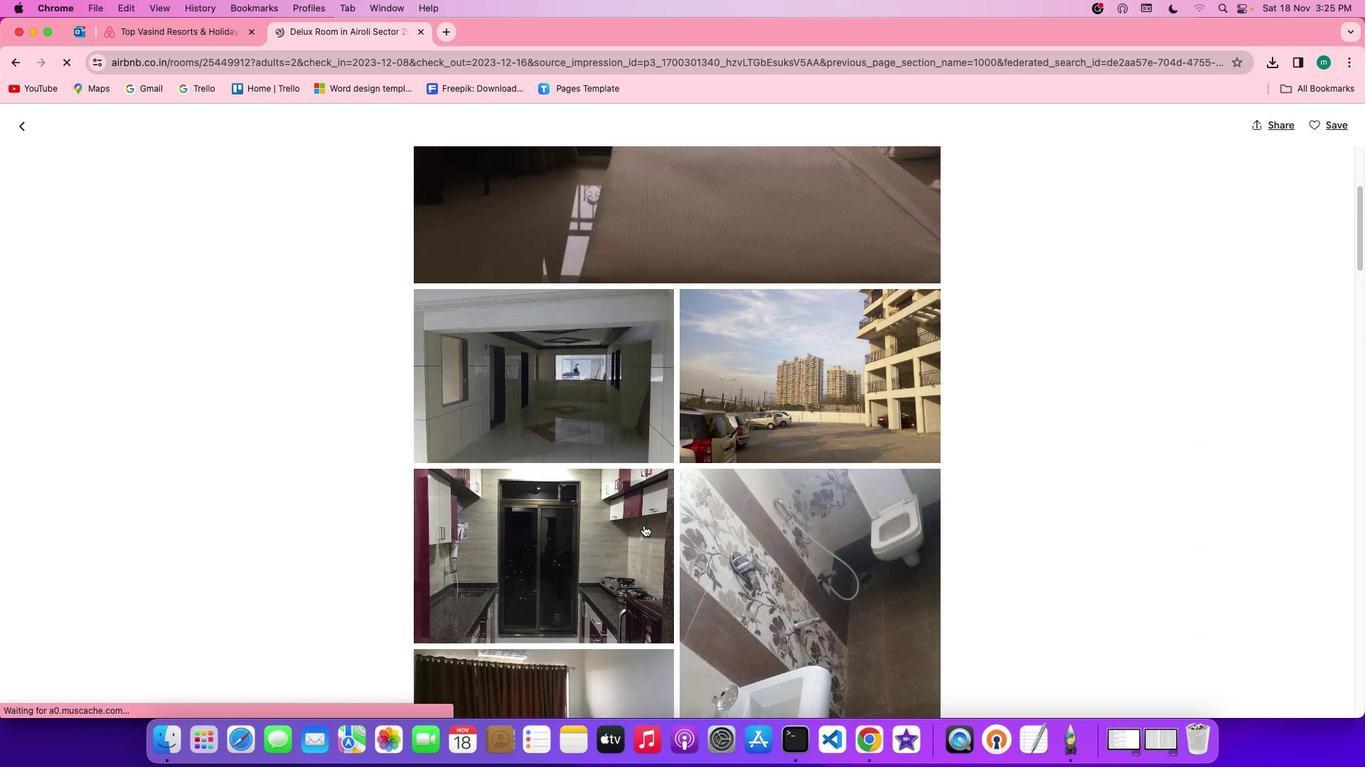 
Action: Mouse scrolled (613, 526) with delta (48, 43)
Screenshot: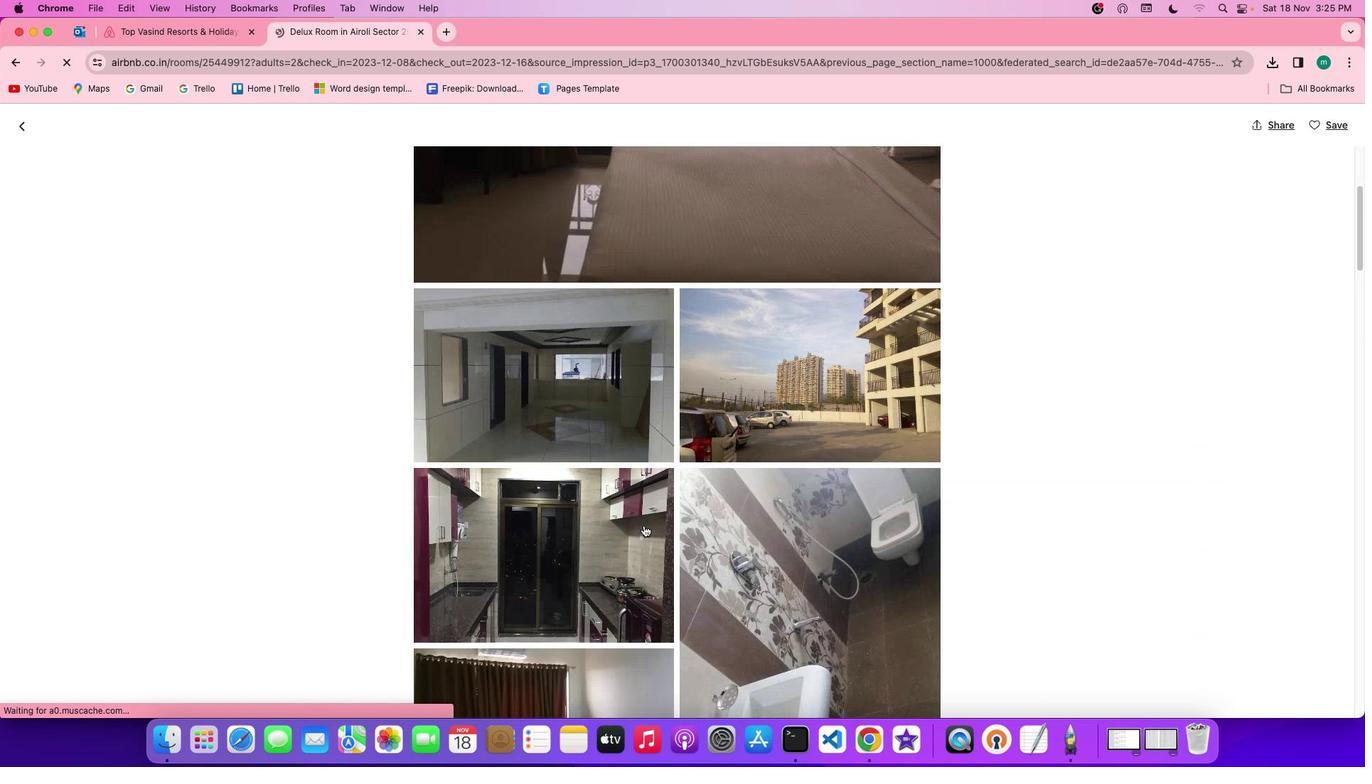 
Action: Mouse scrolled (613, 526) with delta (48, 45)
Screenshot: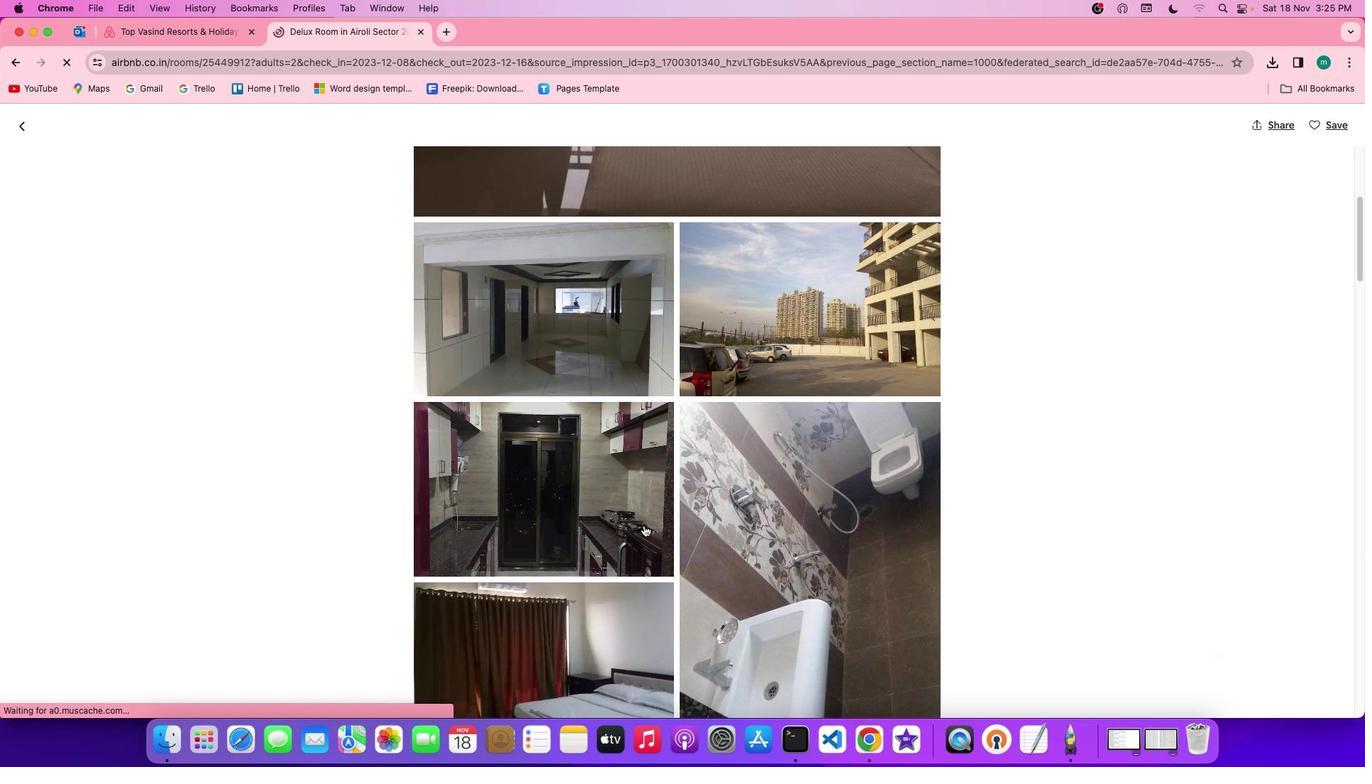 
Action: Mouse scrolled (613, 526) with delta (48, 45)
Screenshot: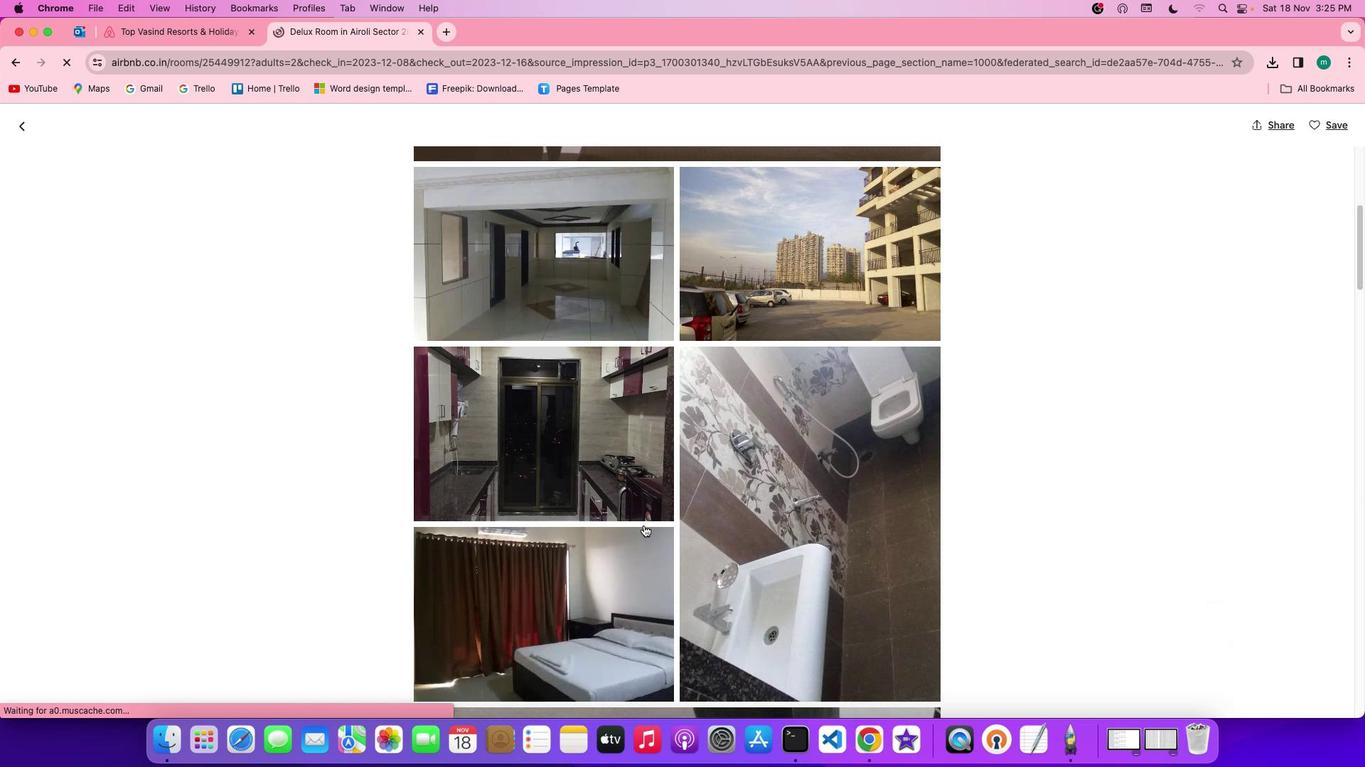 
Action: Mouse scrolled (613, 526) with delta (48, 44)
Screenshot: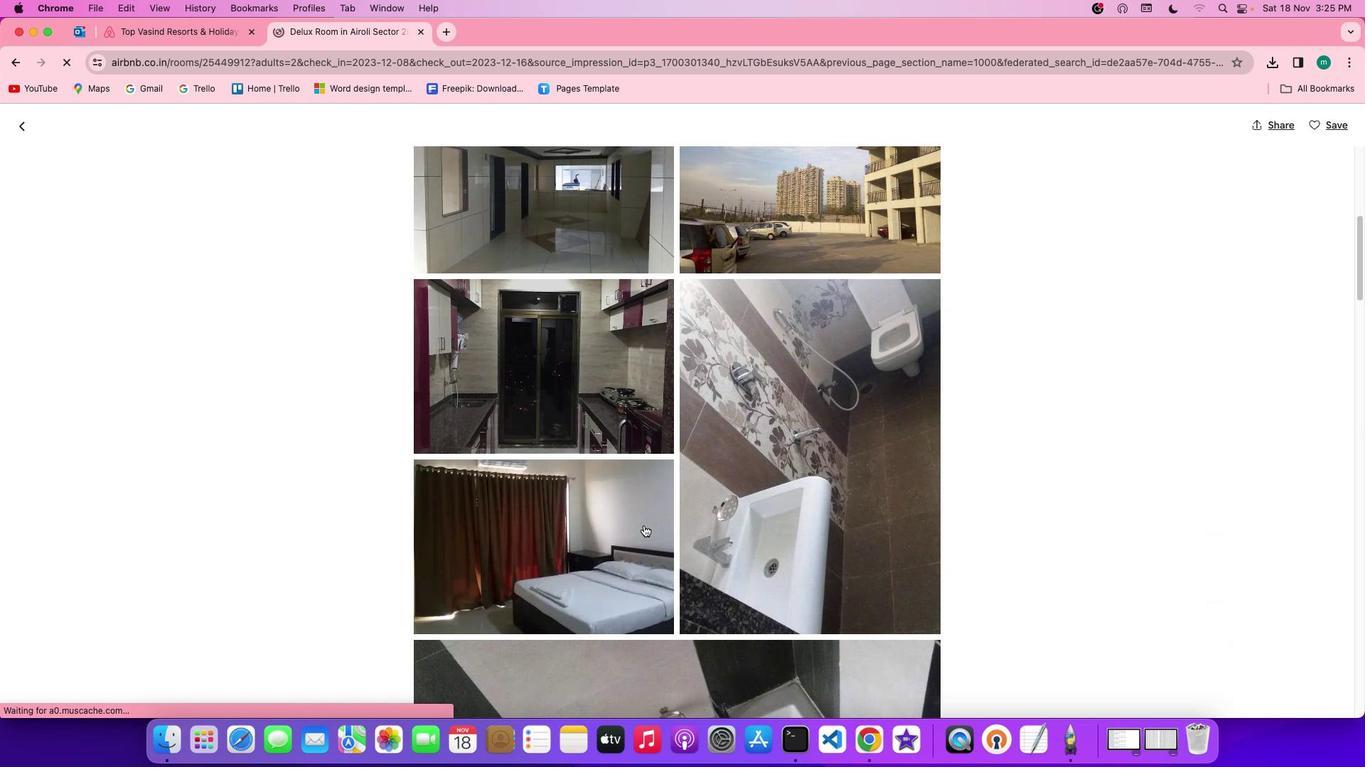 
Action: Mouse scrolled (613, 526) with delta (48, 44)
Screenshot: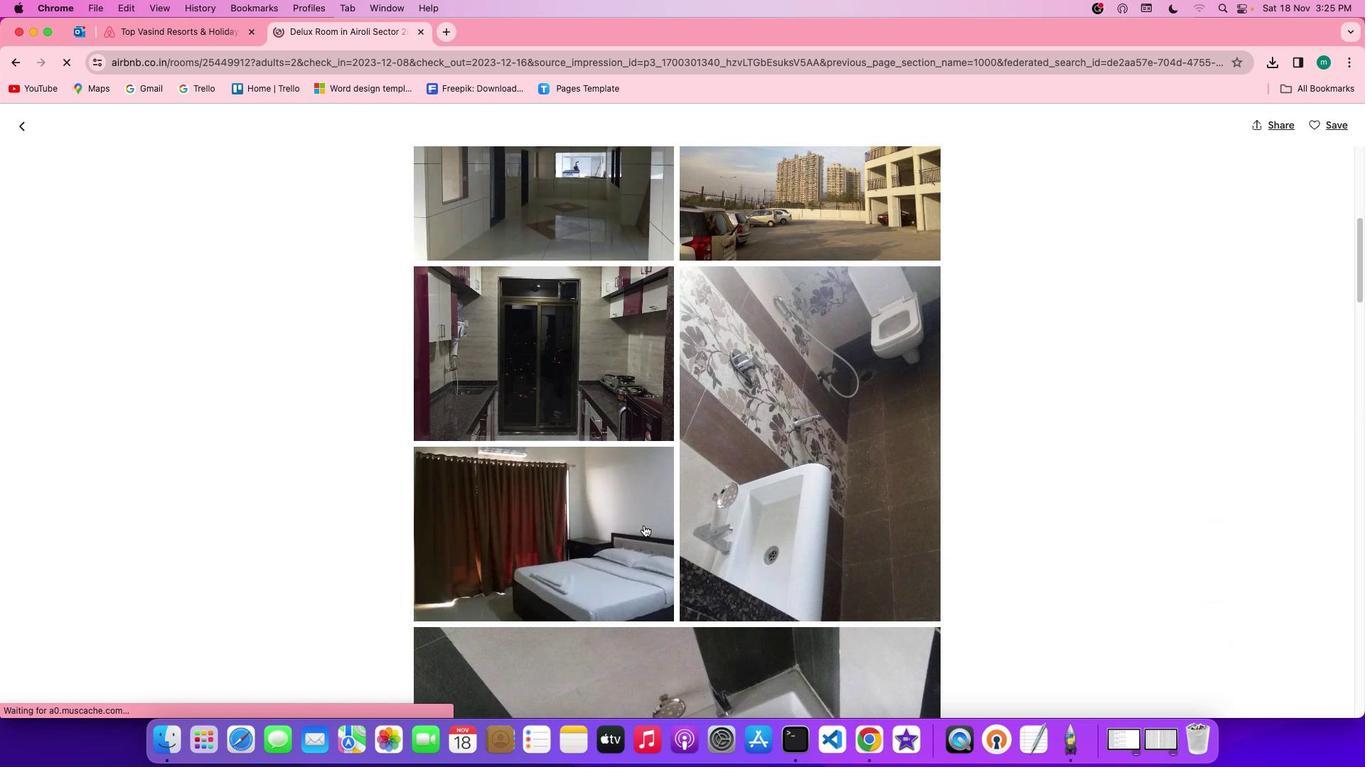 
Action: Mouse scrolled (613, 526) with delta (48, 45)
Screenshot: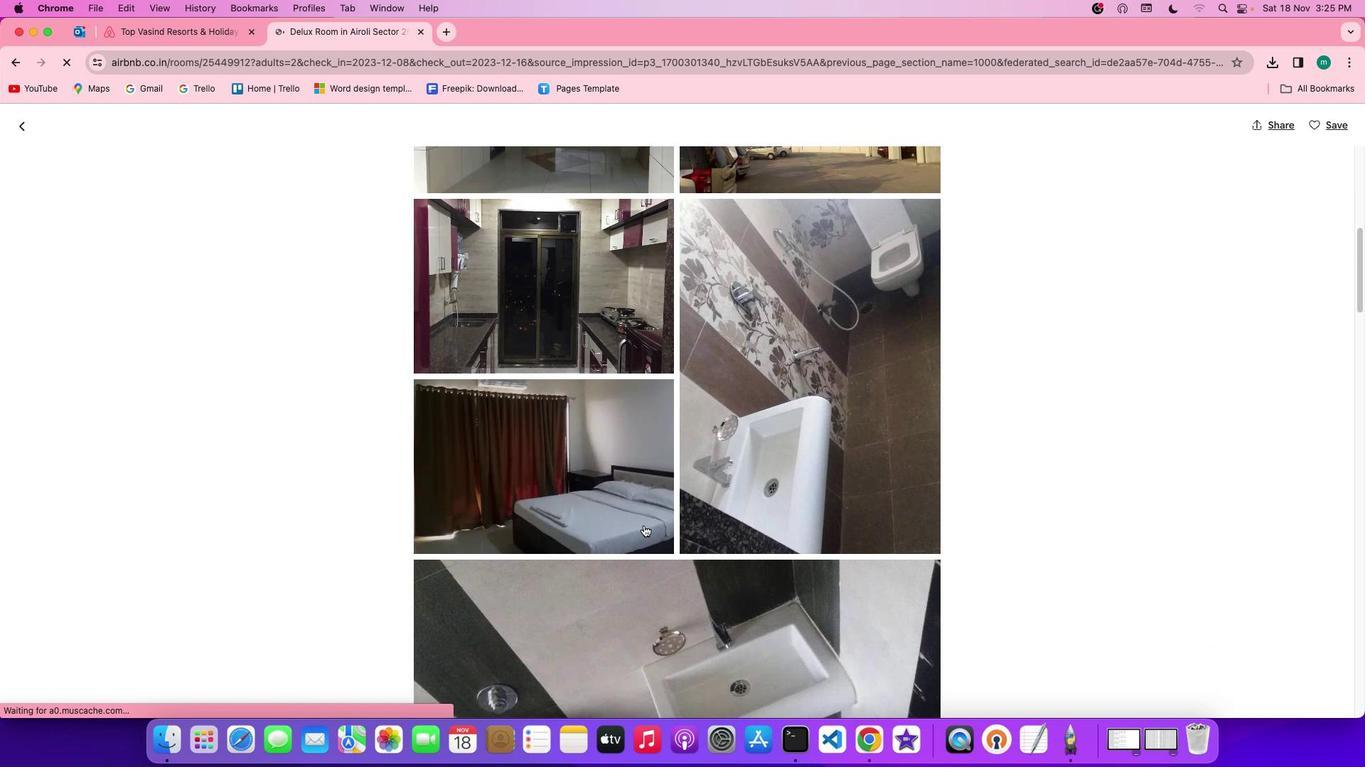 
Action: Mouse scrolled (613, 526) with delta (48, 45)
Screenshot: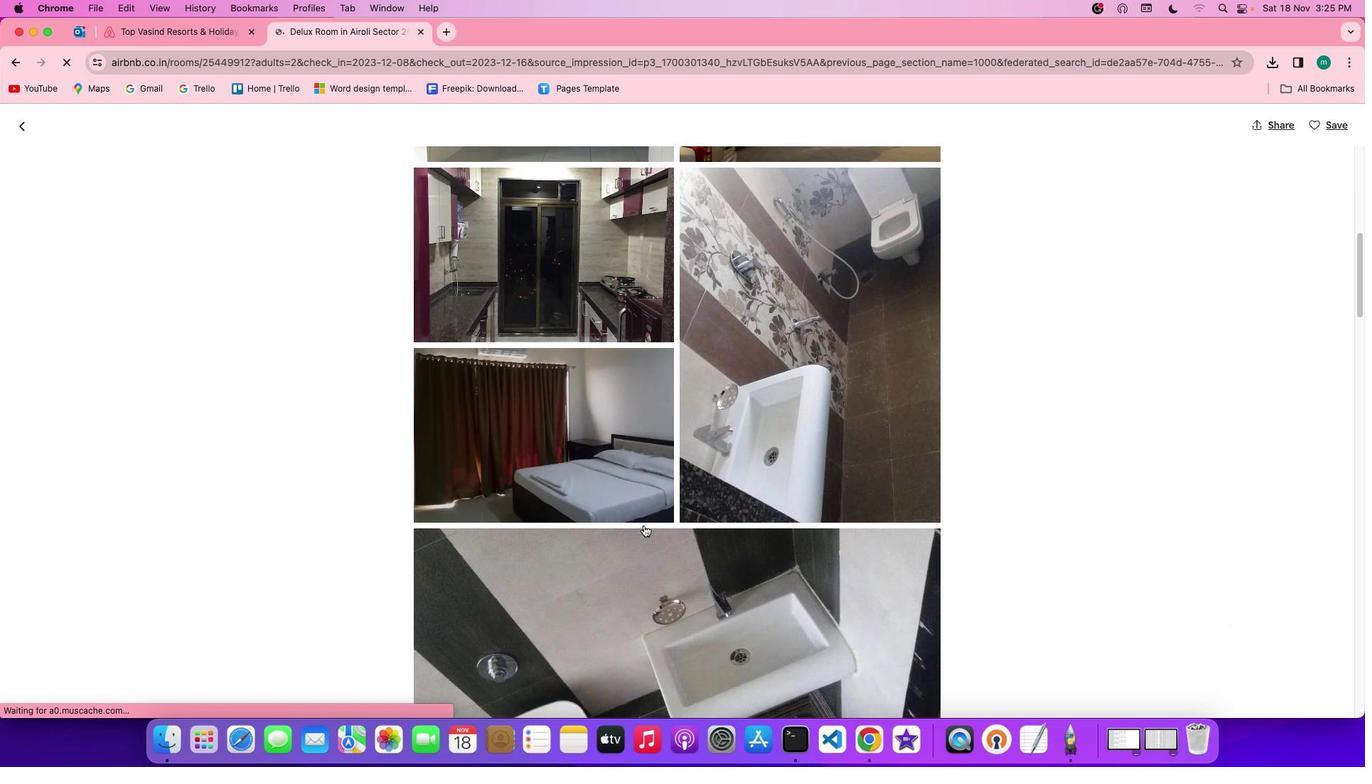 
Action: Mouse scrolled (613, 526) with delta (48, 44)
Screenshot: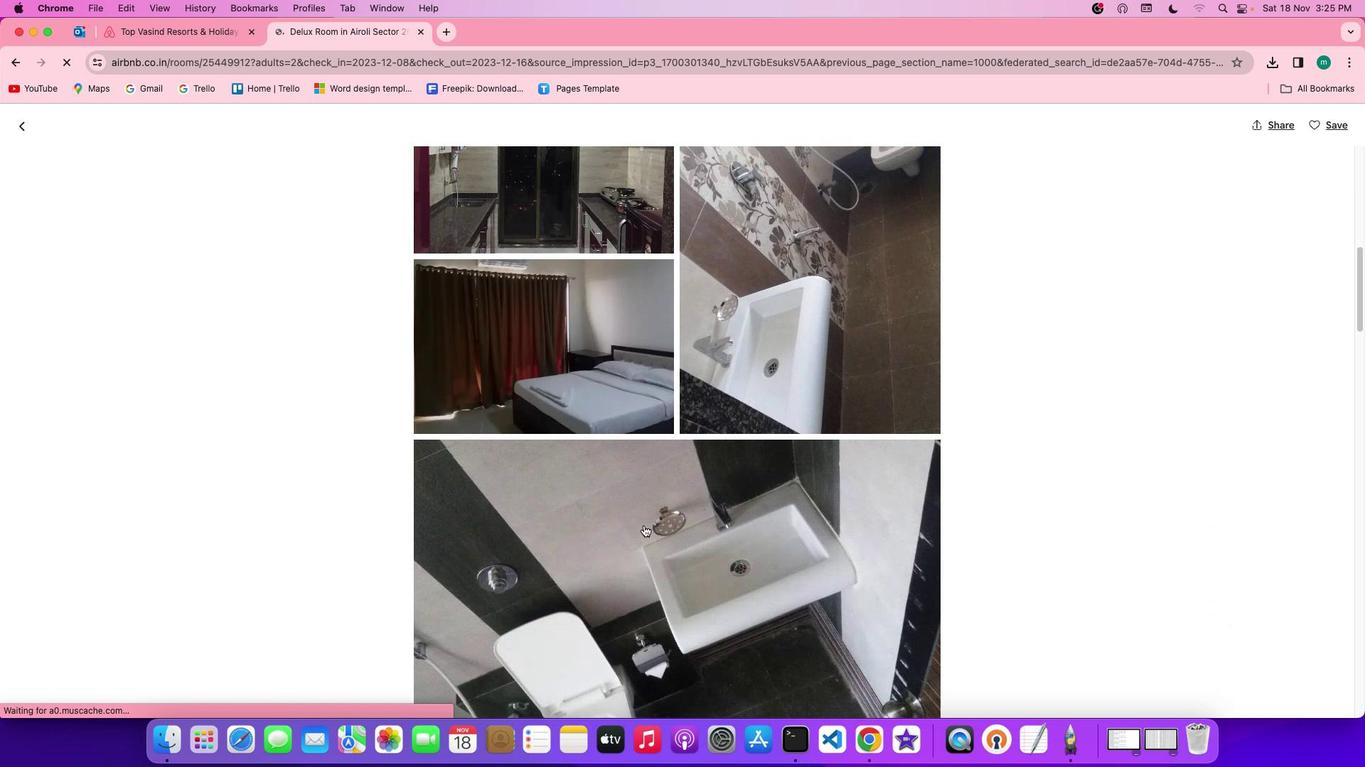
Action: Mouse scrolled (613, 526) with delta (48, 43)
Screenshot: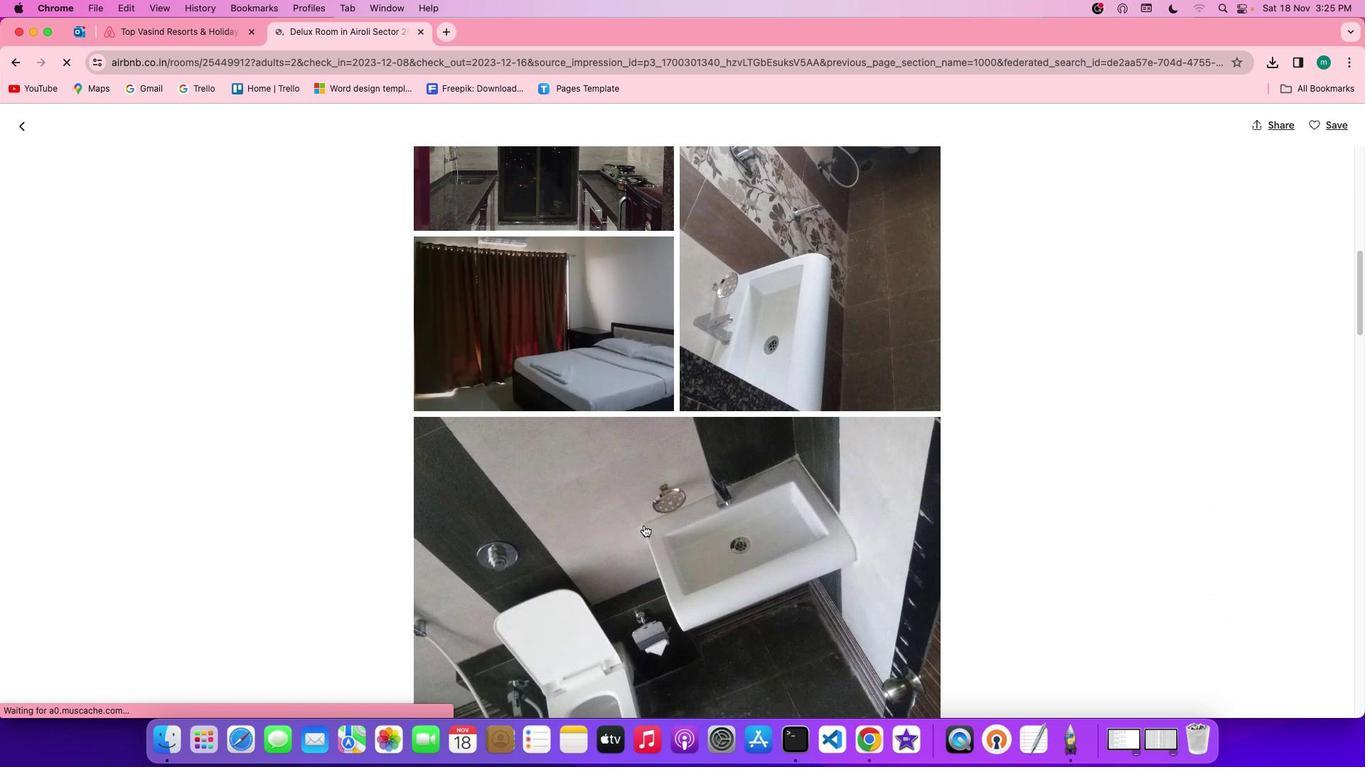 
Action: Mouse scrolled (613, 526) with delta (48, 45)
Screenshot: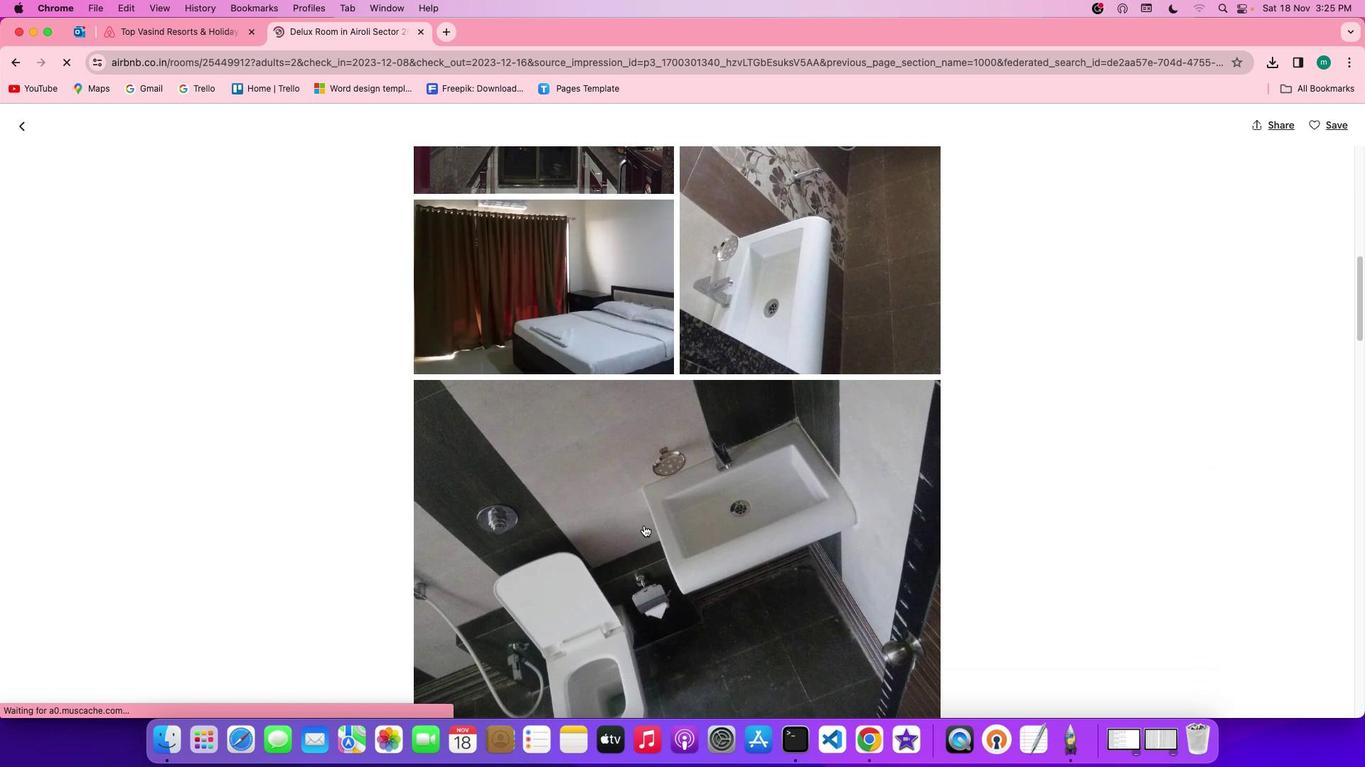 
Action: Mouse scrolled (613, 526) with delta (48, 45)
Screenshot: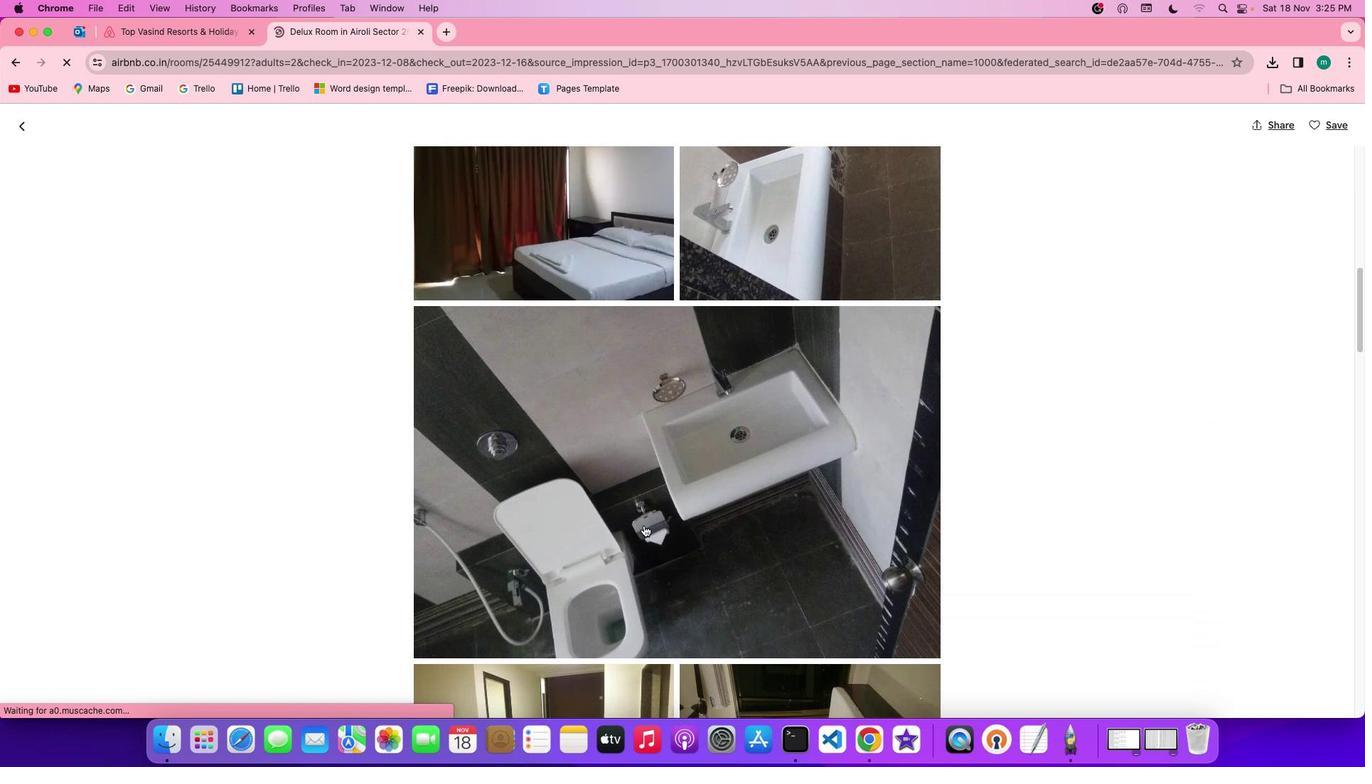 
Action: Mouse scrolled (613, 526) with delta (48, 44)
Screenshot: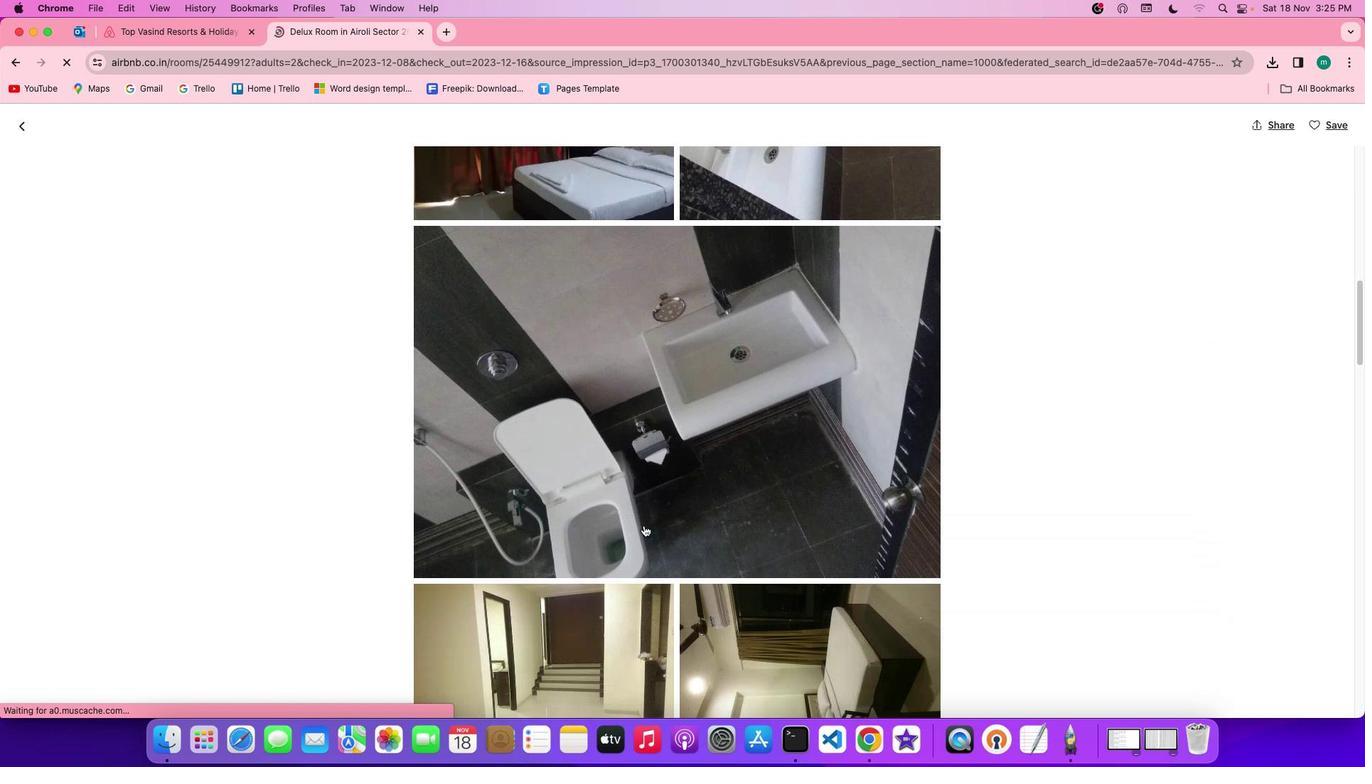 
Action: Mouse scrolled (613, 526) with delta (48, 44)
Screenshot: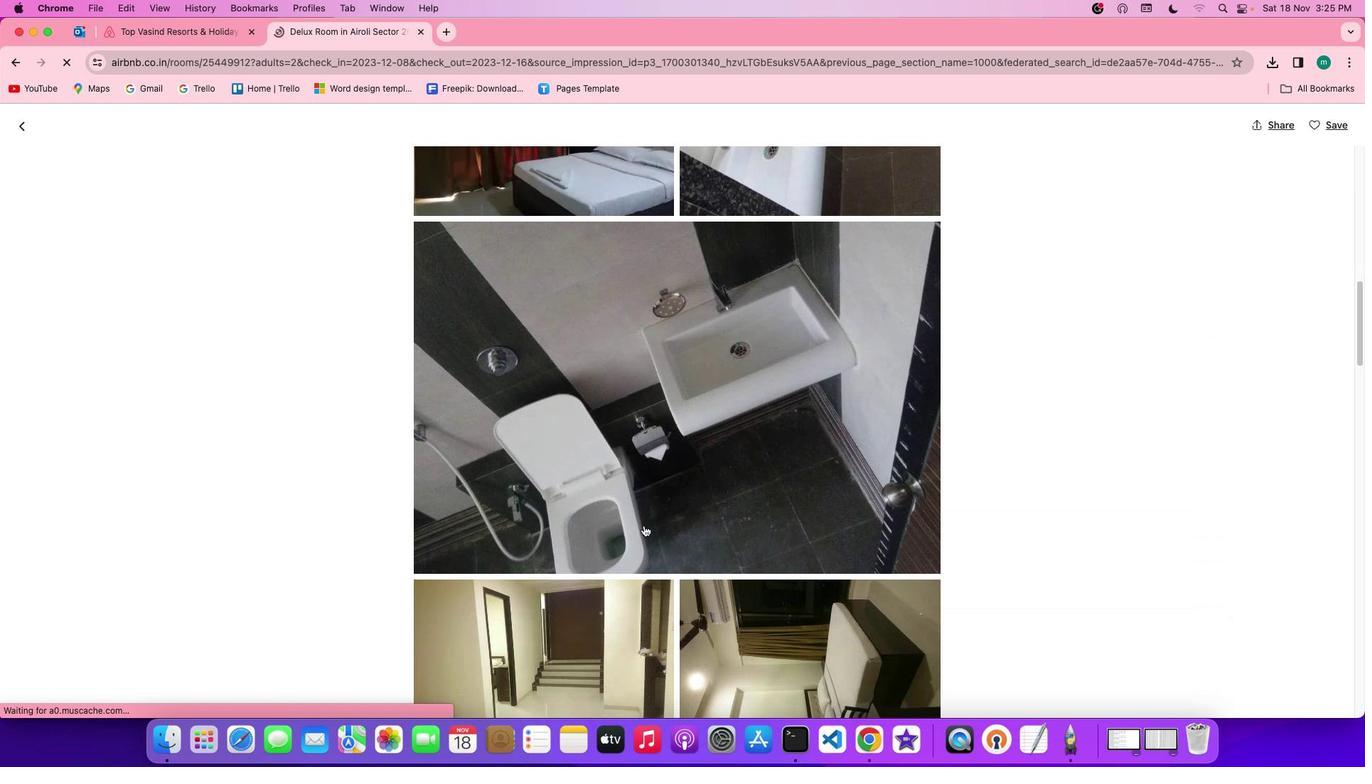 
Action: Mouse scrolled (613, 526) with delta (48, 45)
Screenshot: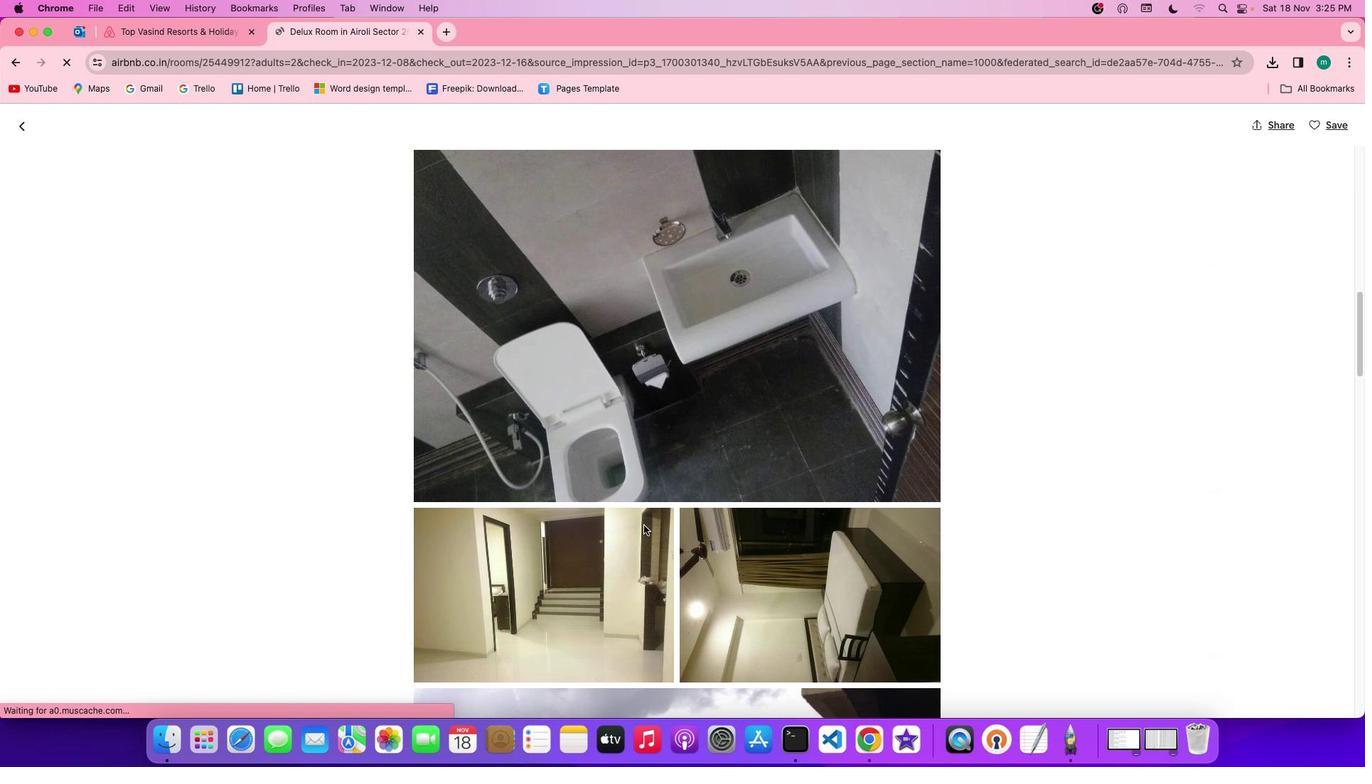 
Action: Mouse scrolled (613, 526) with delta (48, 45)
Screenshot: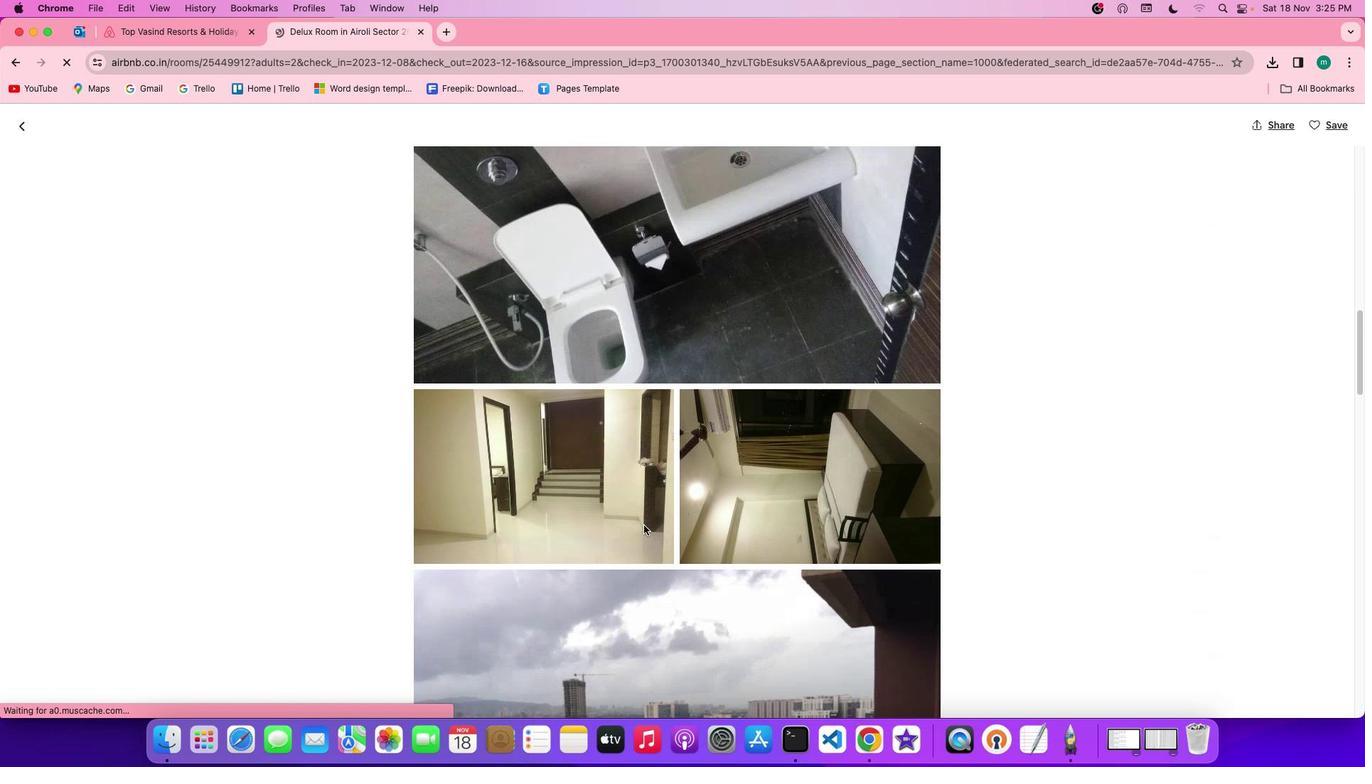 
Action: Mouse scrolled (613, 526) with delta (48, 44)
Screenshot: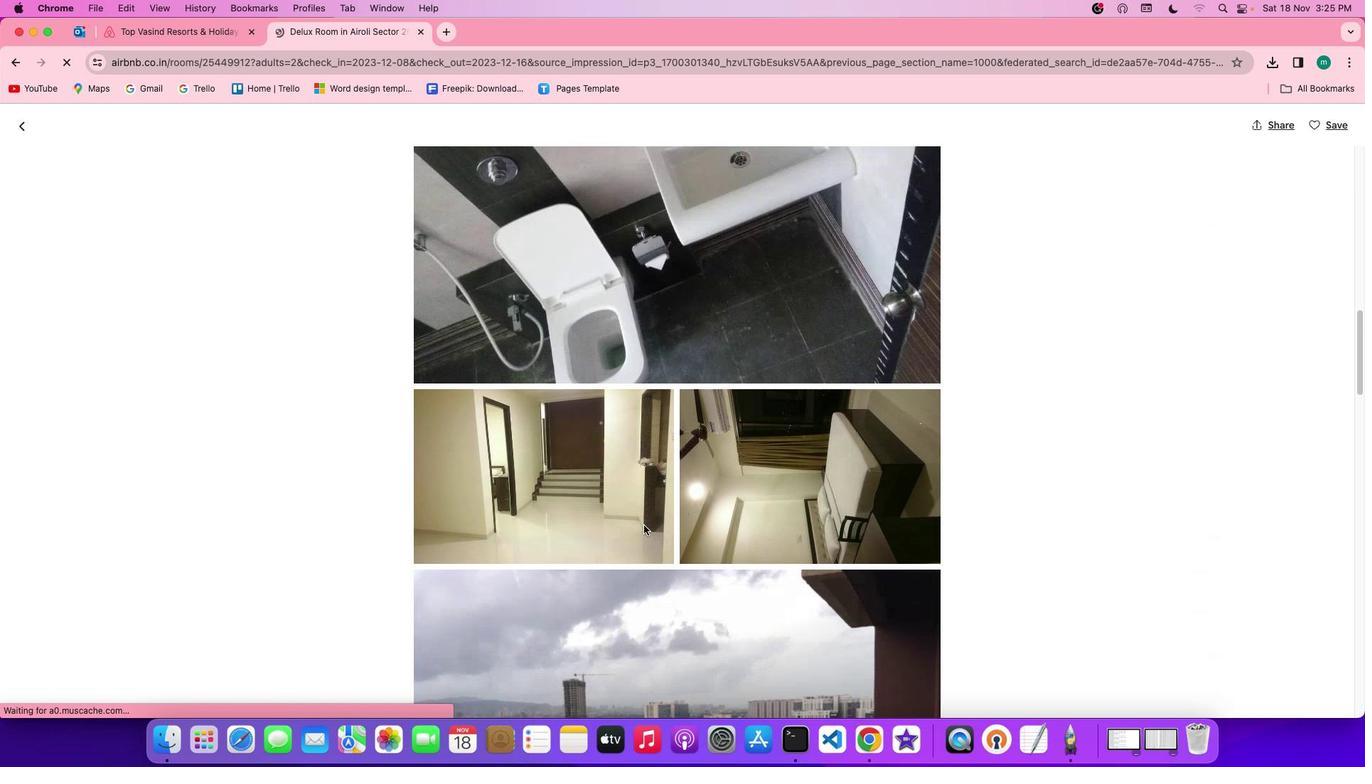 
Action: Mouse scrolled (613, 526) with delta (48, 44)
Screenshot: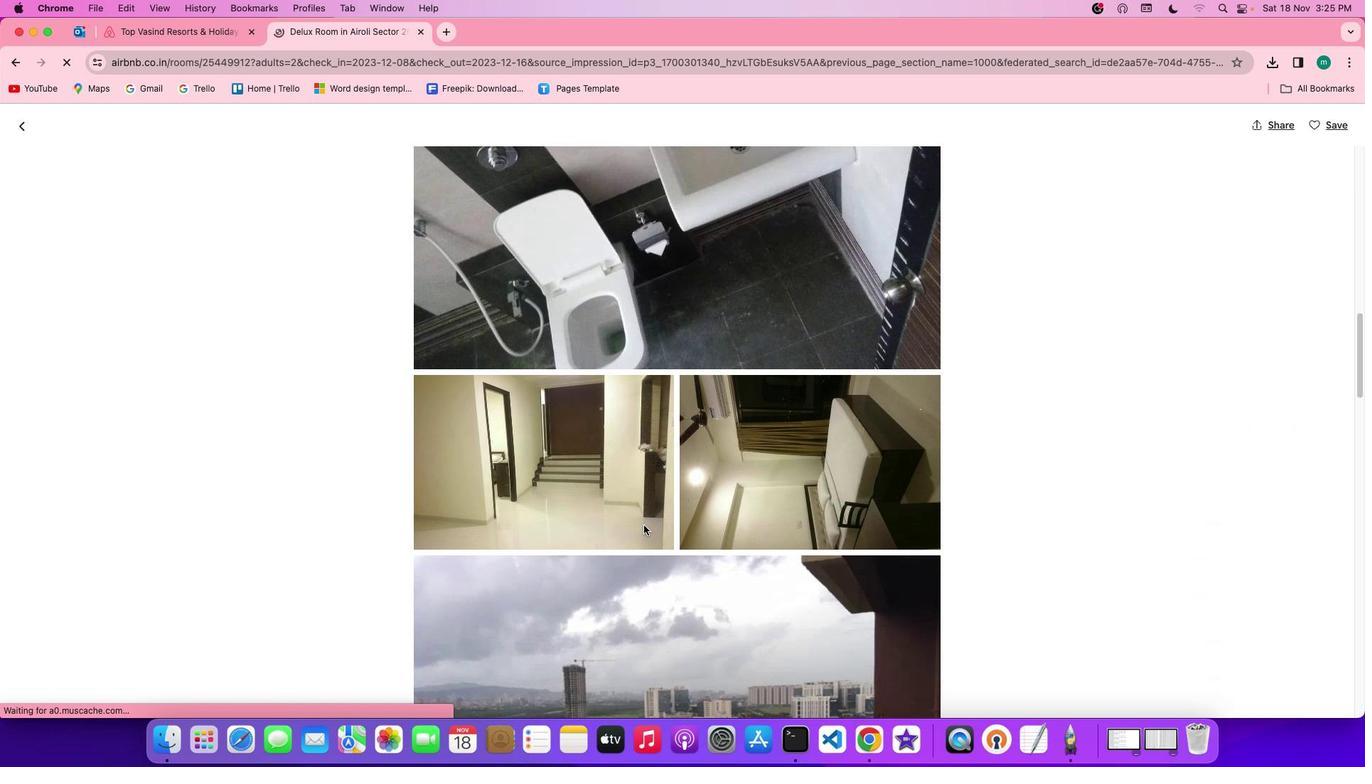 
Action: Mouse moved to (613, 526)
Screenshot: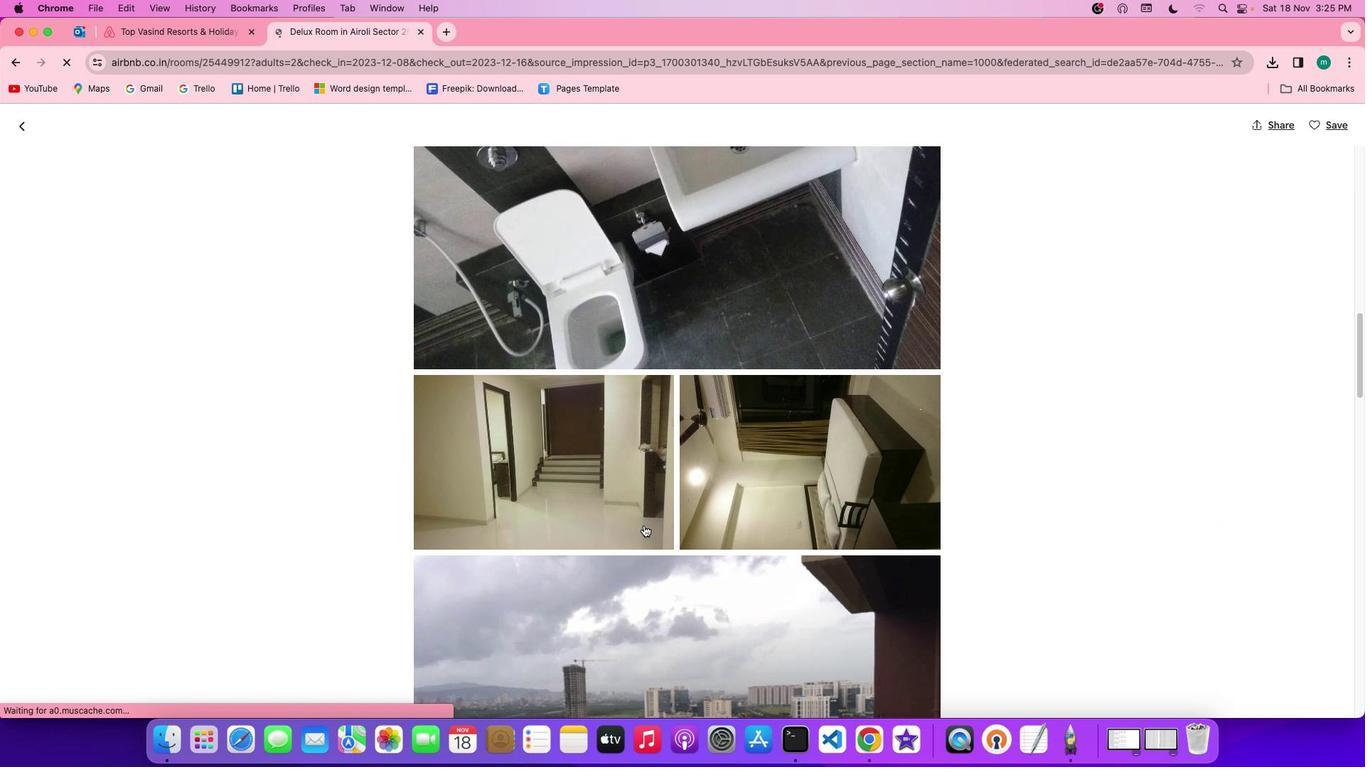 
Action: Mouse scrolled (613, 526) with delta (48, 45)
Screenshot: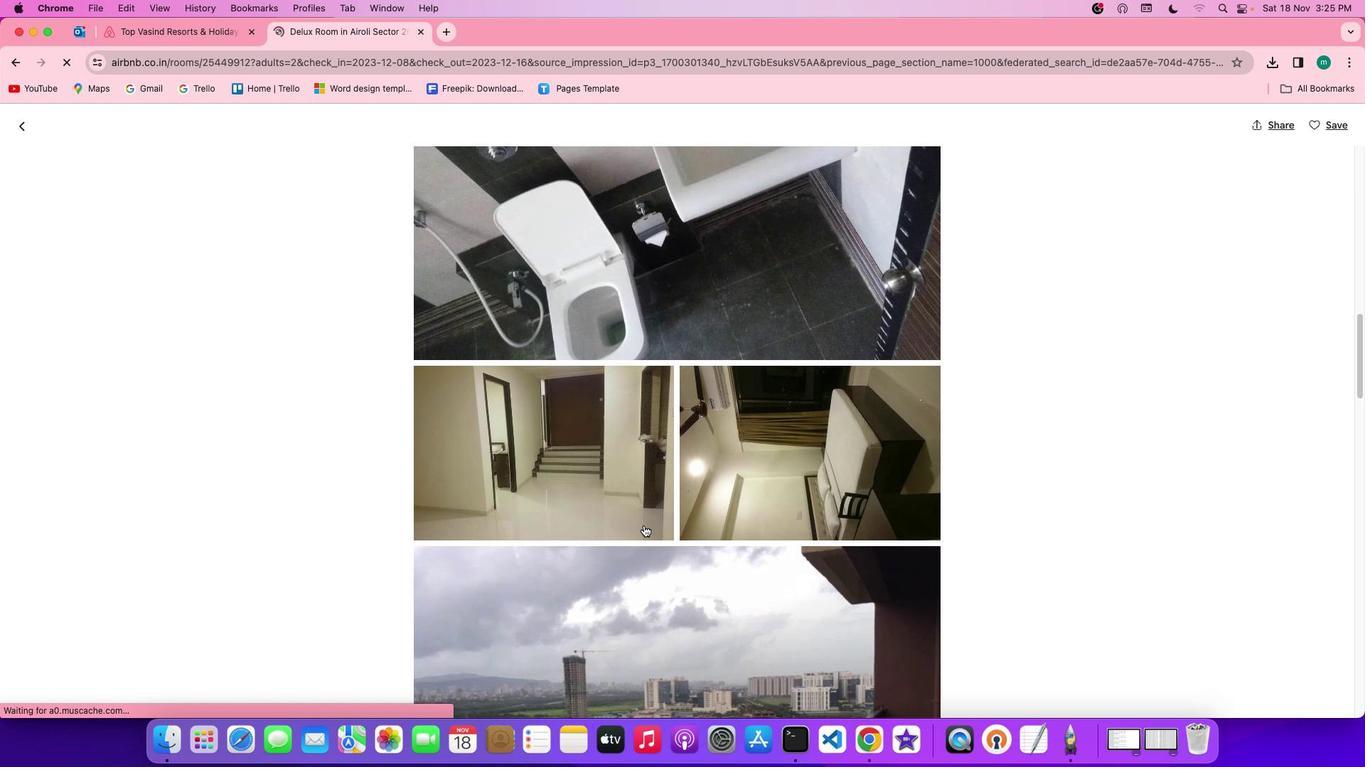 
Action: Mouse scrolled (613, 526) with delta (48, 45)
Screenshot: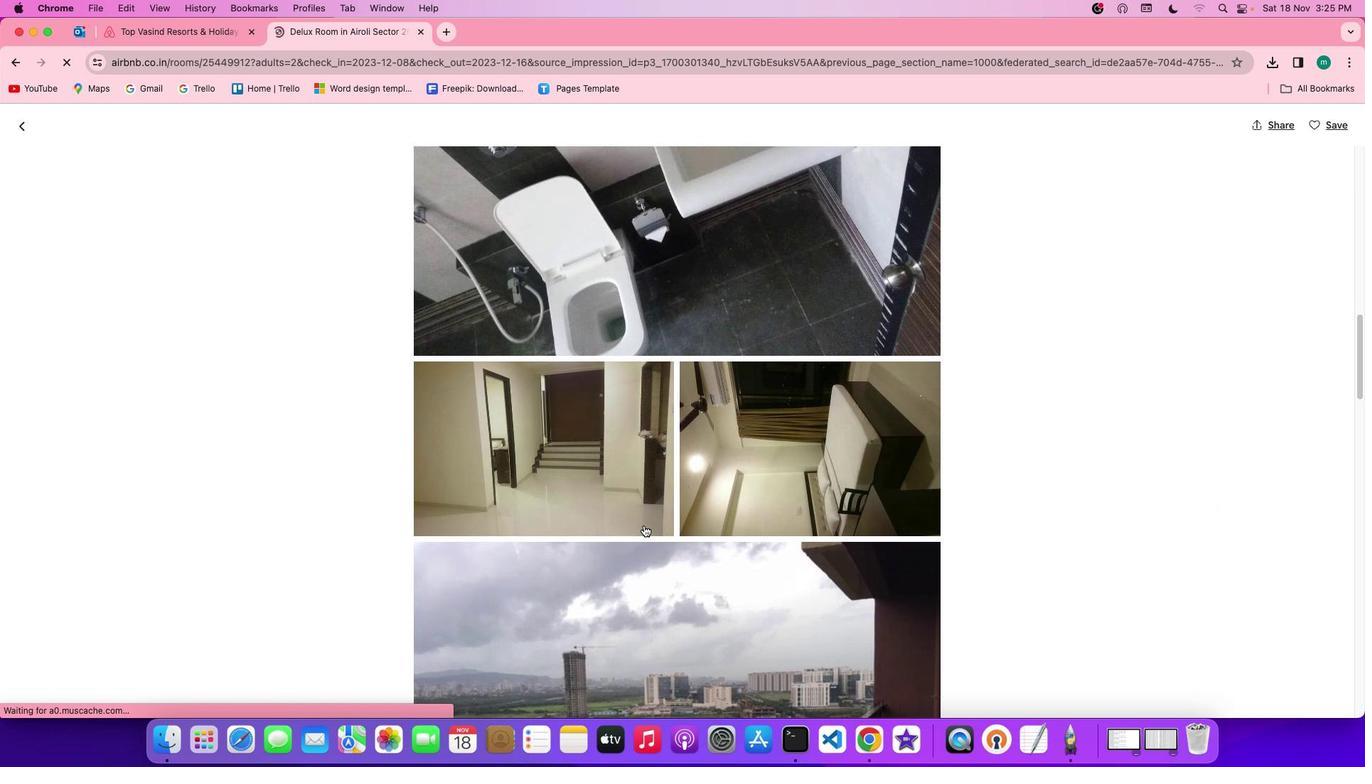 
Action: Mouse scrolled (613, 526) with delta (48, 45)
Screenshot: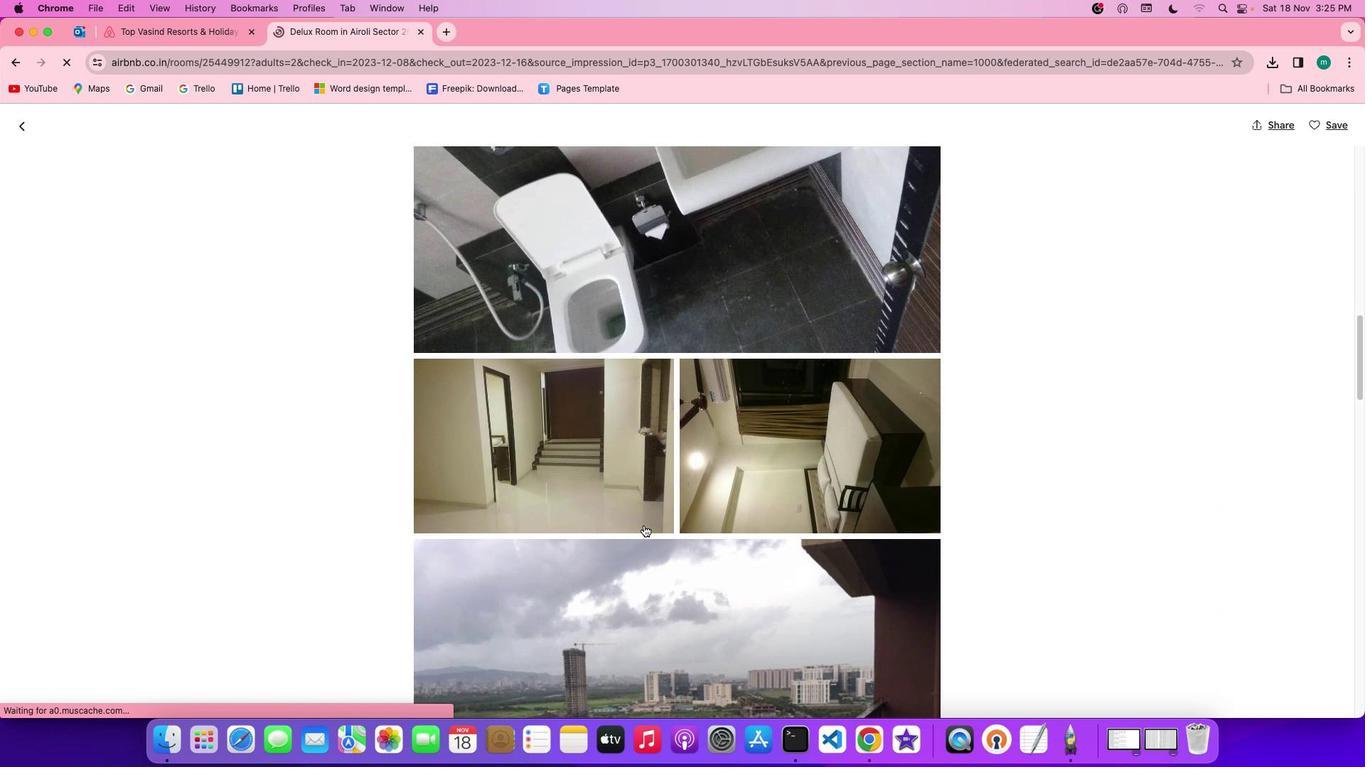 
Action: Mouse scrolled (613, 526) with delta (48, 45)
Screenshot: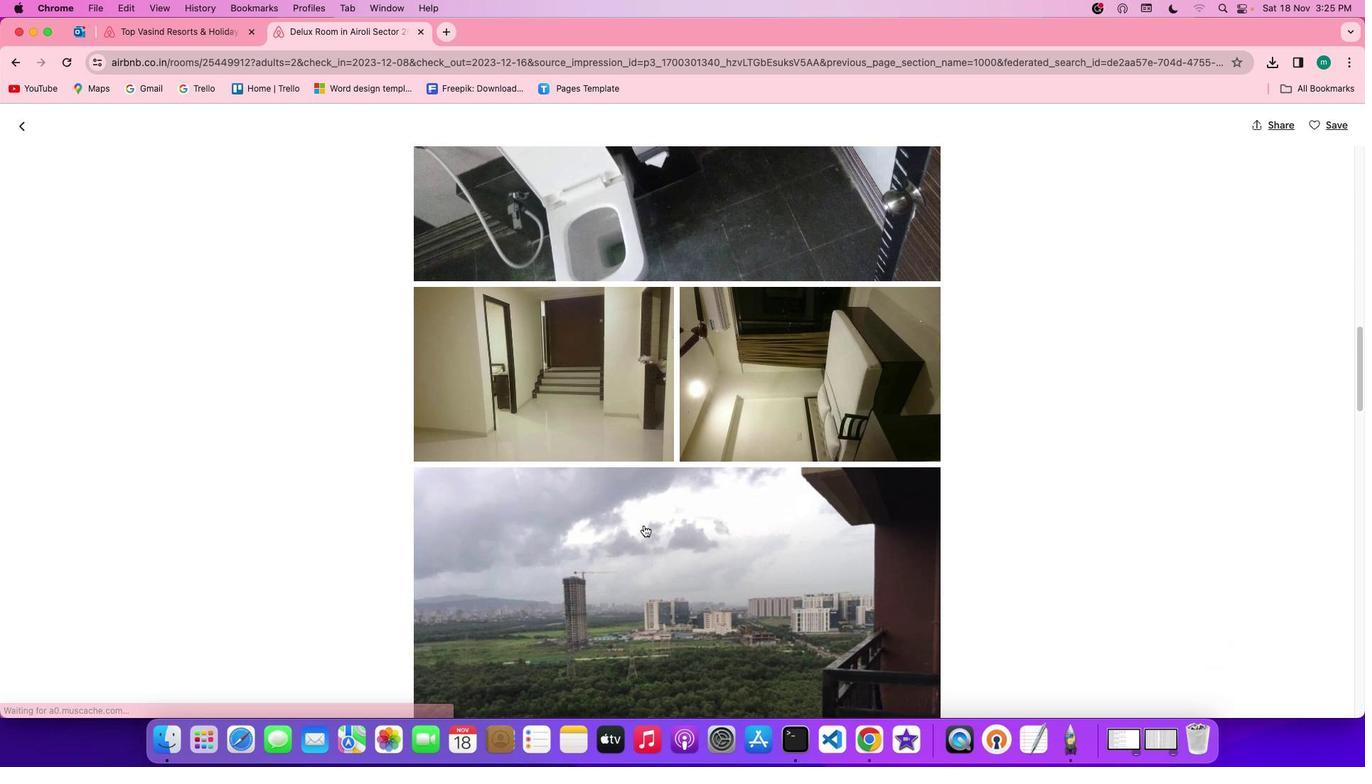 
Action: Mouse scrolled (613, 526) with delta (48, 45)
Screenshot: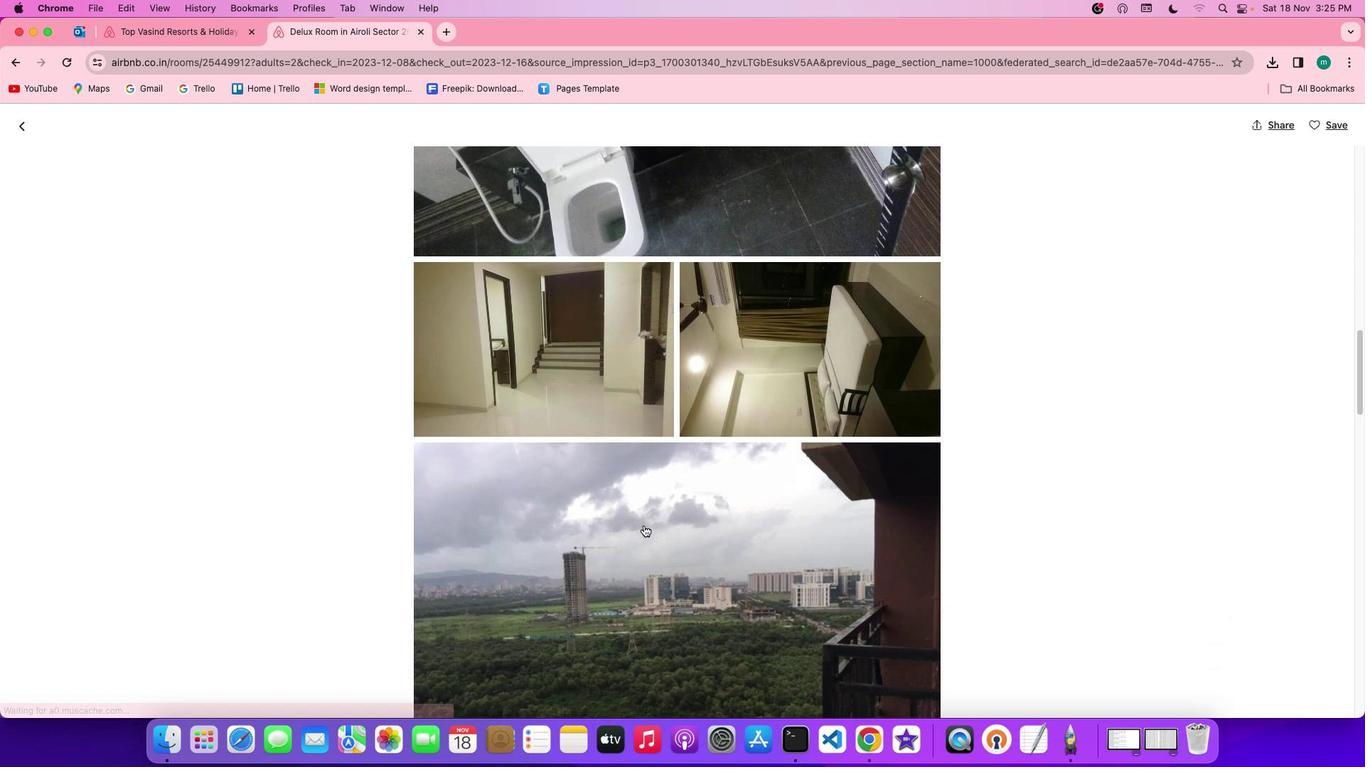 
Action: Mouse scrolled (613, 526) with delta (48, 44)
Screenshot: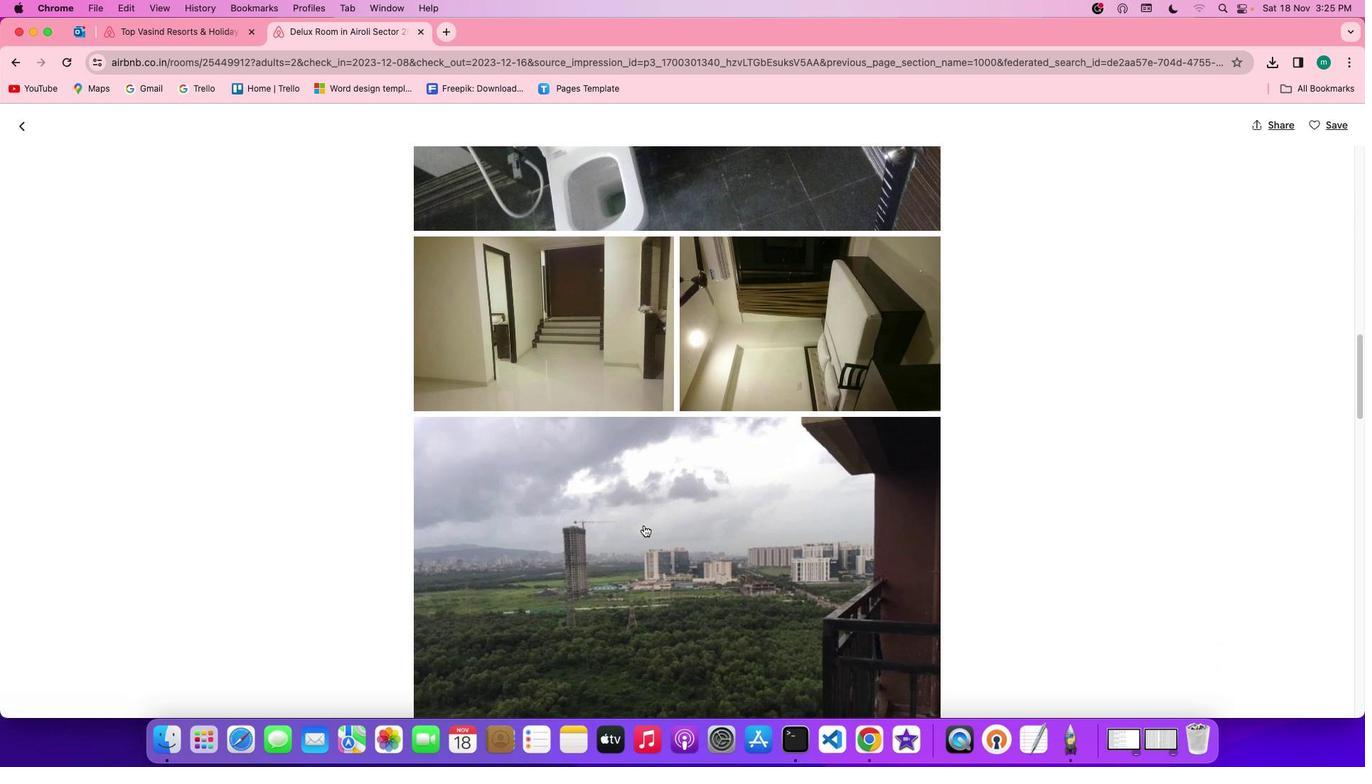 
Action: Mouse scrolled (613, 526) with delta (48, 44)
Screenshot: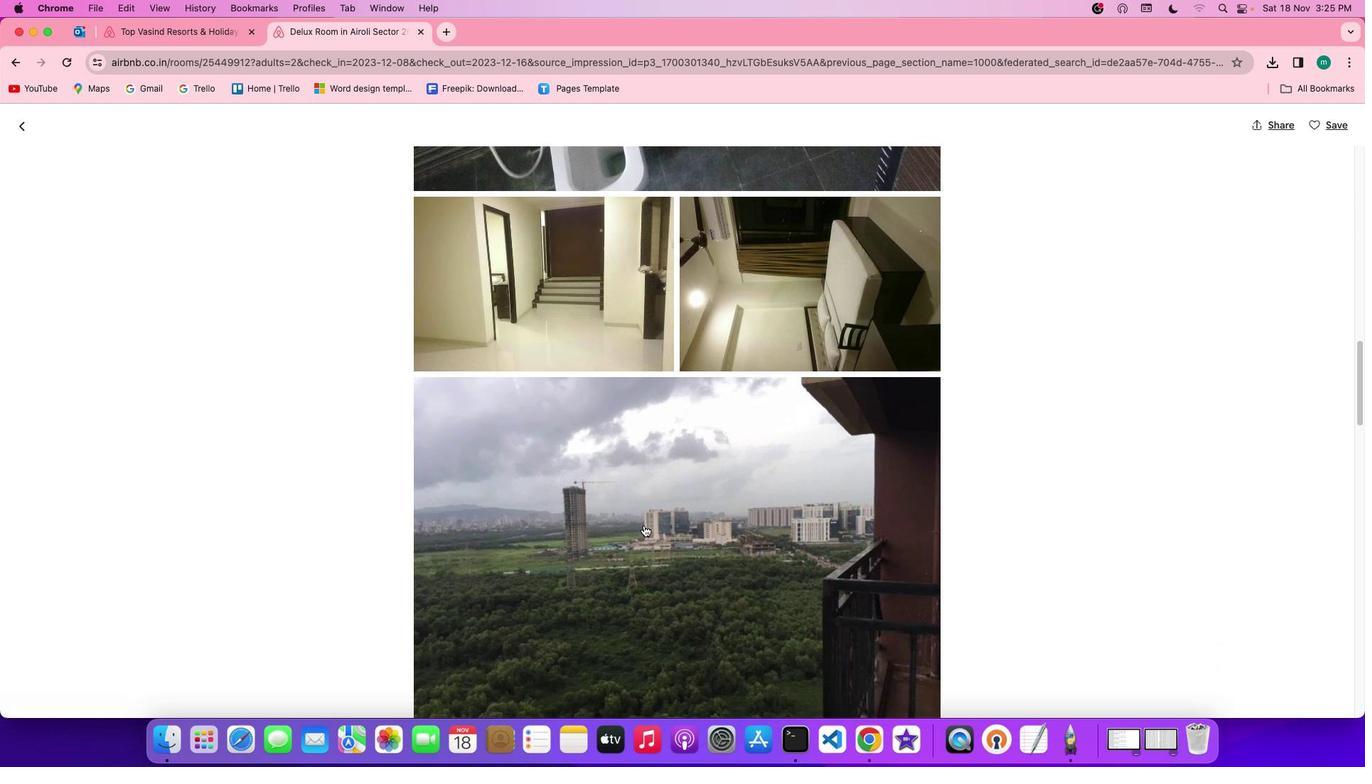 
Action: Mouse scrolled (613, 526) with delta (48, 45)
Screenshot: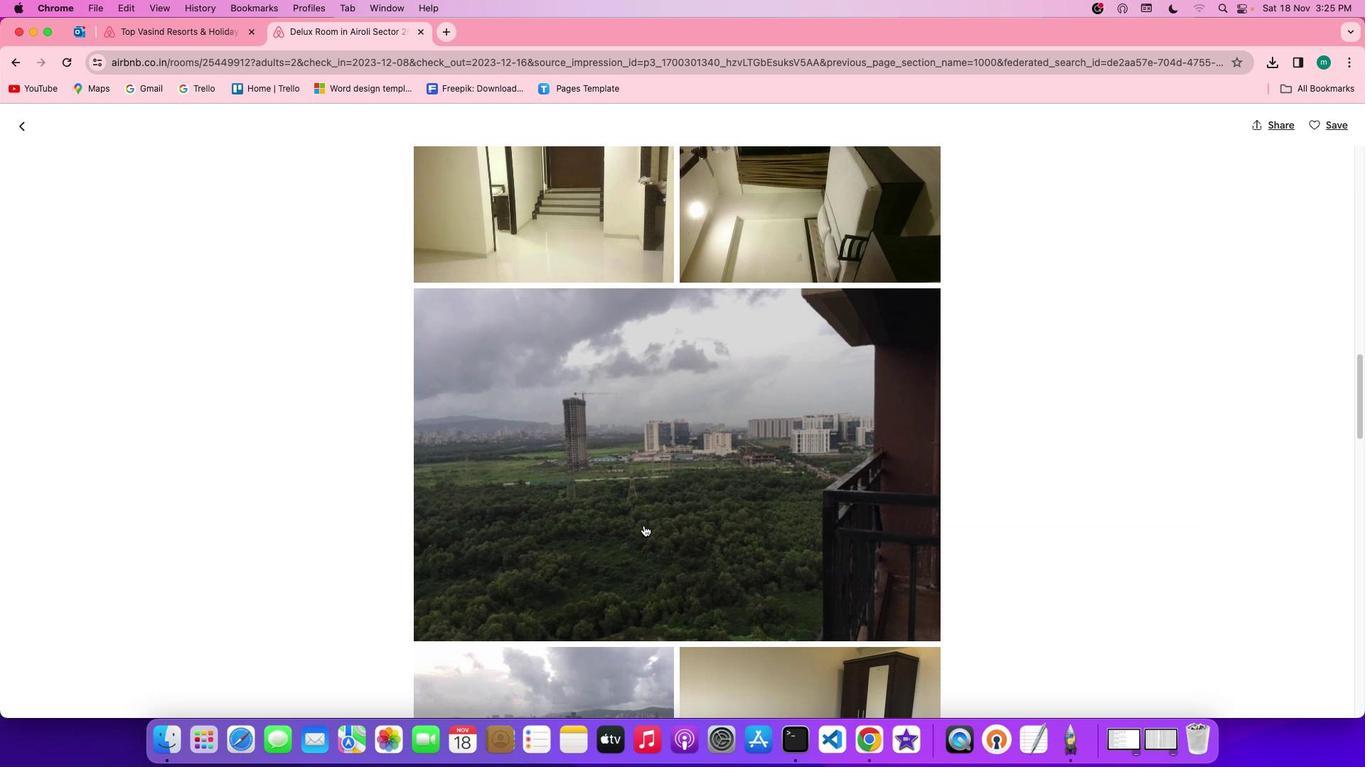
Action: Mouse scrolled (613, 526) with delta (48, 45)
Screenshot: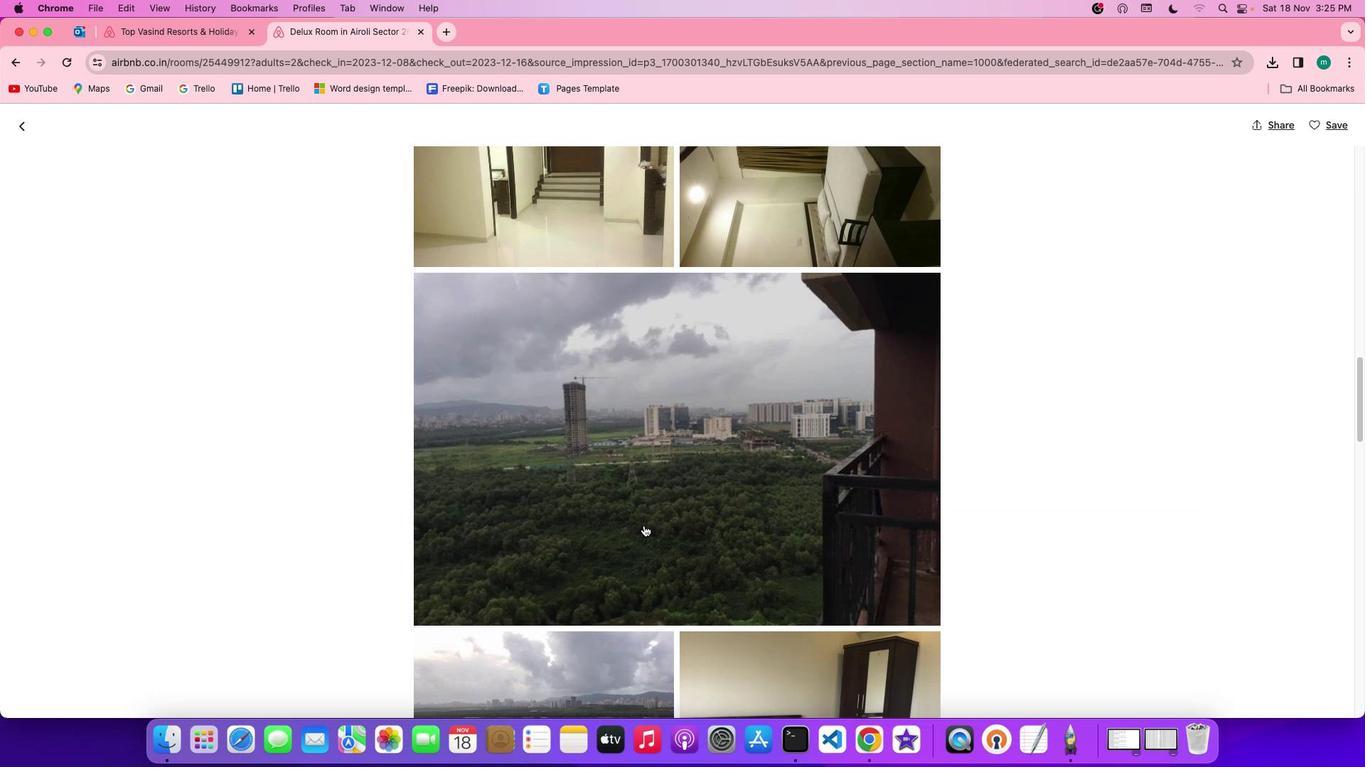 
Action: Mouse scrolled (613, 526) with delta (48, 44)
Screenshot: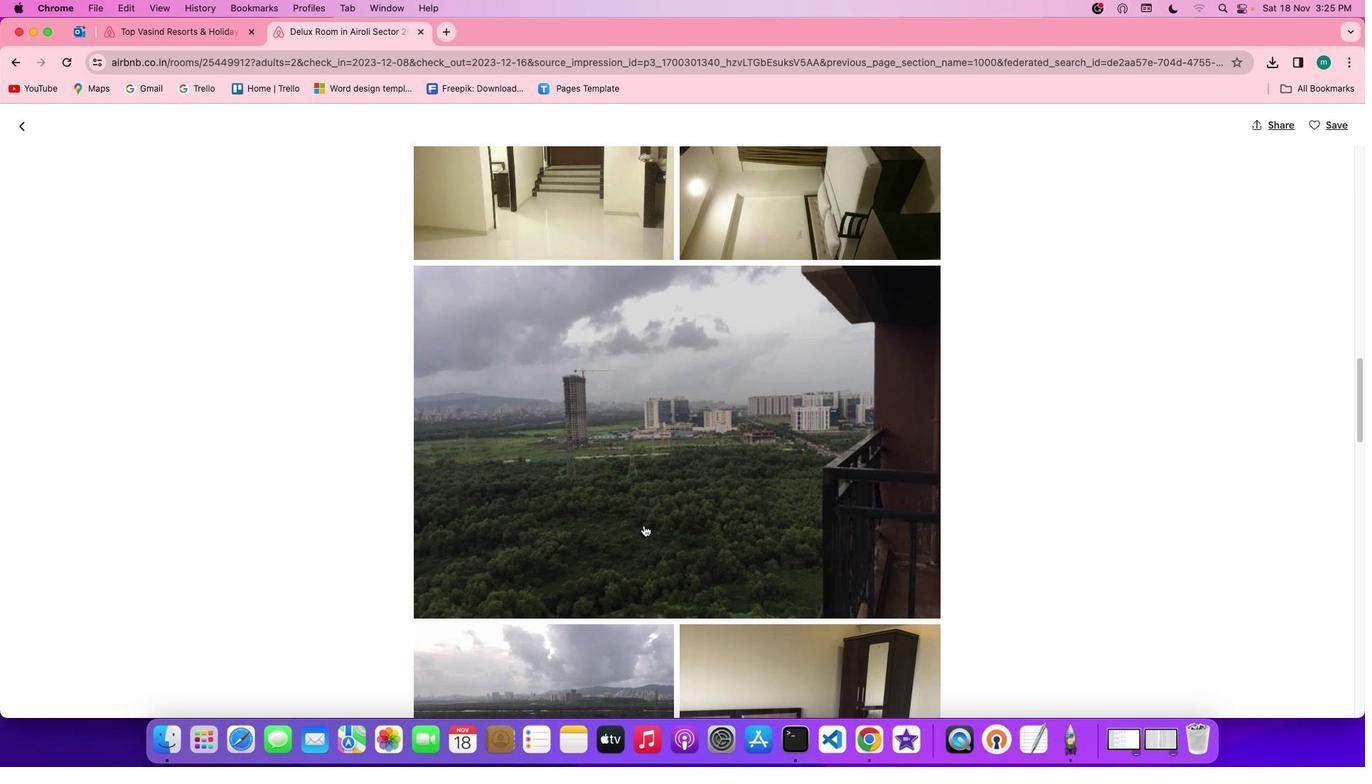 
Action: Mouse scrolled (613, 526) with delta (48, 45)
Screenshot: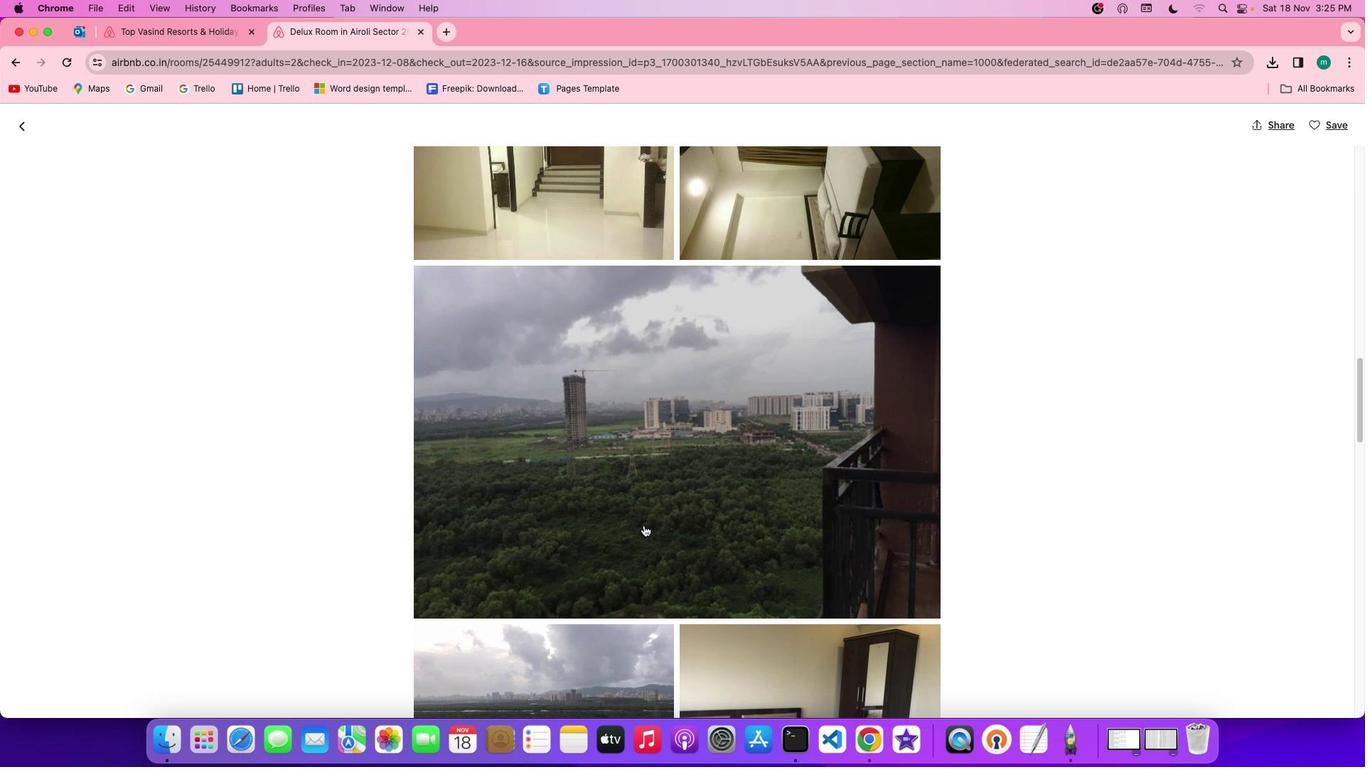 
Action: Mouse scrolled (613, 526) with delta (48, 45)
Screenshot: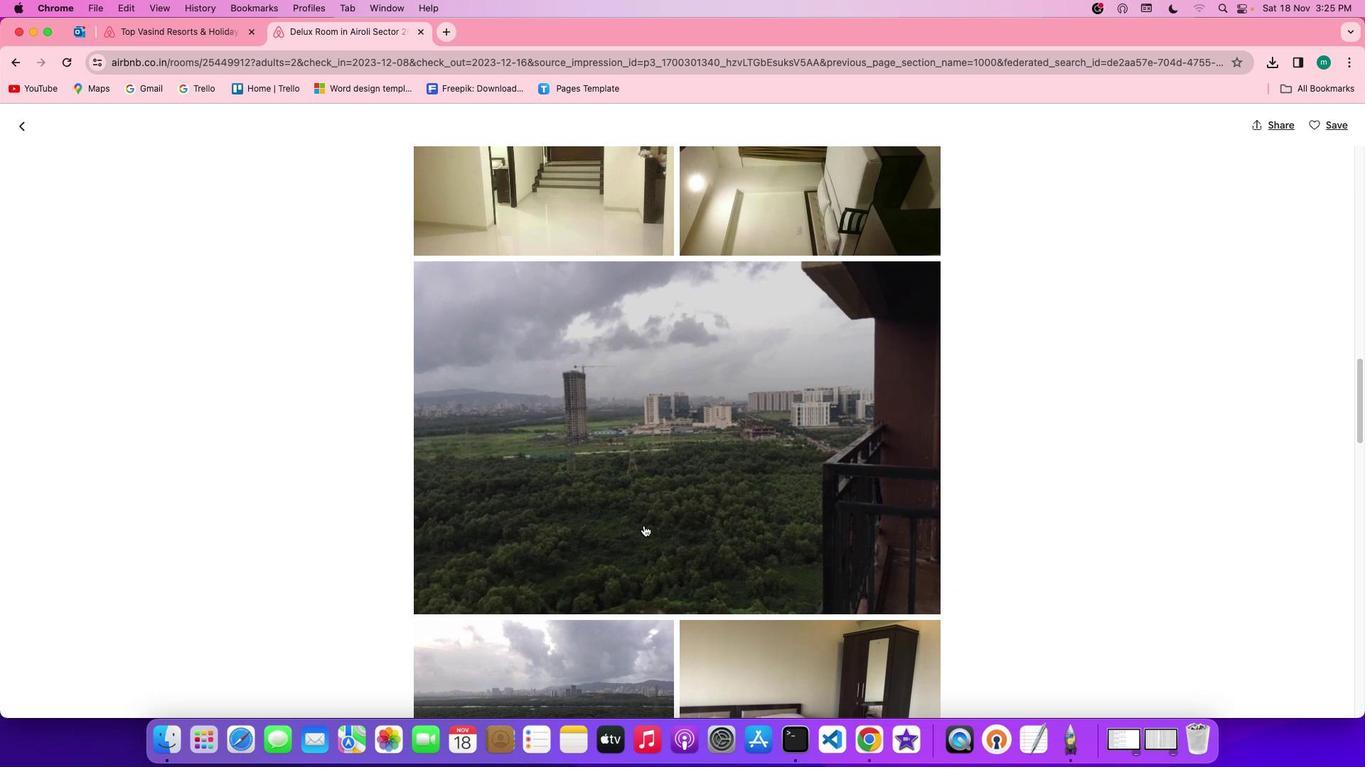 
Action: Mouse scrolled (613, 526) with delta (48, 45)
Screenshot: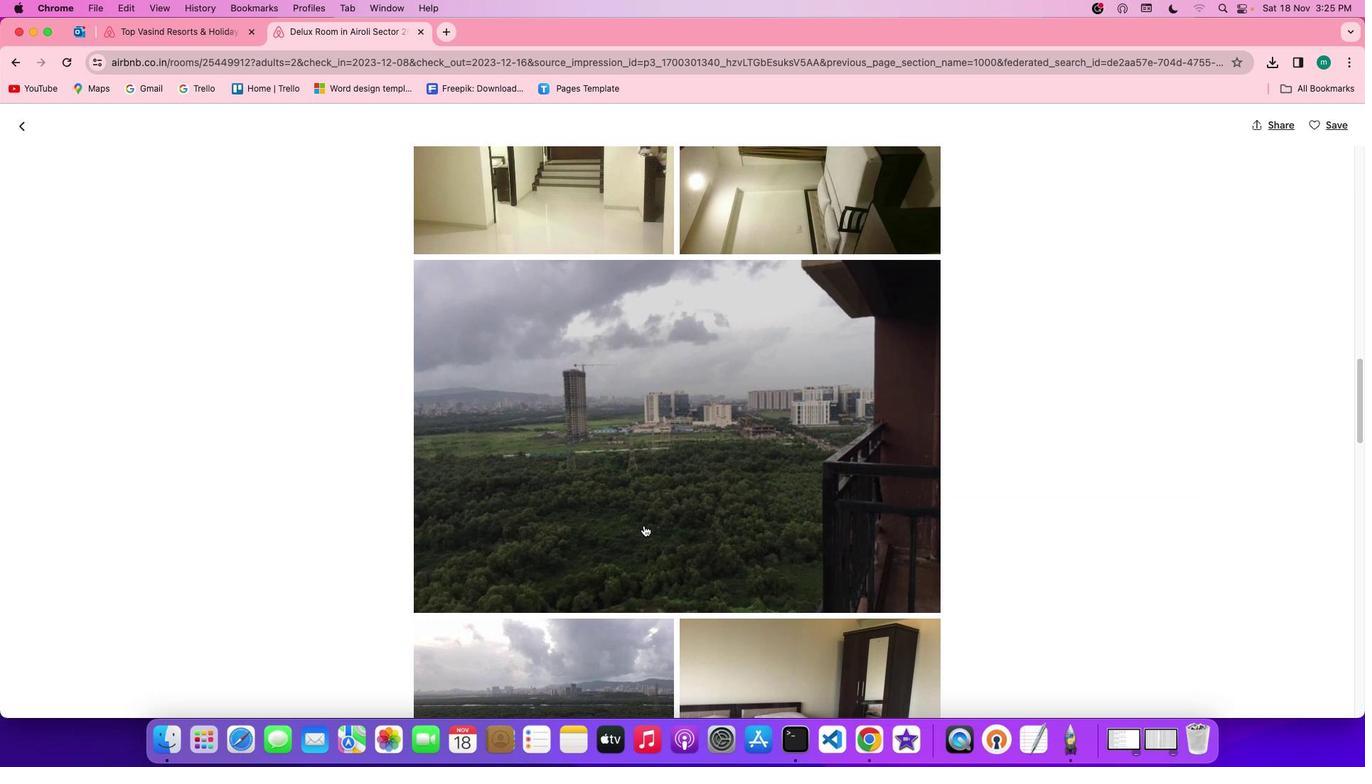 
Action: Mouse scrolled (613, 526) with delta (48, 45)
Screenshot: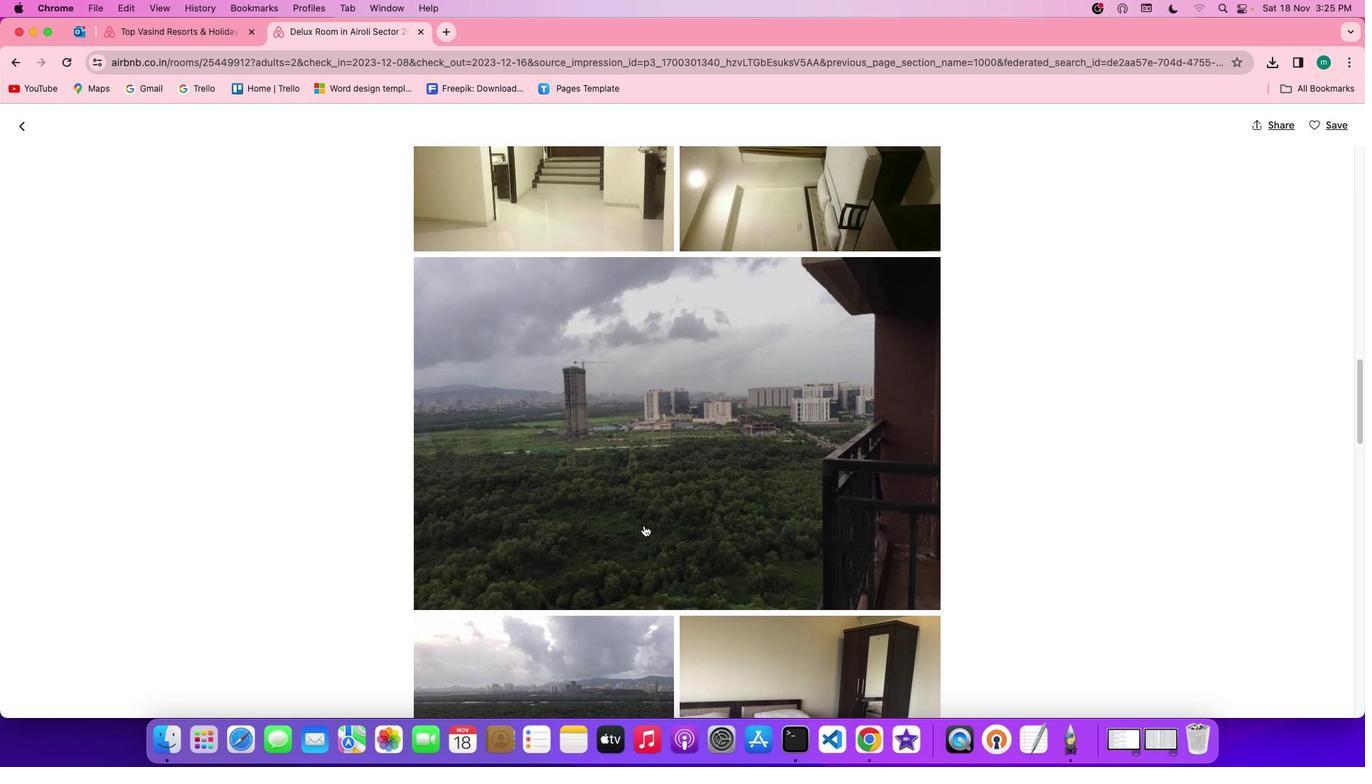 
Action: Mouse scrolled (613, 526) with delta (48, 45)
Screenshot: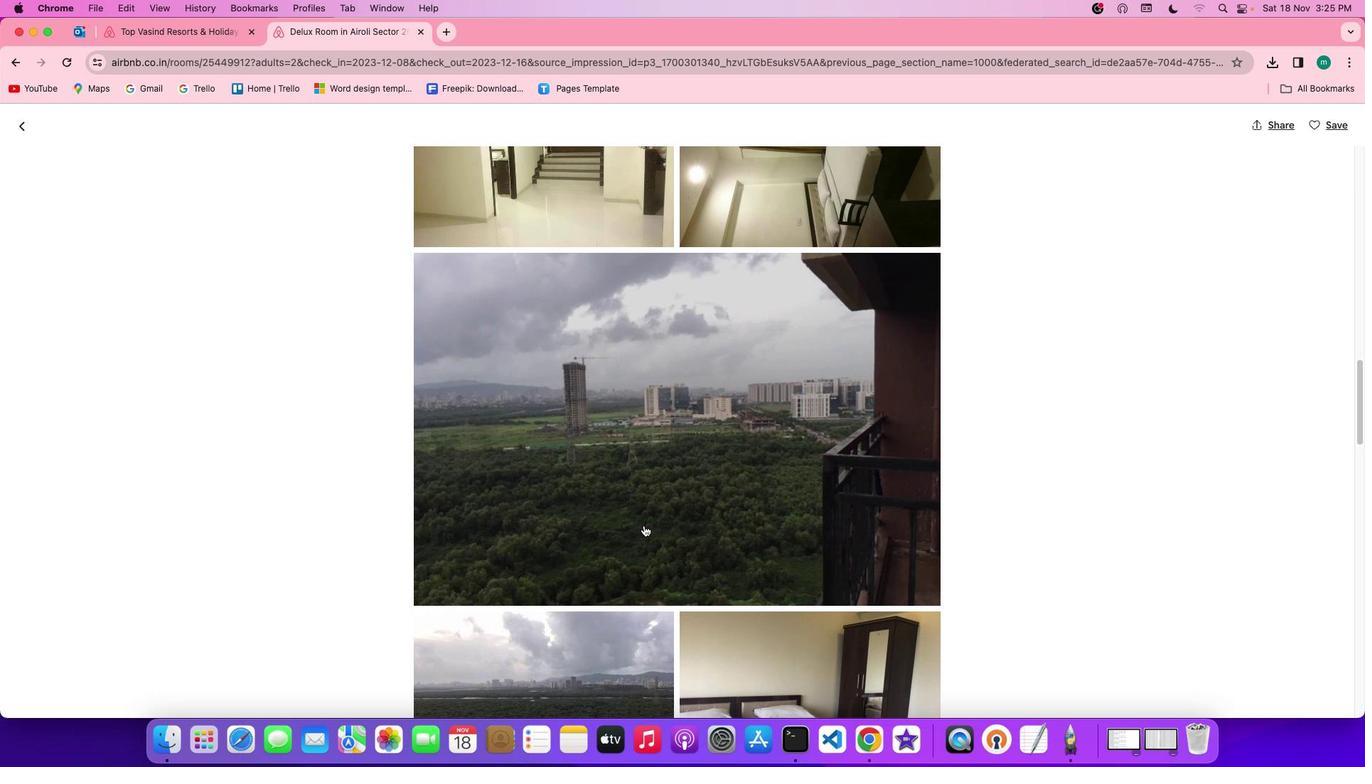 
Action: Mouse moved to (621, 511)
Screenshot: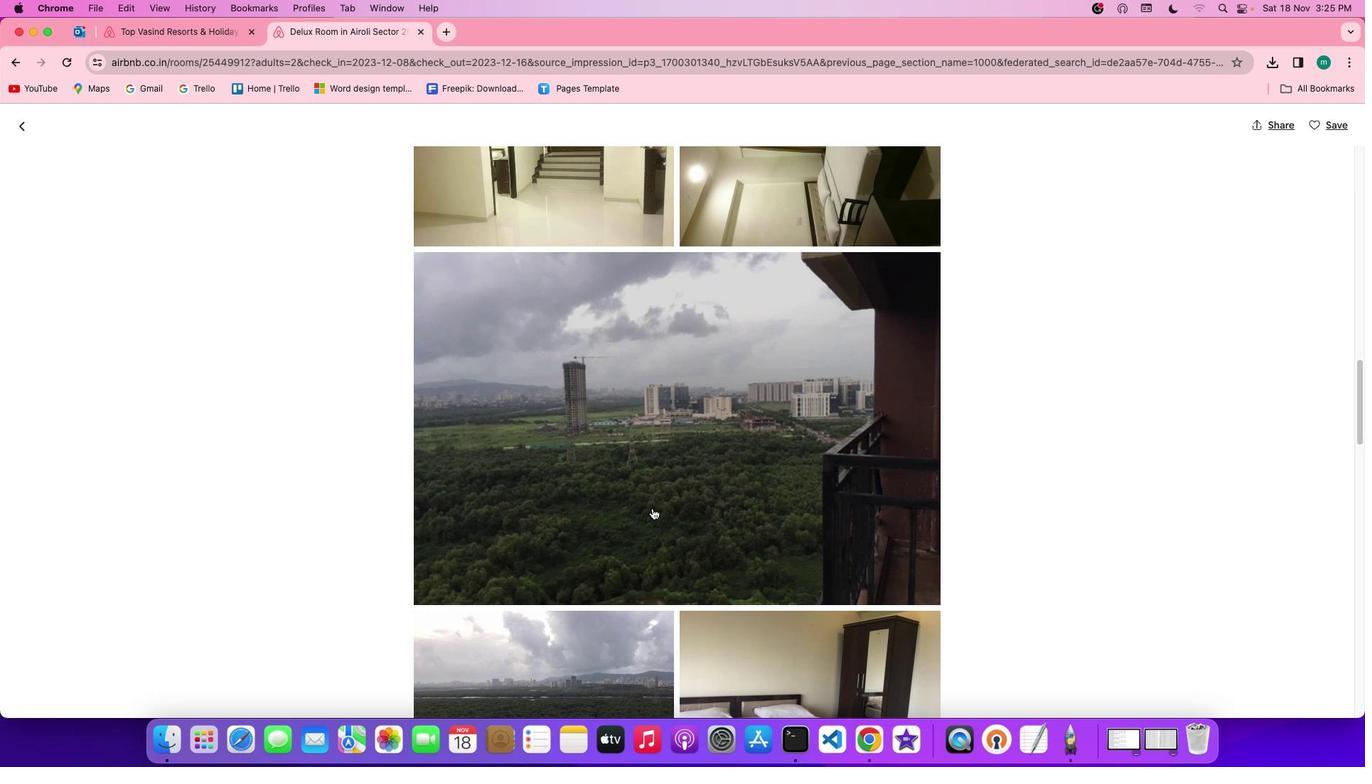 
Action: Mouse scrolled (621, 511) with delta (48, 45)
Screenshot: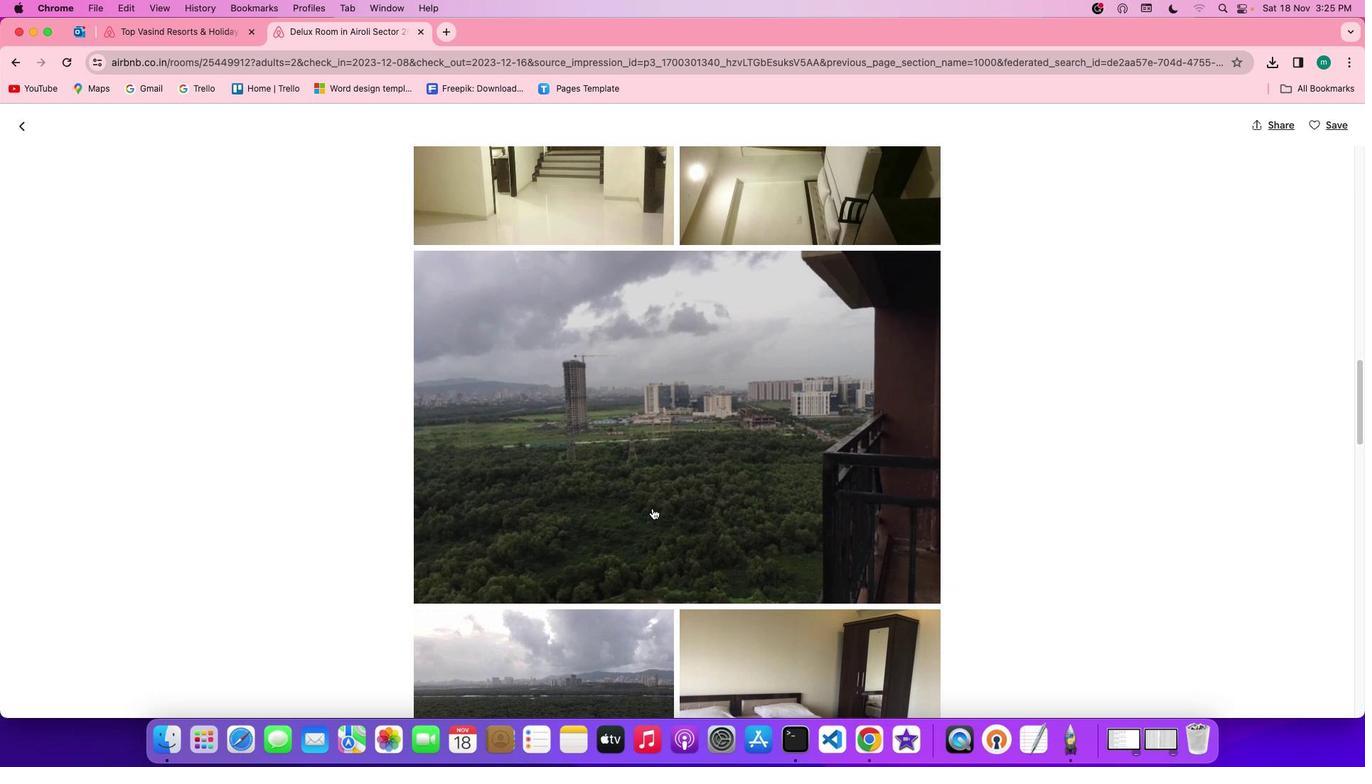 
Action: Mouse scrolled (621, 511) with delta (48, 45)
Screenshot: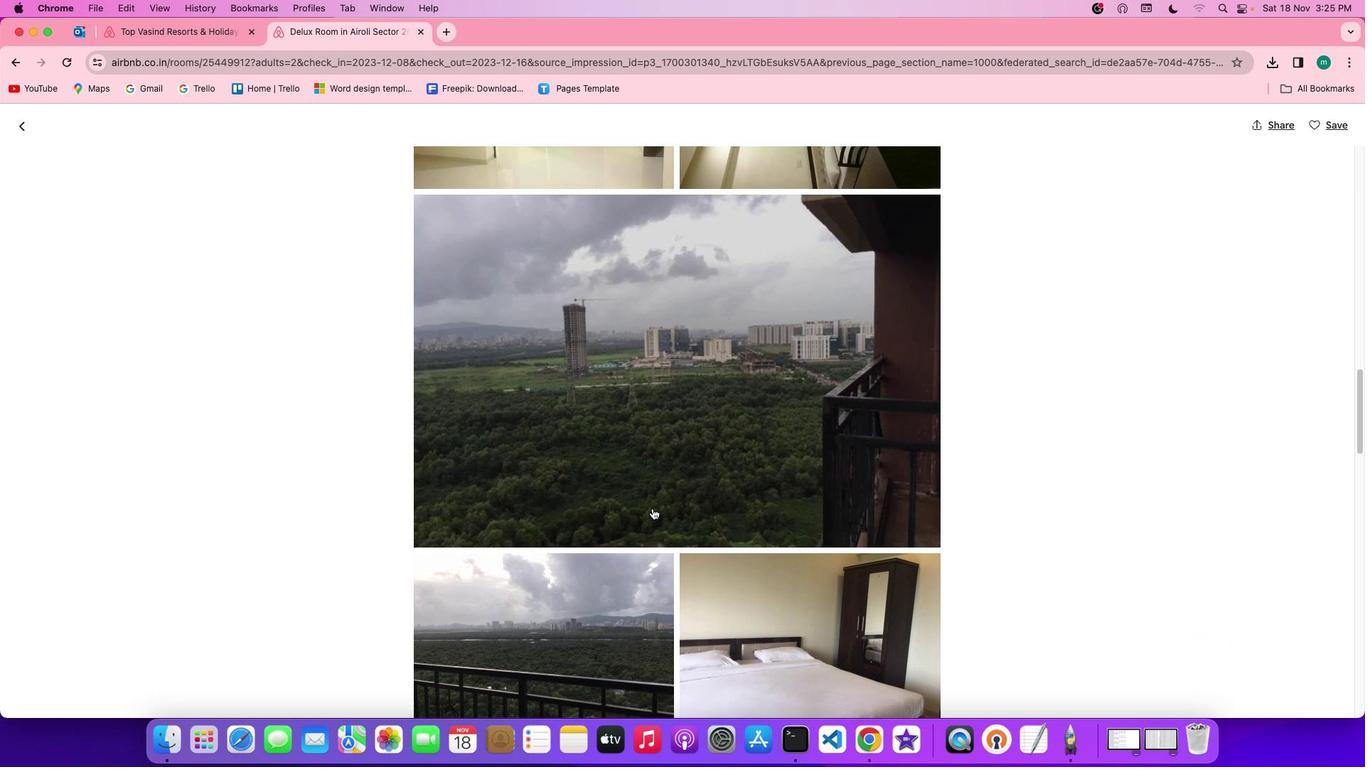 
Action: Mouse scrolled (621, 511) with delta (48, 45)
Screenshot: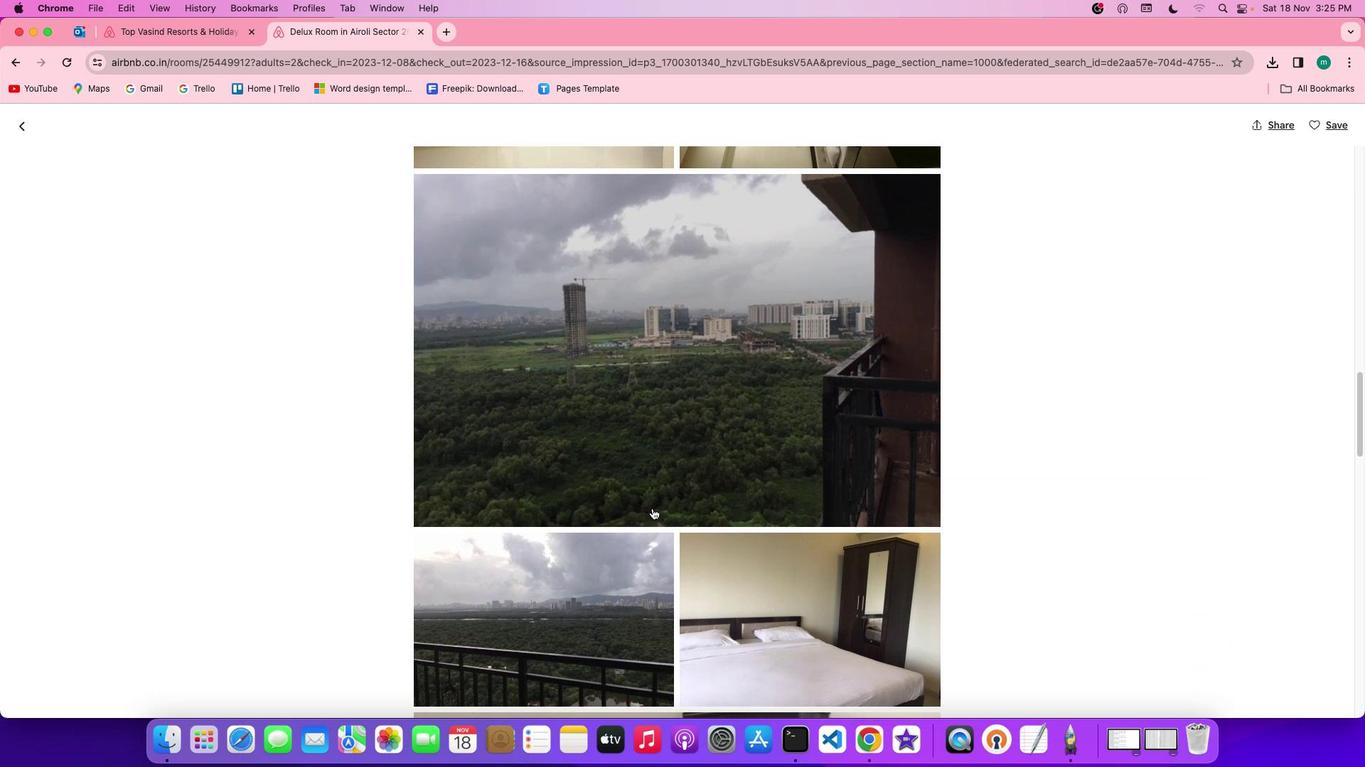 
Action: Mouse scrolled (621, 511) with delta (48, 44)
Screenshot: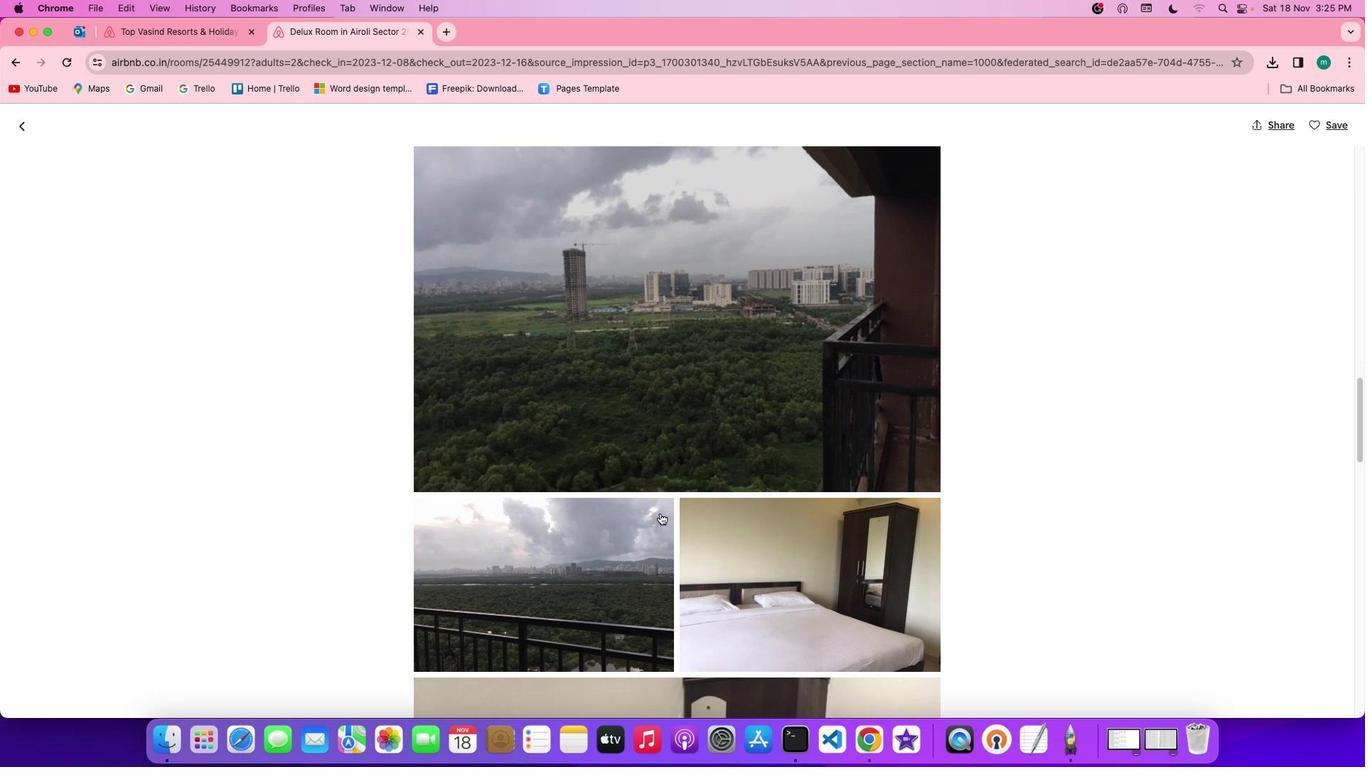 
Action: Mouse moved to (639, 523)
Screenshot: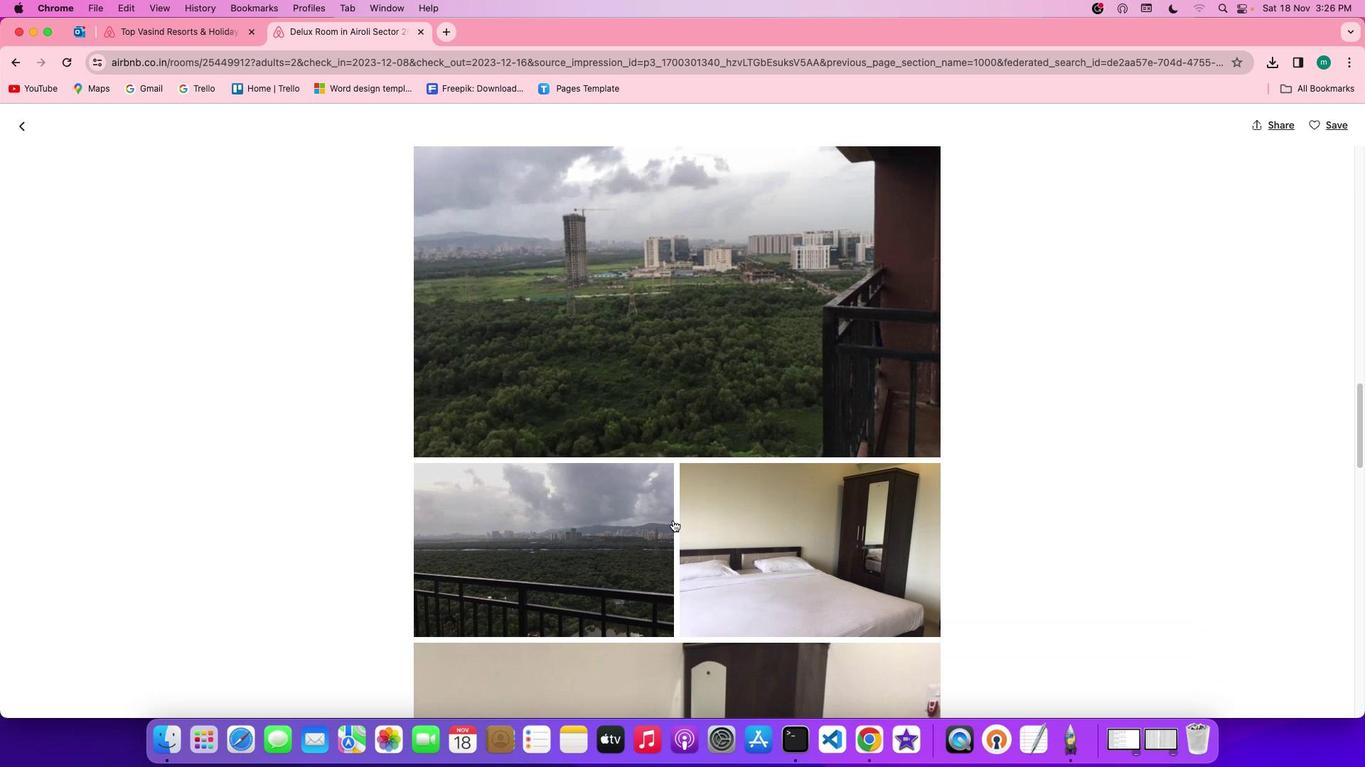 
Action: Mouse scrolled (639, 523) with delta (48, 45)
Screenshot: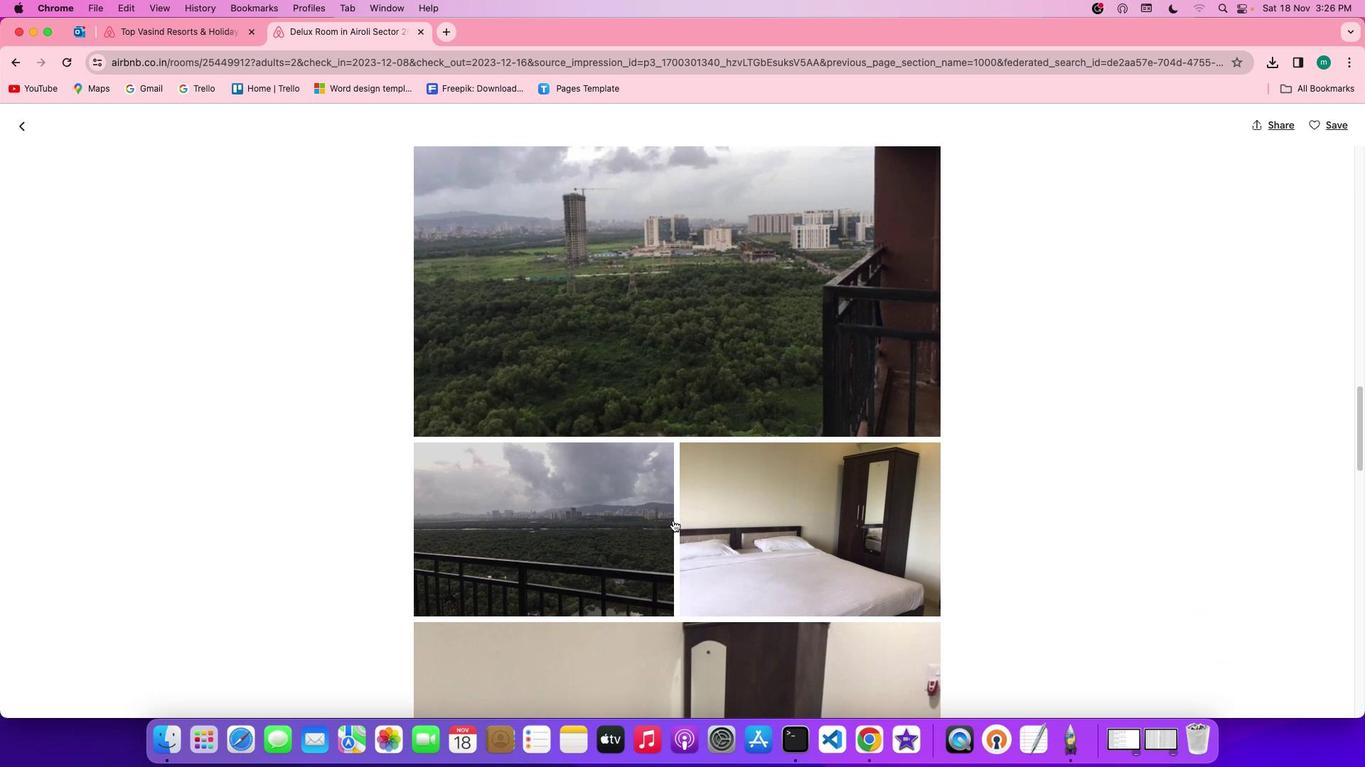 
Action: Mouse scrolled (639, 523) with delta (48, 45)
Screenshot: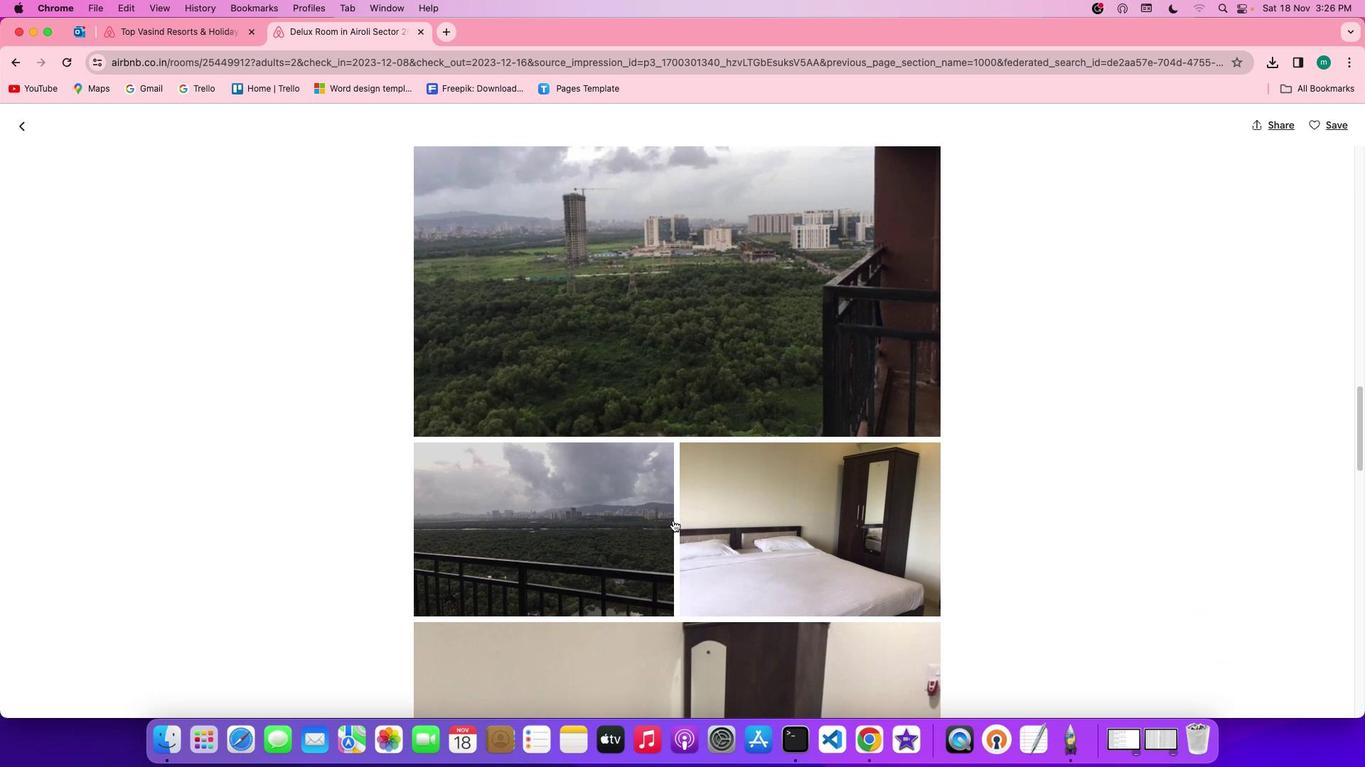 
Action: Mouse scrolled (639, 523) with delta (48, 44)
Screenshot: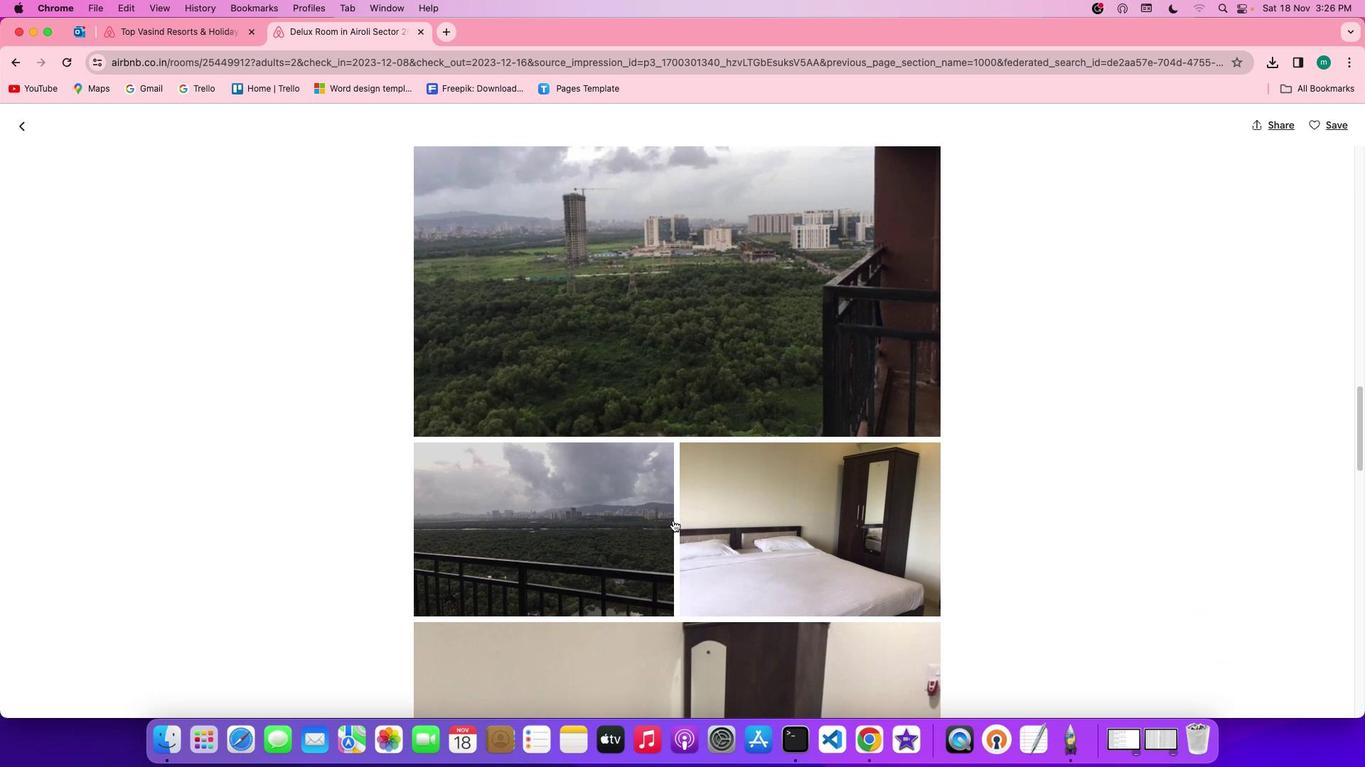 
Action: Mouse scrolled (639, 523) with delta (48, 43)
Screenshot: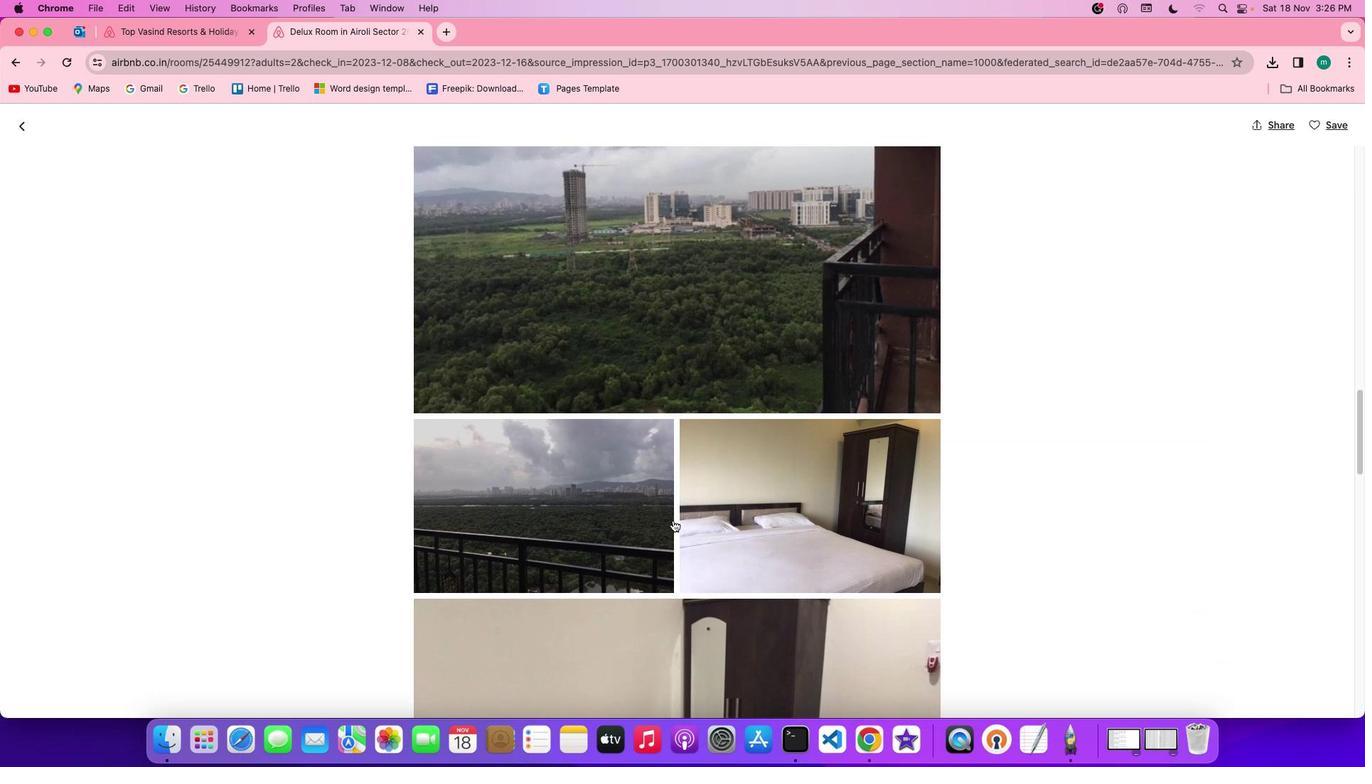 
Action: Mouse scrolled (639, 523) with delta (48, 42)
Screenshot: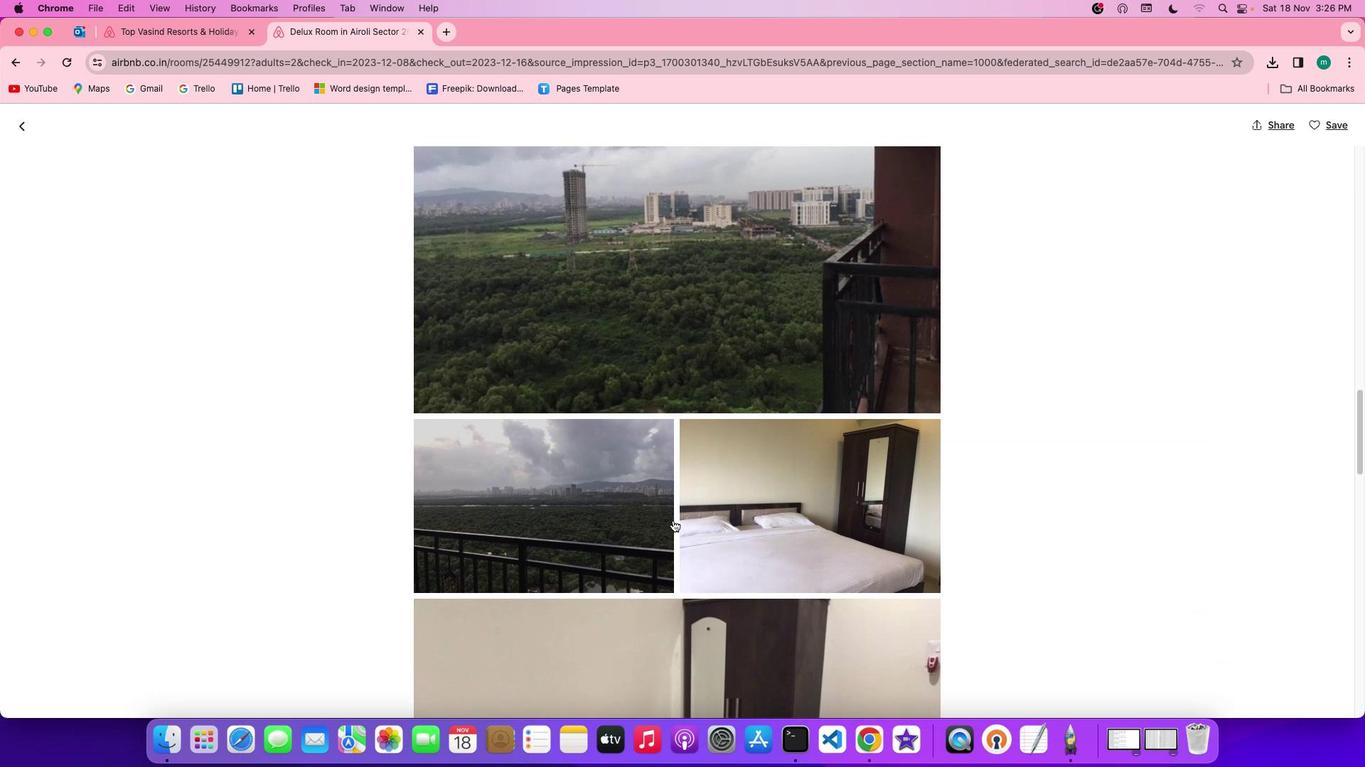 
Action: Mouse moved to (642, 524)
Screenshot: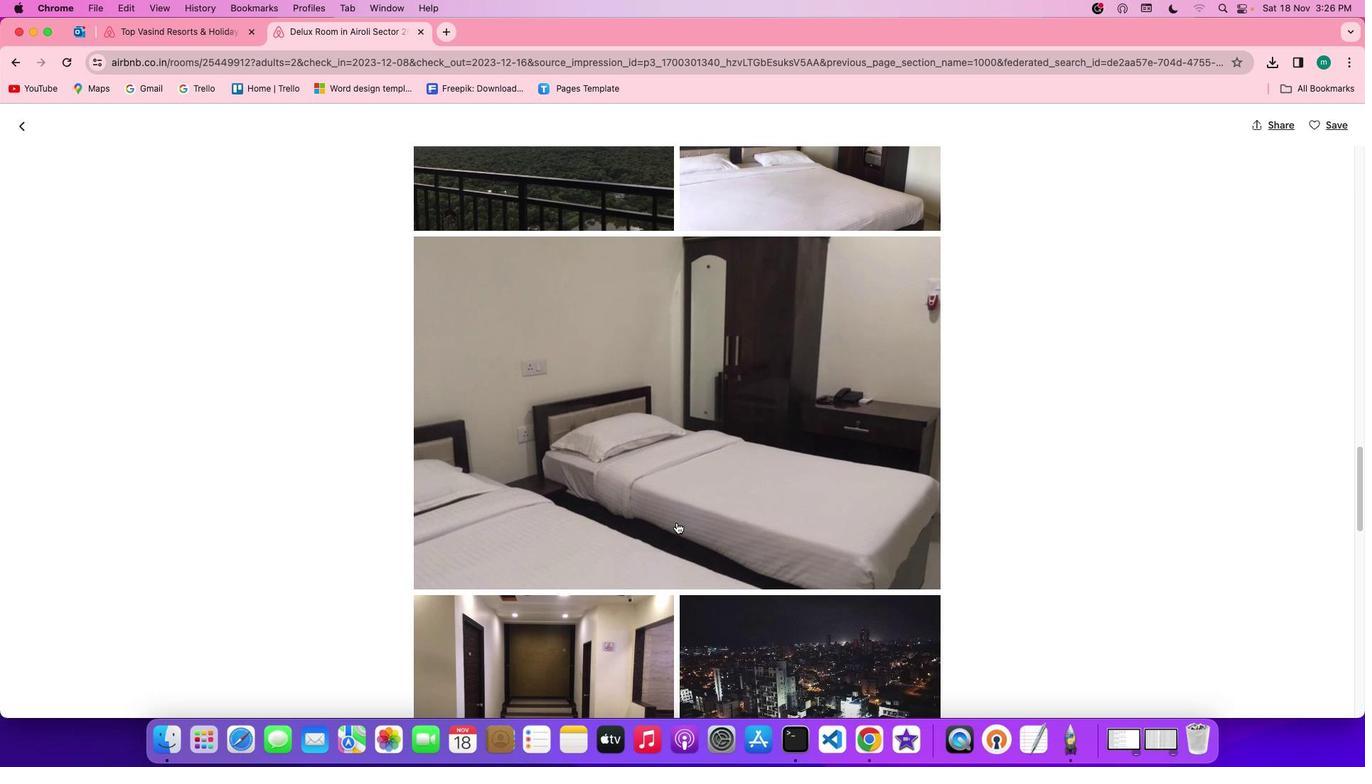 
Action: Mouse scrolled (642, 524) with delta (48, 45)
Screenshot: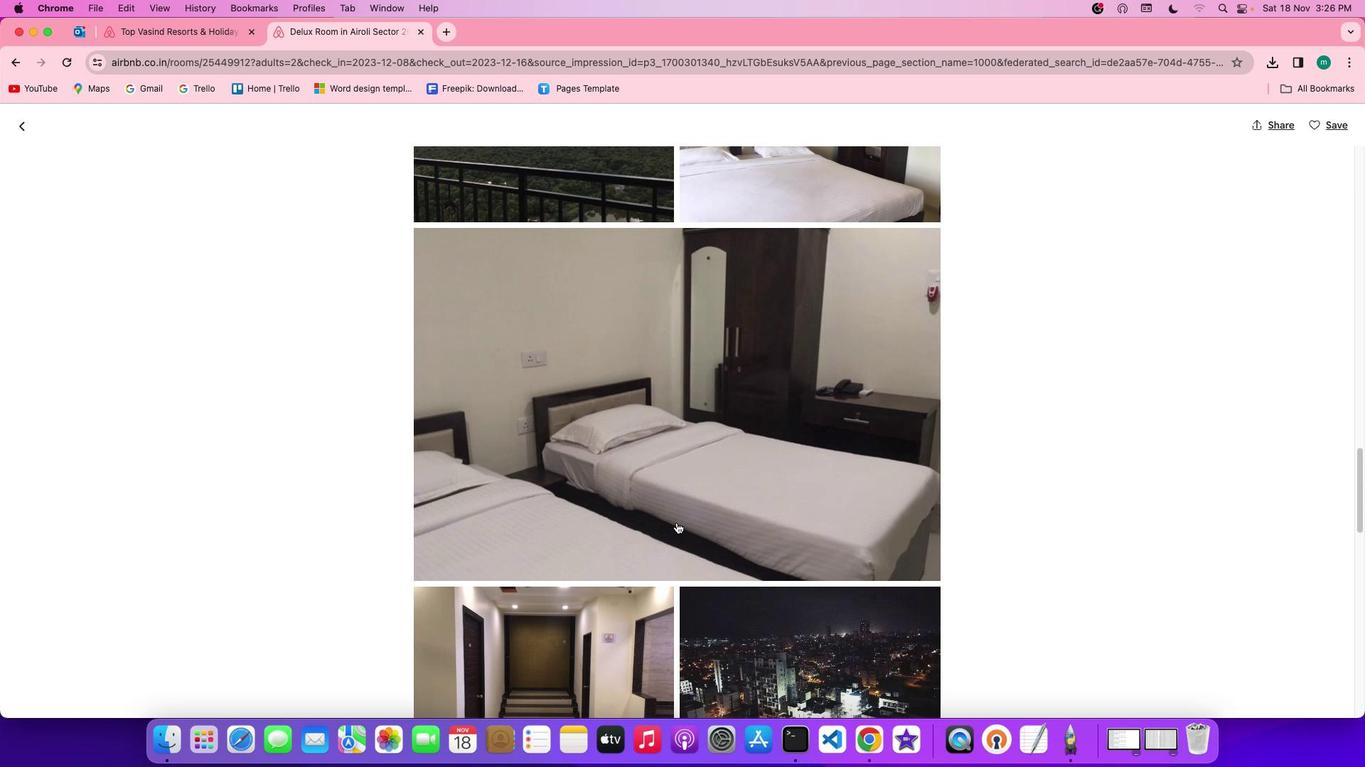 
Action: Mouse scrolled (642, 524) with delta (48, 45)
Screenshot: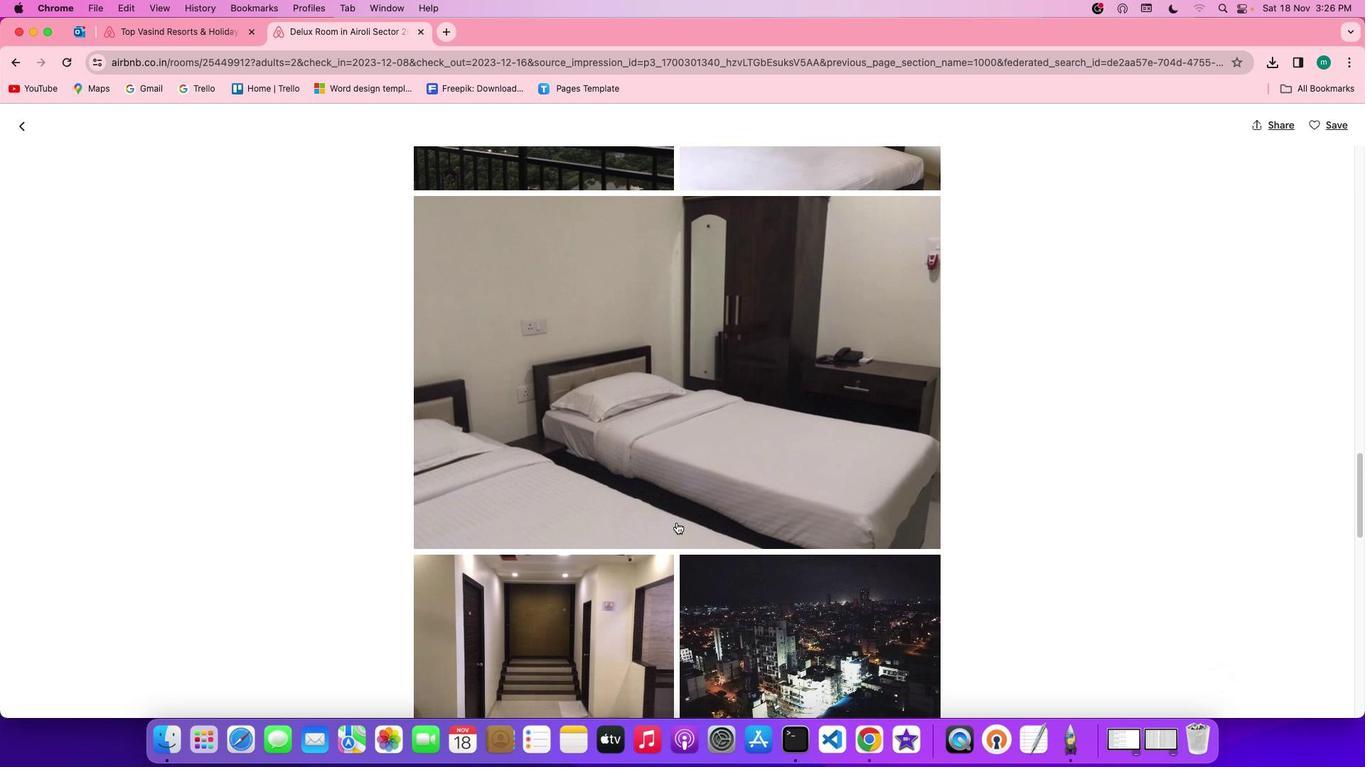 
Action: Mouse moved to (642, 524)
Screenshot: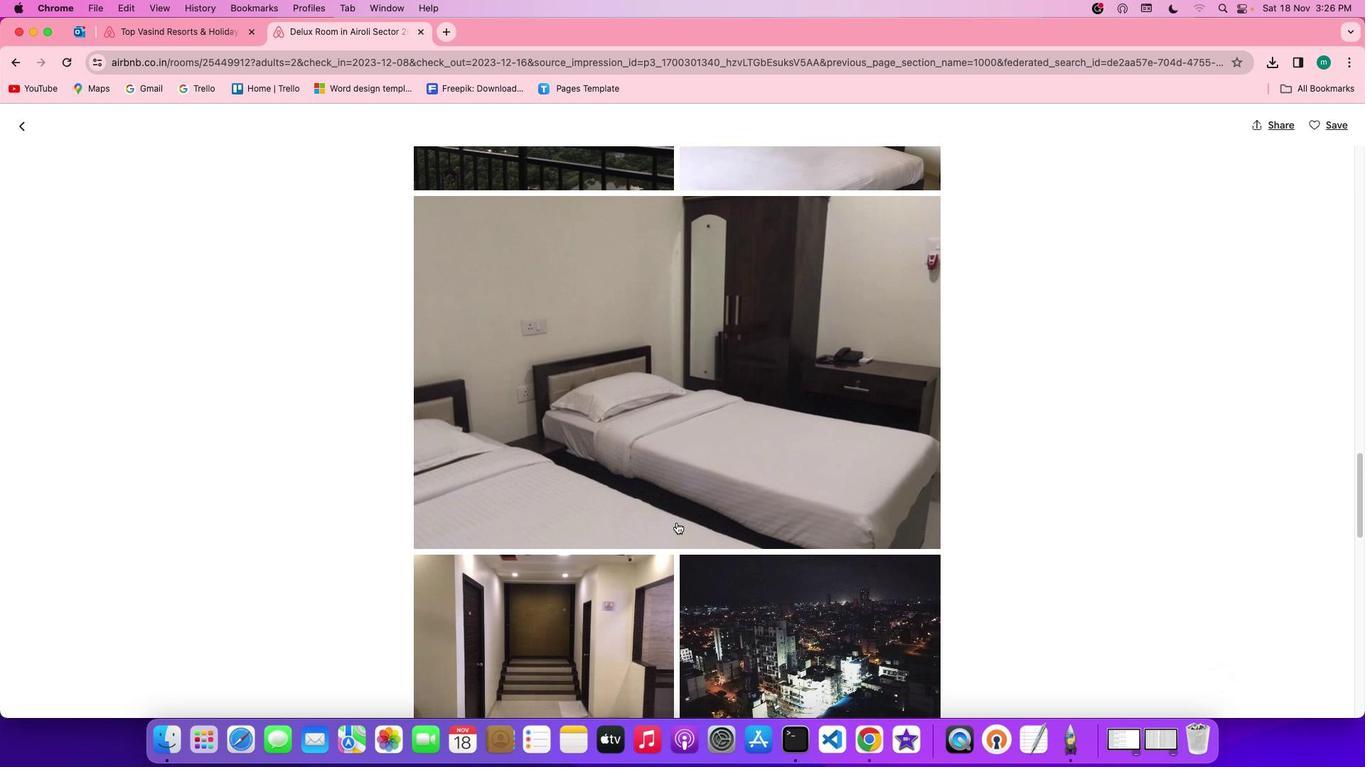 
Action: Mouse scrolled (642, 524) with delta (48, 44)
Screenshot: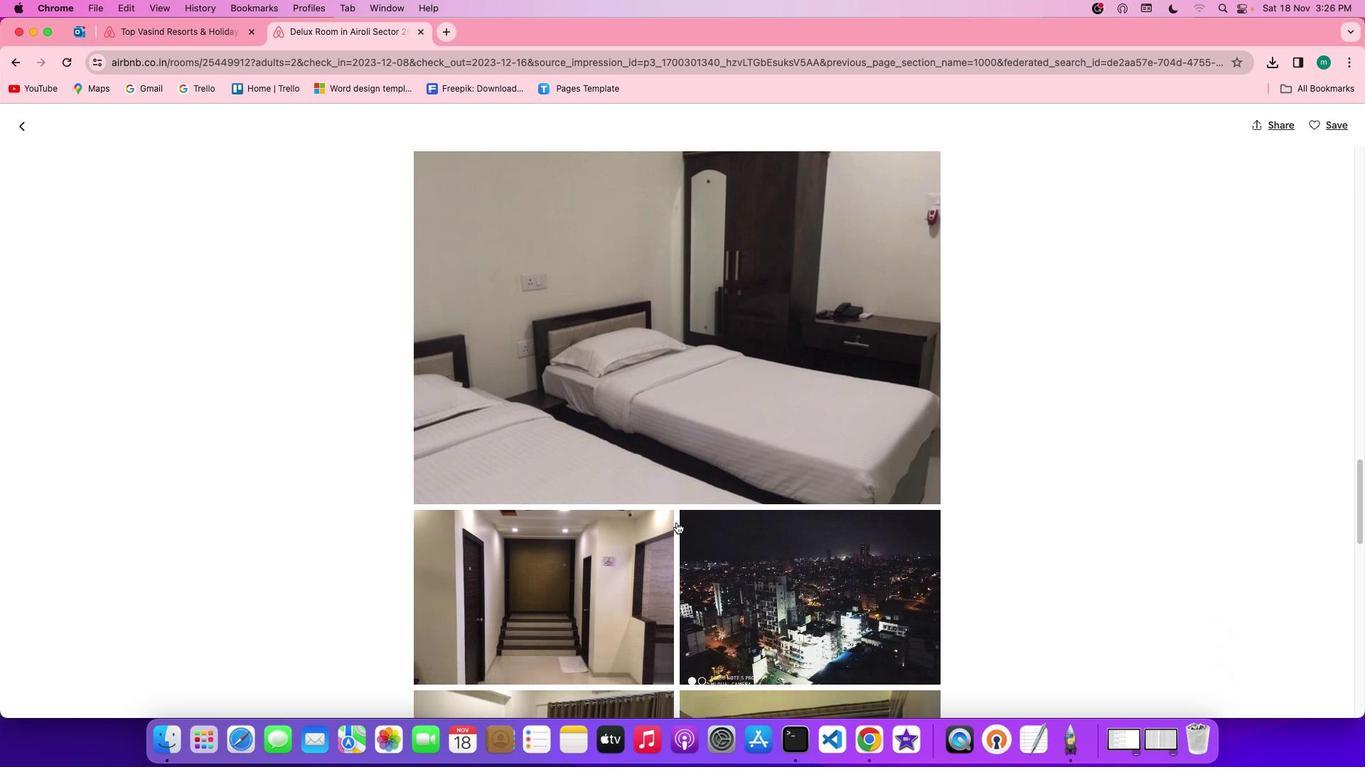 
Action: Mouse scrolled (642, 524) with delta (48, 44)
Screenshot: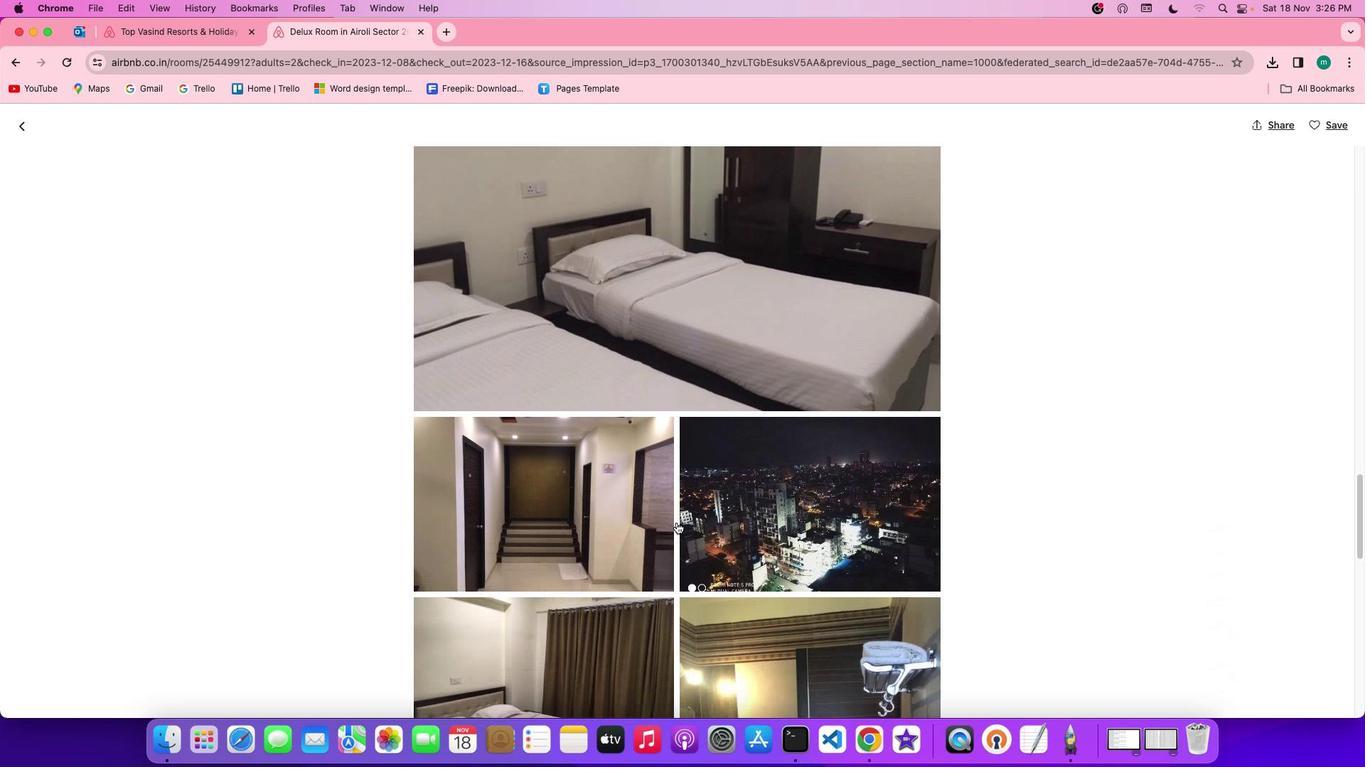 
Action: Mouse scrolled (642, 524) with delta (48, 44)
Screenshot: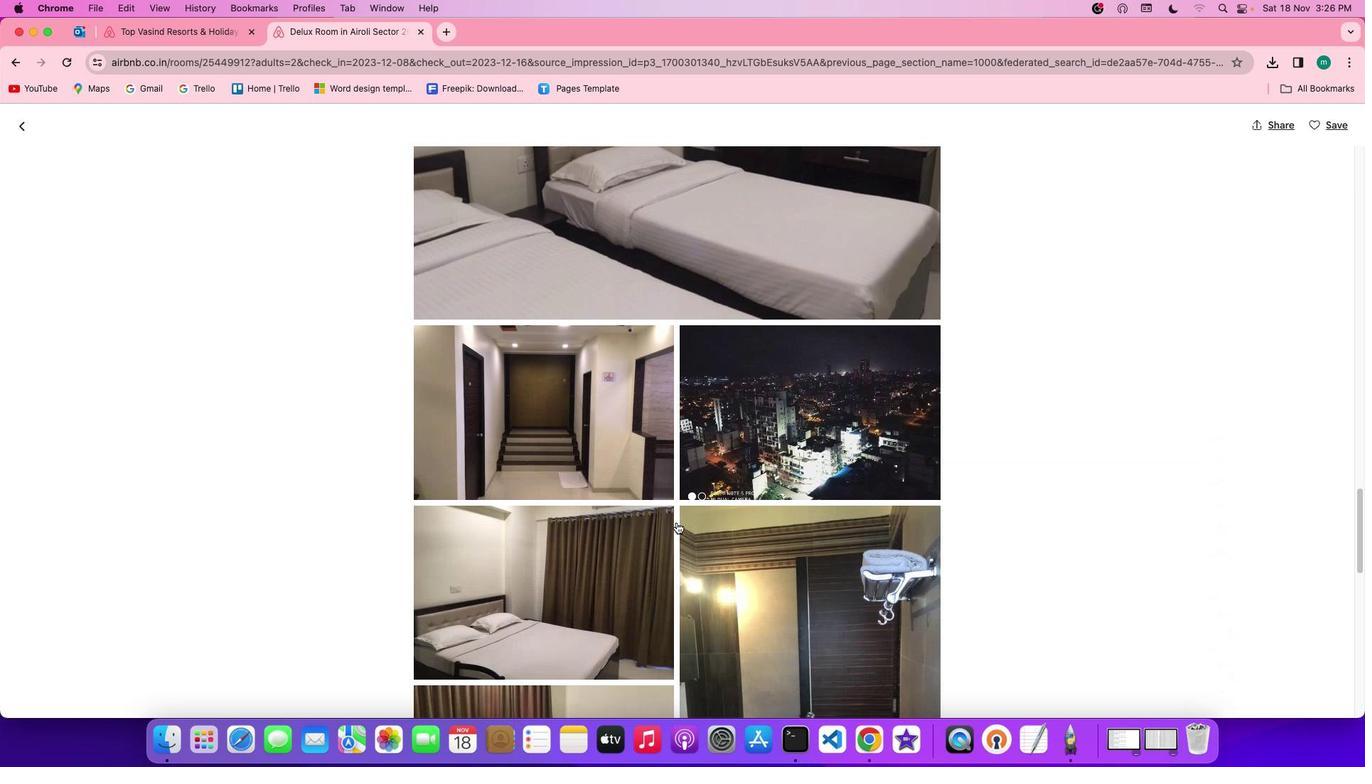 
Action: Mouse moved to (643, 529)
Screenshot: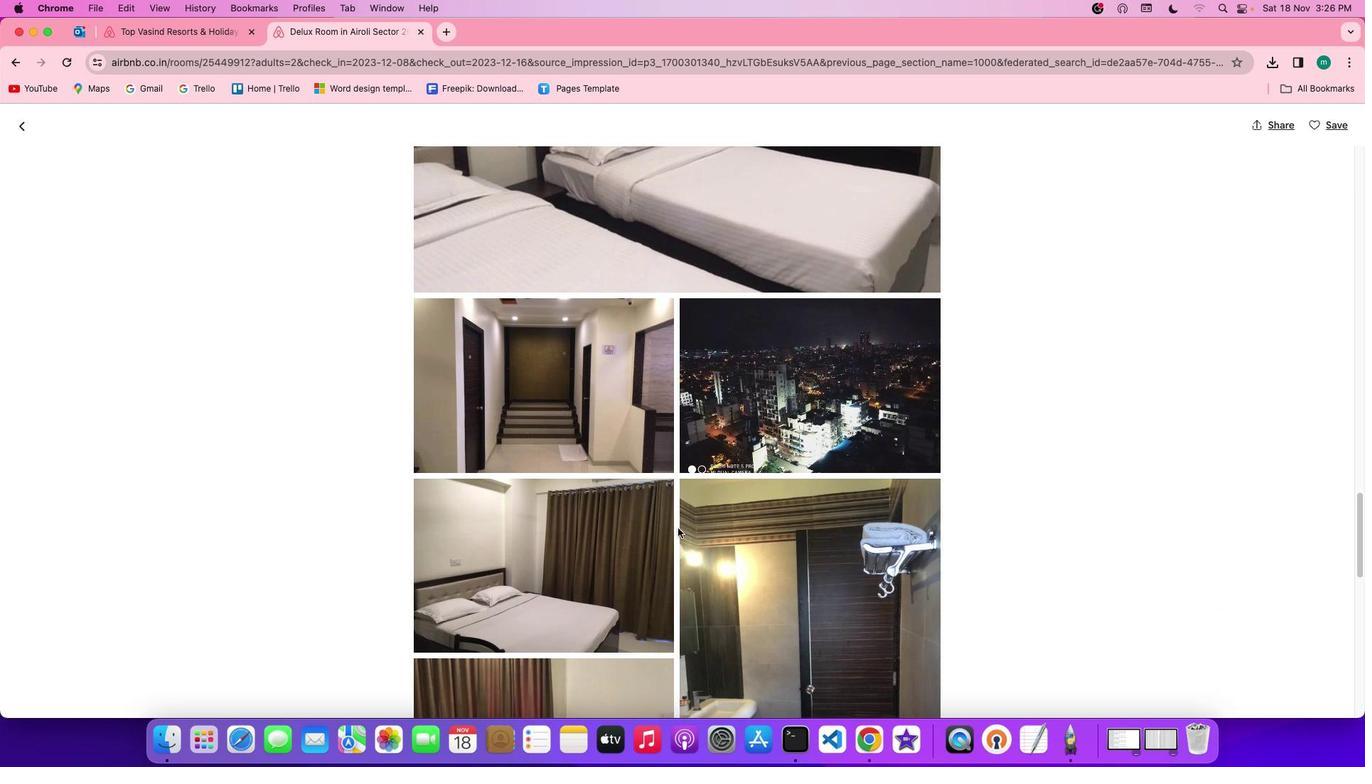 
Action: Mouse scrolled (643, 529) with delta (48, 45)
Screenshot: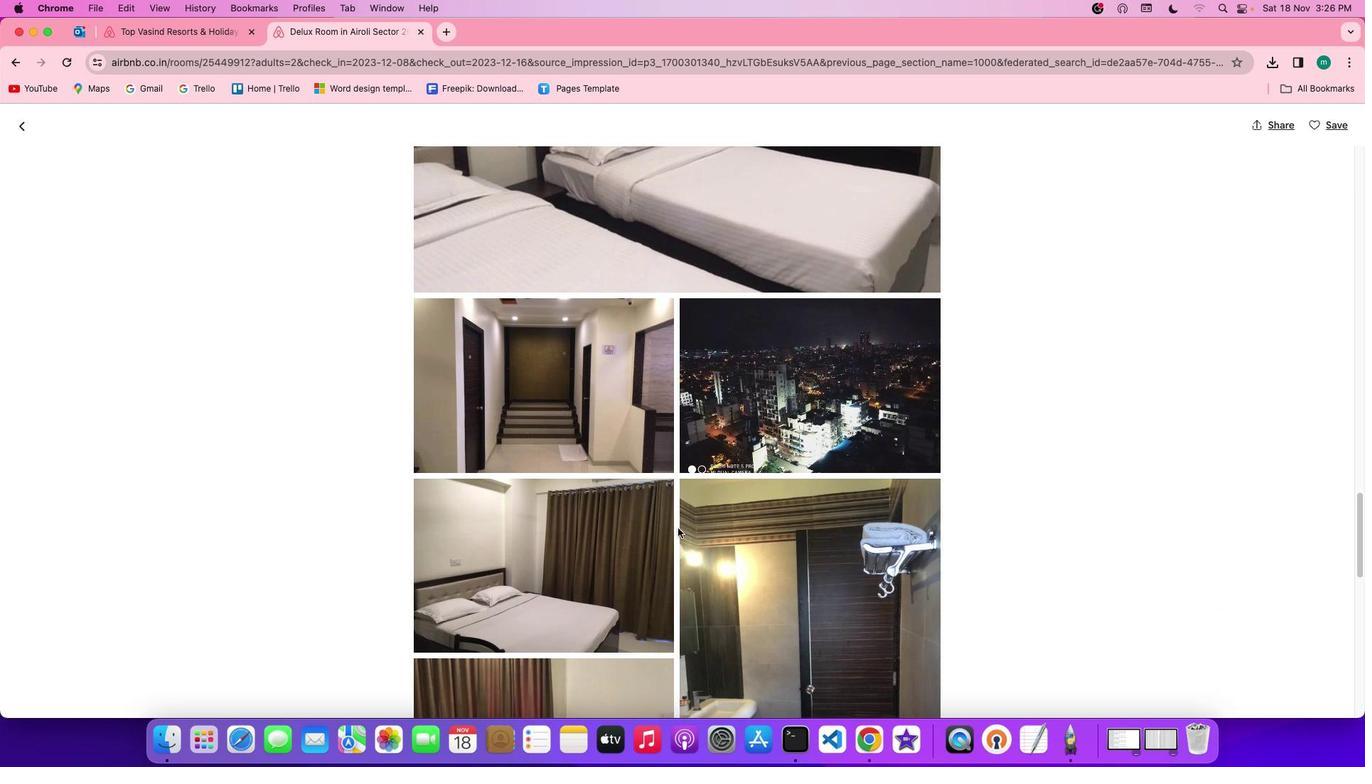 
Action: Mouse scrolled (643, 529) with delta (48, 45)
Screenshot: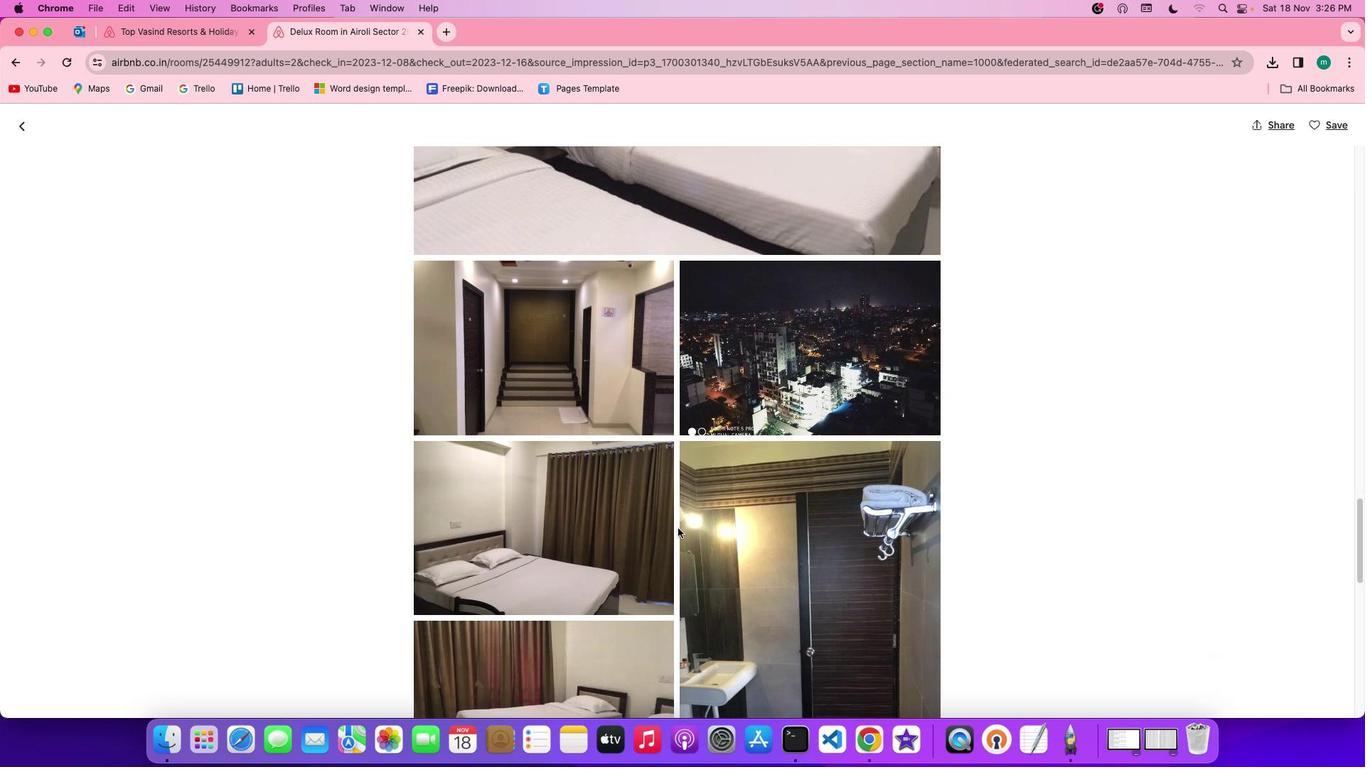 
Action: Mouse scrolled (643, 529) with delta (48, 44)
Screenshot: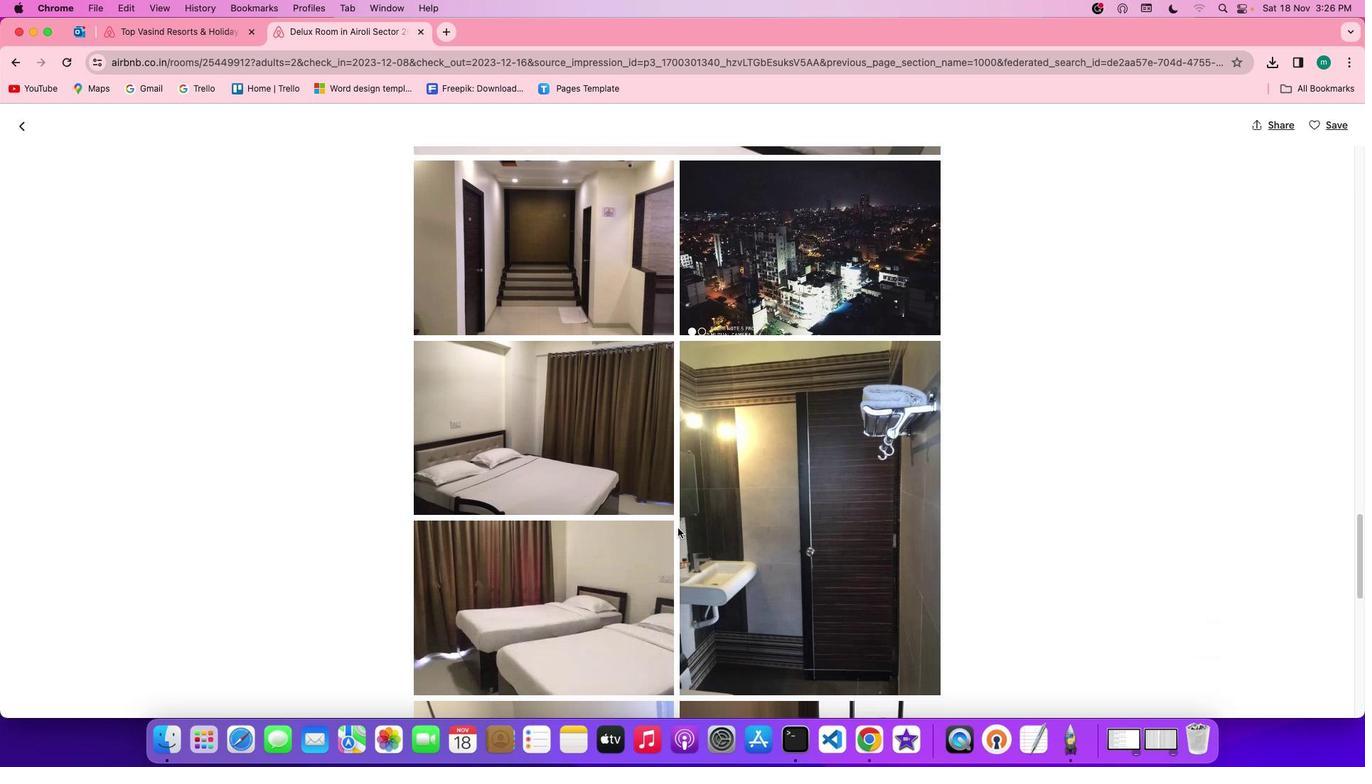 
Action: Mouse scrolled (643, 529) with delta (48, 43)
Screenshot: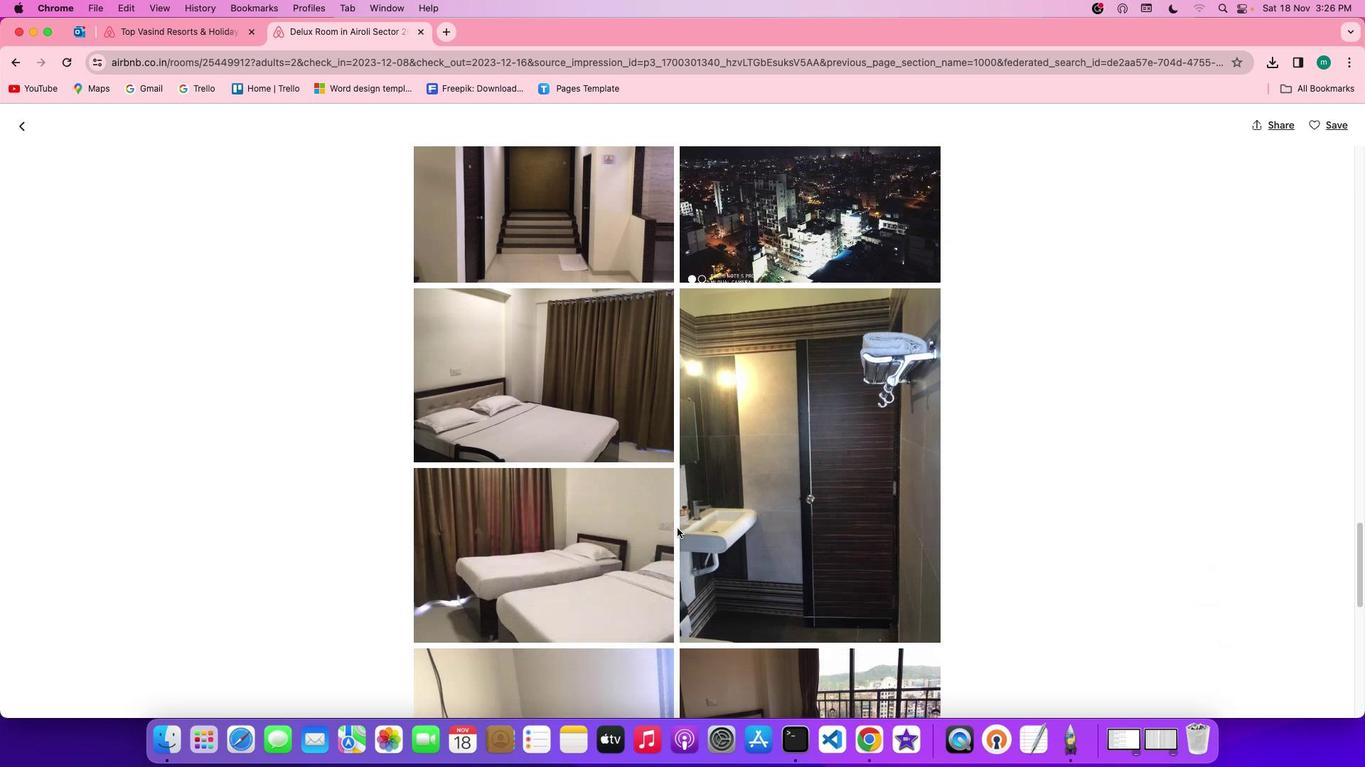 
Action: Mouse moved to (642, 530)
Screenshot: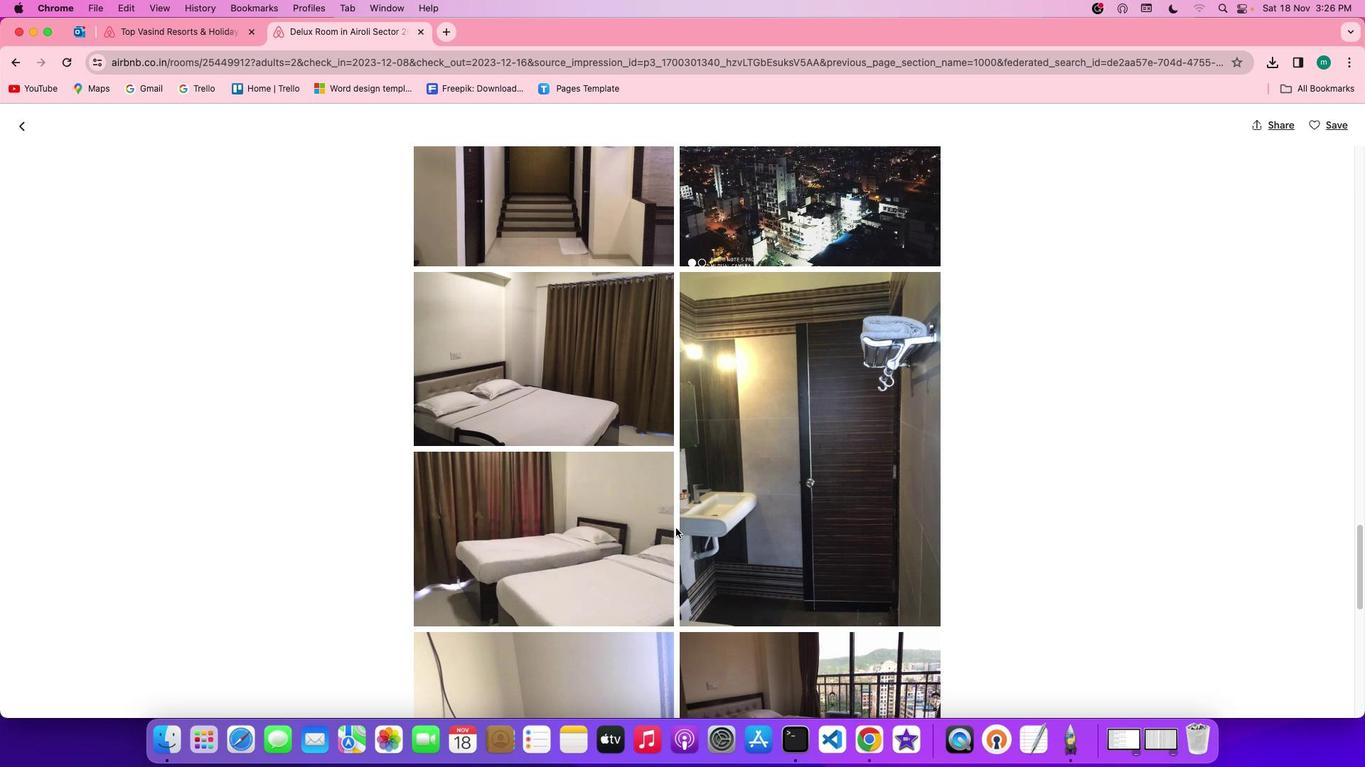 
Action: Mouse scrolled (642, 530) with delta (48, 45)
Screenshot: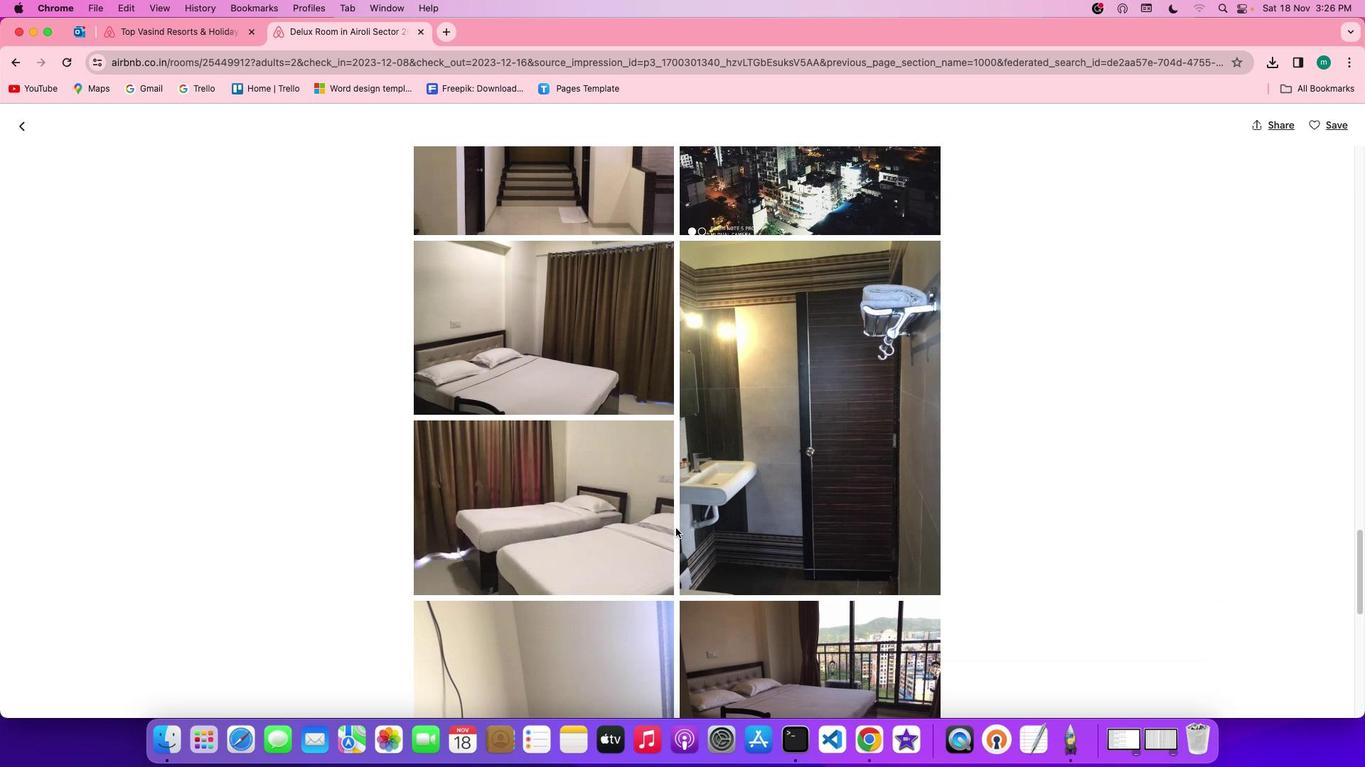 
Action: Mouse scrolled (642, 530) with delta (48, 45)
Screenshot: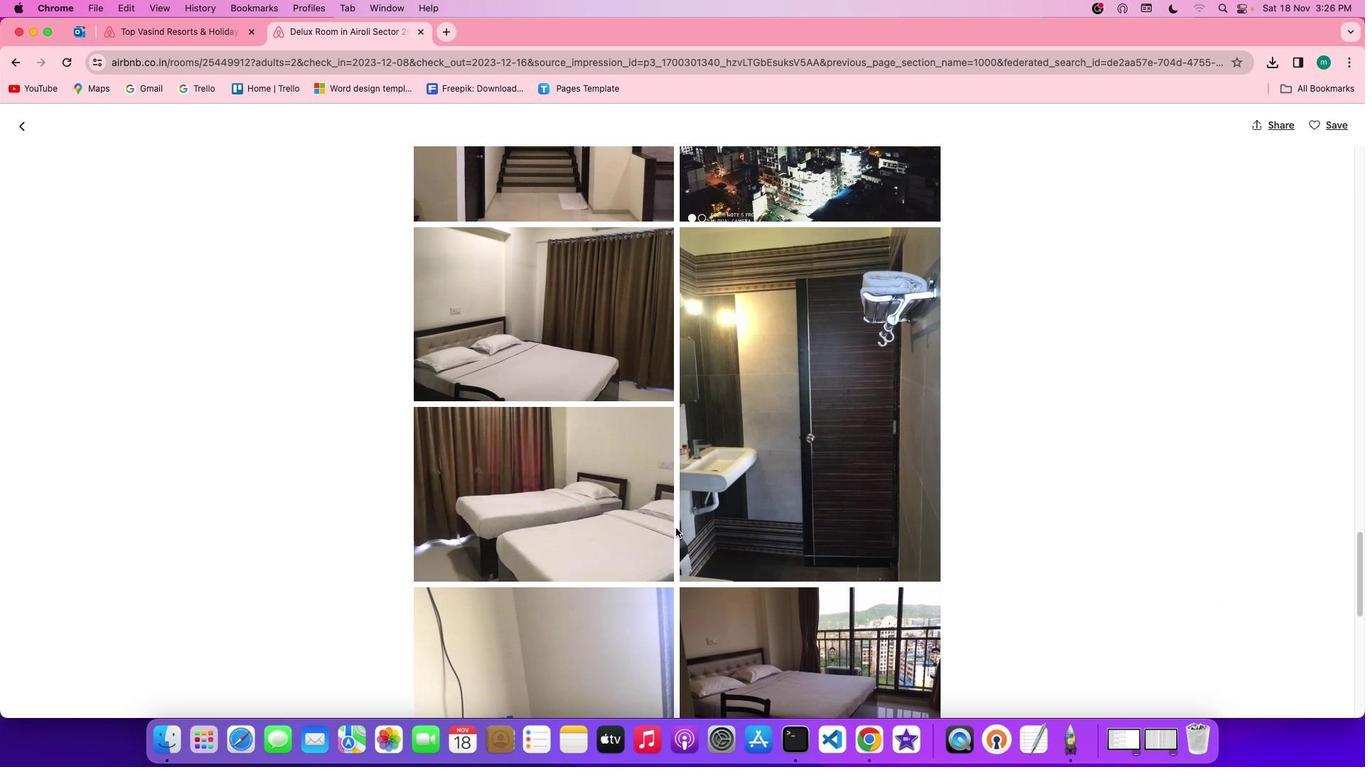 
Action: Mouse scrolled (642, 530) with delta (48, 44)
Screenshot: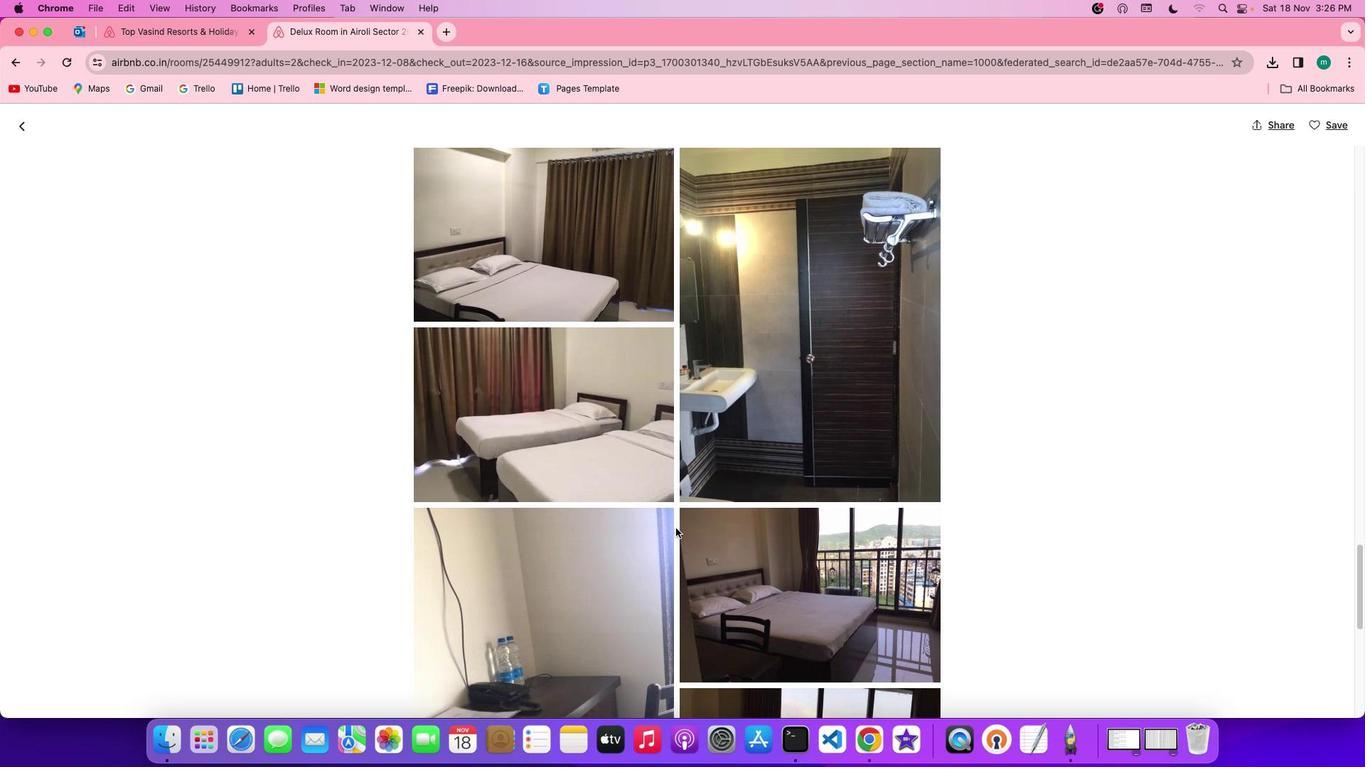 
Action: Mouse scrolled (642, 530) with delta (48, 44)
Screenshot: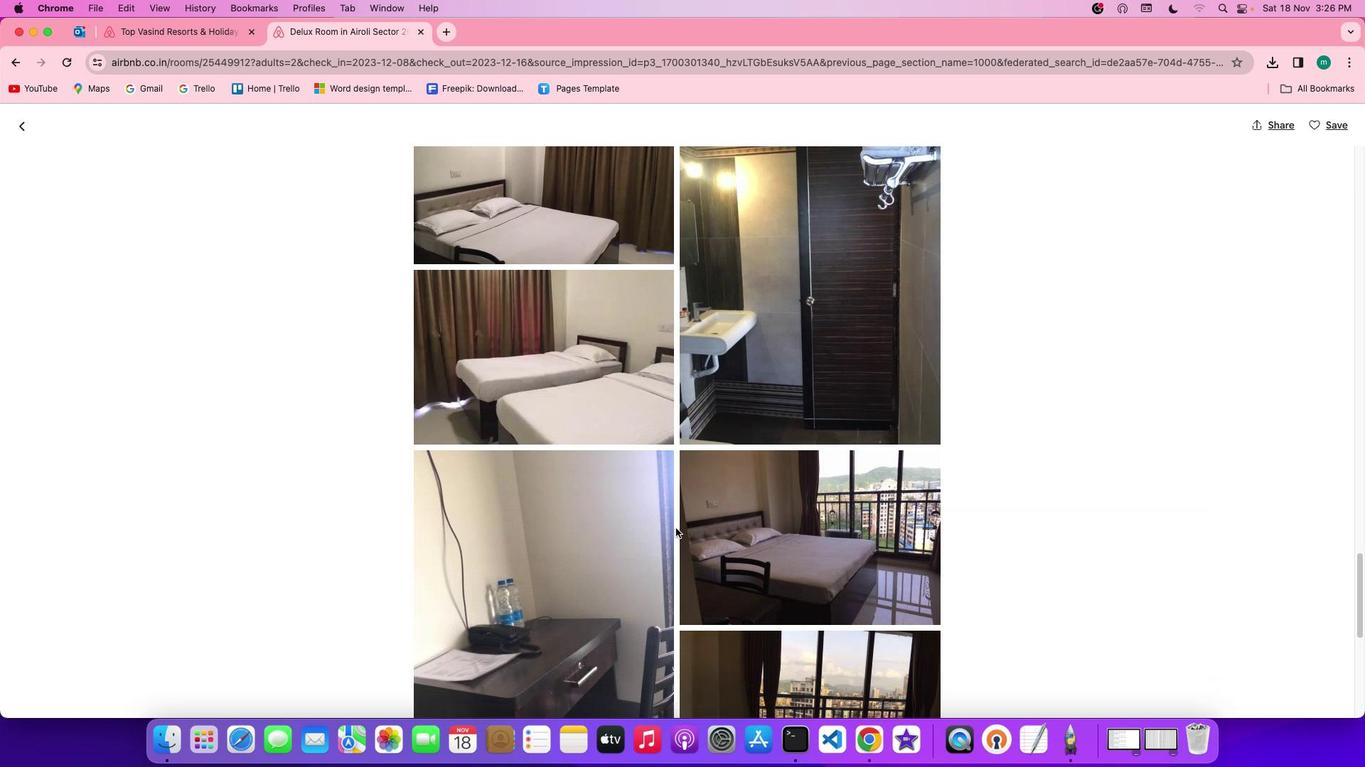 
Action: Mouse scrolled (642, 530) with delta (48, 45)
Screenshot: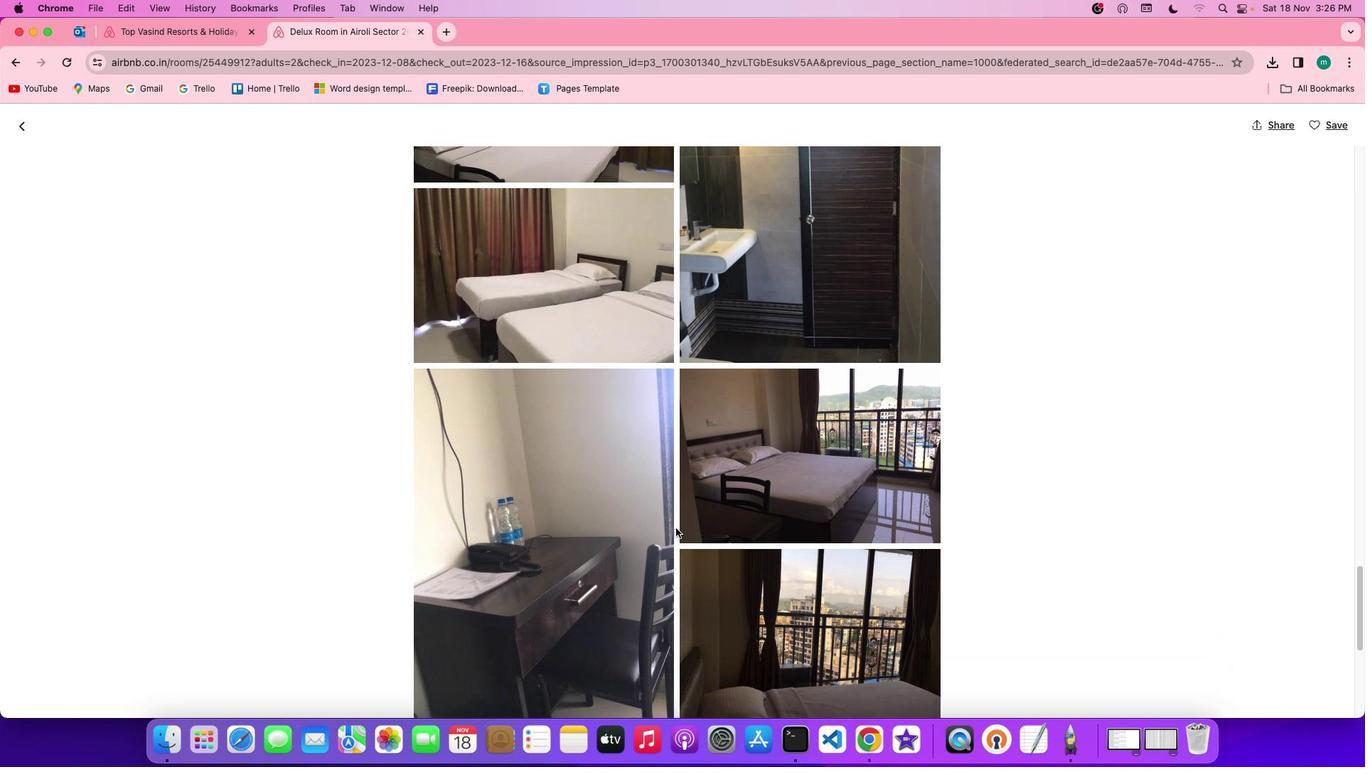 
Action: Mouse scrolled (642, 530) with delta (48, 45)
Screenshot: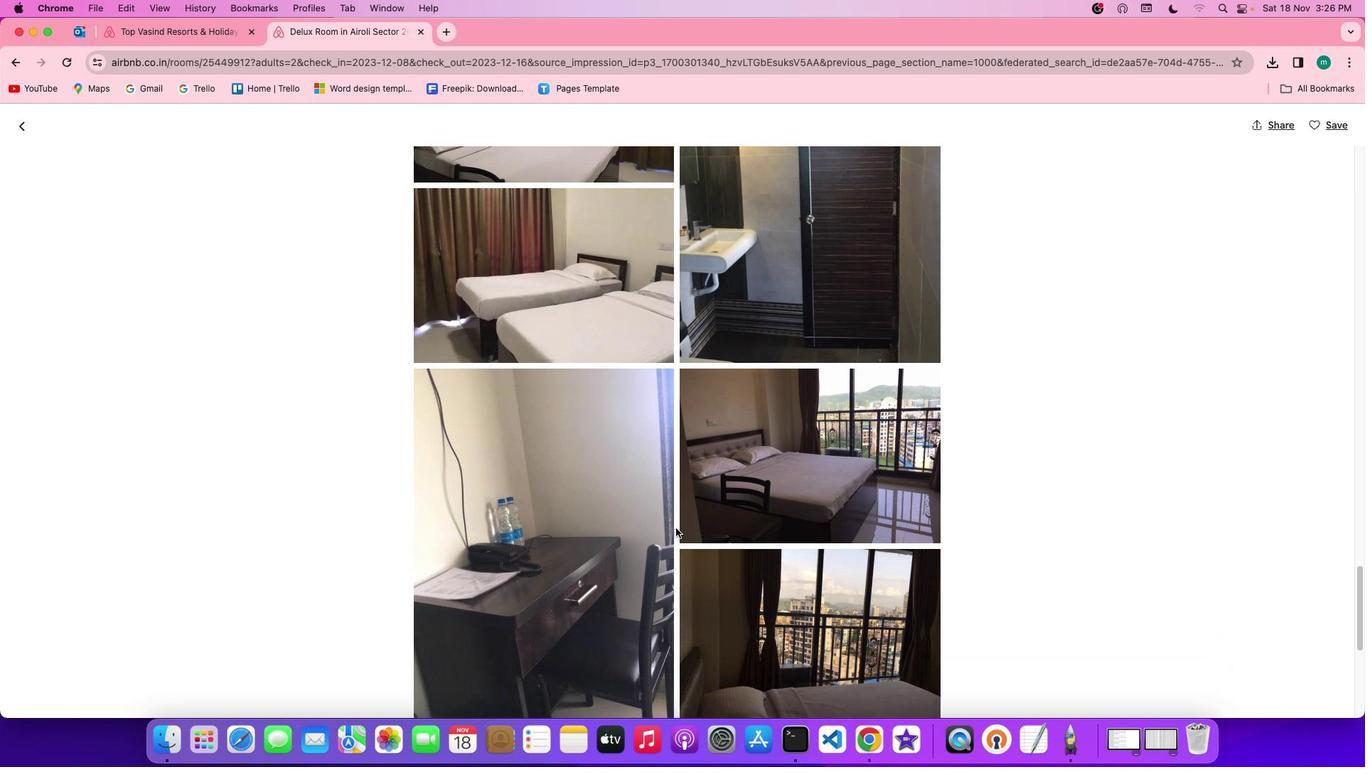 
Action: Mouse scrolled (642, 530) with delta (48, 44)
Screenshot: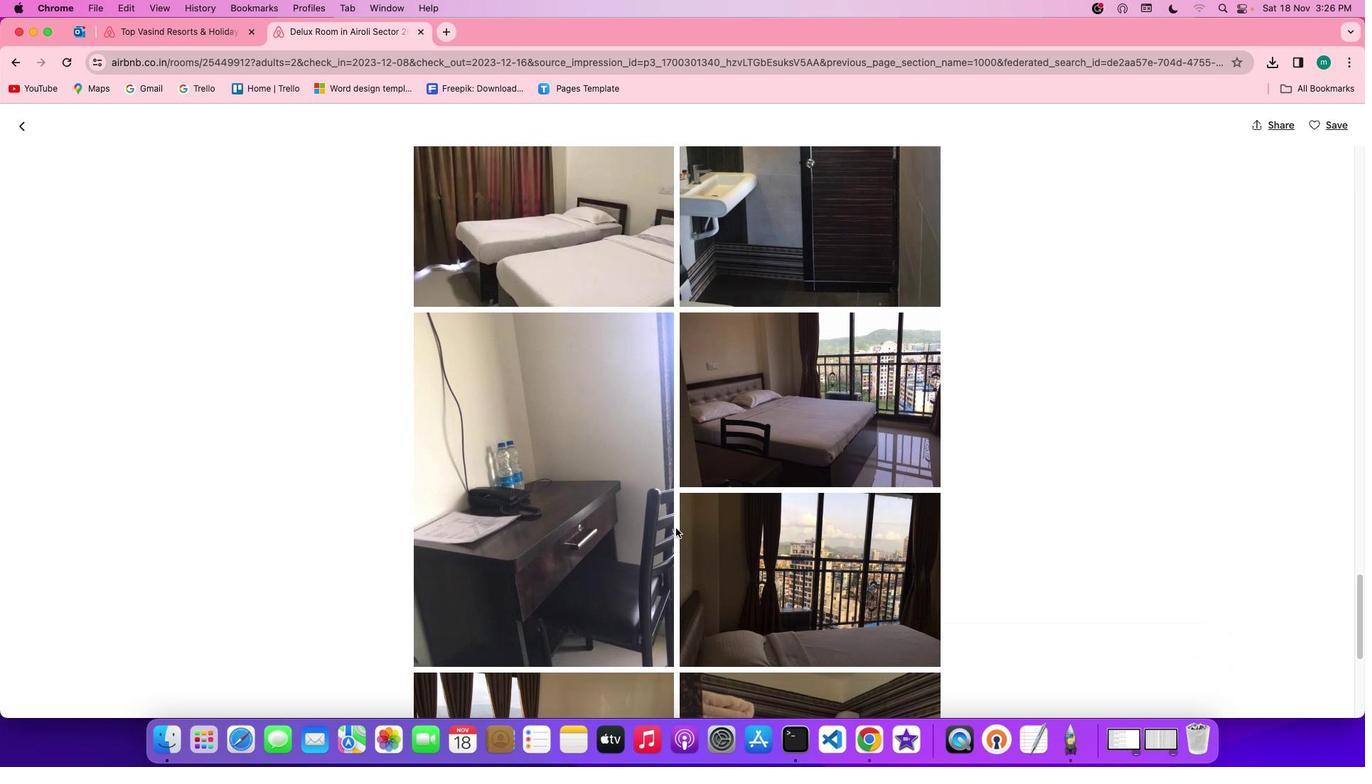 
Action: Mouse moved to (632, 534)
Screenshot: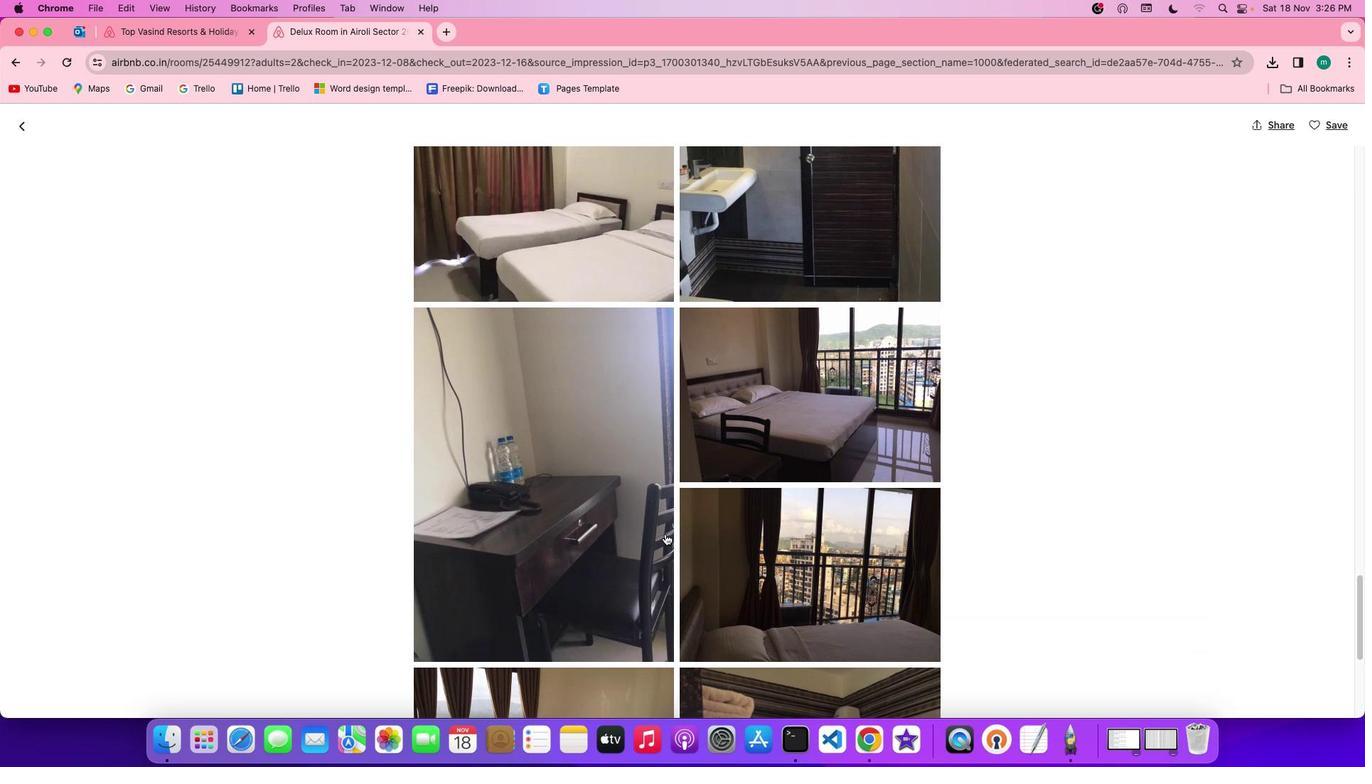 
Action: Mouse scrolled (632, 534) with delta (48, 45)
Screenshot: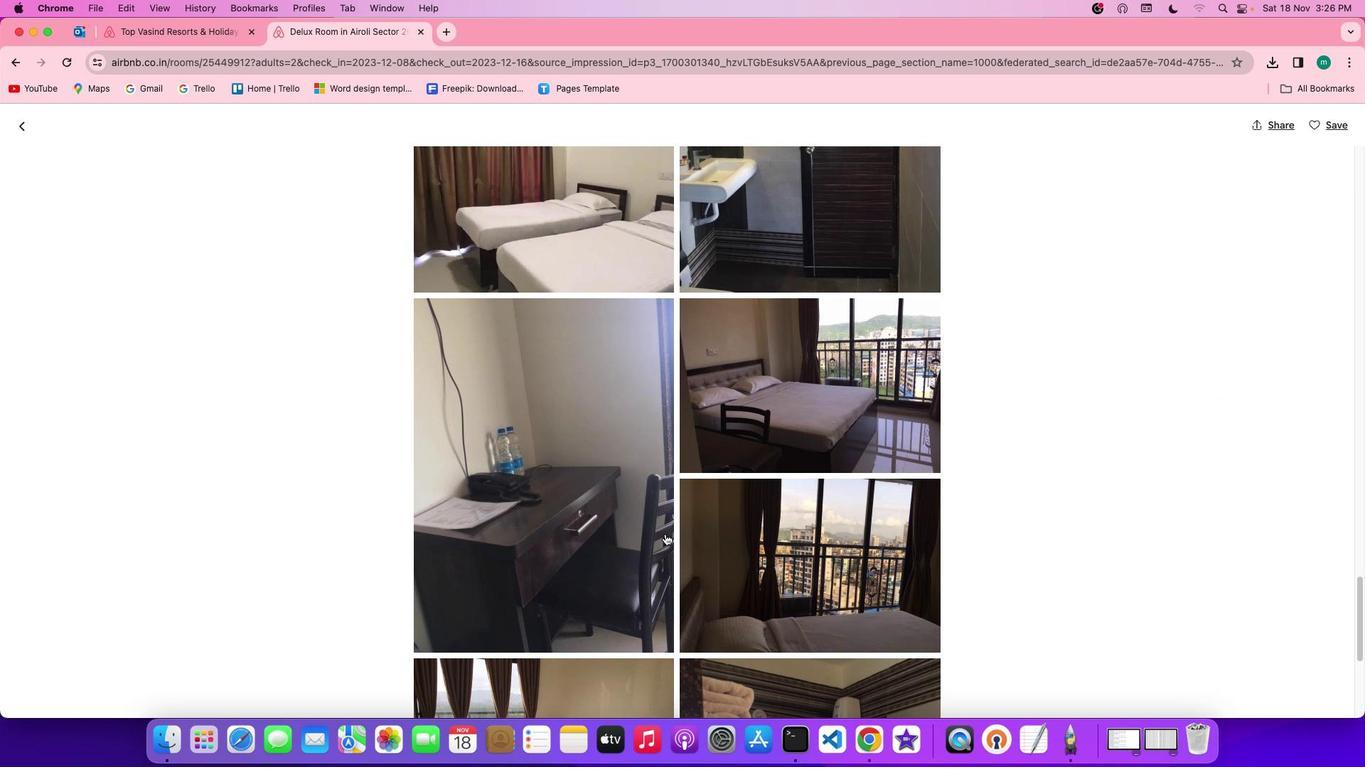 
Action: Mouse scrolled (632, 534) with delta (48, 45)
Screenshot: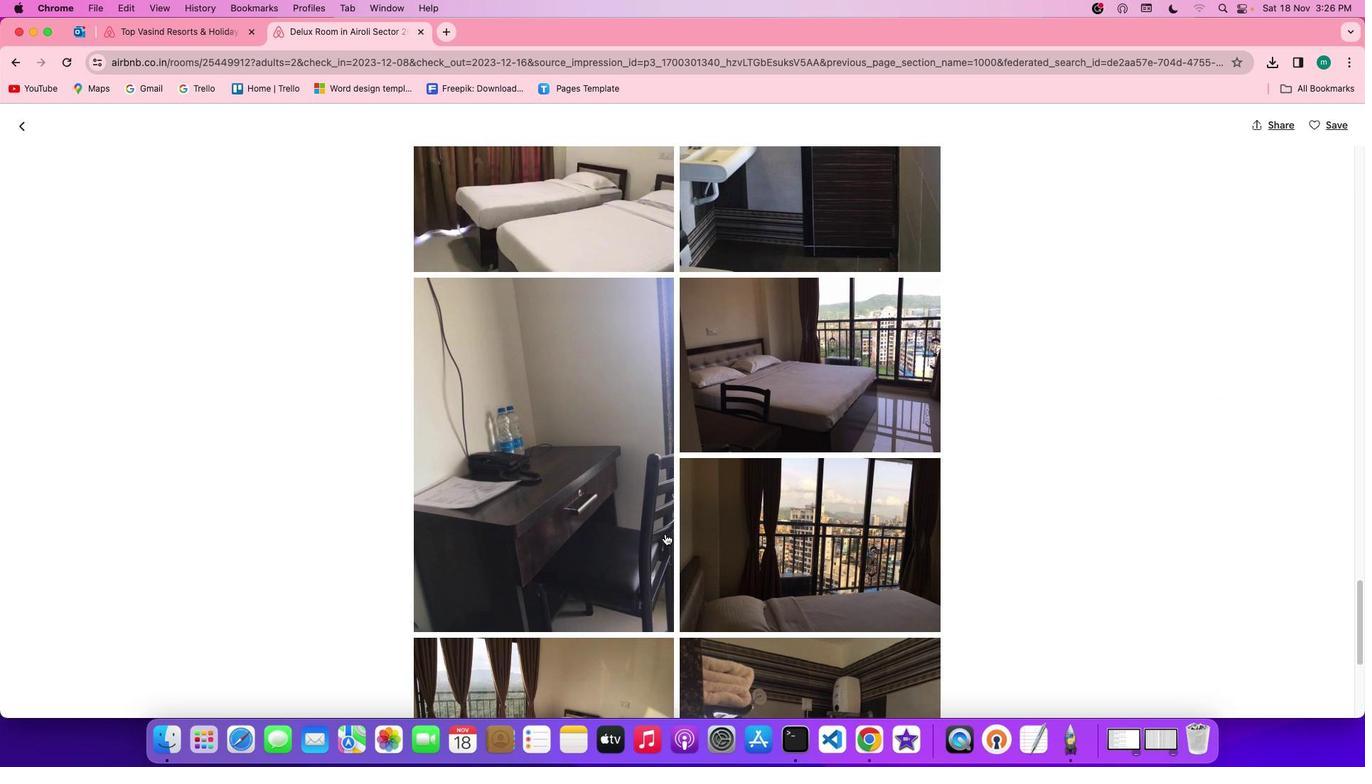 
Action: Mouse scrolled (632, 534) with delta (48, 45)
Screenshot: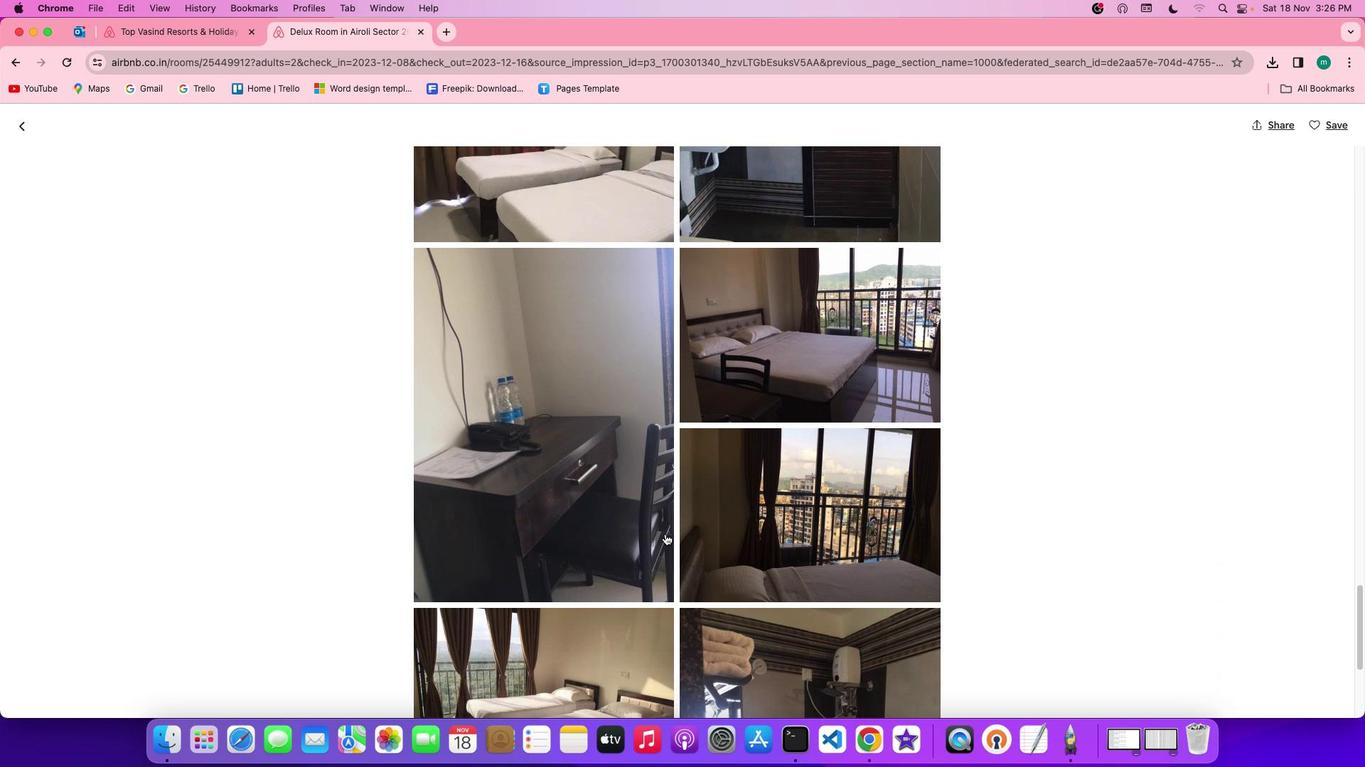 
Action: Mouse scrolled (632, 534) with delta (48, 45)
Screenshot: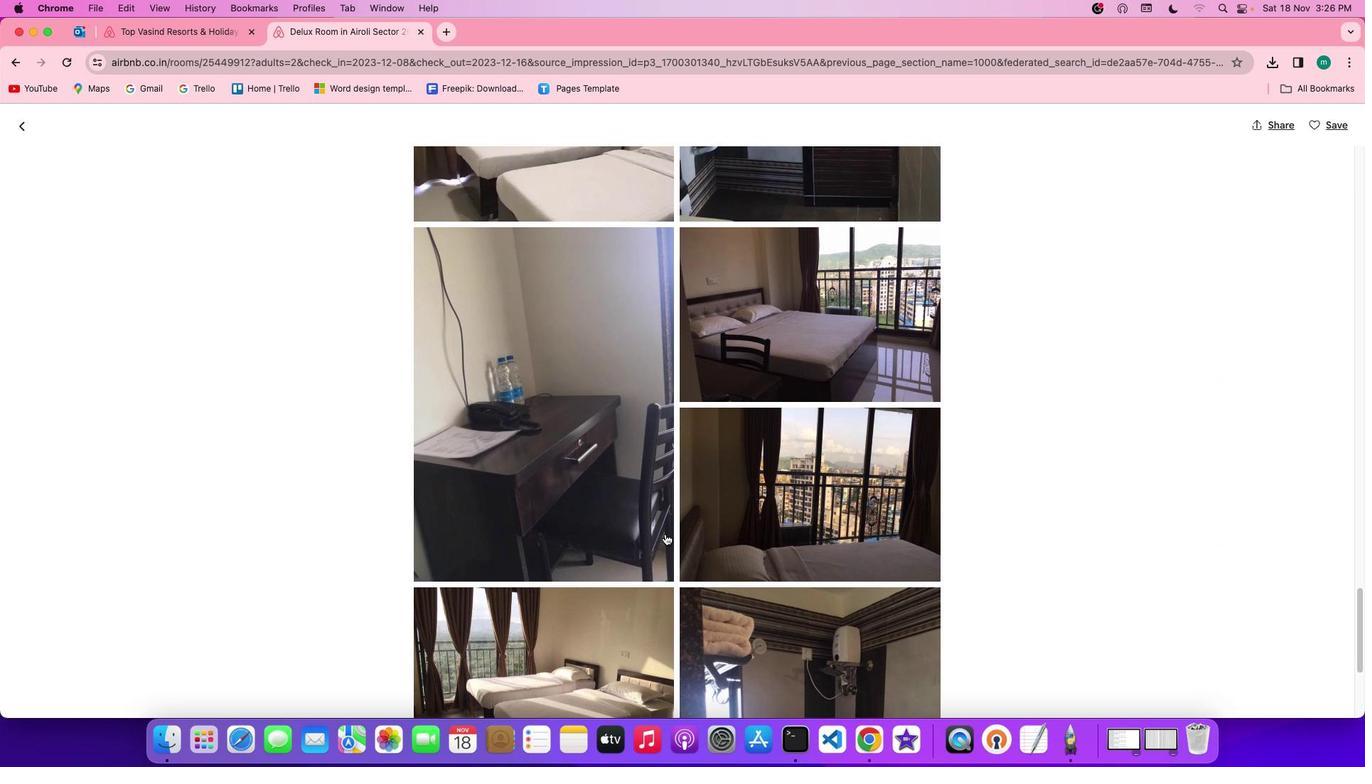 
Action: Mouse scrolled (632, 534) with delta (48, 45)
Screenshot: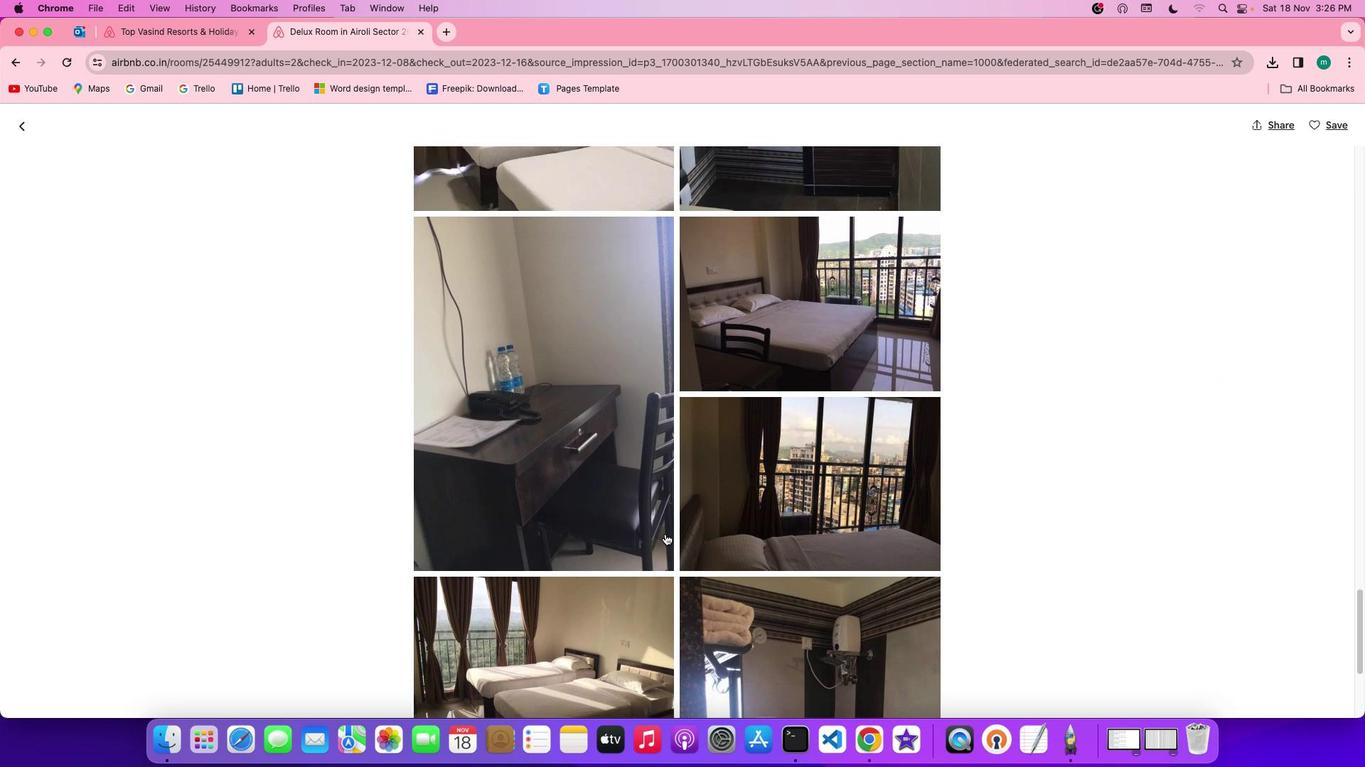
Action: Mouse scrolled (632, 534) with delta (48, 45)
Screenshot: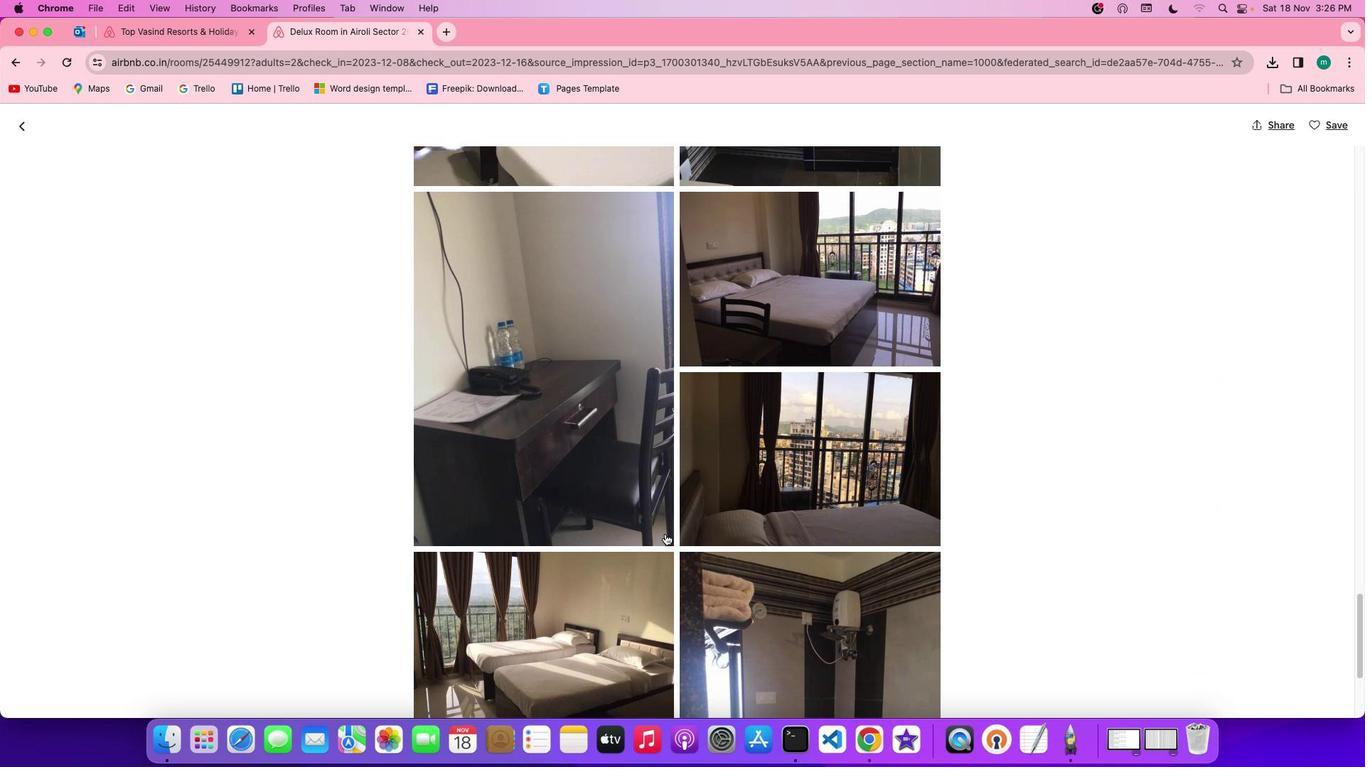 
Action: Mouse scrolled (632, 534) with delta (48, 45)
Screenshot: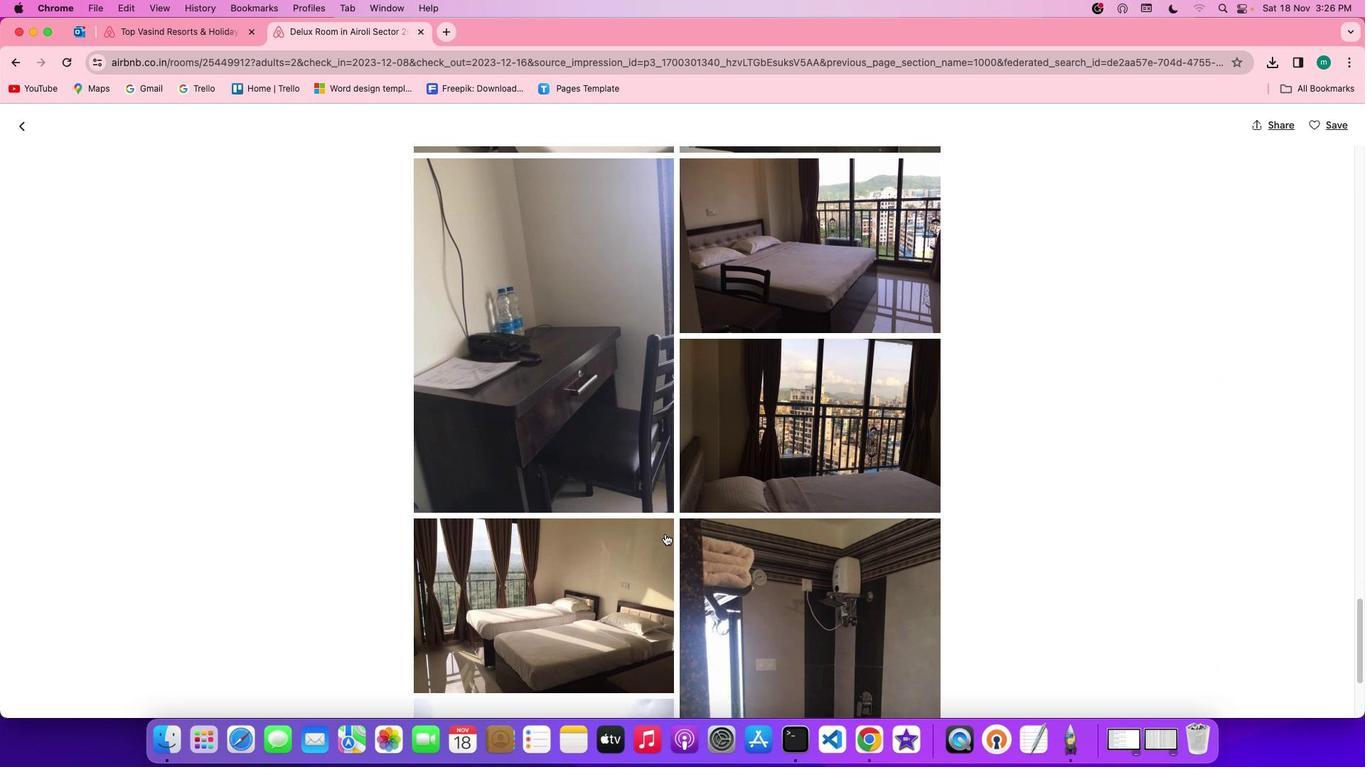 
Action: Mouse scrolled (632, 534) with delta (48, 45)
Screenshot: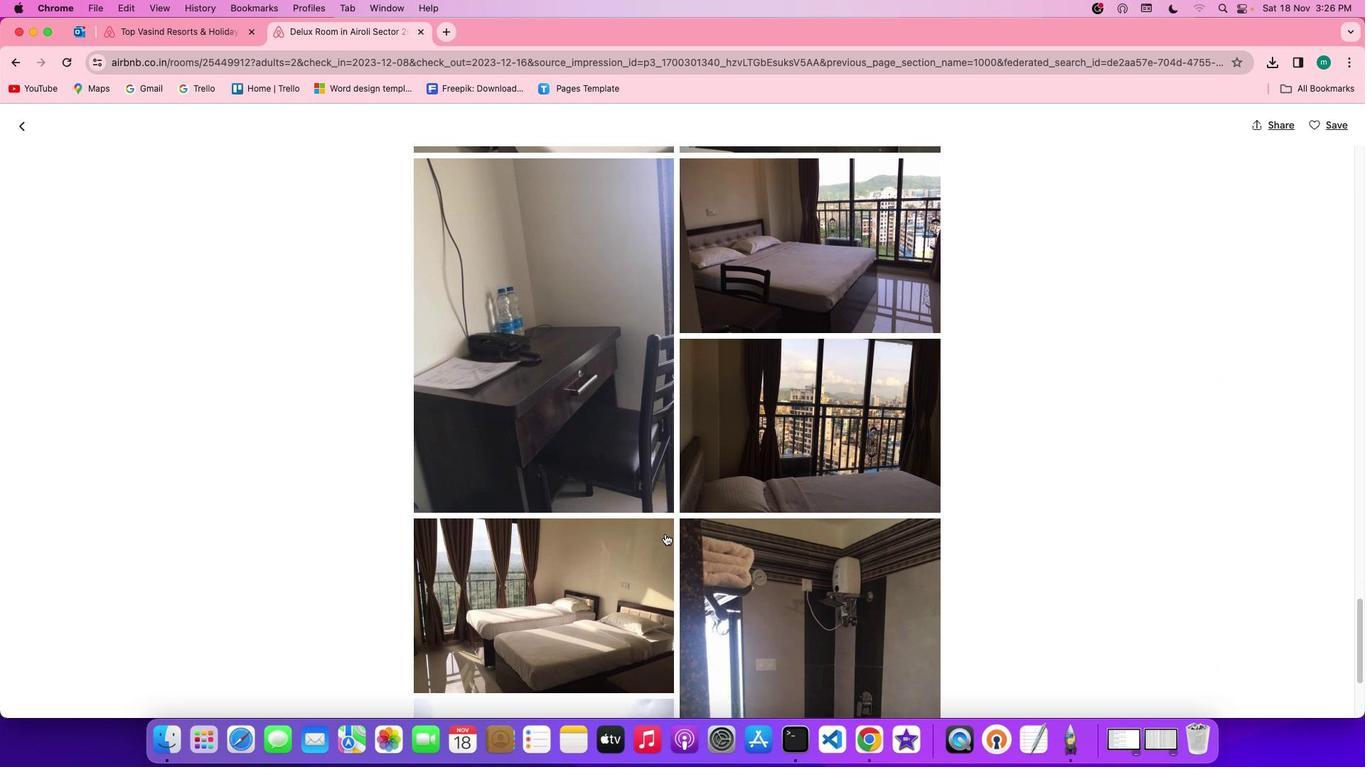 
Action: Mouse scrolled (632, 534) with delta (48, 44)
Screenshot: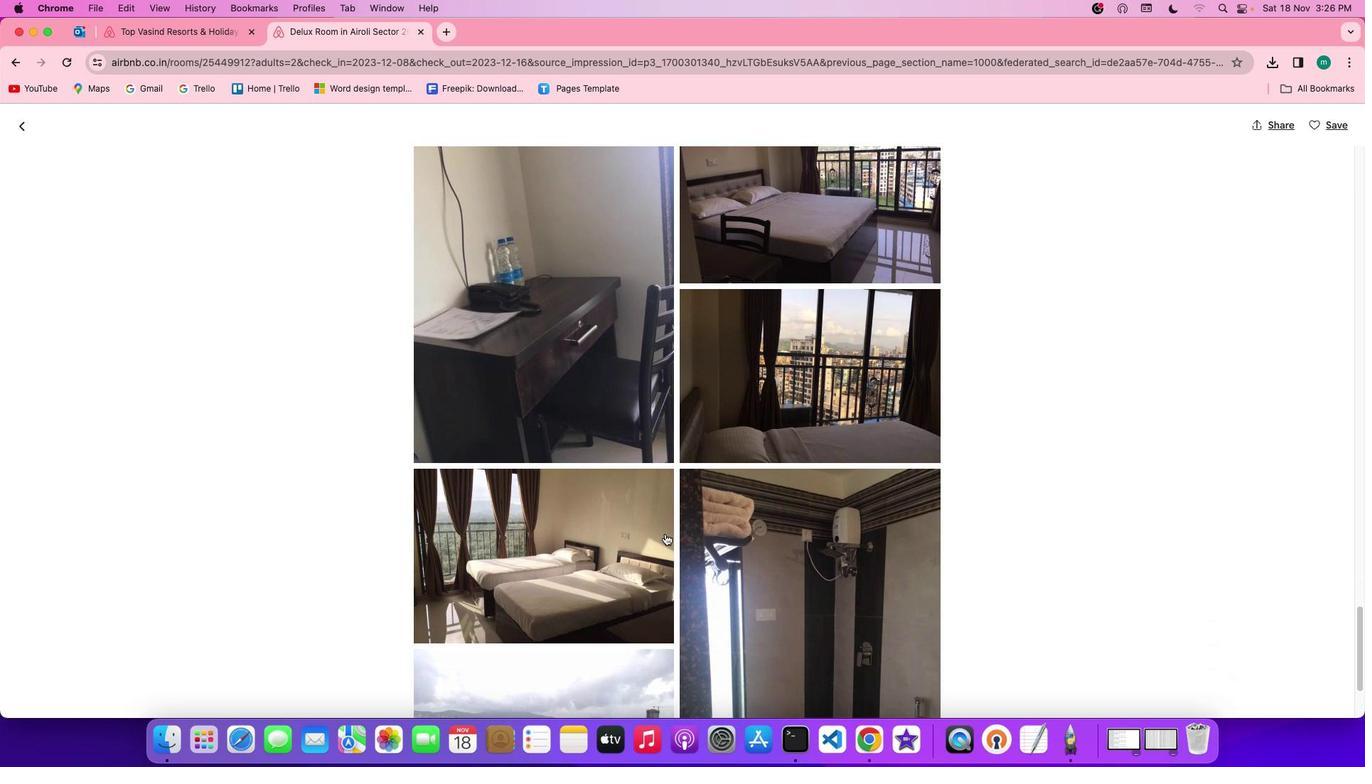 
Action: Mouse scrolled (632, 534) with delta (48, 44)
Screenshot: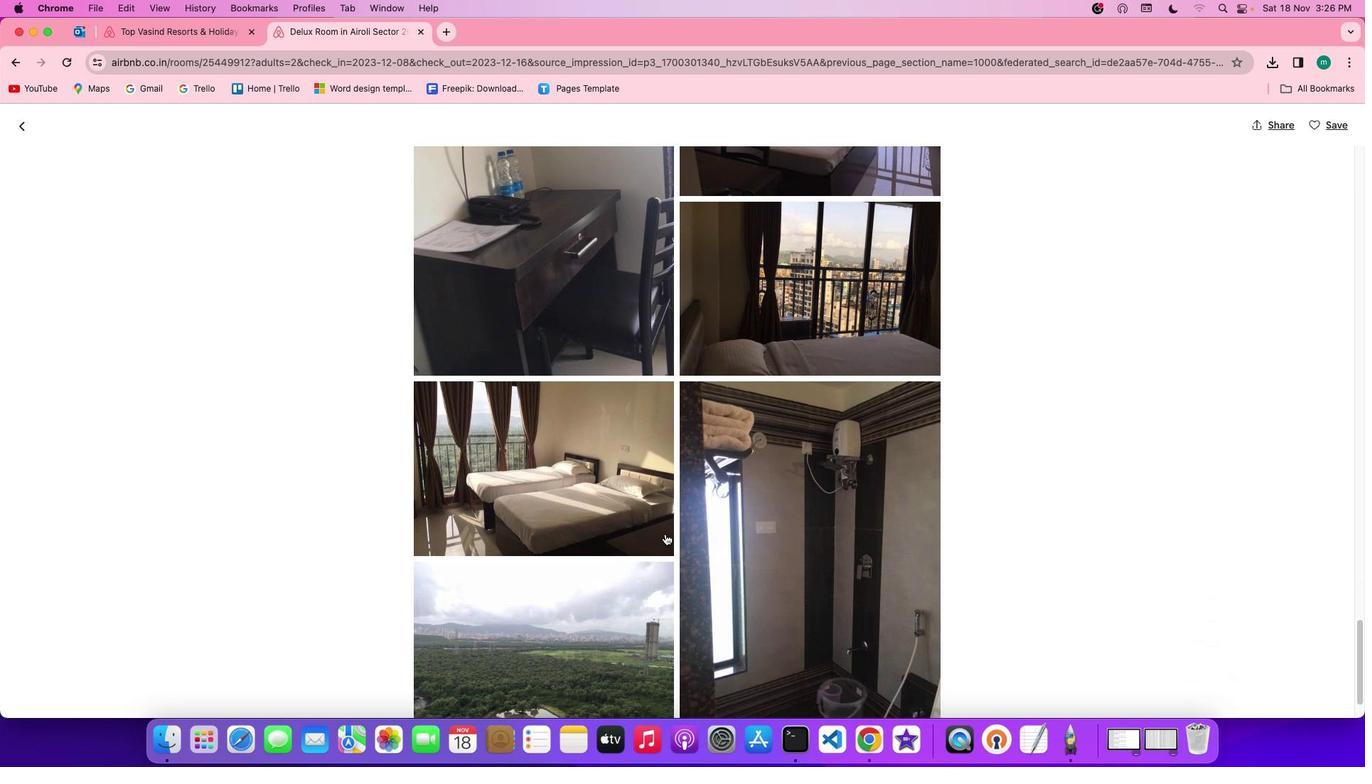 
Action: Mouse scrolled (632, 534) with delta (48, 45)
Screenshot: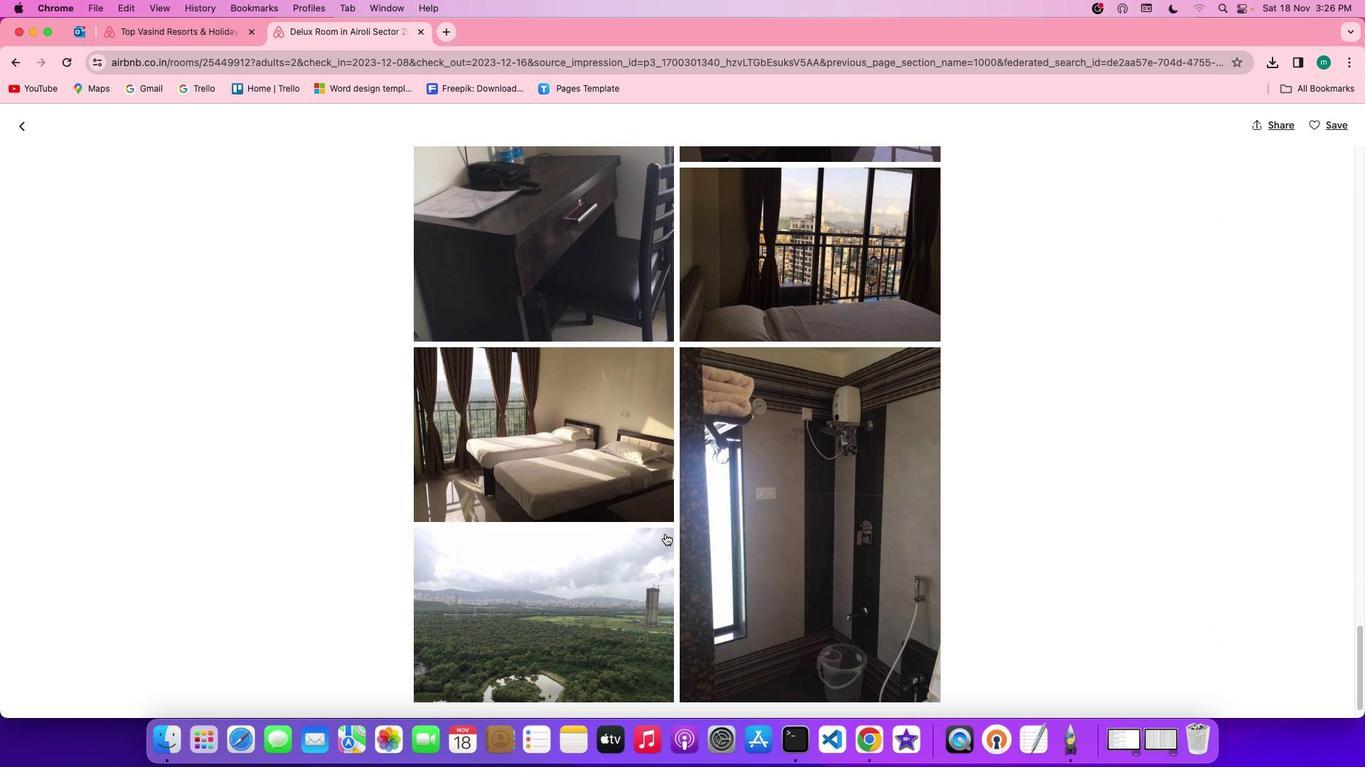 
Action: Mouse scrolled (632, 534) with delta (48, 45)
Screenshot: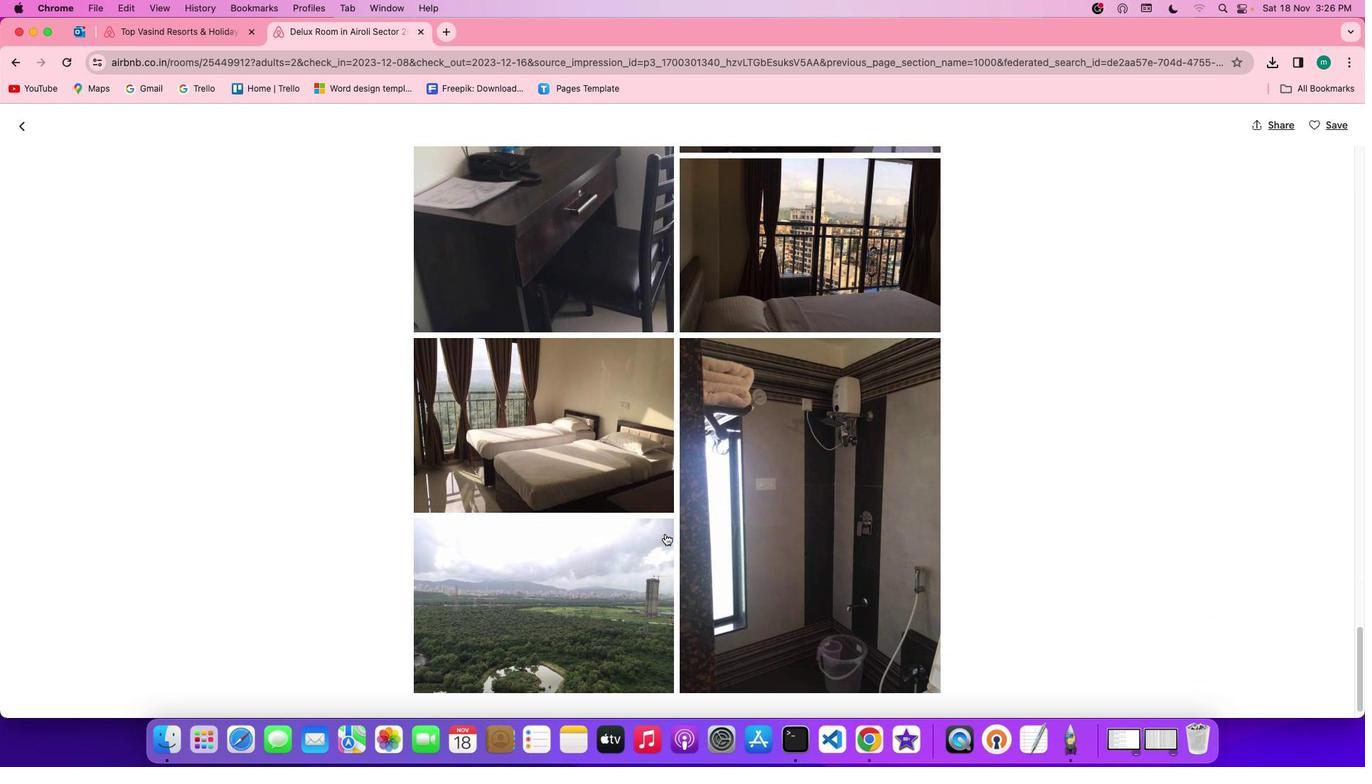 
Action: Mouse scrolled (632, 534) with delta (48, 44)
Screenshot: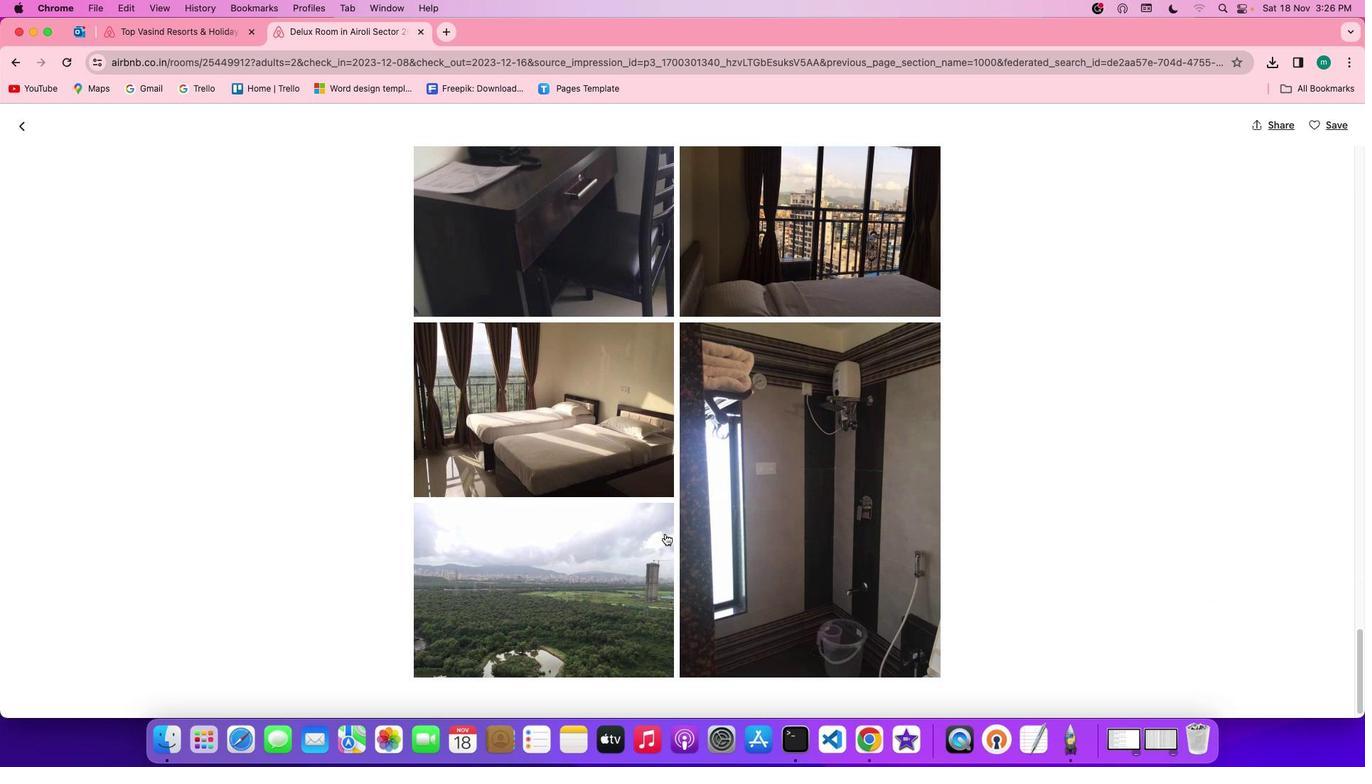 
Action: Mouse scrolled (632, 534) with delta (48, 42)
Screenshot: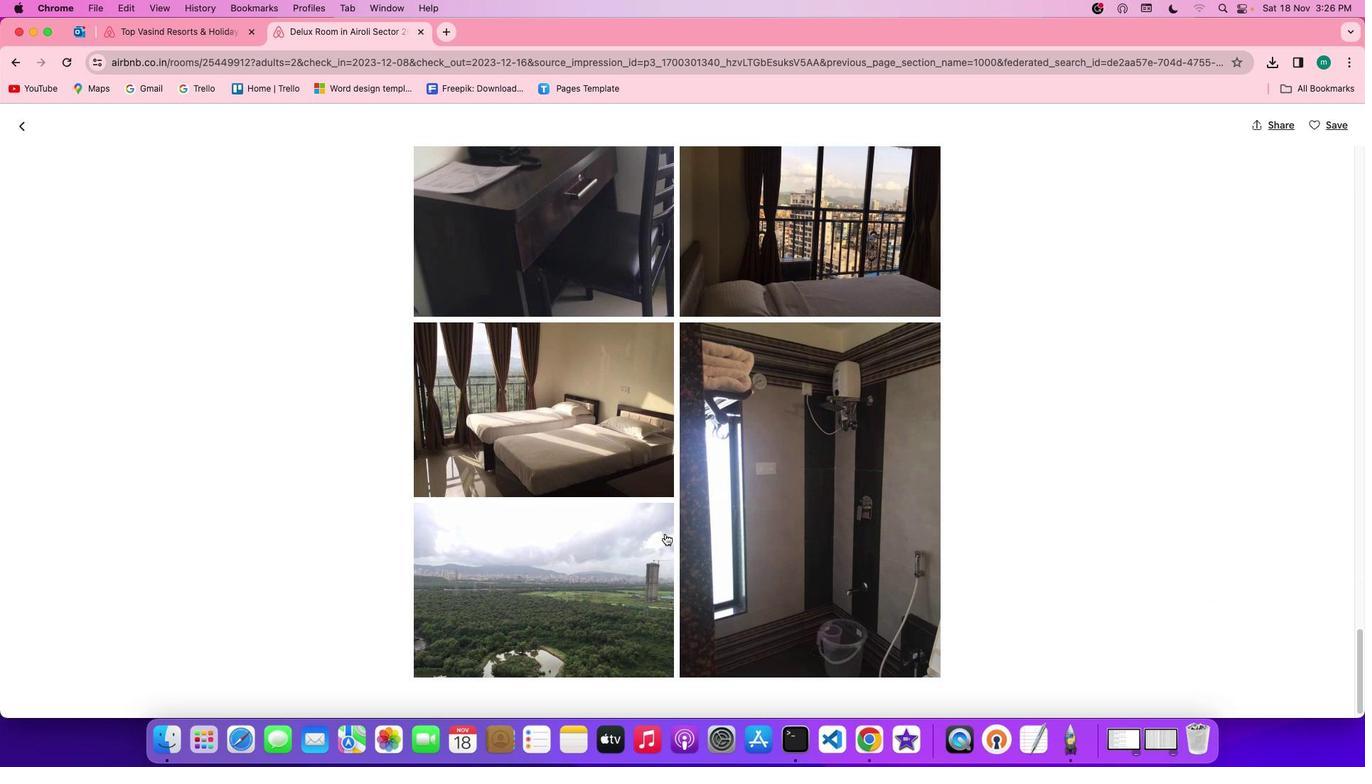 
Action: Mouse scrolled (632, 534) with delta (48, 41)
Screenshot: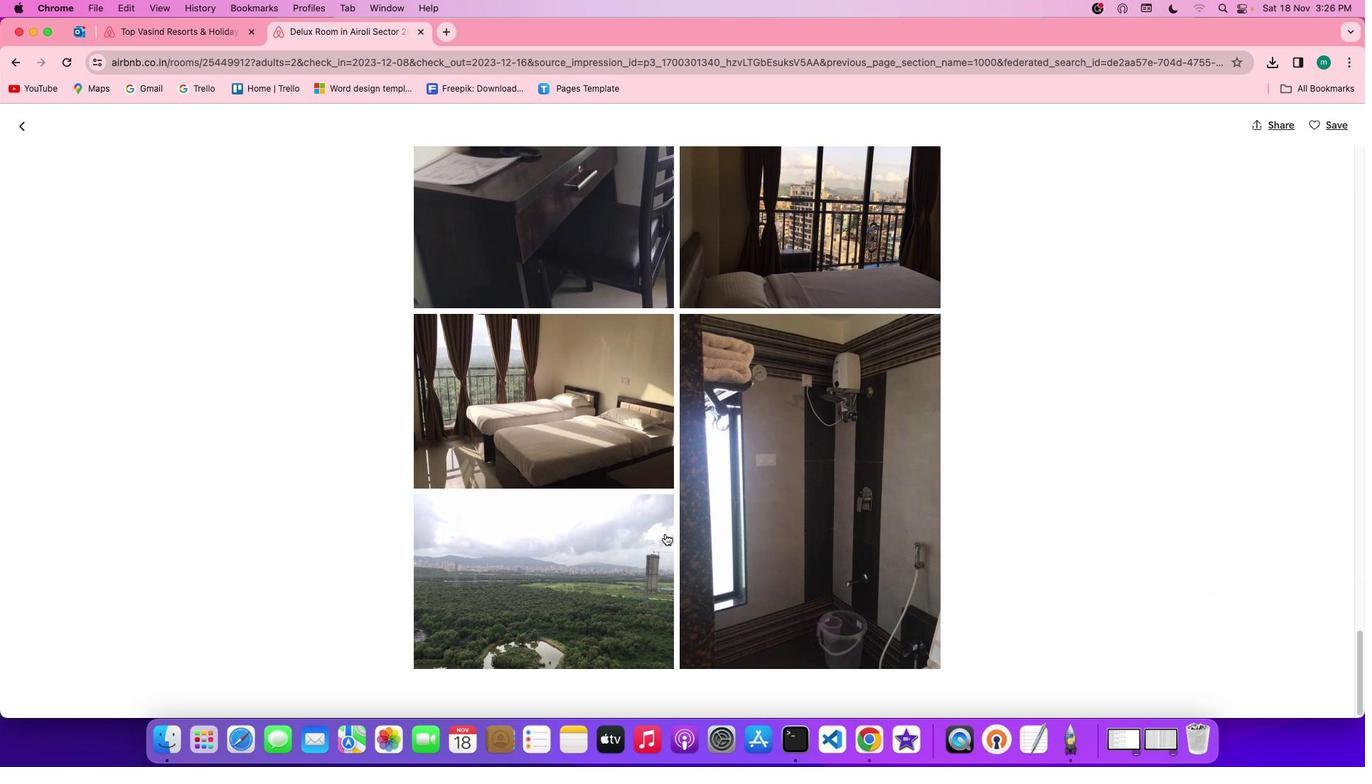 
Action: Mouse scrolled (632, 534) with delta (48, 42)
Screenshot: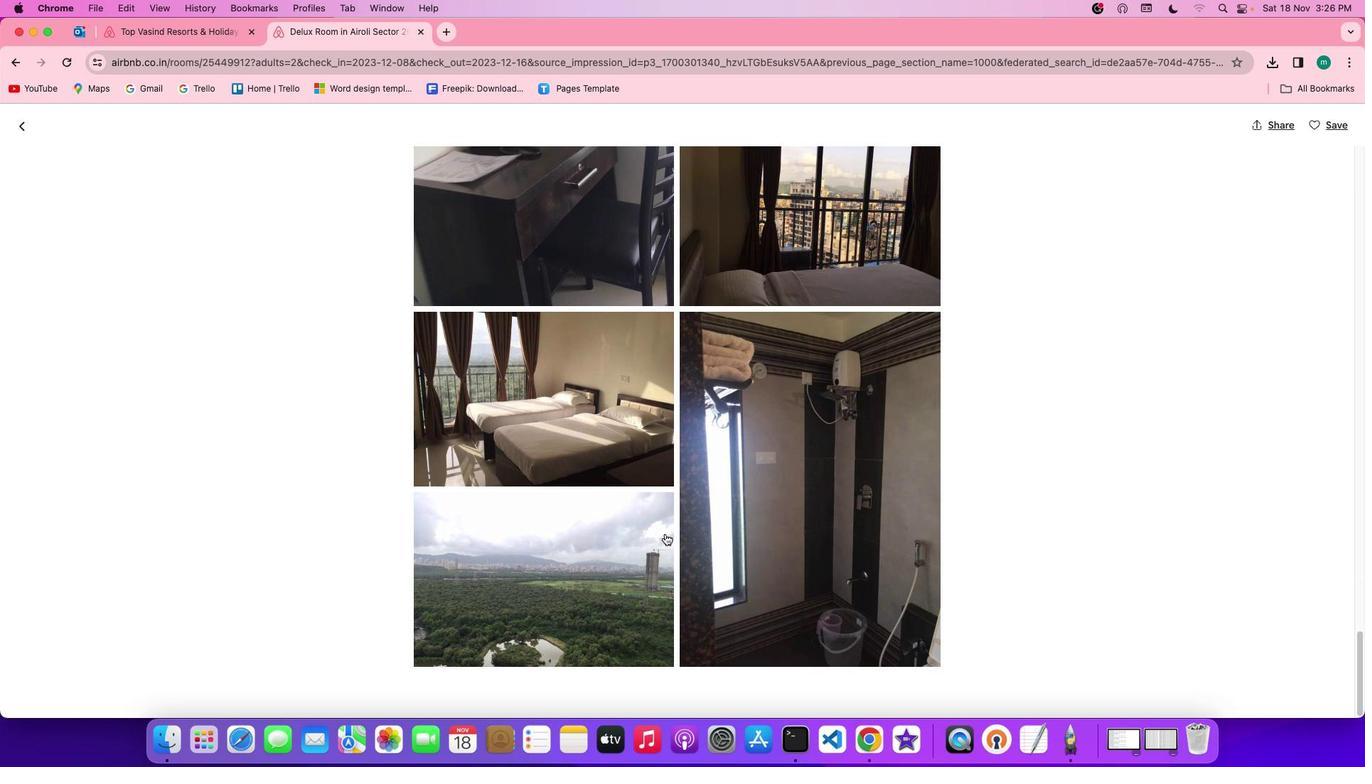 
Action: Mouse scrolled (632, 534) with delta (48, 45)
Screenshot: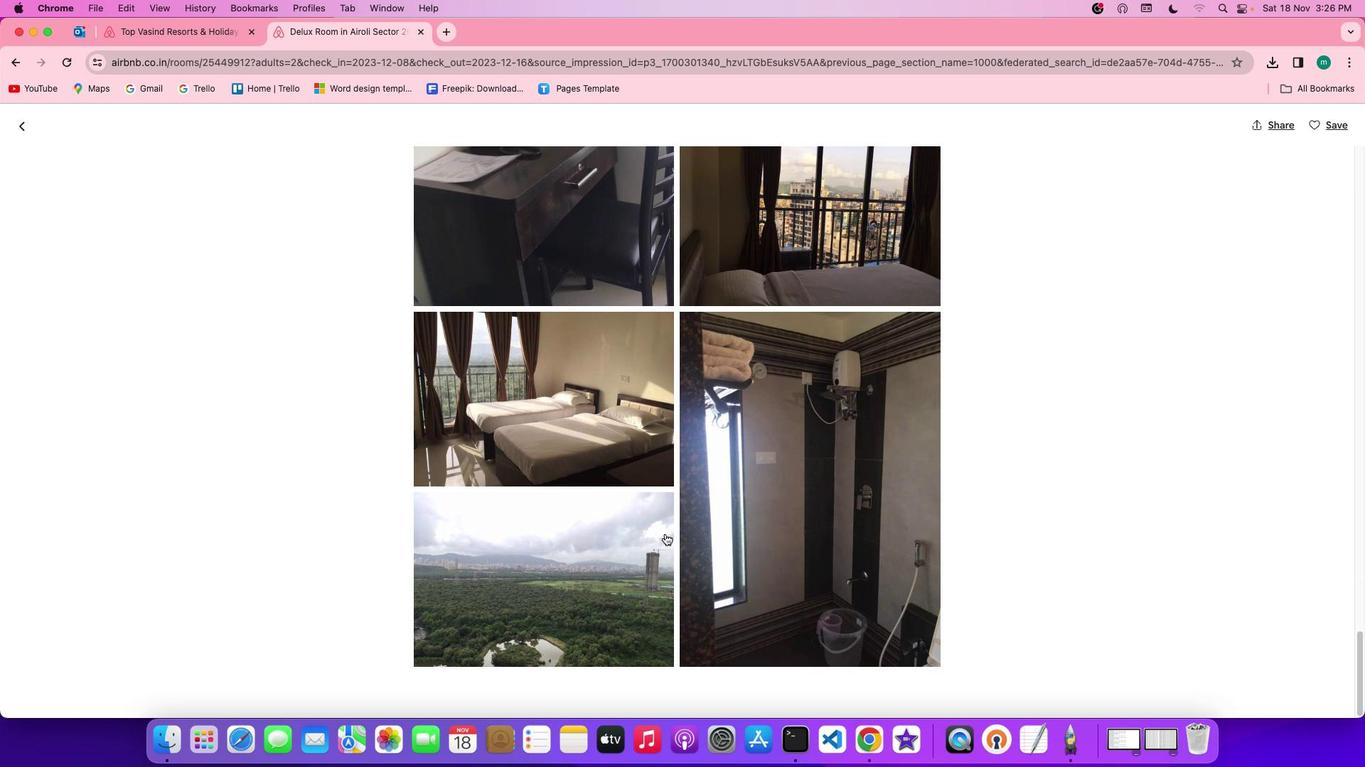 
Action: Mouse scrolled (632, 534) with delta (48, 45)
Screenshot: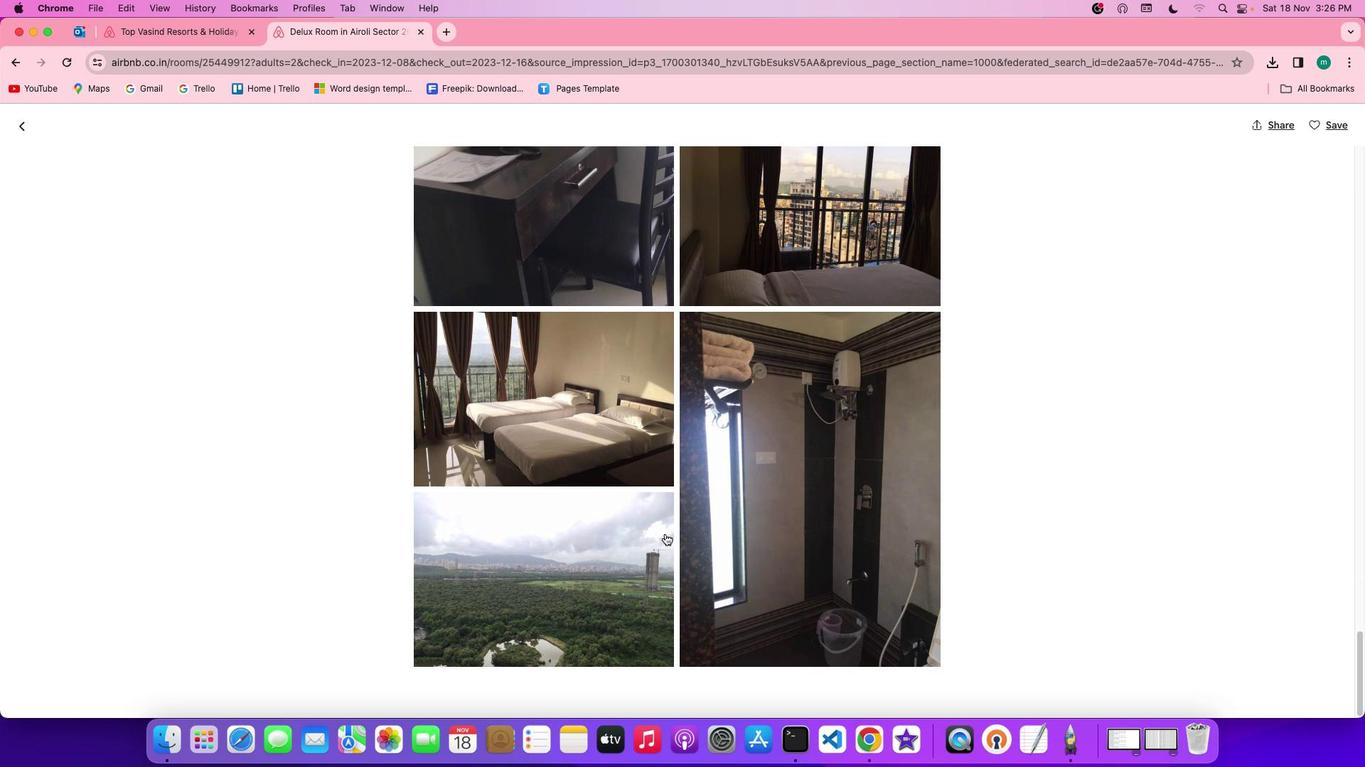 
Action: Mouse scrolled (632, 534) with delta (48, 44)
Screenshot: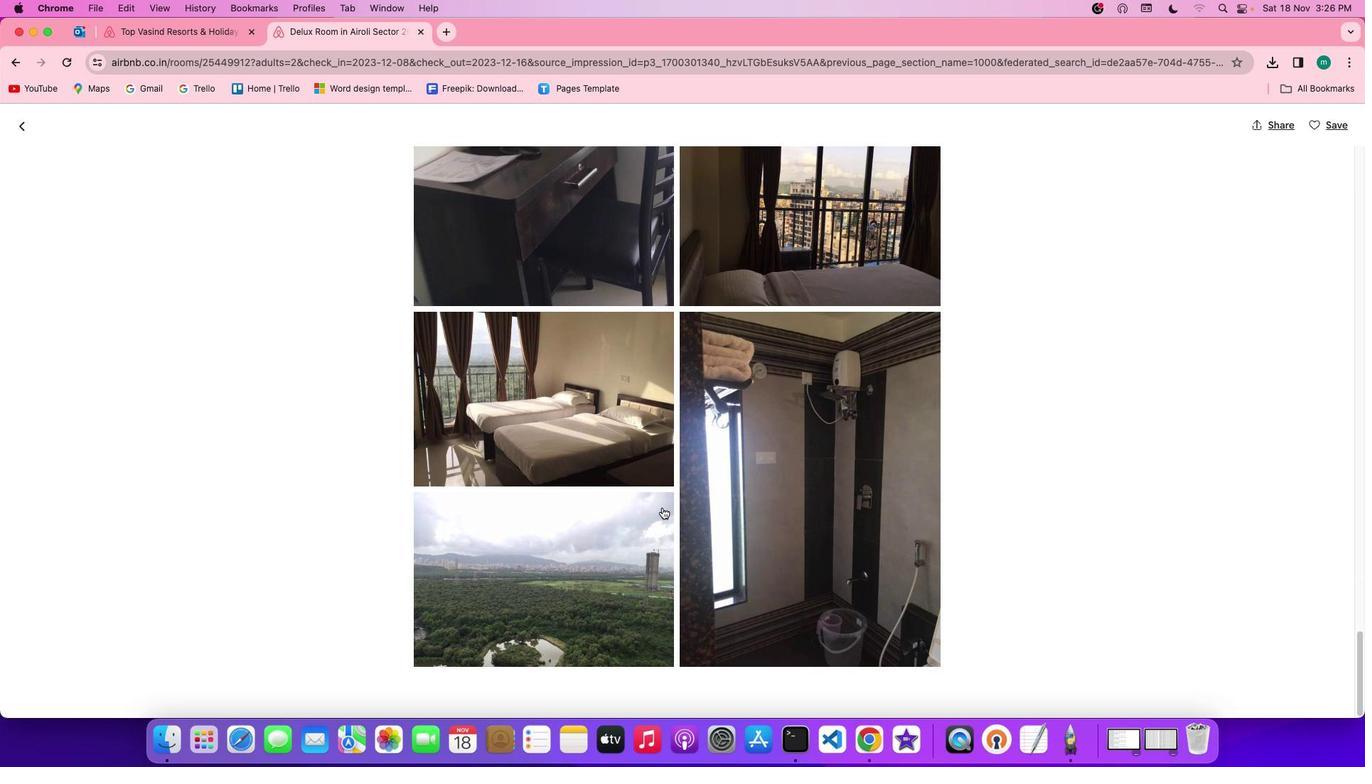 
Action: Mouse scrolled (632, 534) with delta (48, 42)
Screenshot: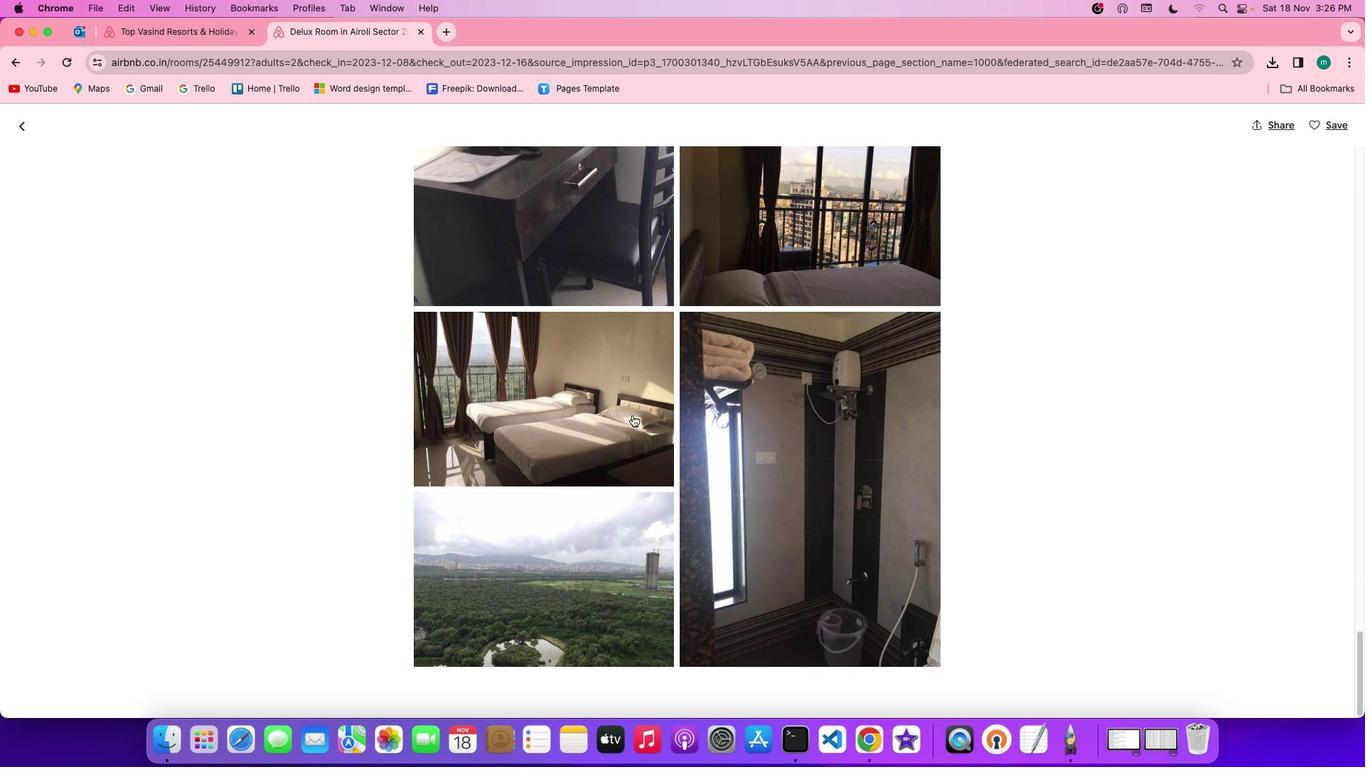 
Action: Mouse moved to (70, 162)
Screenshot: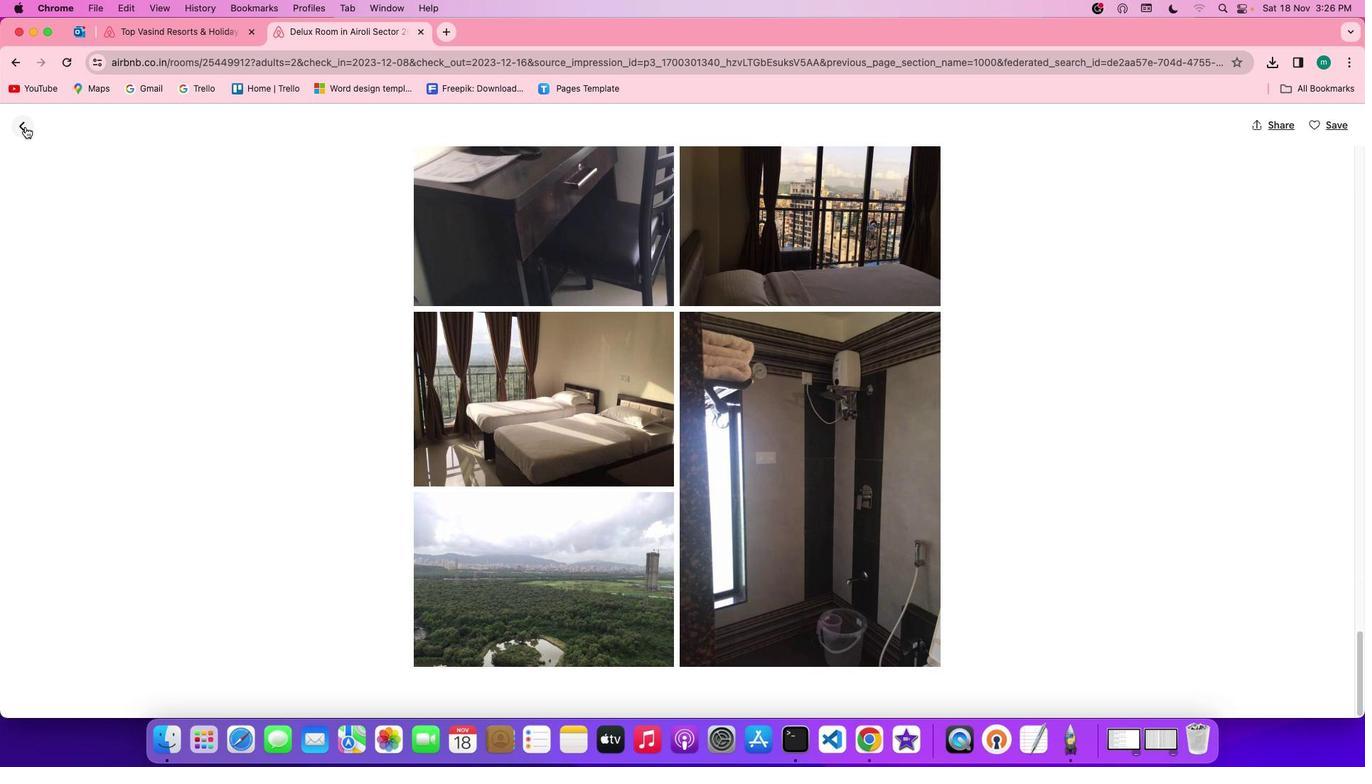 
Action: Mouse pressed left at (70, 162)
Screenshot: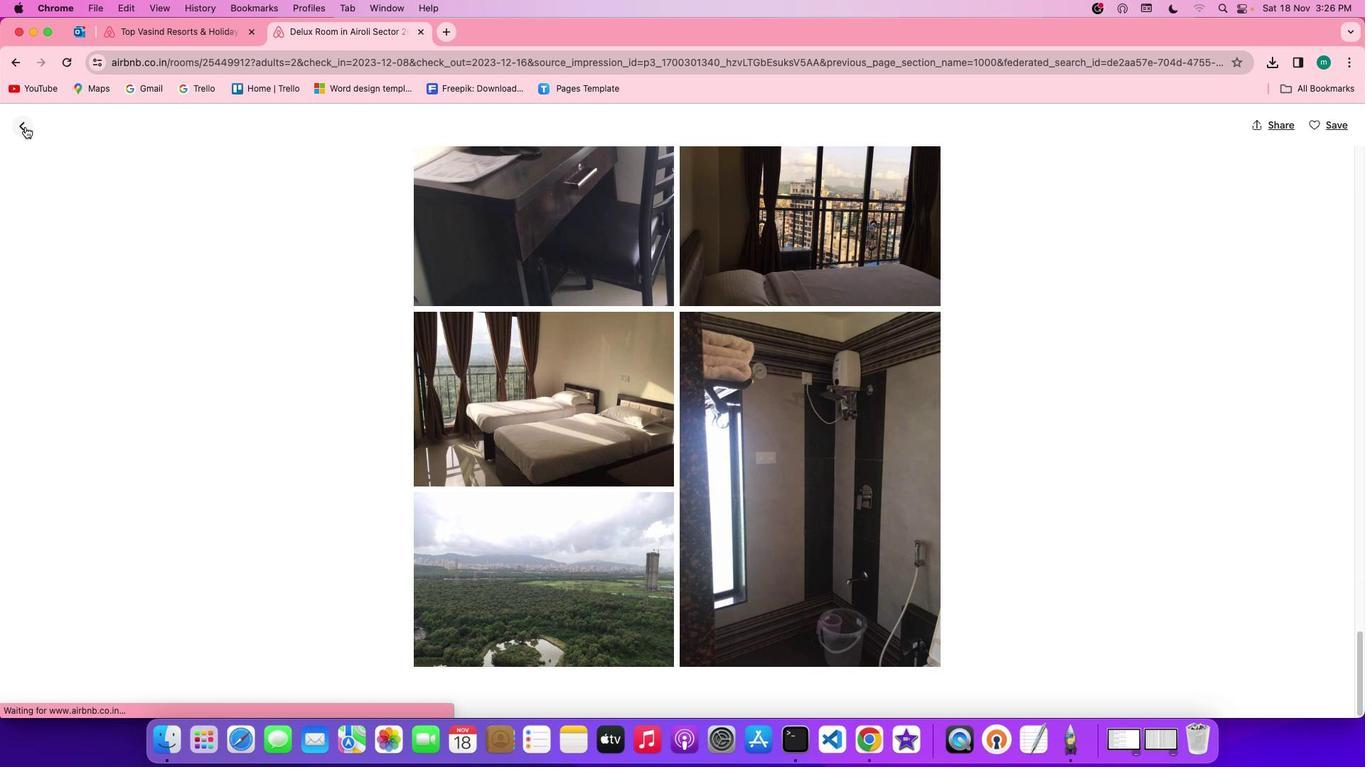 
Action: Mouse moved to (499, 443)
Screenshot: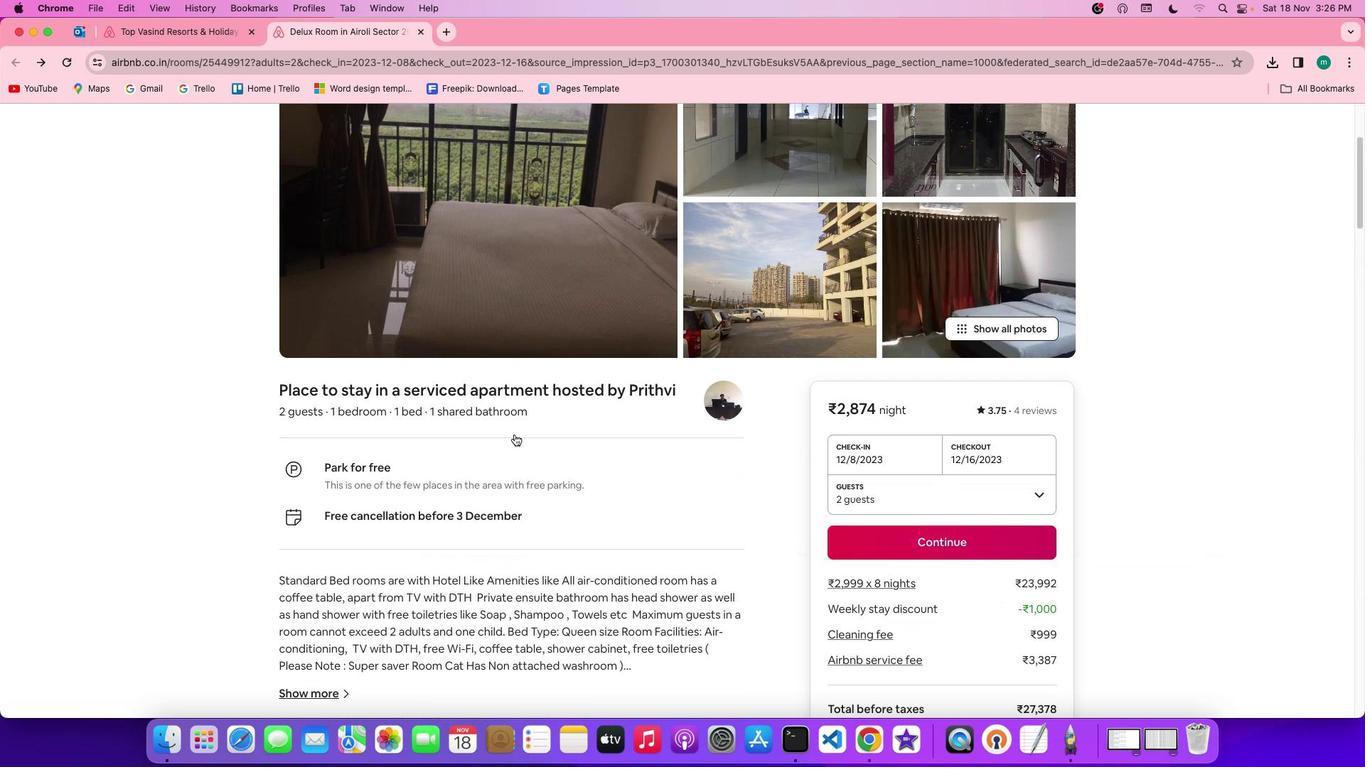 
Action: Mouse scrolled (499, 443) with delta (48, 45)
Screenshot: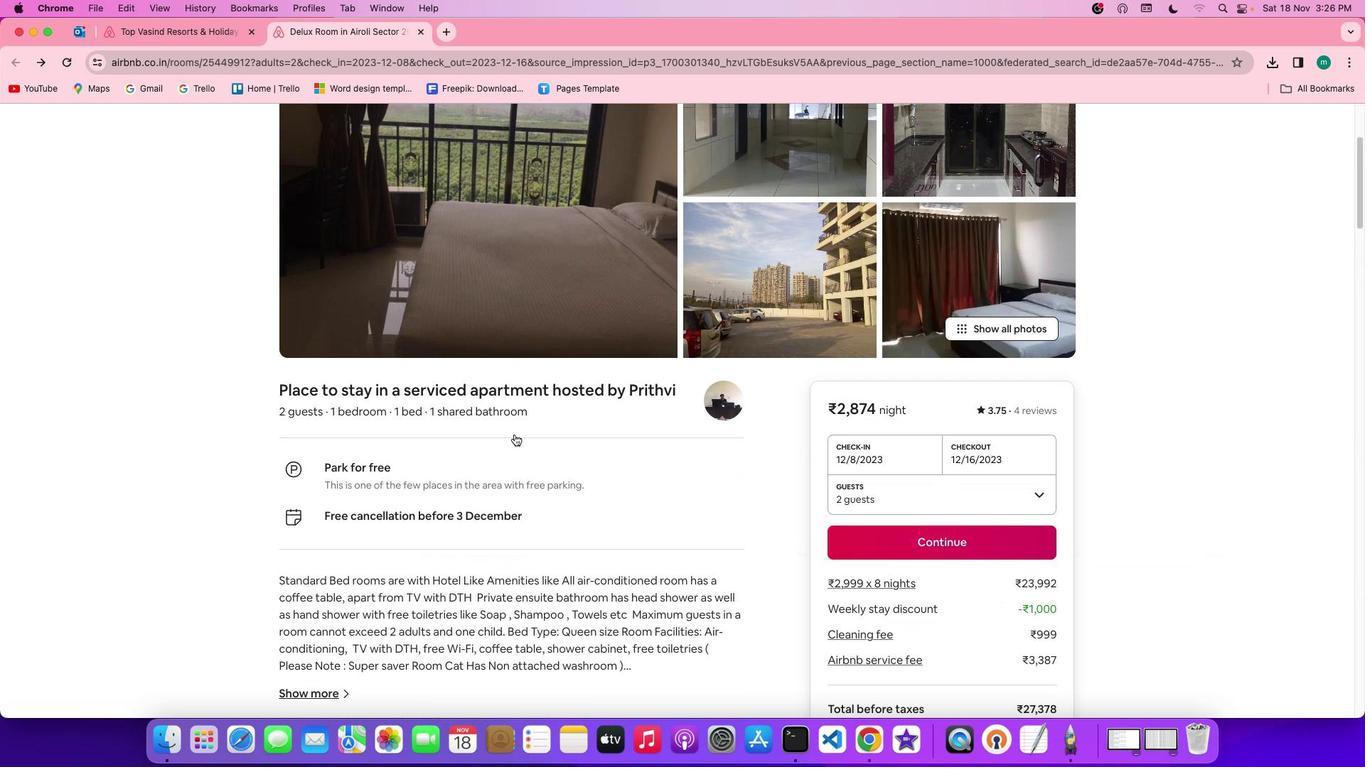 
Action: Mouse scrolled (499, 443) with delta (48, 45)
Screenshot: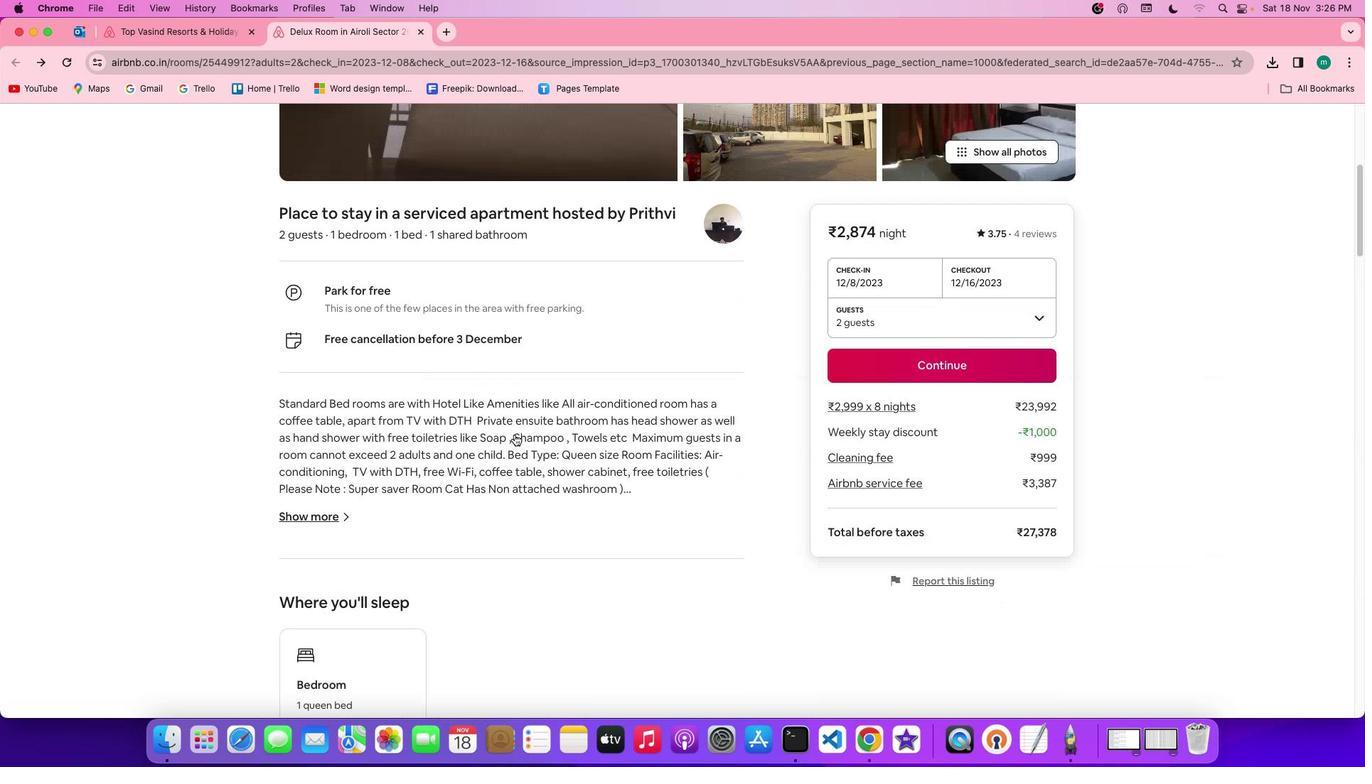 
Action: Mouse scrolled (499, 443) with delta (48, 44)
Screenshot: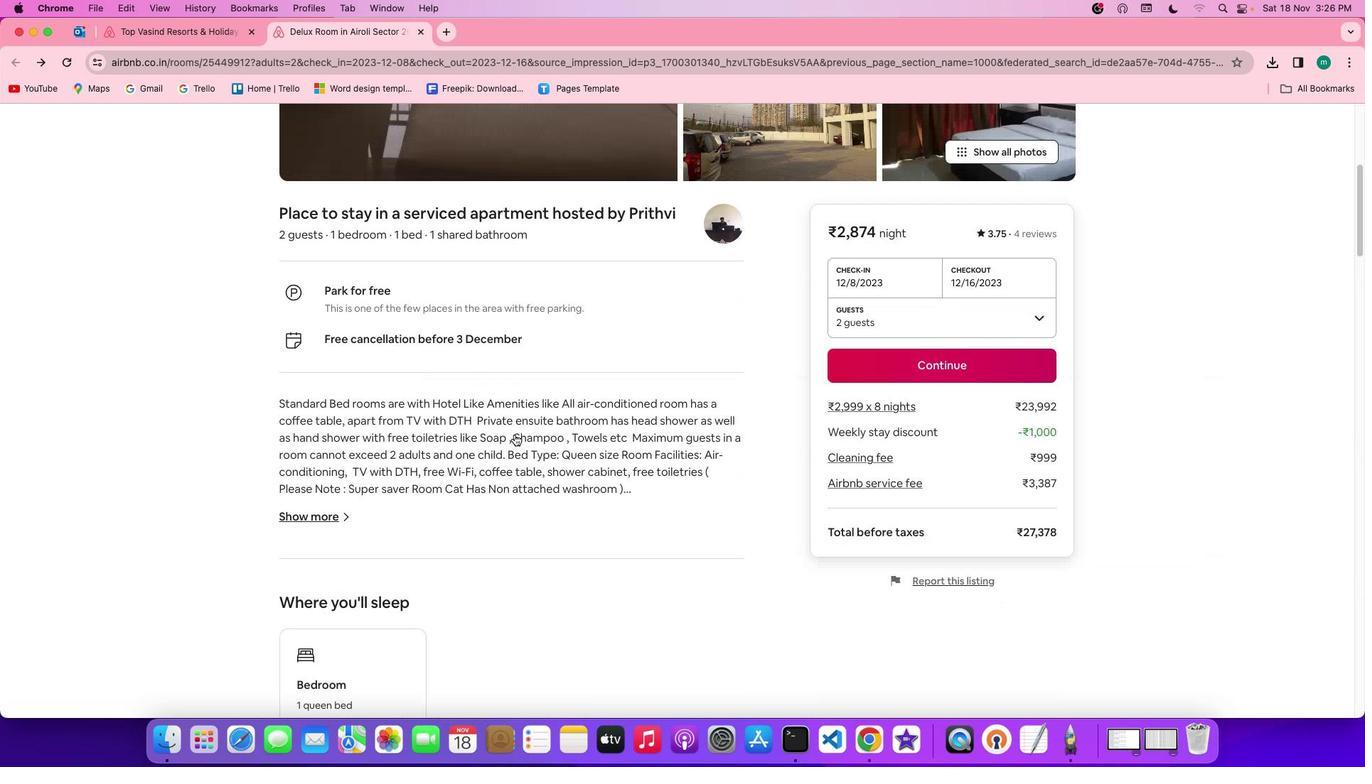 
Action: Mouse scrolled (499, 443) with delta (48, 42)
Screenshot: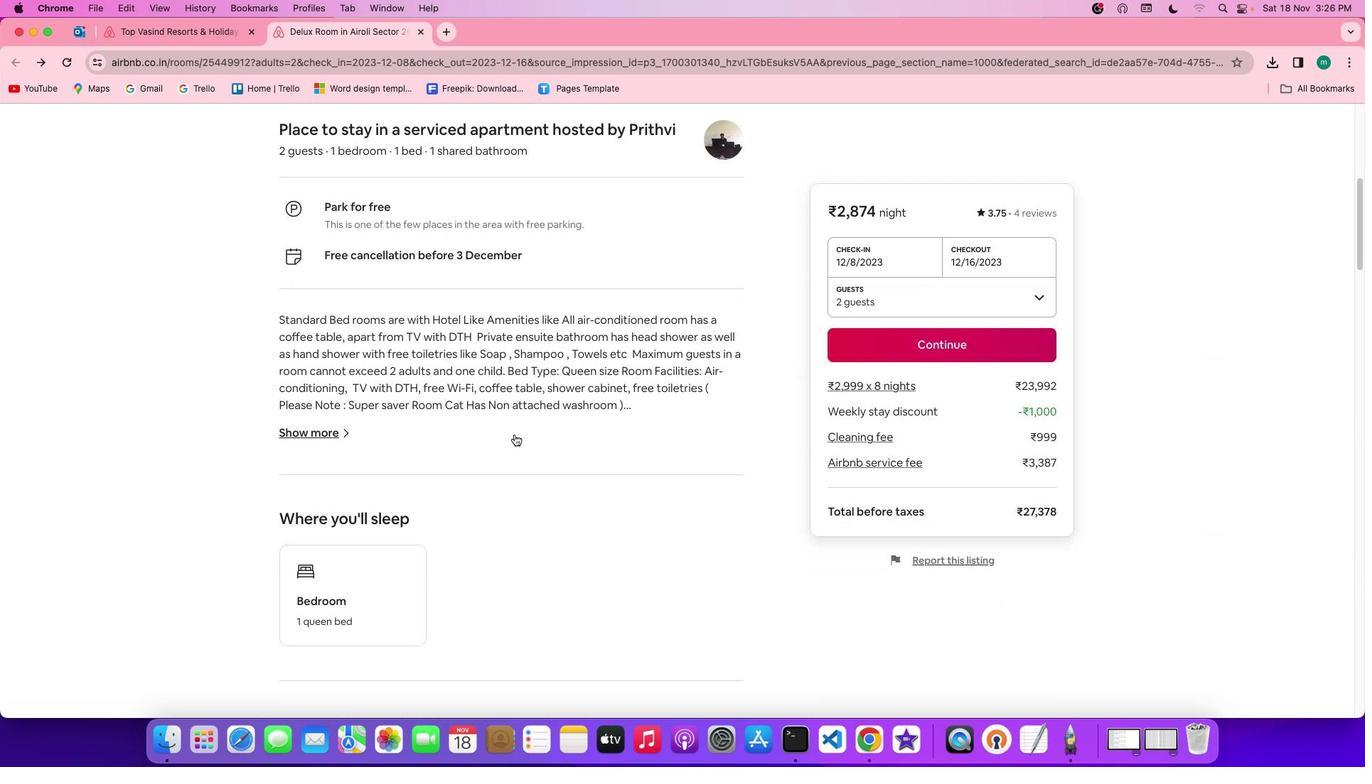 
Action: Mouse scrolled (499, 443) with delta (48, 41)
Screenshot: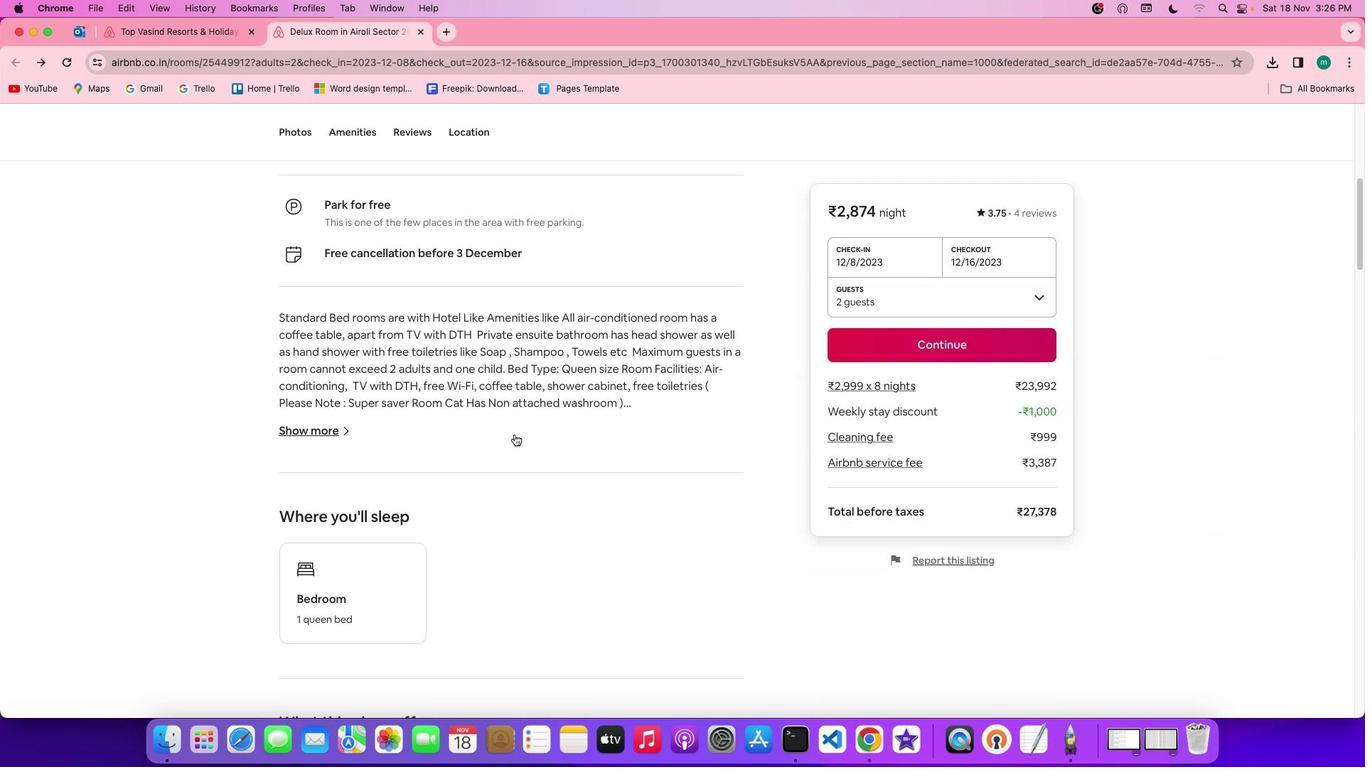 
Action: Mouse moved to (312, 435)
Screenshot: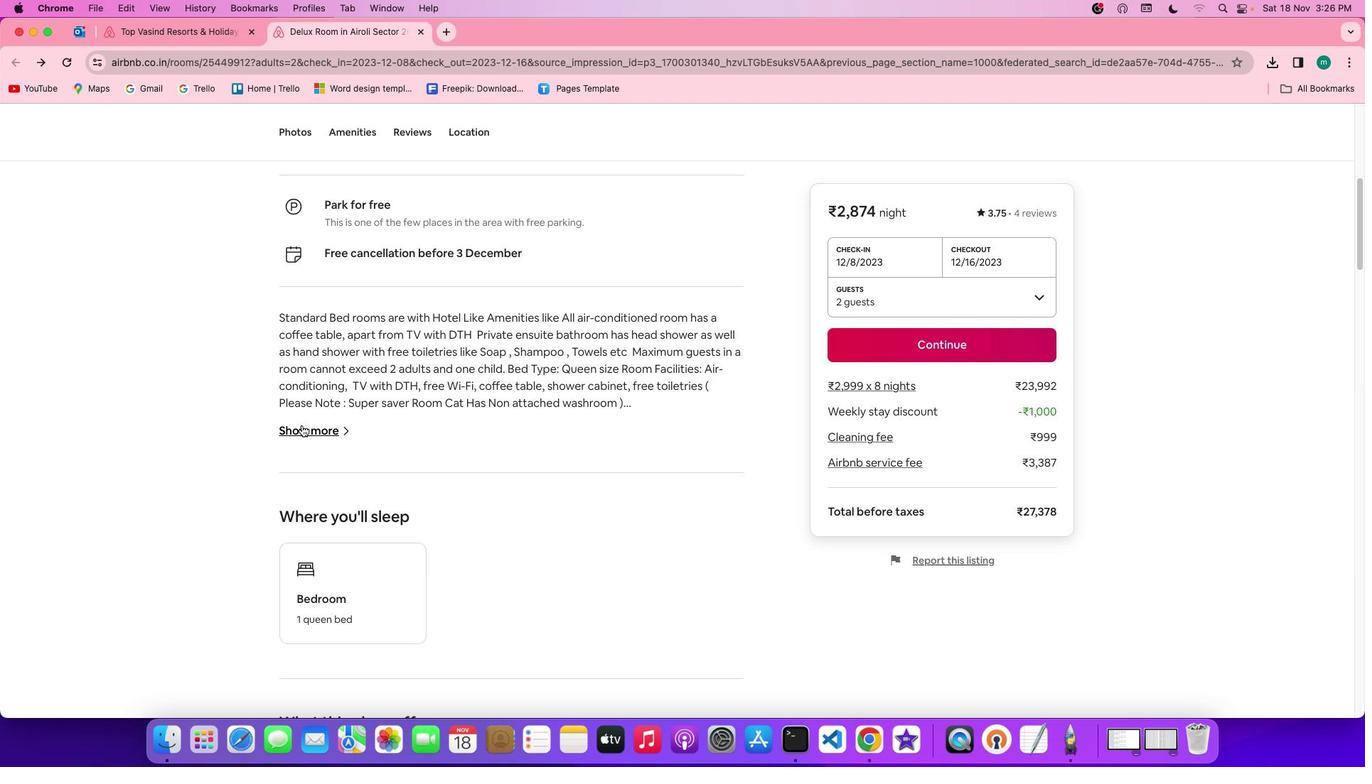 
Action: Mouse pressed left at (312, 435)
Screenshot: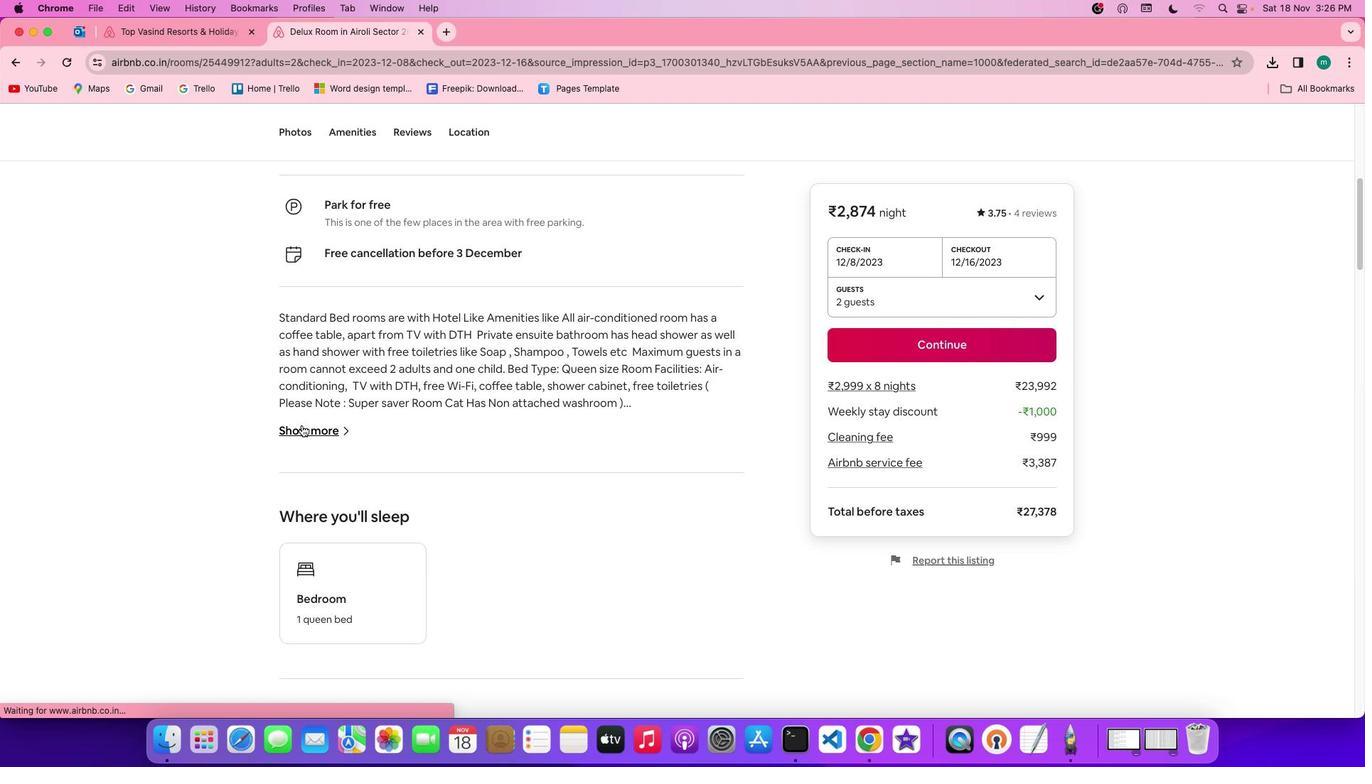 
Action: Mouse moved to (608, 516)
Screenshot: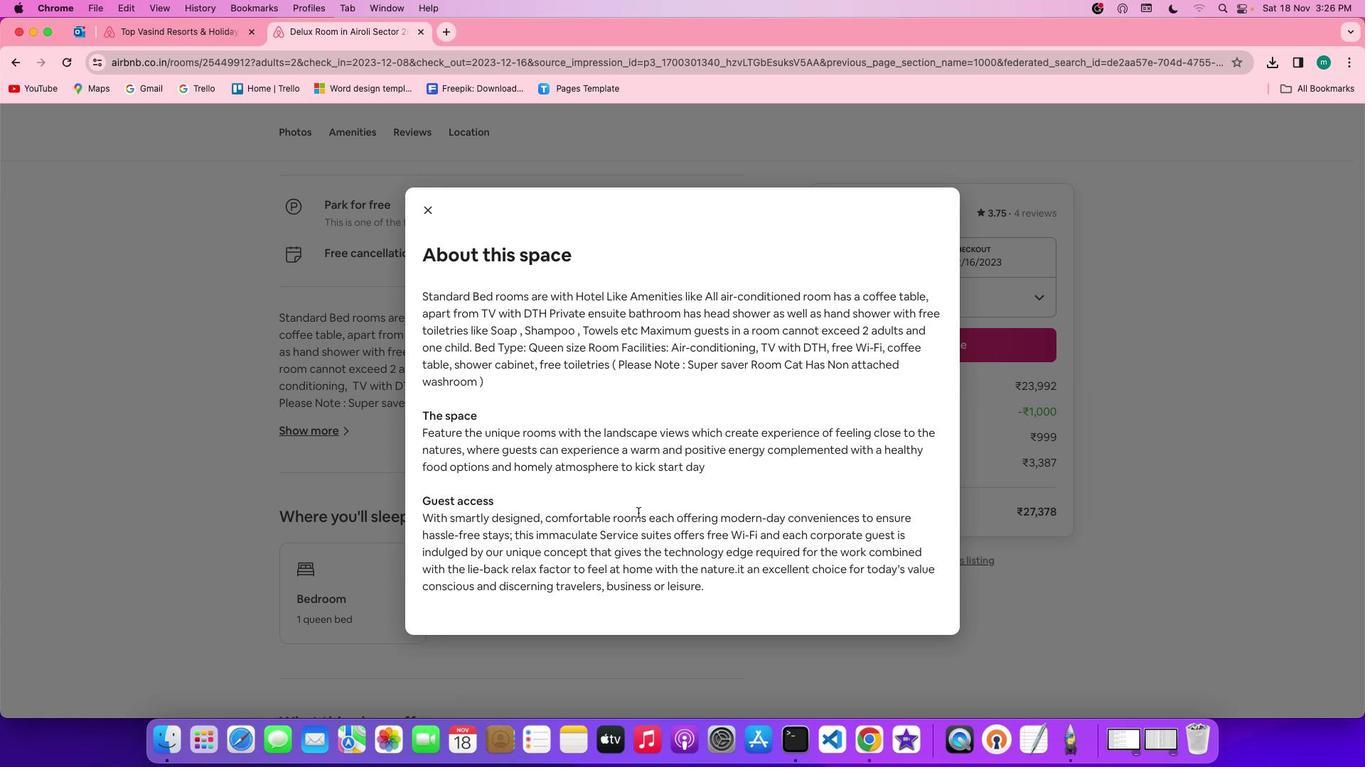 
Action: Mouse scrolled (608, 516) with delta (48, 45)
Screenshot: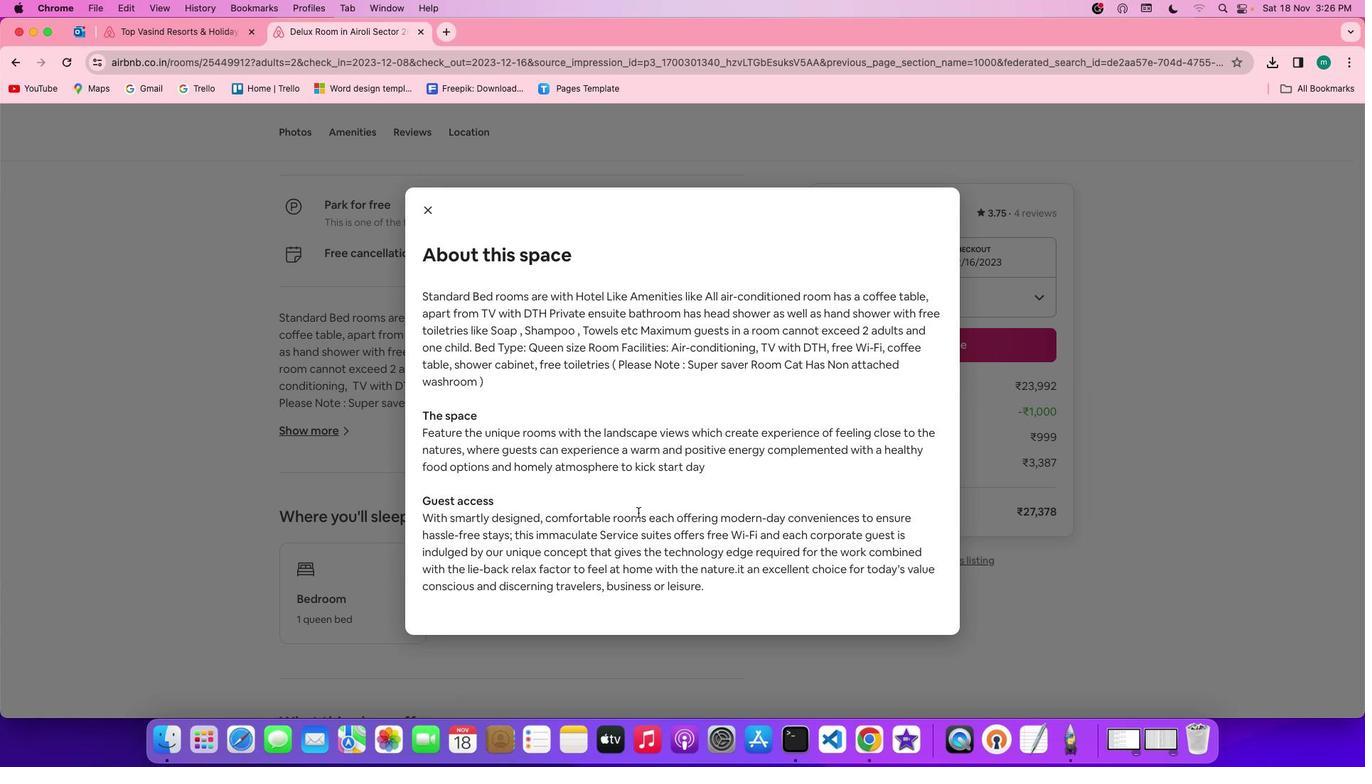 
Action: Mouse scrolled (608, 516) with delta (48, 45)
Screenshot: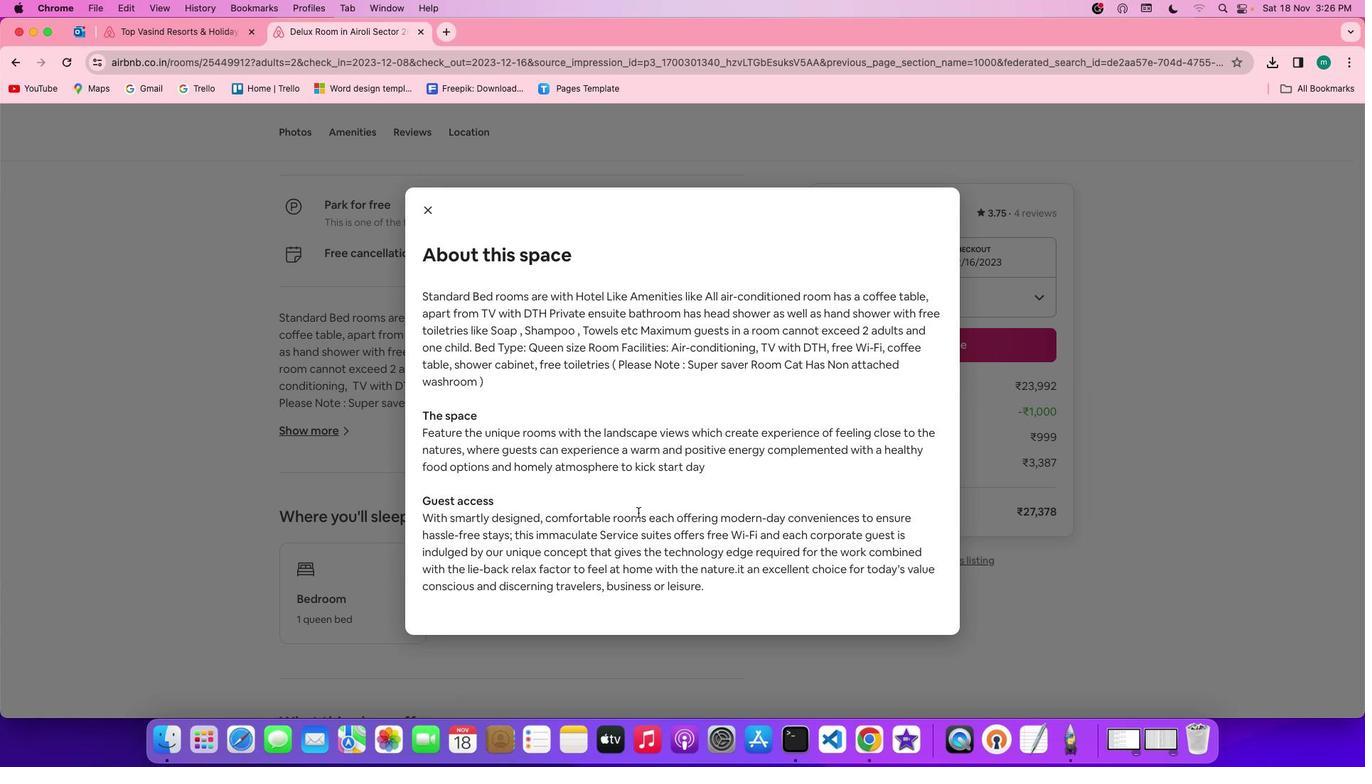 
Action: Mouse scrolled (608, 516) with delta (48, 44)
Screenshot: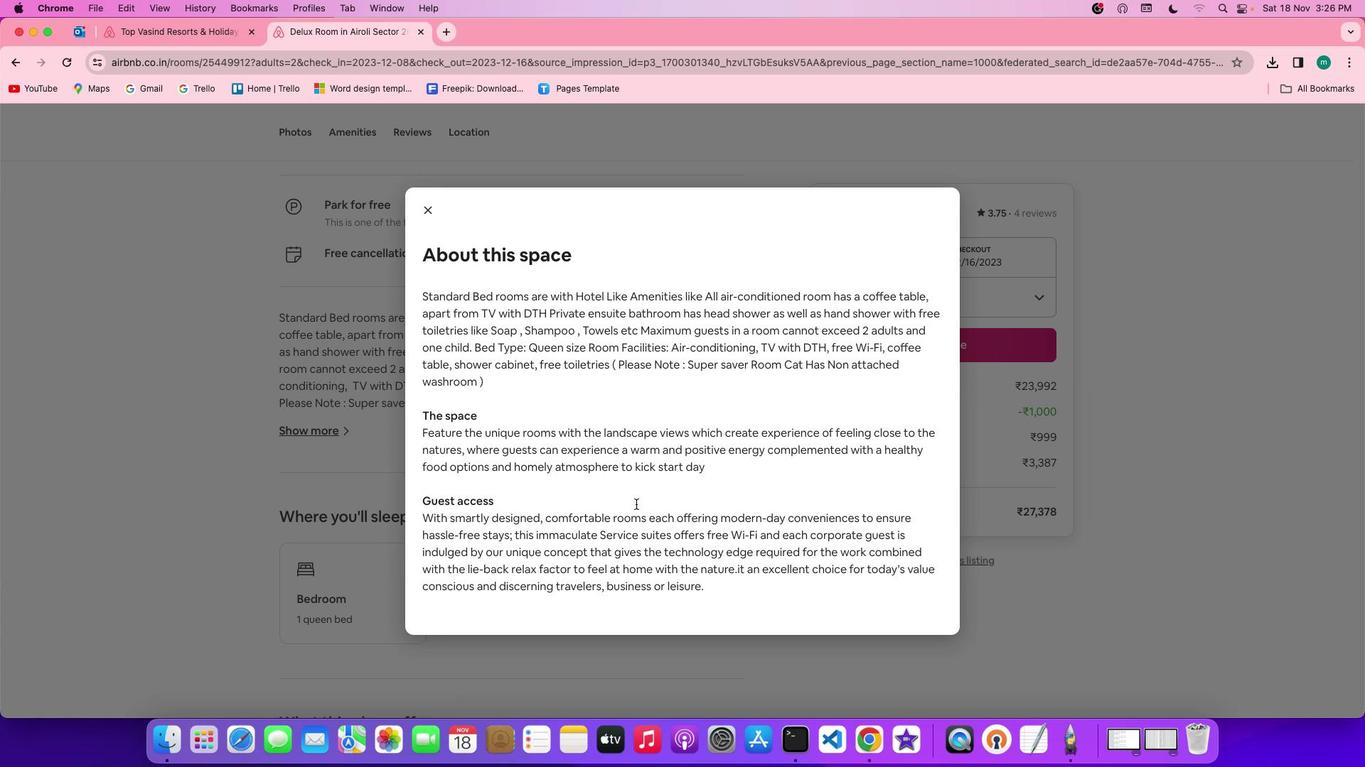 
Action: Mouse scrolled (608, 516) with delta (48, 42)
Screenshot: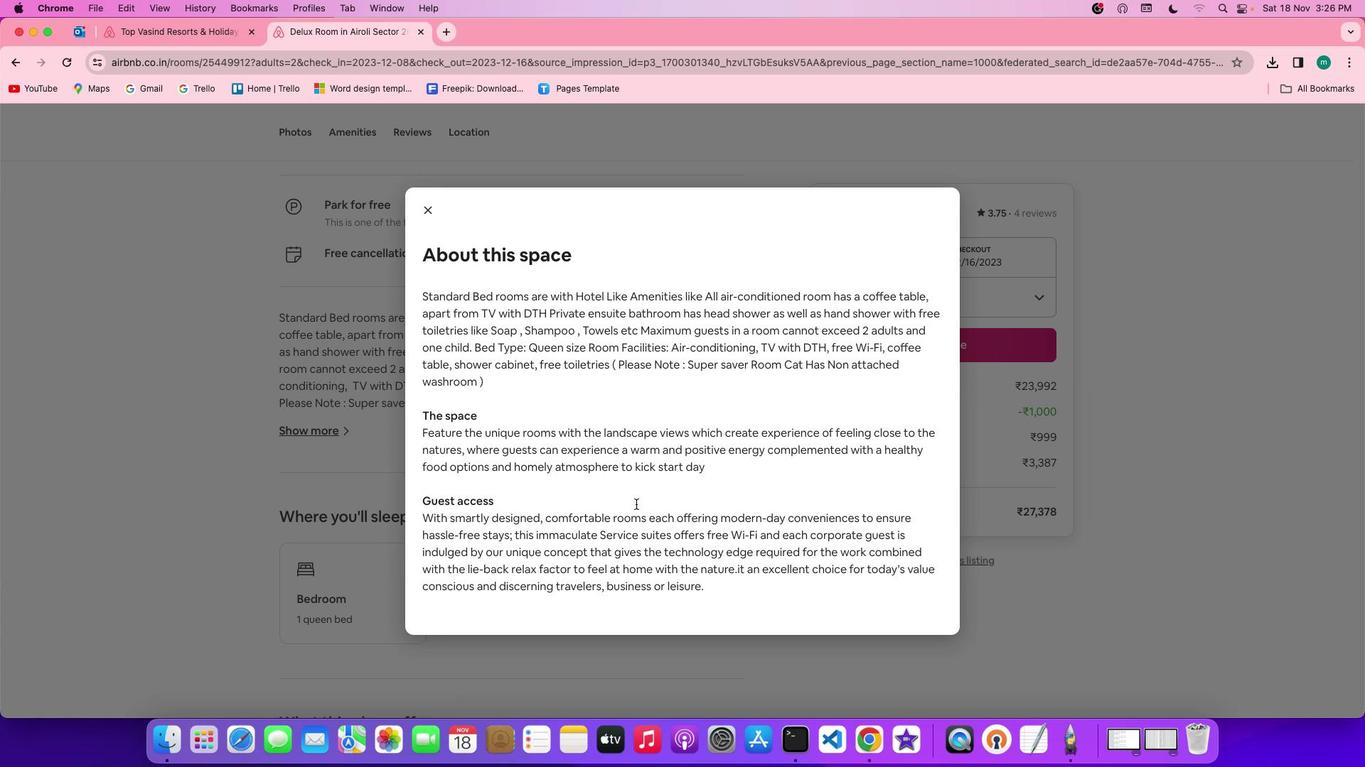 
Action: Mouse scrolled (608, 516) with delta (48, 41)
Screenshot: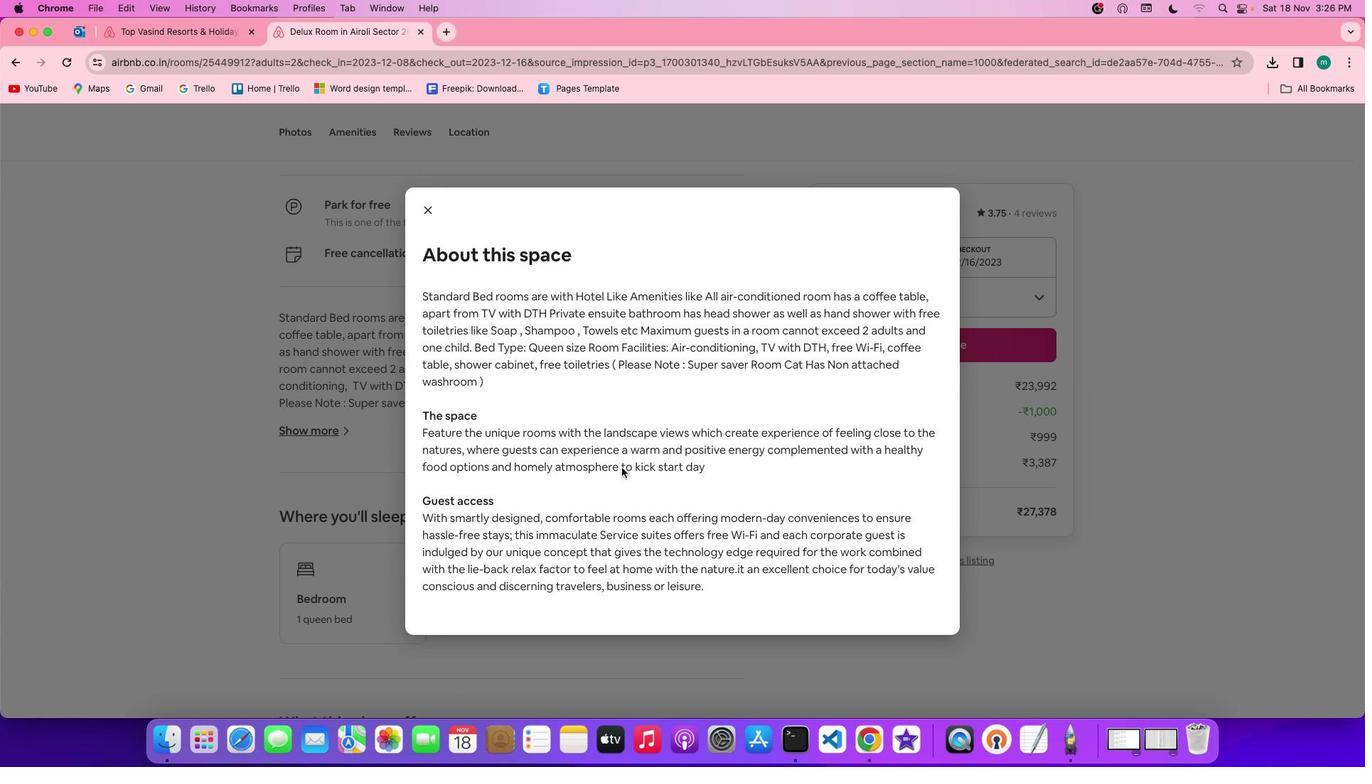 
Action: Mouse moved to (416, 244)
Screenshot: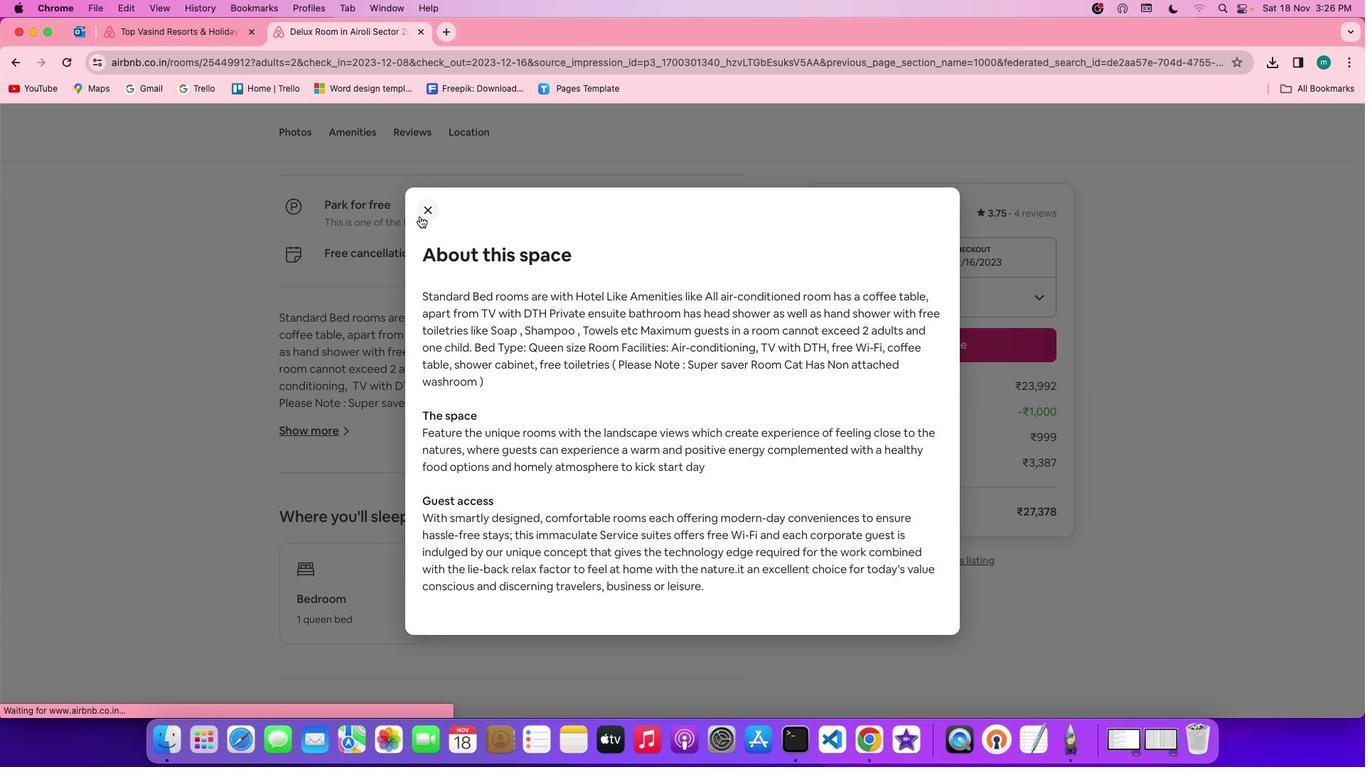
Action: Mouse pressed left at (416, 244)
Screenshot: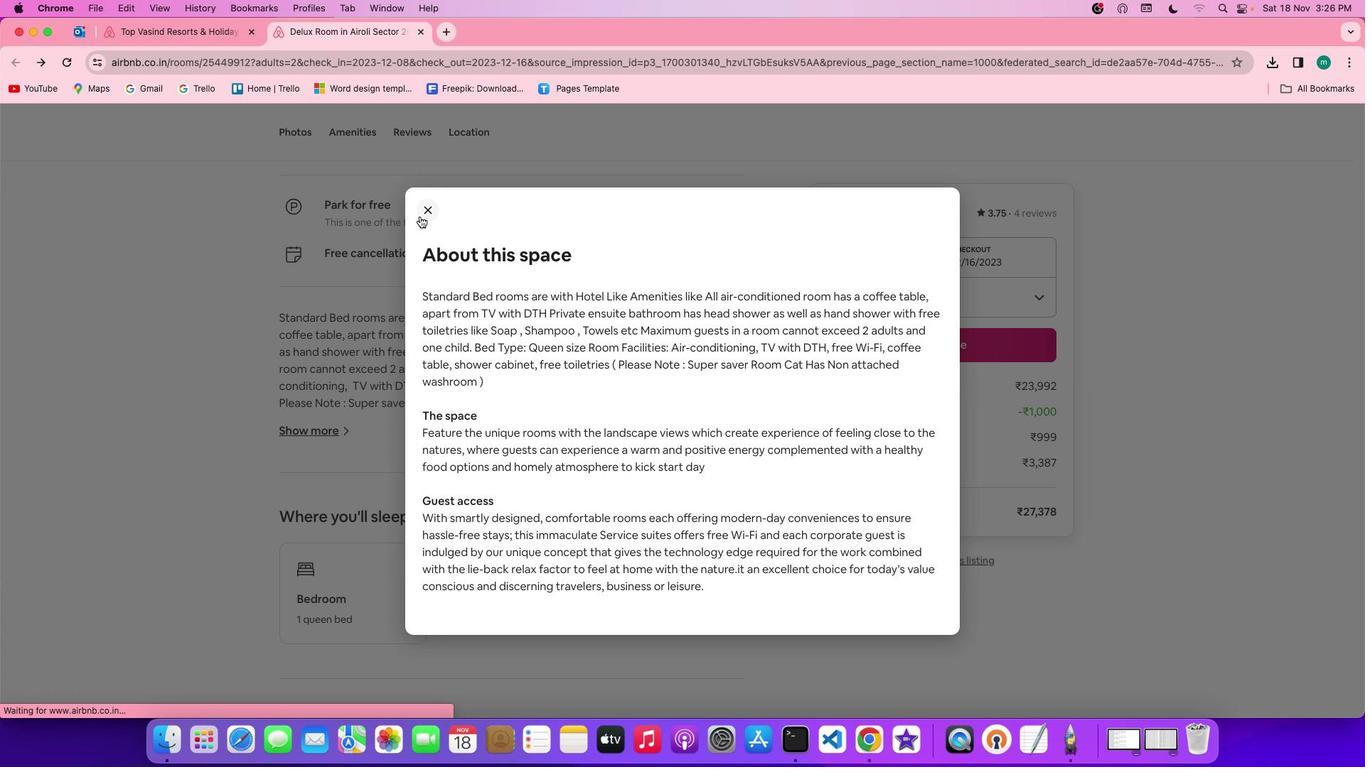 
Action: Mouse moved to (452, 451)
Screenshot: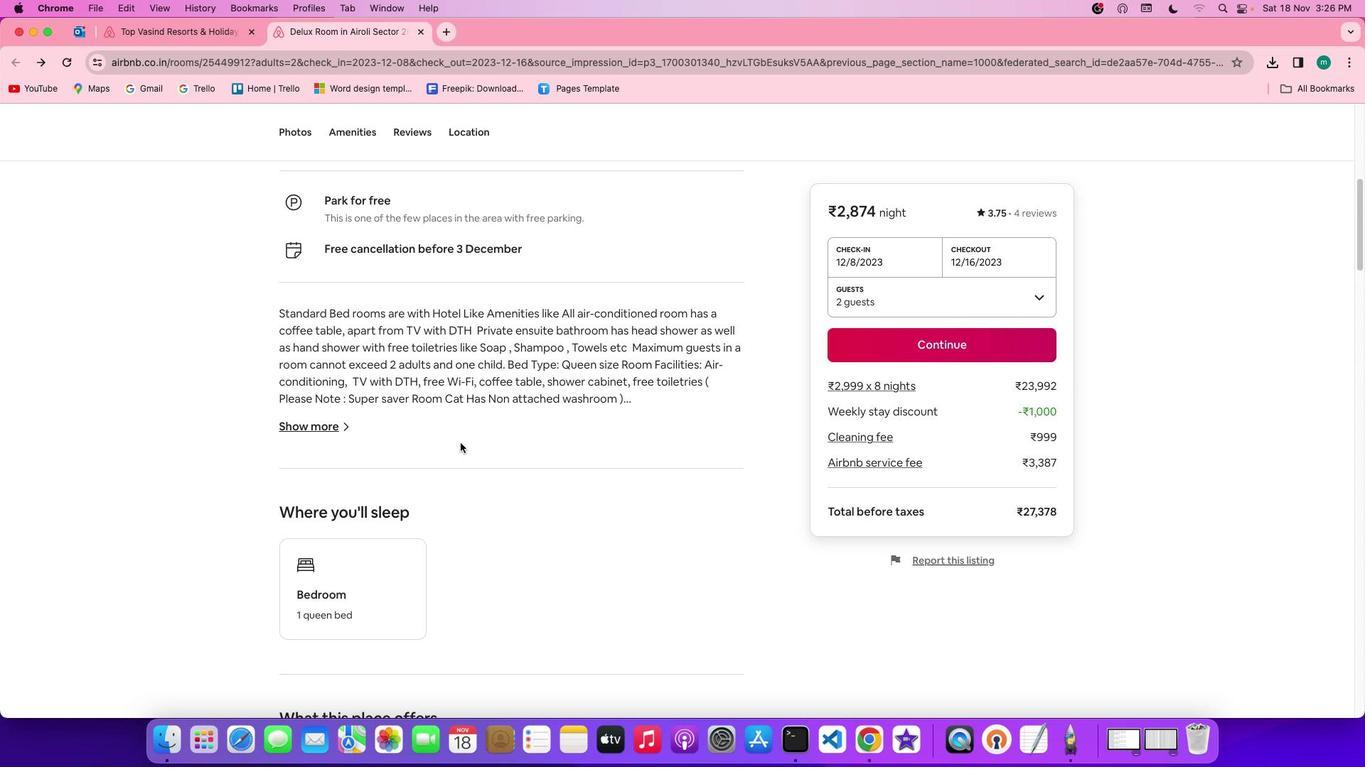 
Action: Mouse scrolled (452, 451) with delta (48, 45)
Screenshot: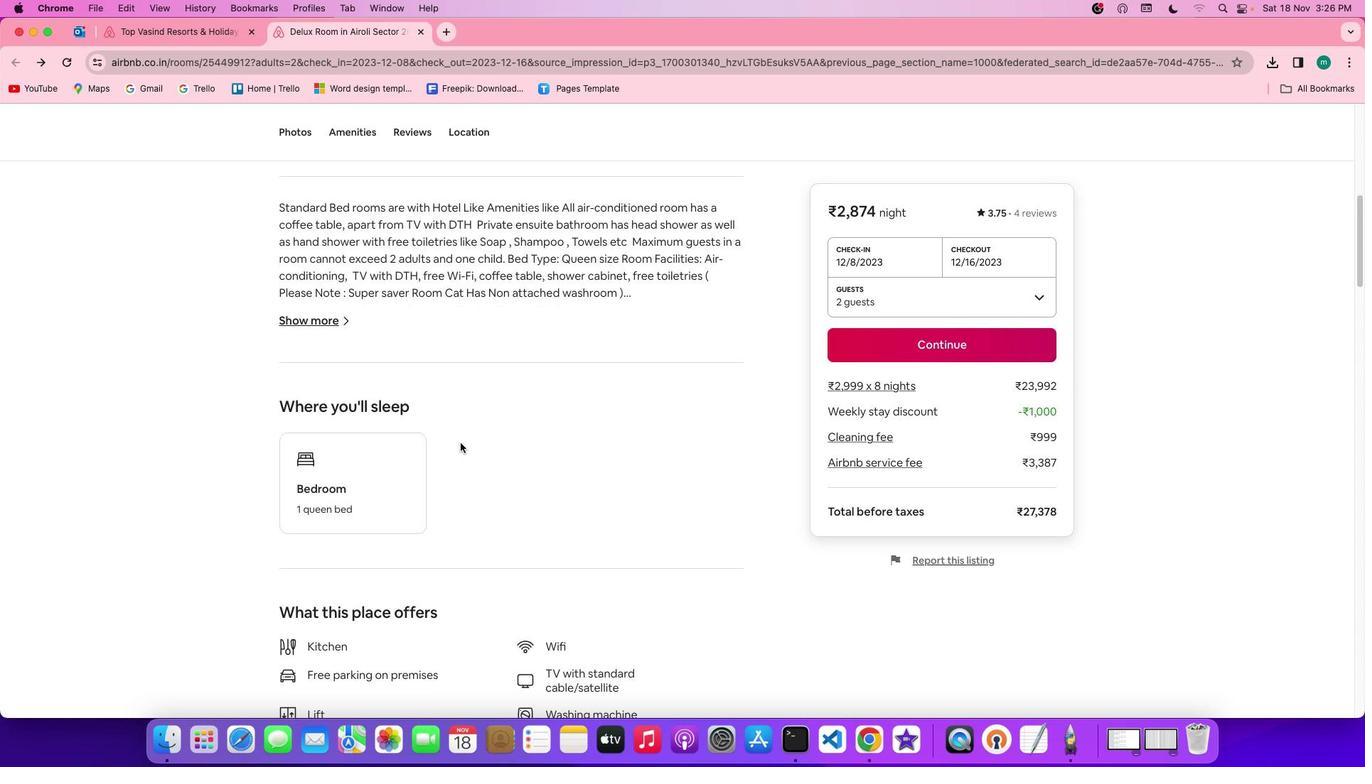
Action: Mouse scrolled (452, 451) with delta (48, 45)
Screenshot: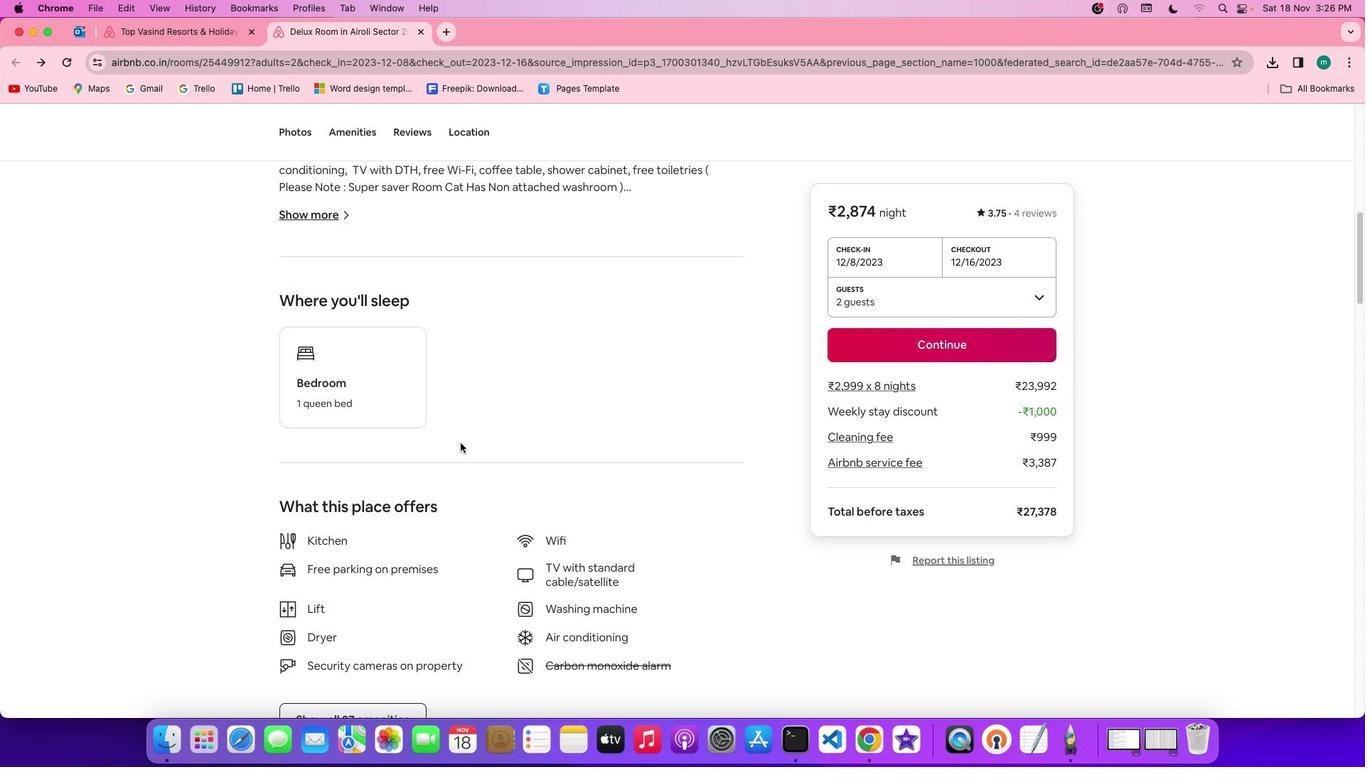 
Action: Mouse scrolled (452, 451) with delta (48, 44)
Screenshot: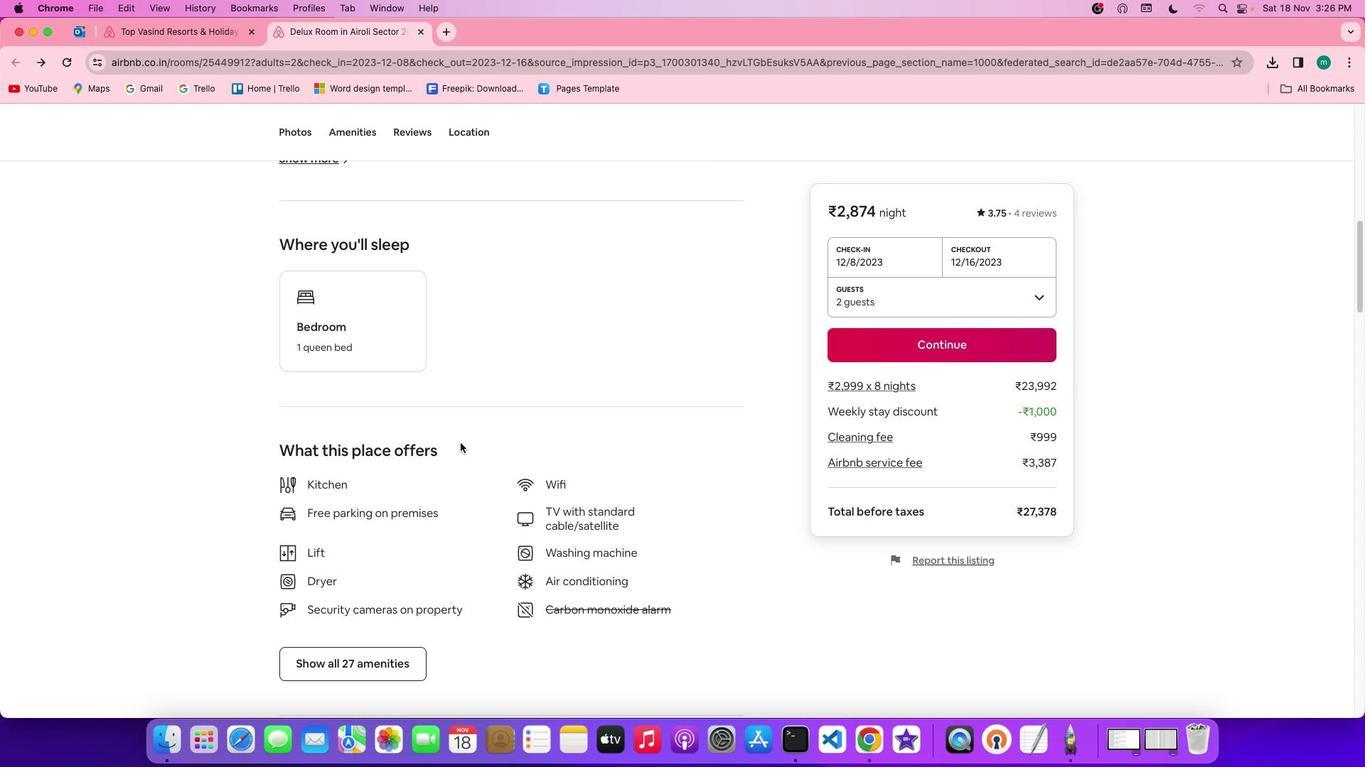 
Action: Mouse scrolled (452, 451) with delta (48, 42)
Screenshot: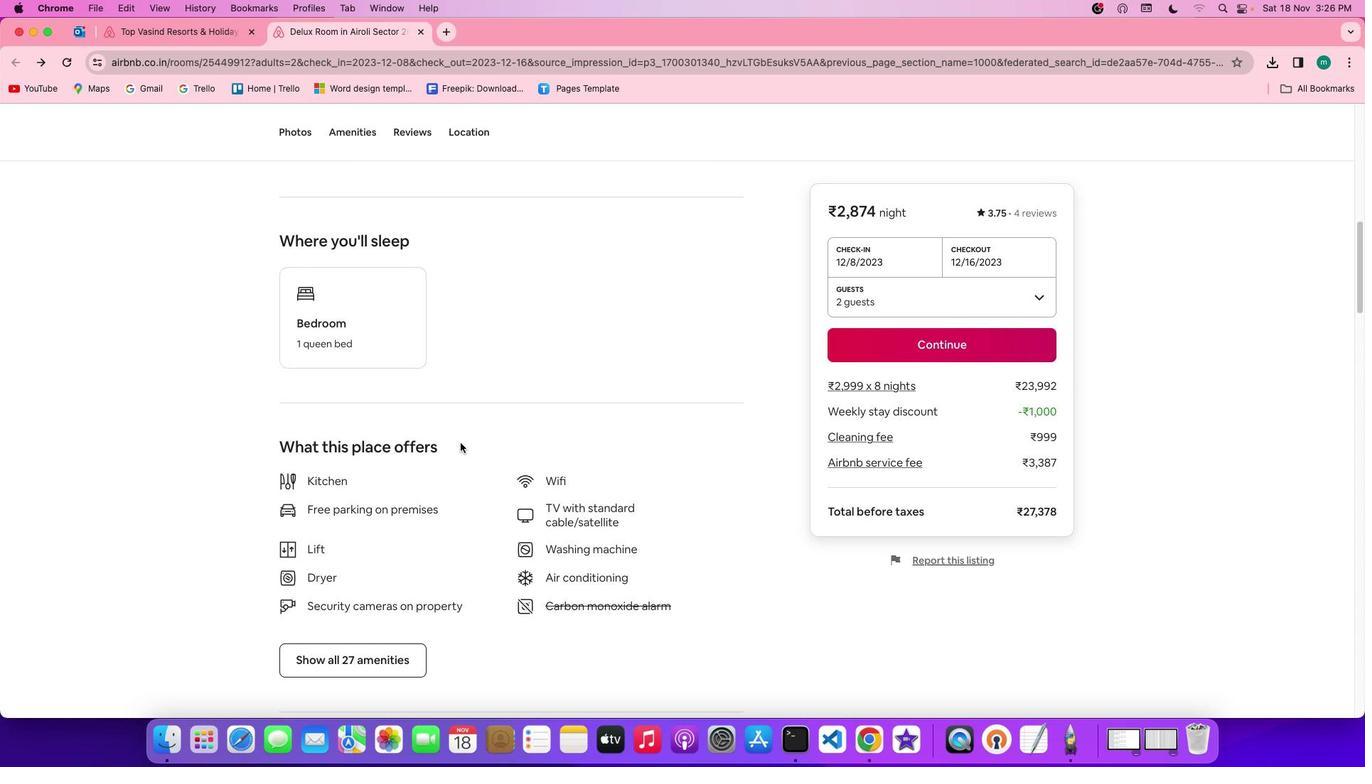 
Action: Mouse scrolled (452, 451) with delta (48, 45)
Screenshot: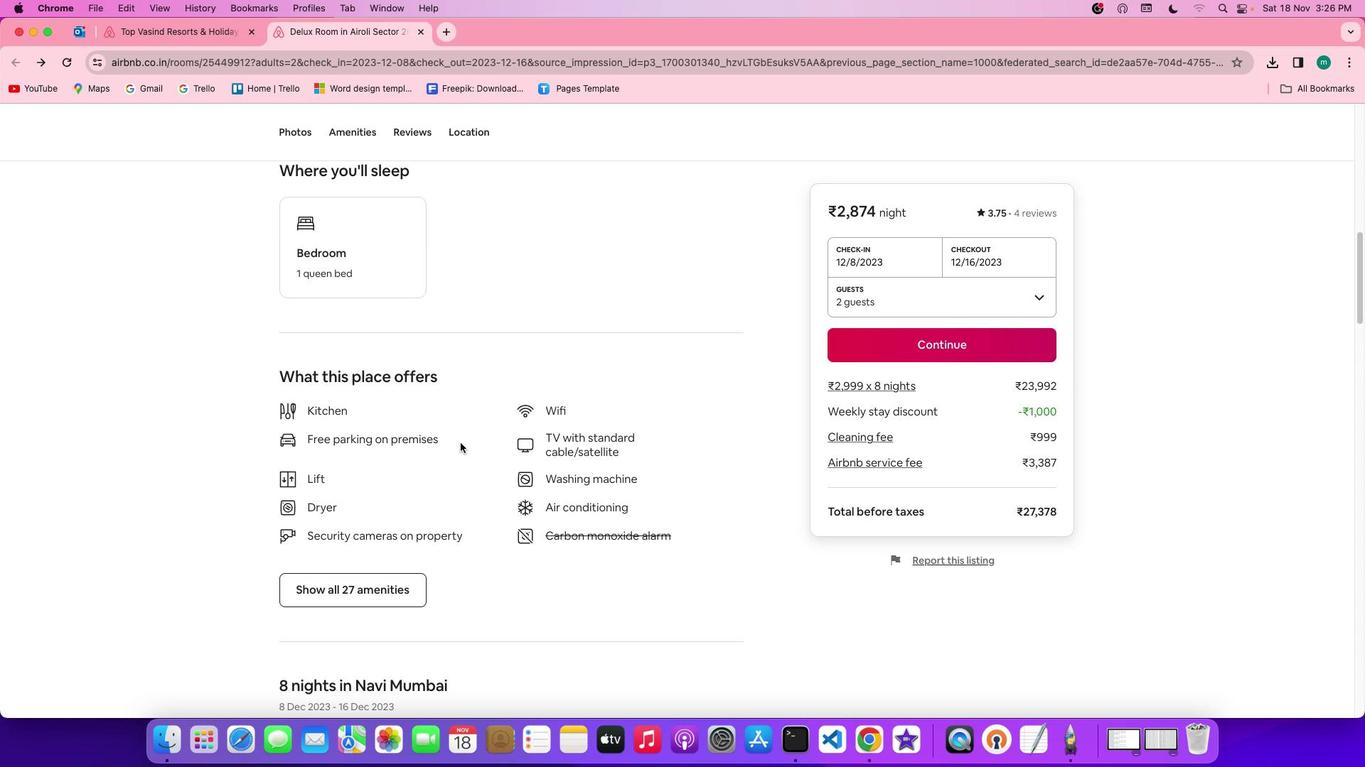 
Action: Mouse scrolled (452, 451) with delta (48, 45)
Screenshot: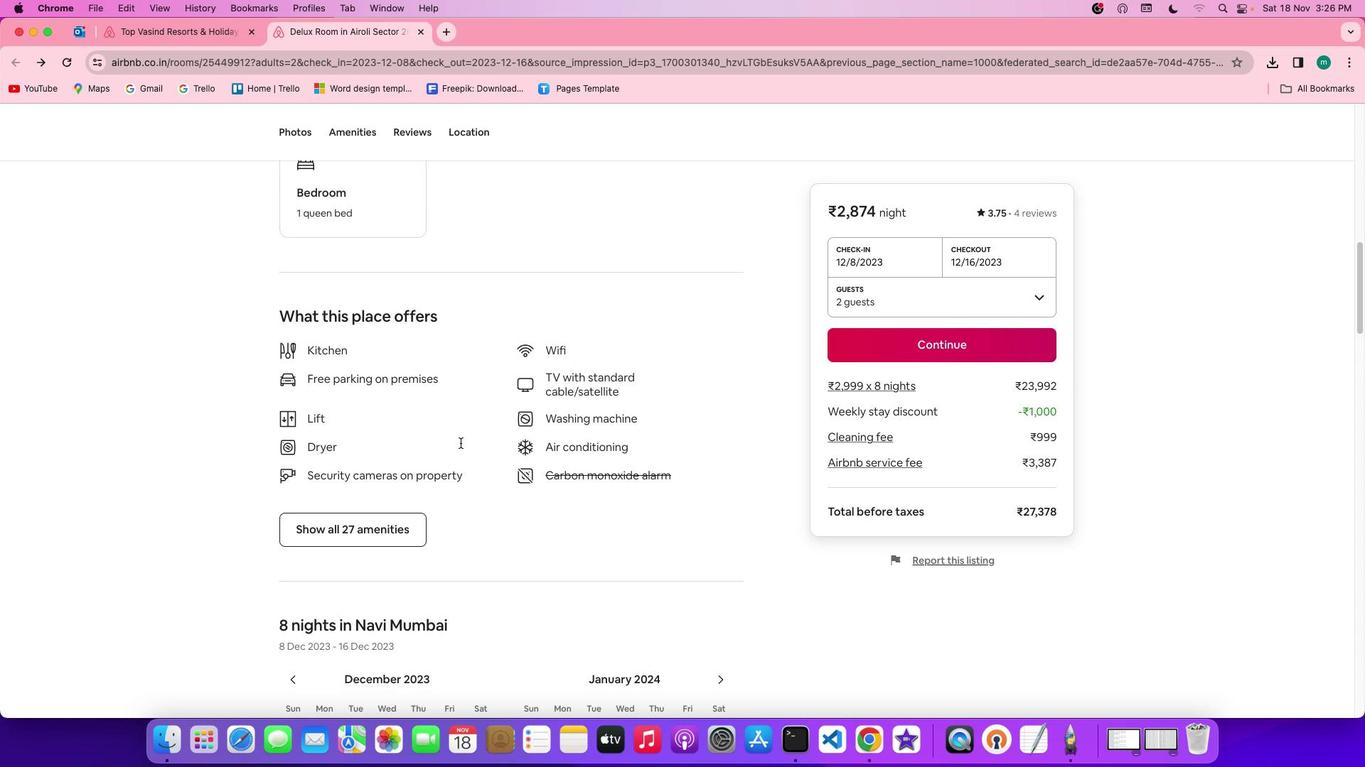 
Action: Mouse scrolled (452, 451) with delta (48, 44)
Screenshot: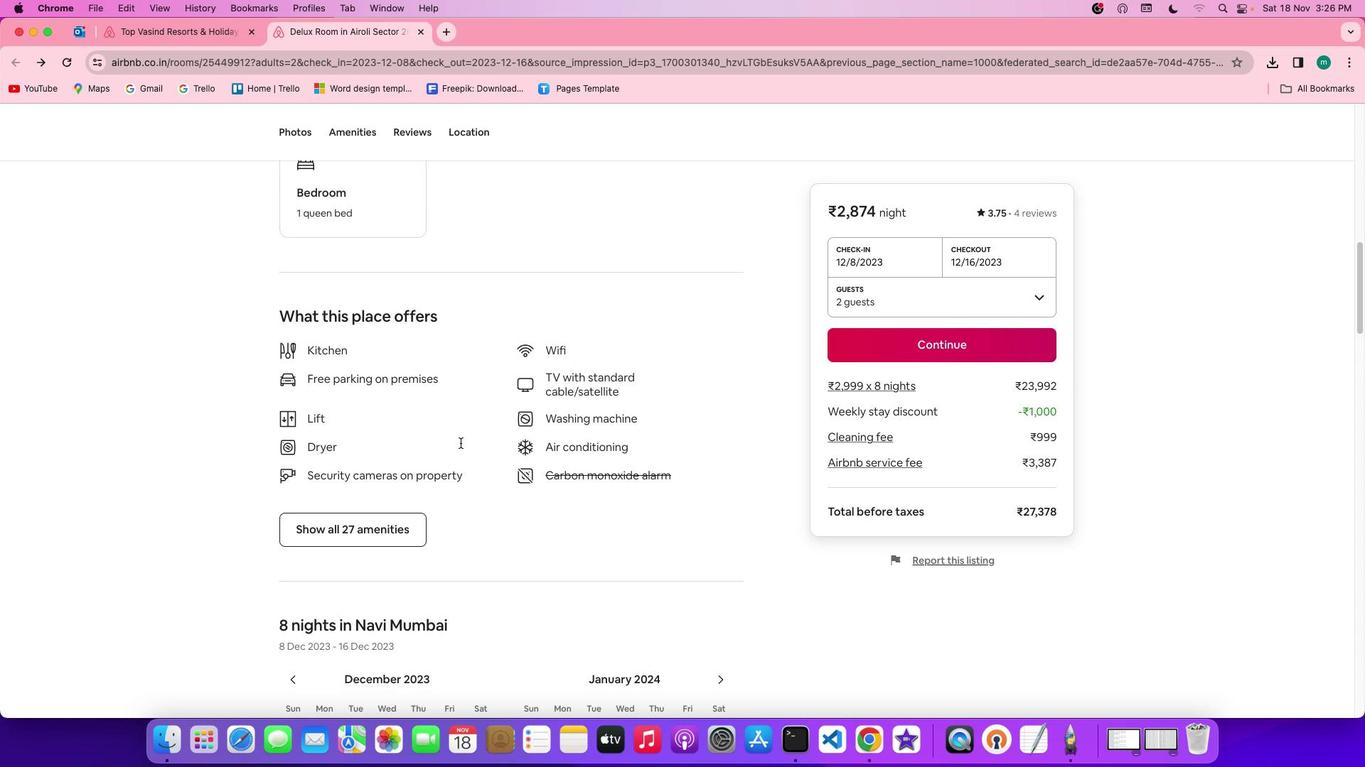 
Action: Mouse scrolled (452, 451) with delta (48, 43)
Screenshot: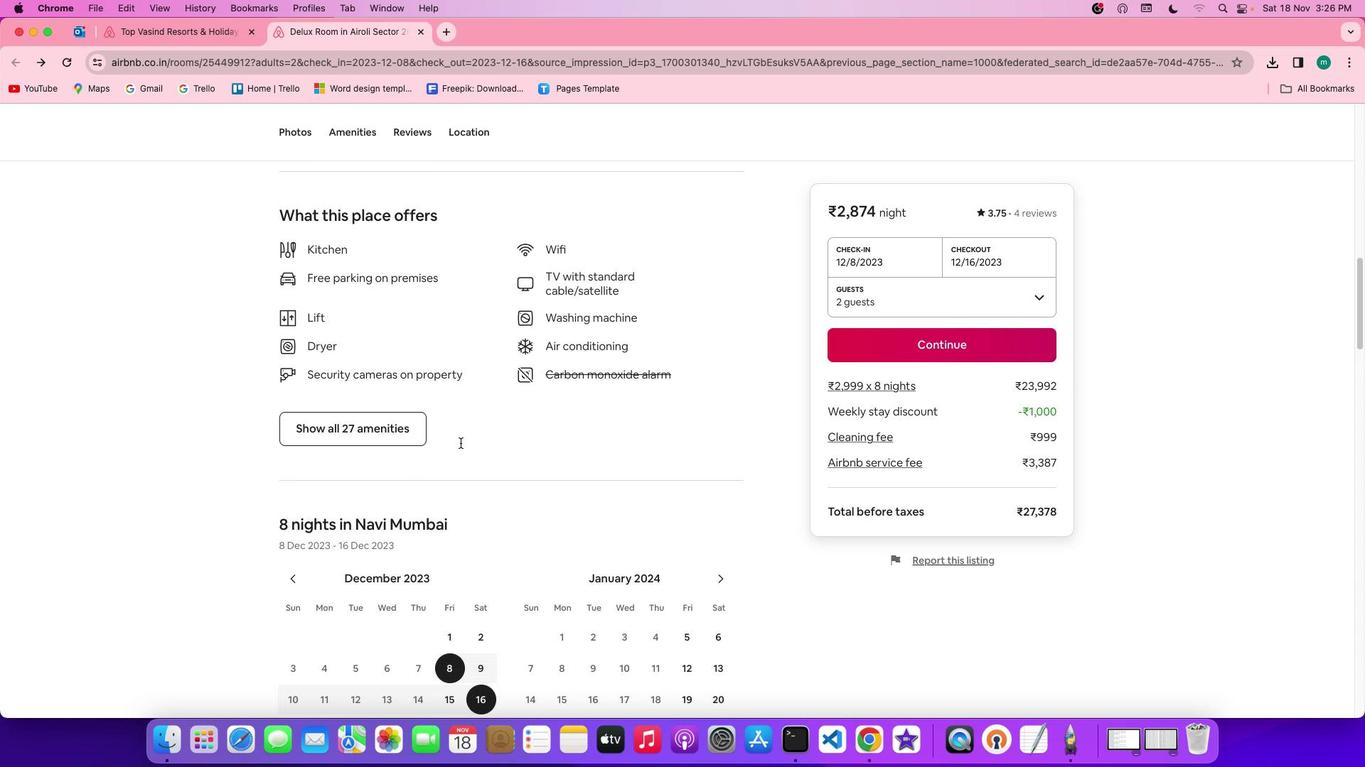 
Action: Mouse moved to (379, 452)
Screenshot: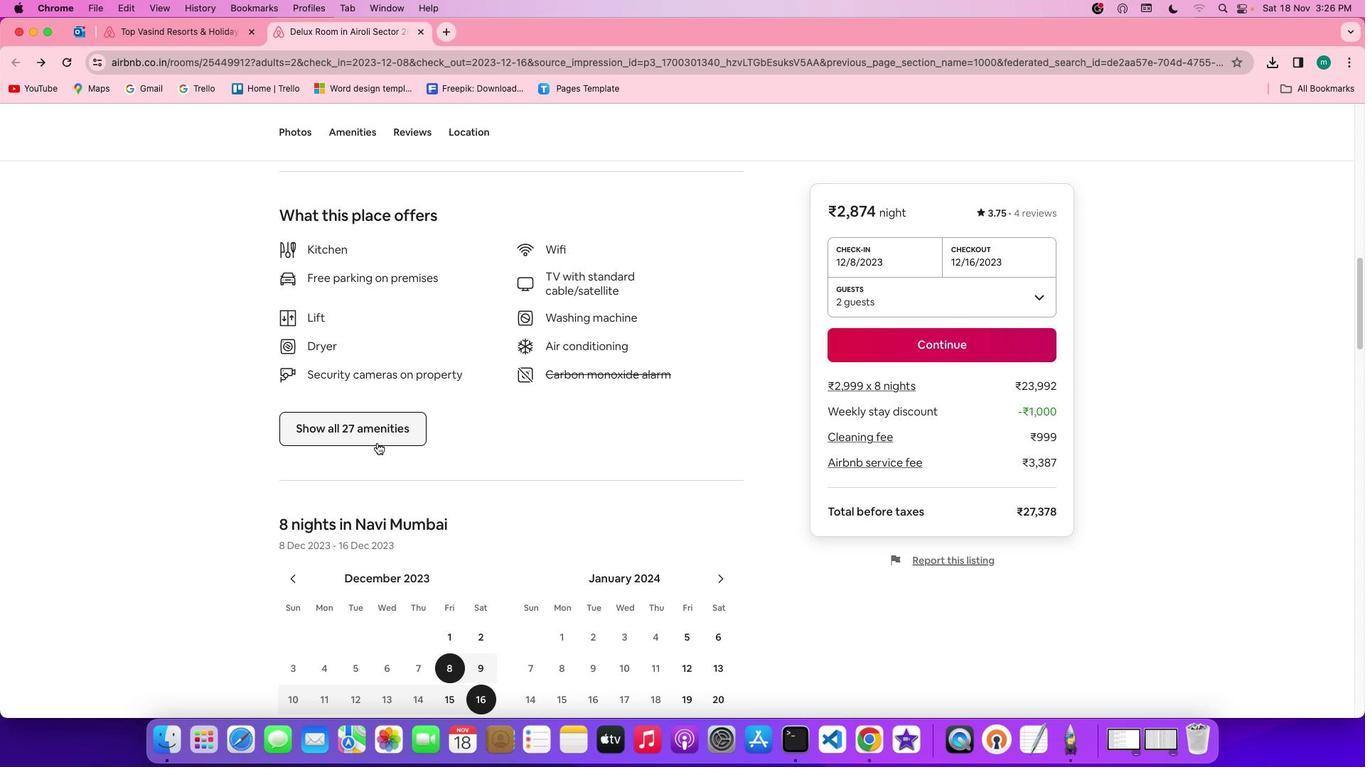 
Action: Mouse pressed left at (379, 452)
Screenshot: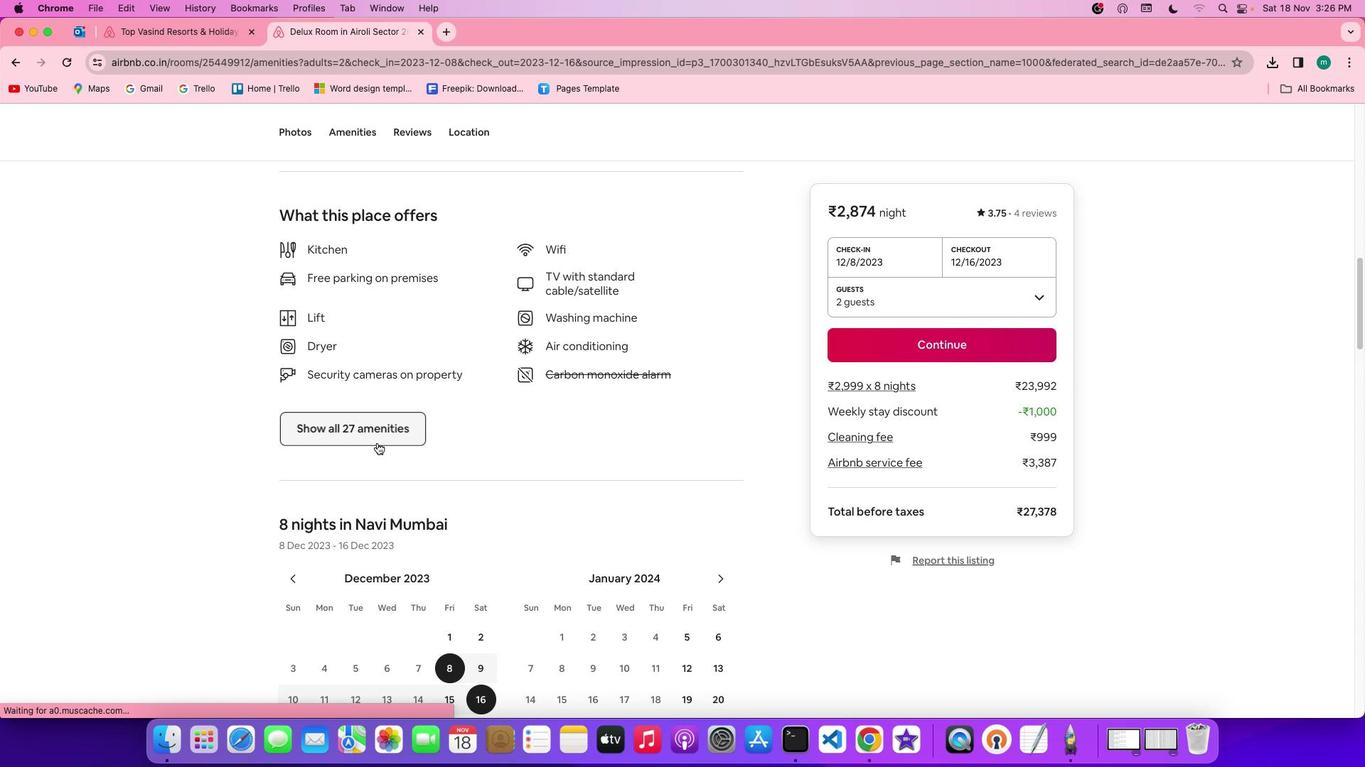 
Action: Mouse moved to (573, 477)
Screenshot: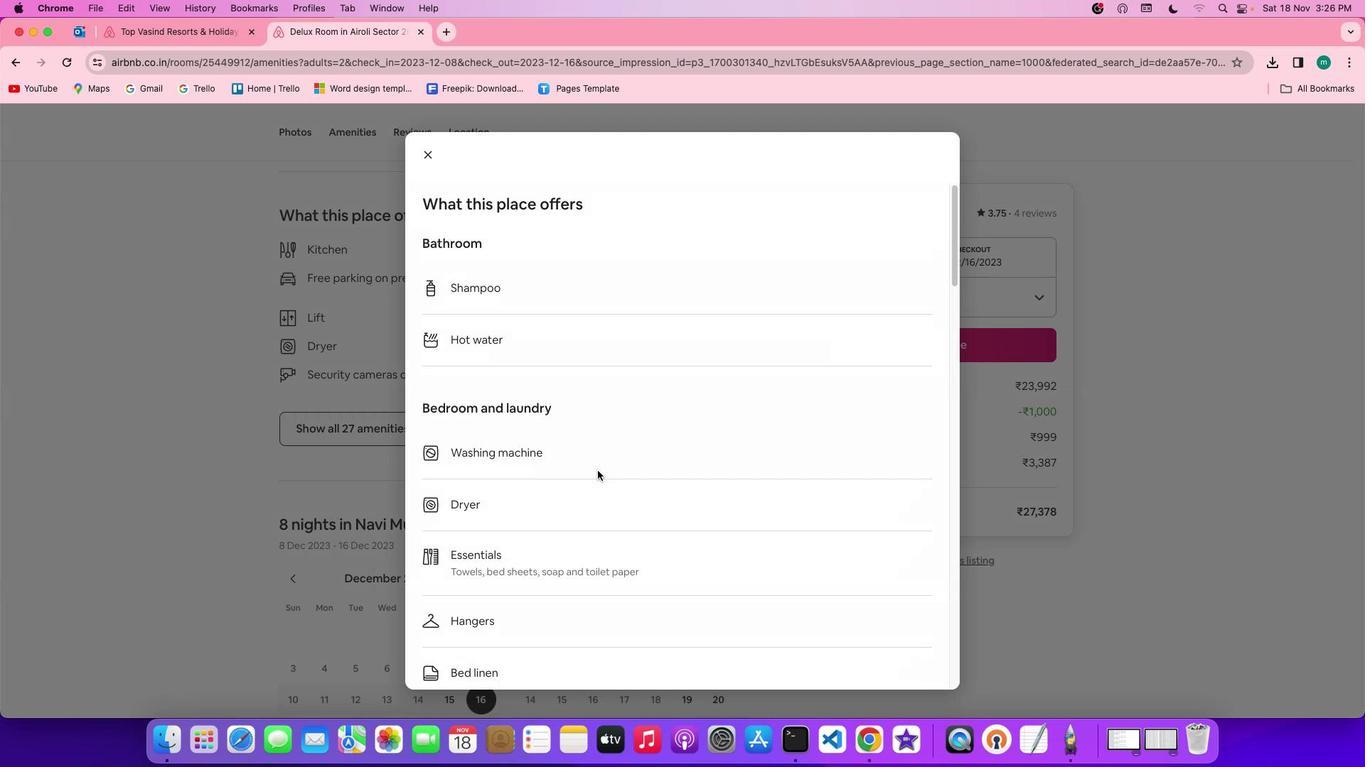 
Action: Mouse scrolled (573, 477) with delta (48, 45)
